 Task: Create a fitness and workout log to monitor your exercise routines.
Action: Mouse moved to (719, 348)
Screenshot: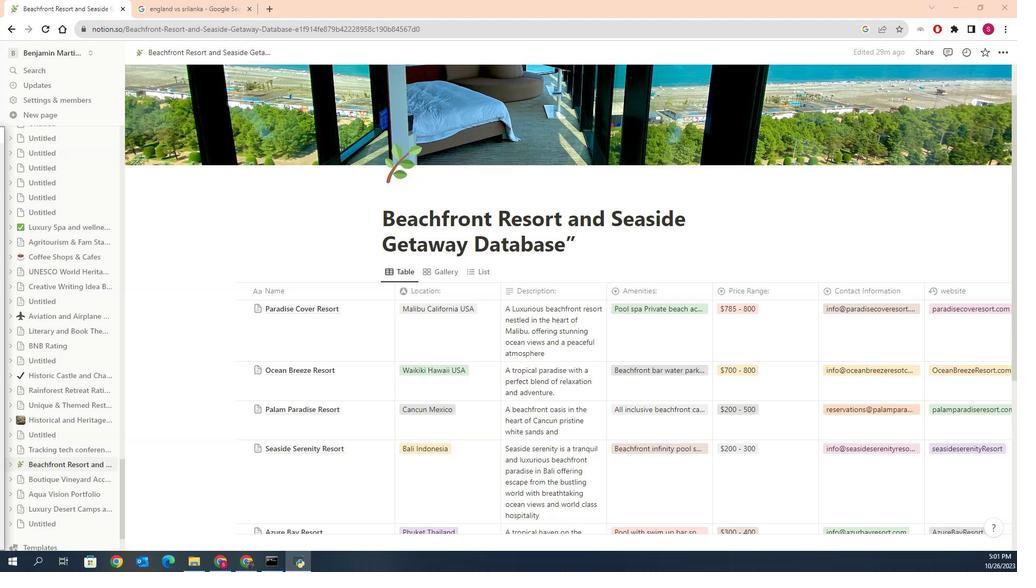 
Action: Key pressed <Key.alt_l><Key.tab>
Screenshot: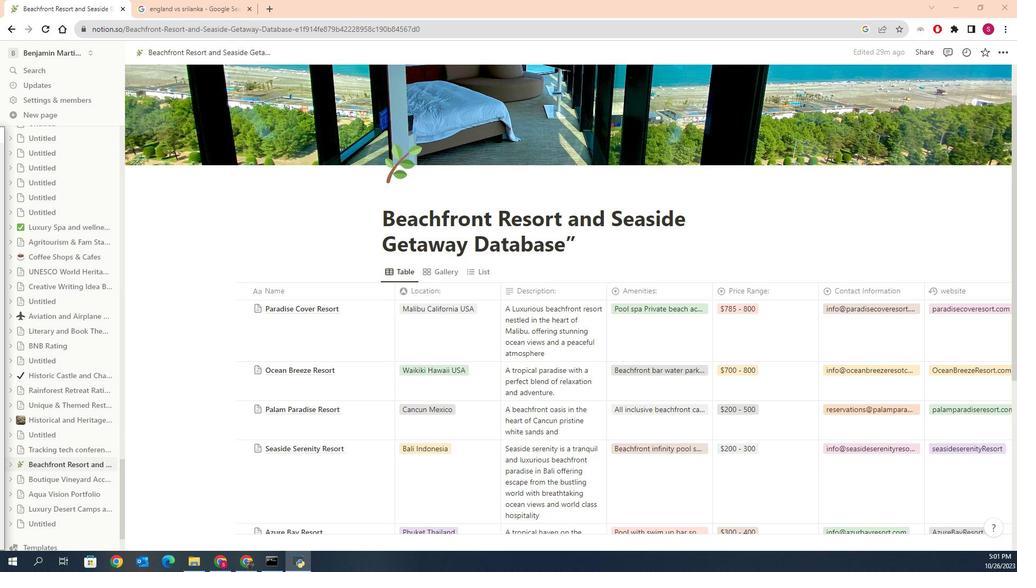 
Action: Mouse moved to (804, 343)
Screenshot: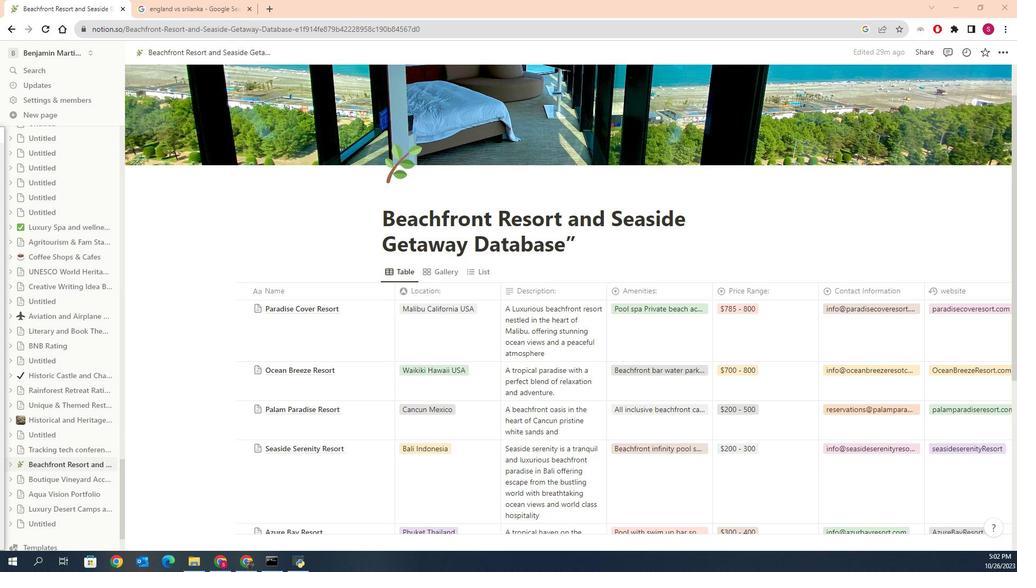 
Action: Mouse pressed left at (804, 343)
Screenshot: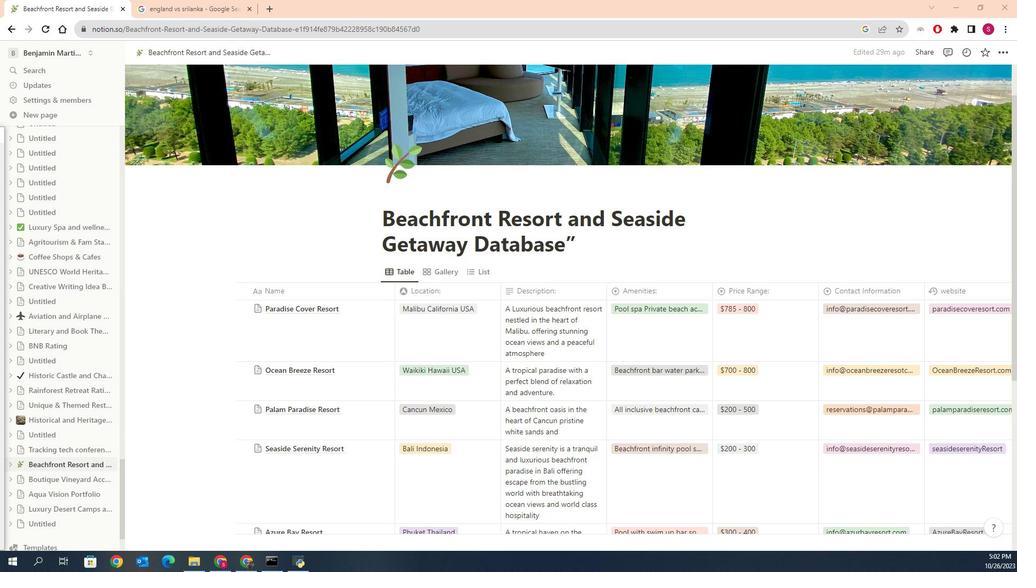 
Action: Mouse moved to (551, 137)
Screenshot: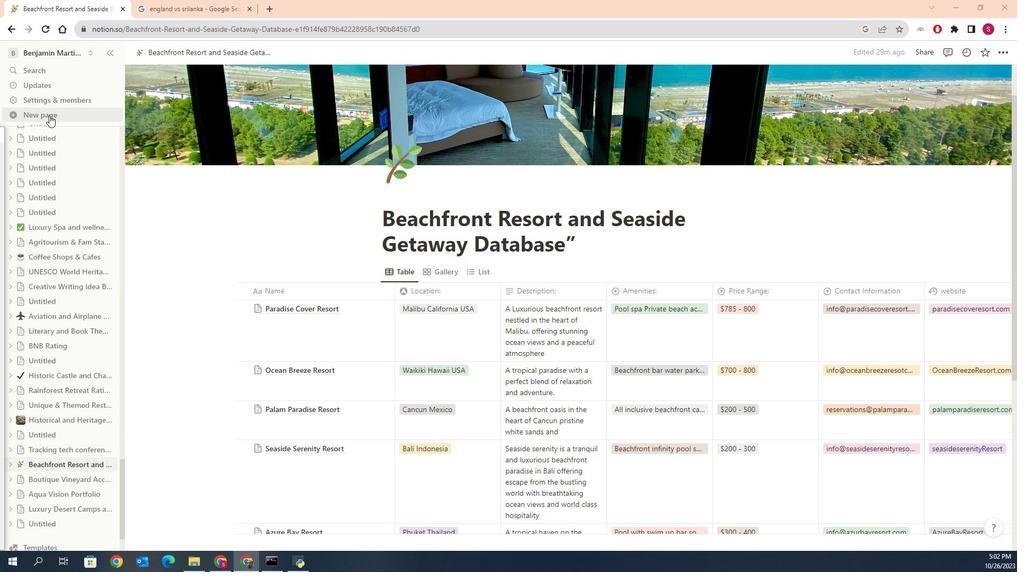 
Action: Mouse pressed left at (551, 137)
Screenshot: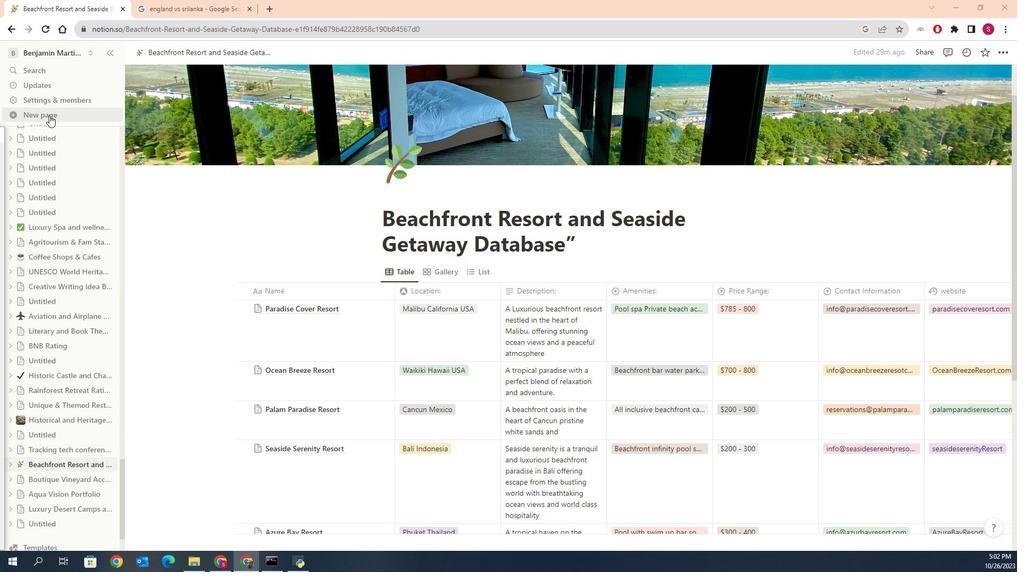 
Action: Mouse moved to (446, 116)
Screenshot: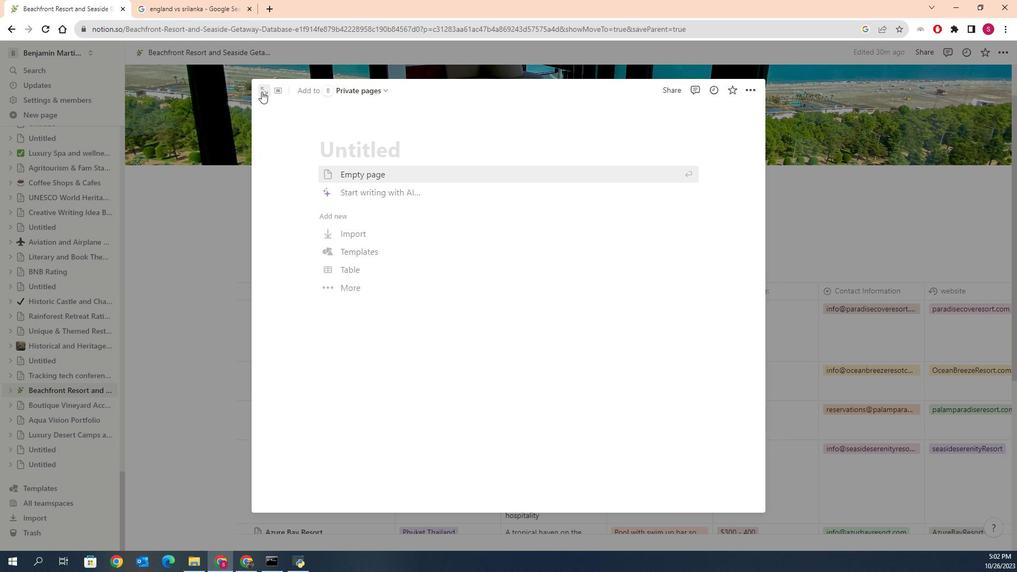 
Action: Mouse pressed left at (446, 116)
Screenshot: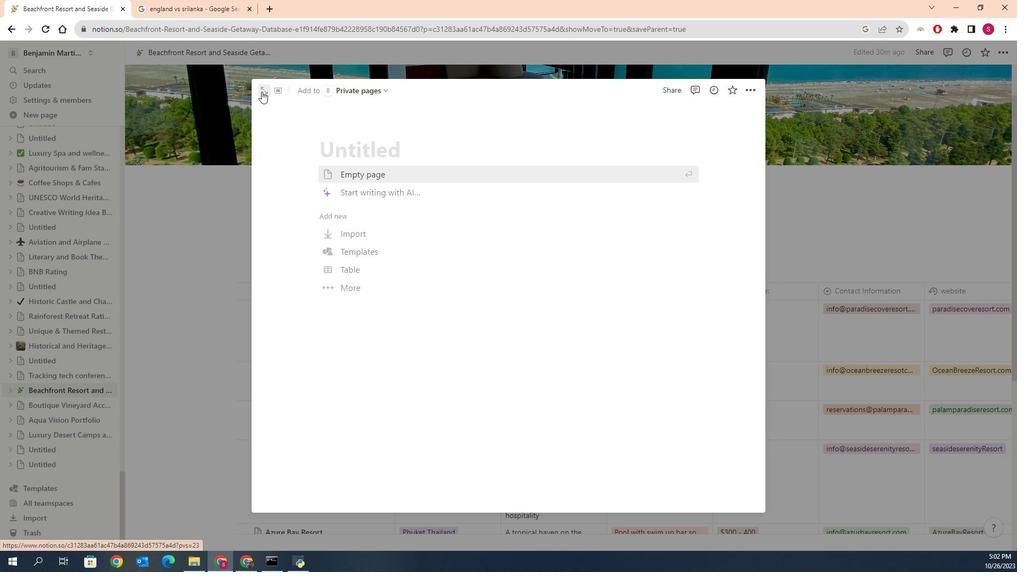 
Action: Mouse moved to (377, 157)
Screenshot: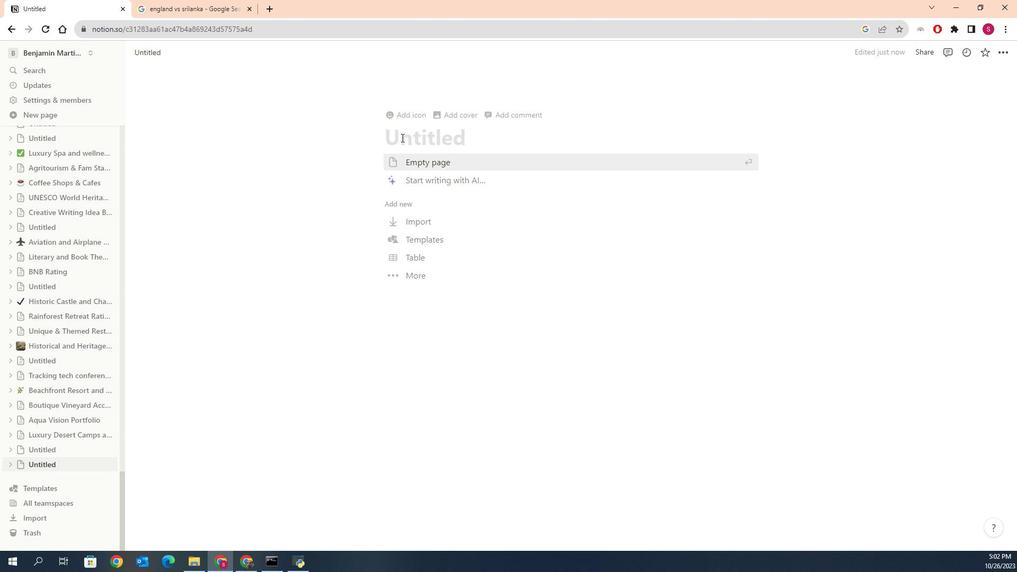 
Action: Mouse pressed left at (377, 157)
Screenshot: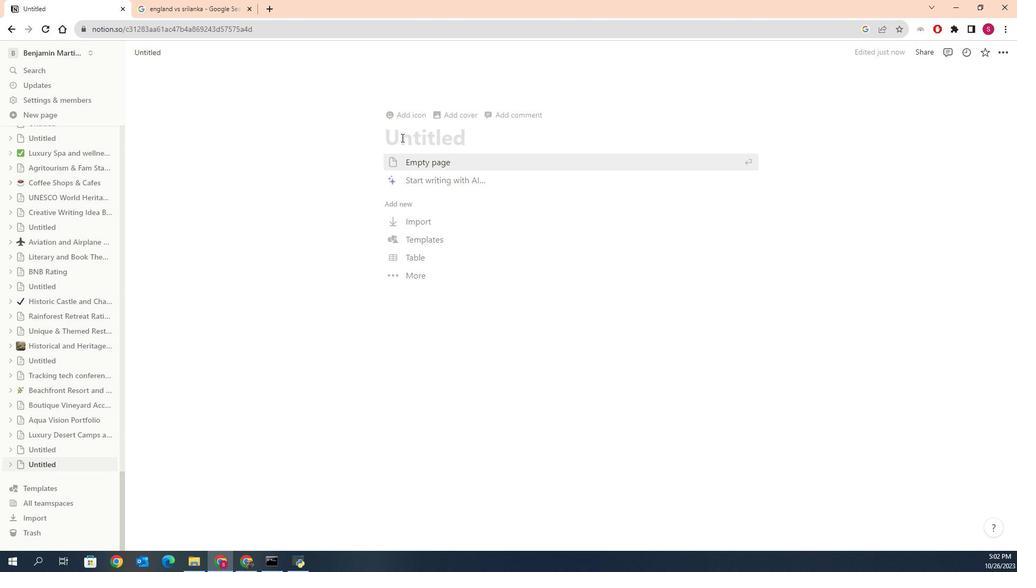 
Action: Key pressed <Key.shift><Key.shift><Key.shift><Key.shift><Key.shift><Key.shift><Key.shift><Key.shift><Key.shift><Key.shift><Key.shift><Key.shift><Key.shift><Key.shift><Key.shift><Key.shift><Key.shift><Key.shift><Key.shift><Key.shift><Key.shift><Key.shift><Key.shift><Key.shift><Key.shift><Key.shift><Key.shift><Key.shift><Key.shift><Key.shift><Key.shift><Key.shift><Key.shift>Maintain<Key.space><Key.shift>YOur<Key.space><Key.backspace><Key.backspace><Key.backspace><Key.backspace>our<Key.space><Key.shift><Key.shift><Key.shift><Key.shift><Key.shift><Key.shift><Key.shift>Fitness<Key.space><Key.shift><Key.shift><Key.shift><Key.shift><Key.shift><Key.shift><Key.shift><Key.shift><Key.shift><Key.shift><Key.shift><Key.shift><Key.shift><Key.shift><Key.shift><Key.shift><Key.shift><Key.shift><Key.shift><Key.shift><Key.shift><Key.shift><Key.shift><Key.shift><Key.shift><Key.shift><Key.shift><Key.shift><Key.shift><Key.shift><Key.shift><Key.shift><Key.shift><Key.shift><Key.shift><Key.shift><Key.shift><Key.shift><Key.shift>Journey<Key.space>with<Key.space>a<Key.space>personal<Key.space><Key.shift><Key.shift><Key.shift><Key.shift><Key.shift>WOr<Key.backspace><Key.backspace>r<Key.backspace>orkout<Key.space><Key.shift><Key.shift><Key.shift><Key.shift><Key.shift><Key.shift><Key.shift>Log<Key.shift_r>"
Screenshot: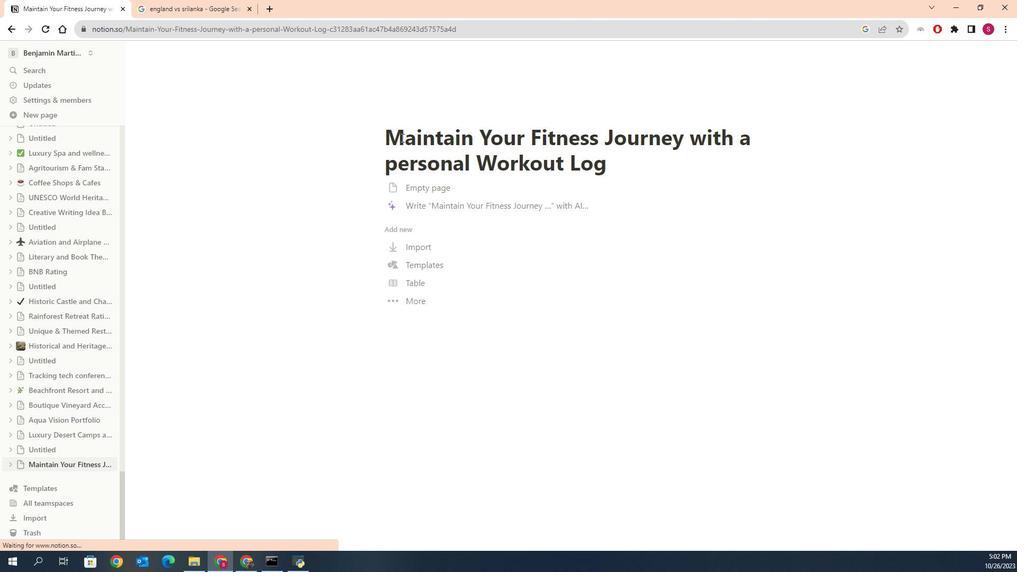 
Action: Mouse moved to (353, 139)
Screenshot: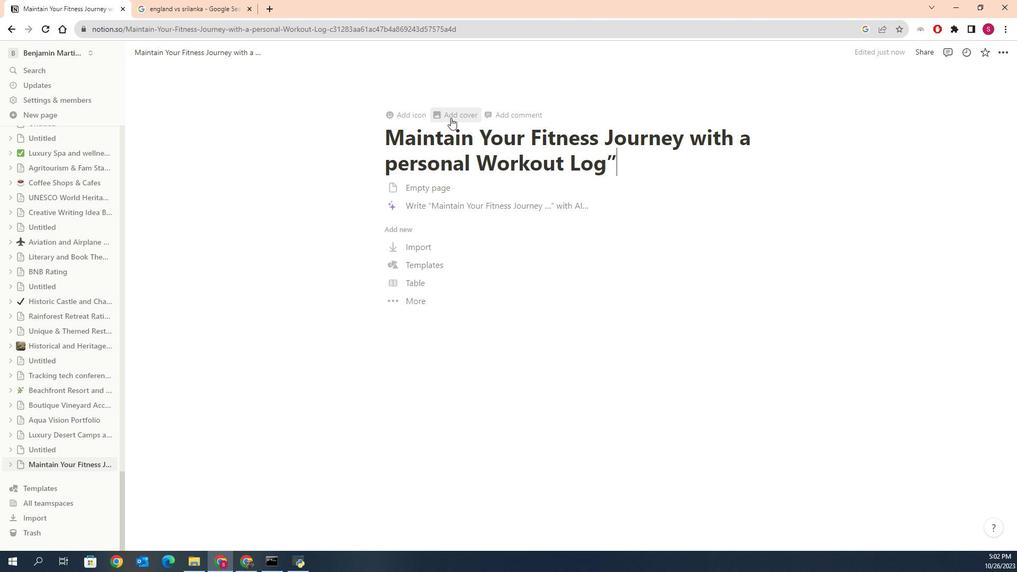 
Action: Mouse pressed left at (353, 139)
Screenshot: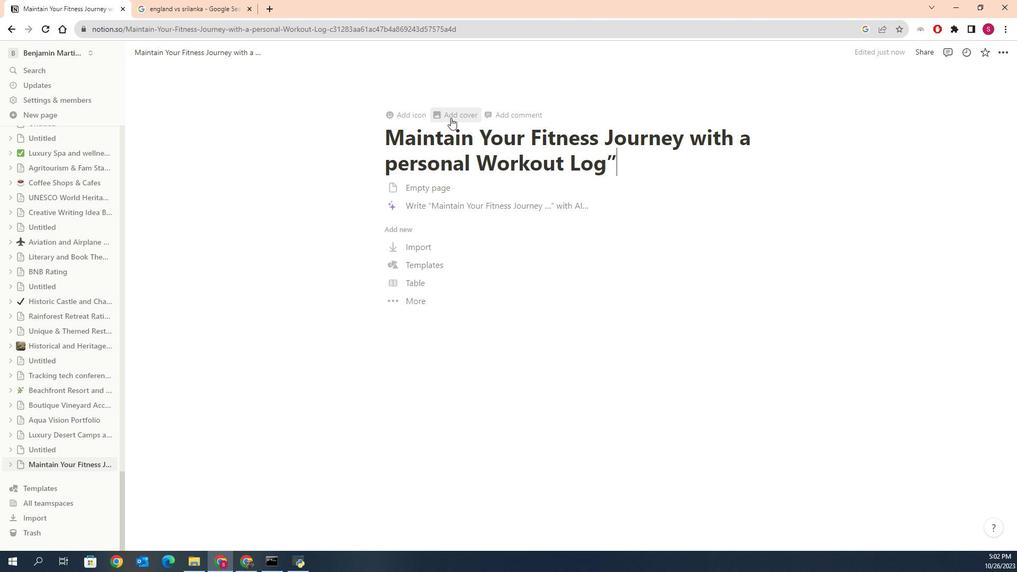 
Action: Mouse moved to (232, 223)
Screenshot: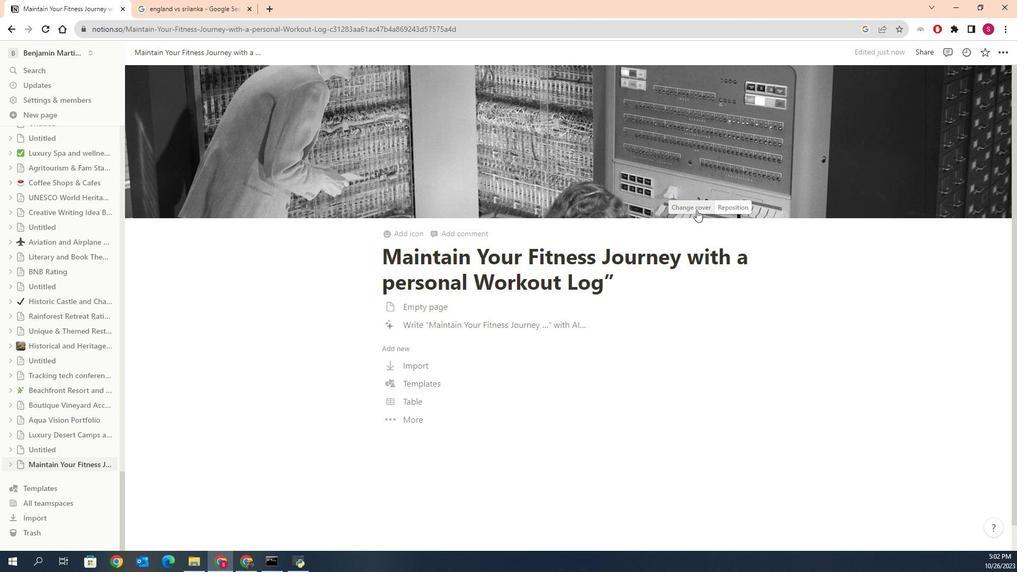 
Action: Mouse pressed left at (232, 223)
Screenshot: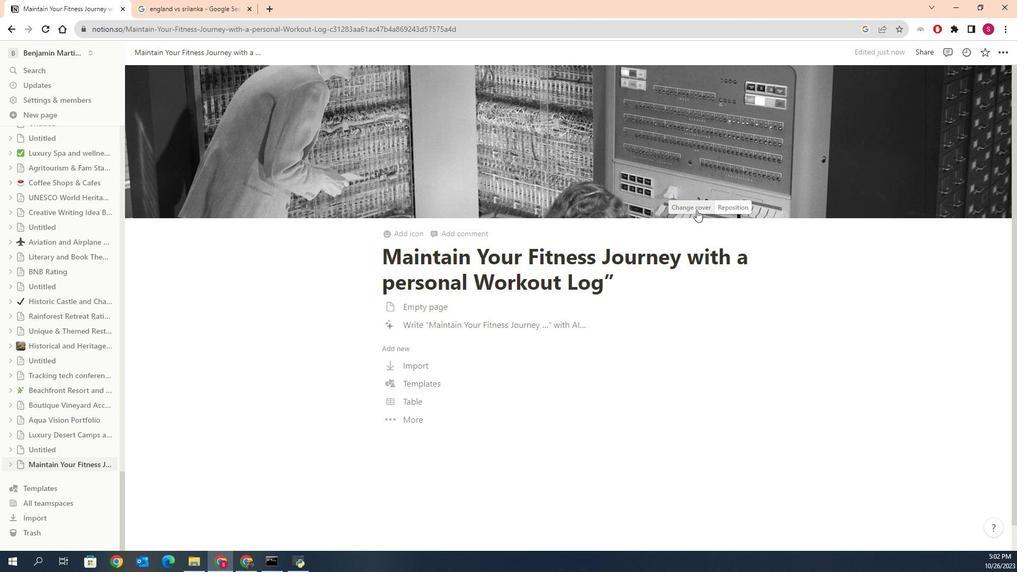 
Action: Mouse moved to (233, 220)
Screenshot: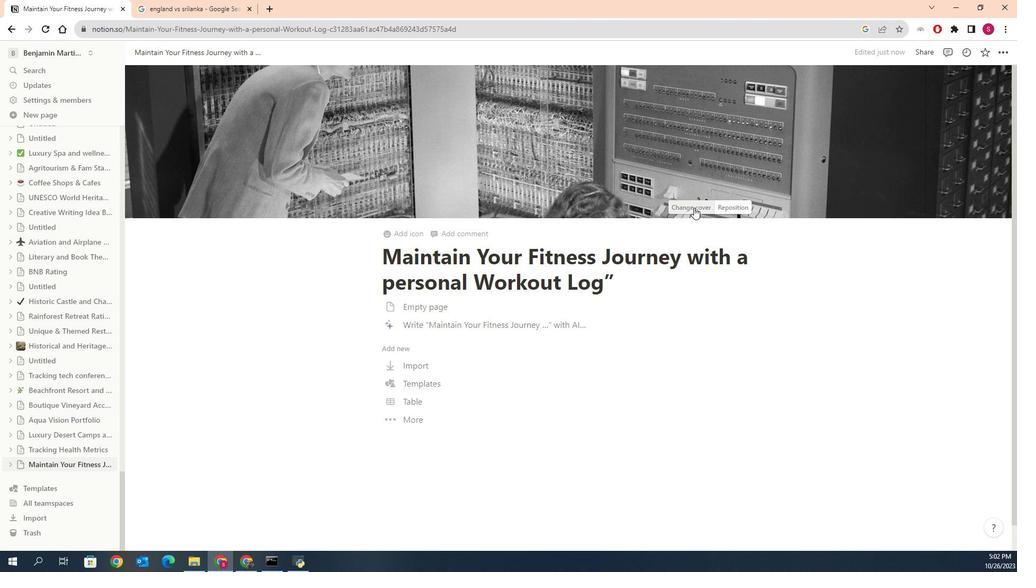 
Action: Mouse pressed left at (233, 220)
Screenshot: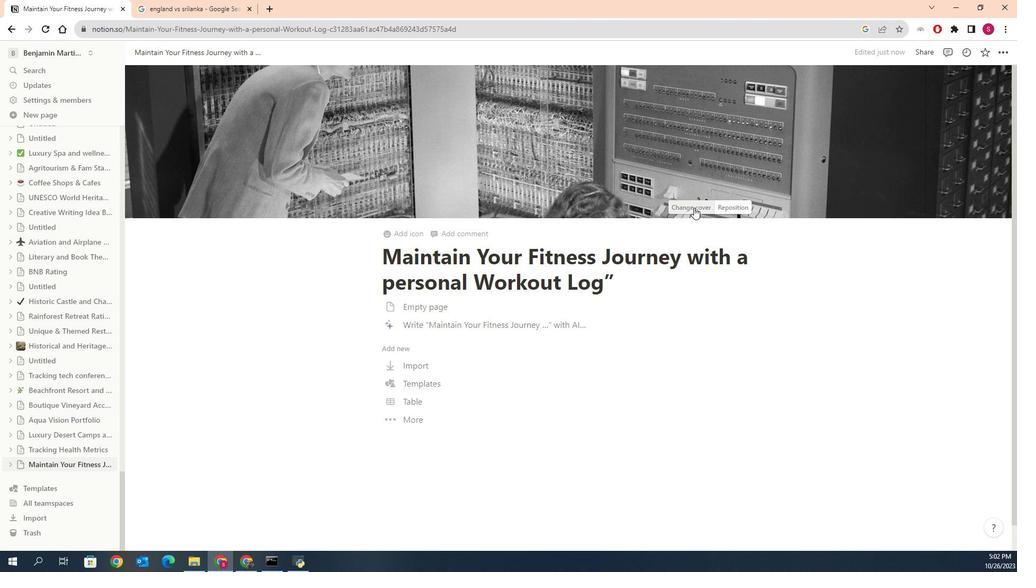 
Action: Mouse moved to (250, 238)
Screenshot: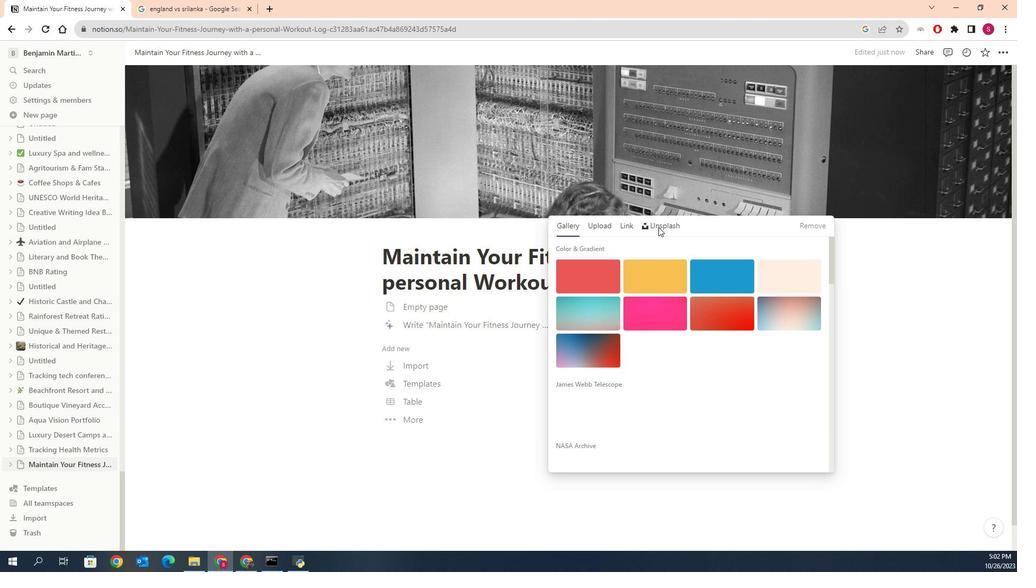 
Action: Mouse pressed left at (250, 238)
Screenshot: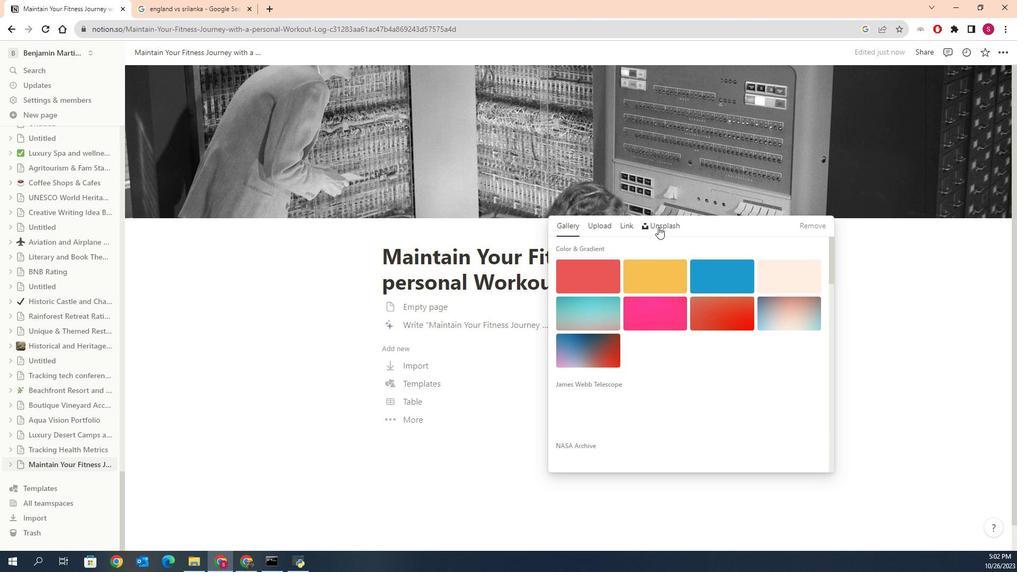 
Action: Mouse moved to (251, 257)
Screenshot: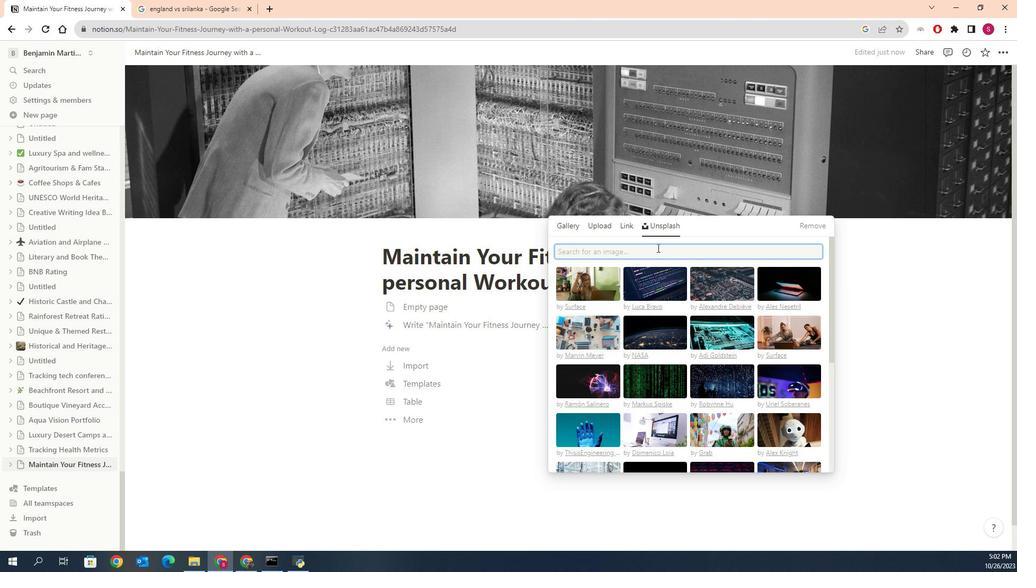 
Action: Mouse pressed left at (251, 257)
Screenshot: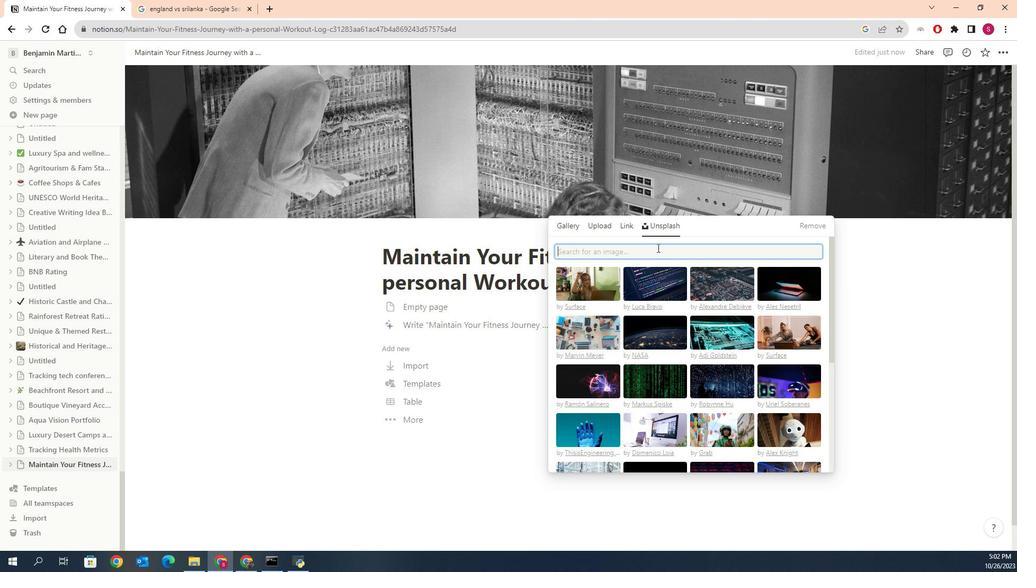 
Action: Key pressed <Key.shift><Key.shift><Key.shift><Key.shift><Key.shift><Key.shift><Key.shift><Key.shift><Key.shift><Key.shift><Key.shift><Key.shift><Key.shift><Key.shift><Key.shift><Key.shift><Key.shift><Key.shift><Key.shift><Key.shift><Key.shift><Key.shift><Key.shift><Key.shift><Key.shift><Key.shift><Key.shift><Key.shift><Key.shift><Key.shift><Key.shift><Key.shift><Key.shift><Key.shift><Key.shift><Key.shift><Key.shift><Key.shift><Key.shift><Key.shift><Key.shift><Key.shift><Key.shift><Key.shift><Key.shift><Key.shift><Key.shift><Key.shift><Key.shift><Key.shift>Personal<Key.space>workout<Key.space><Key.shift>Log
Screenshot: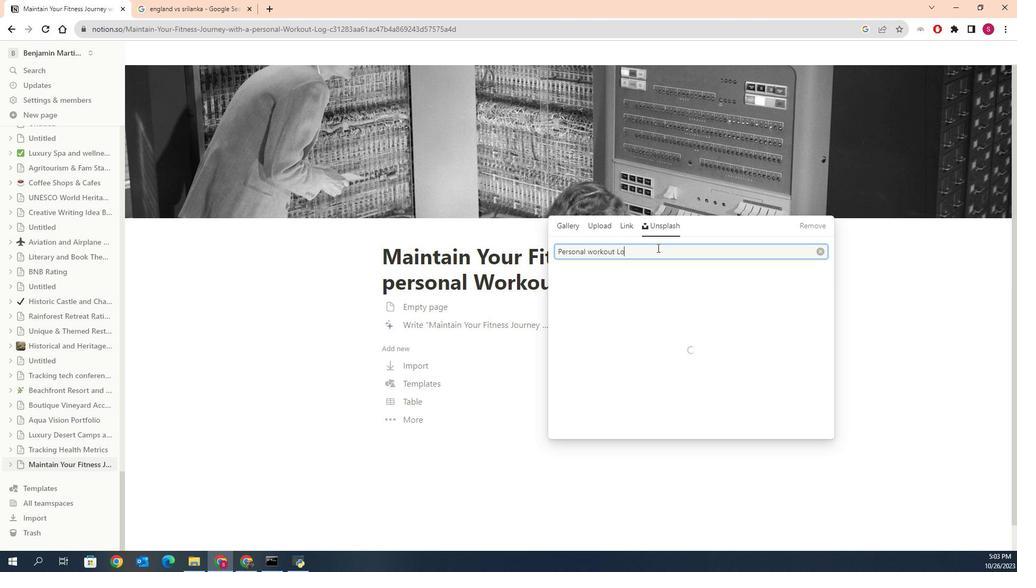 
Action: Mouse moved to (282, 344)
Screenshot: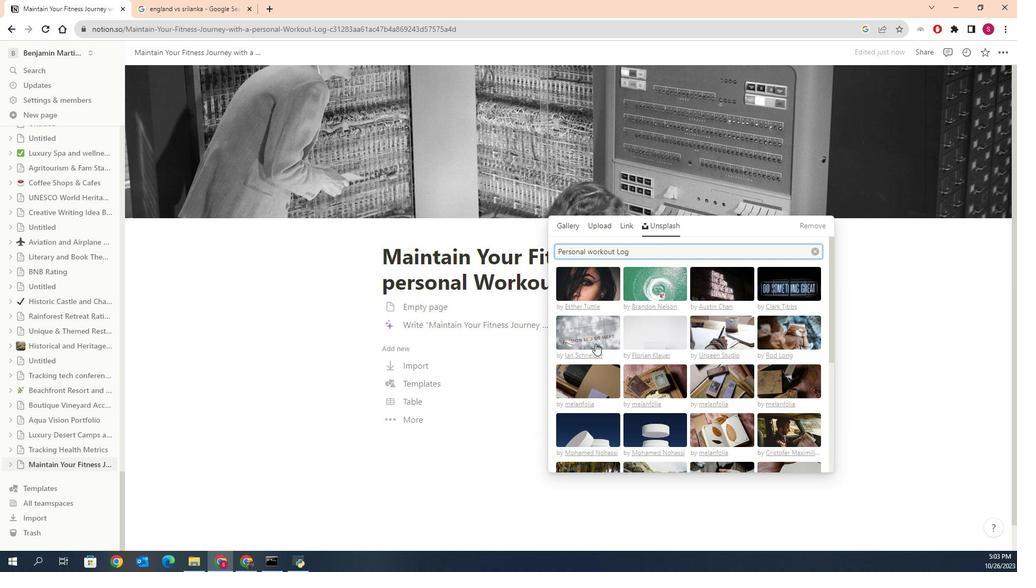 
Action: Mouse scrolled (282, 343) with delta (0, 0)
Screenshot: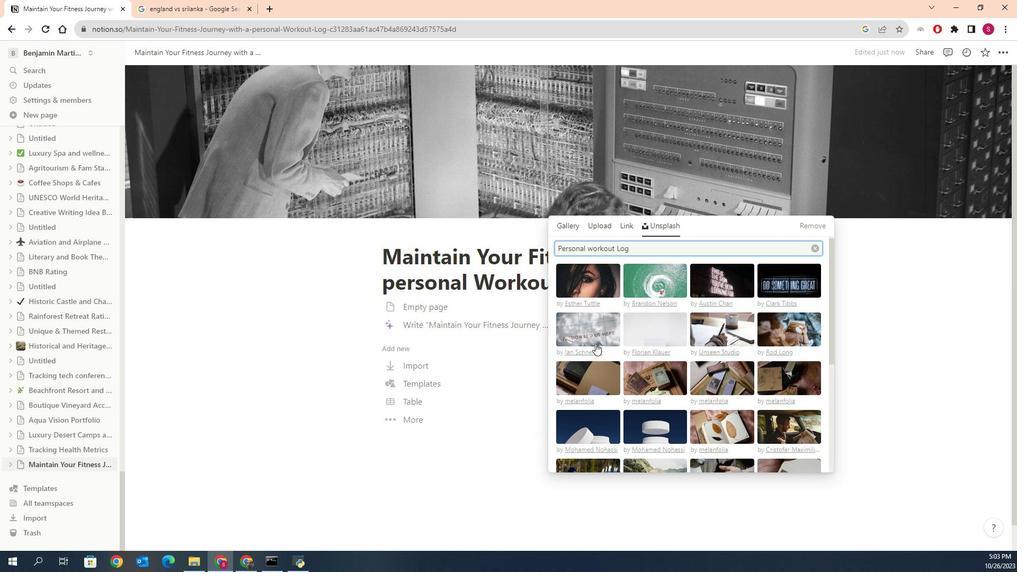 
Action: Mouse scrolled (282, 343) with delta (0, 0)
Screenshot: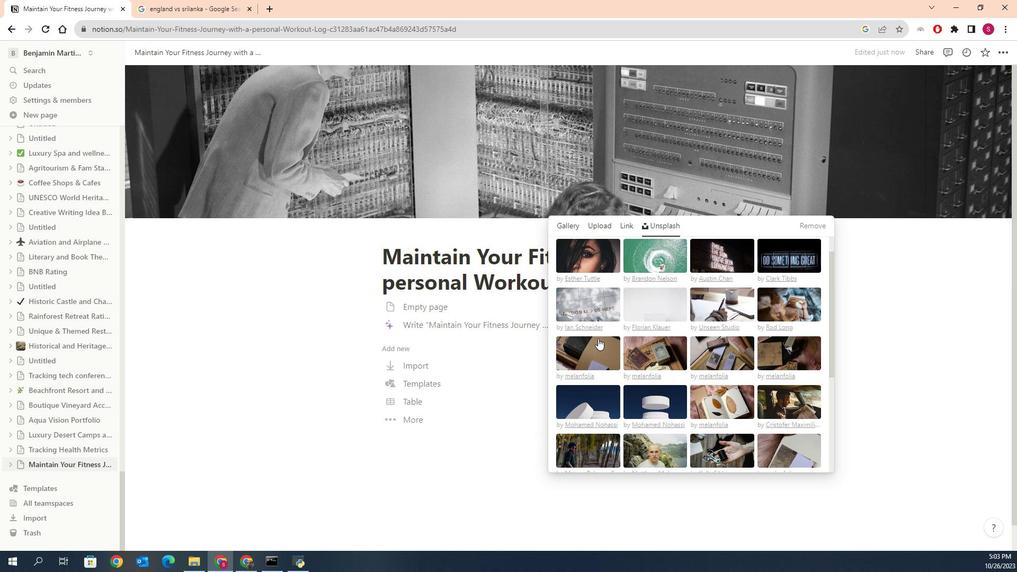
Action: Mouse moved to (279, 336)
Screenshot: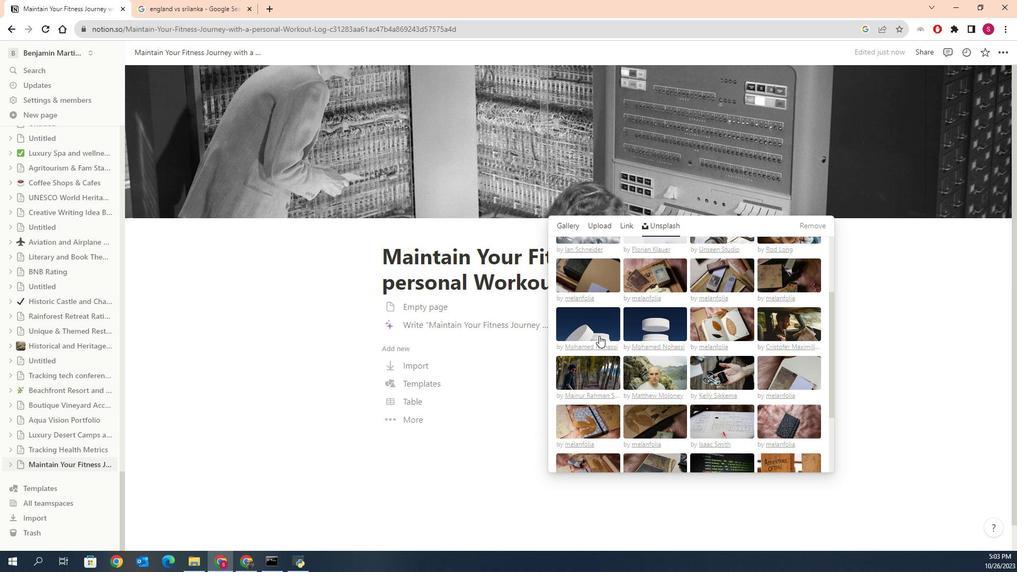 
Action: Mouse scrolled (279, 336) with delta (0, 0)
Screenshot: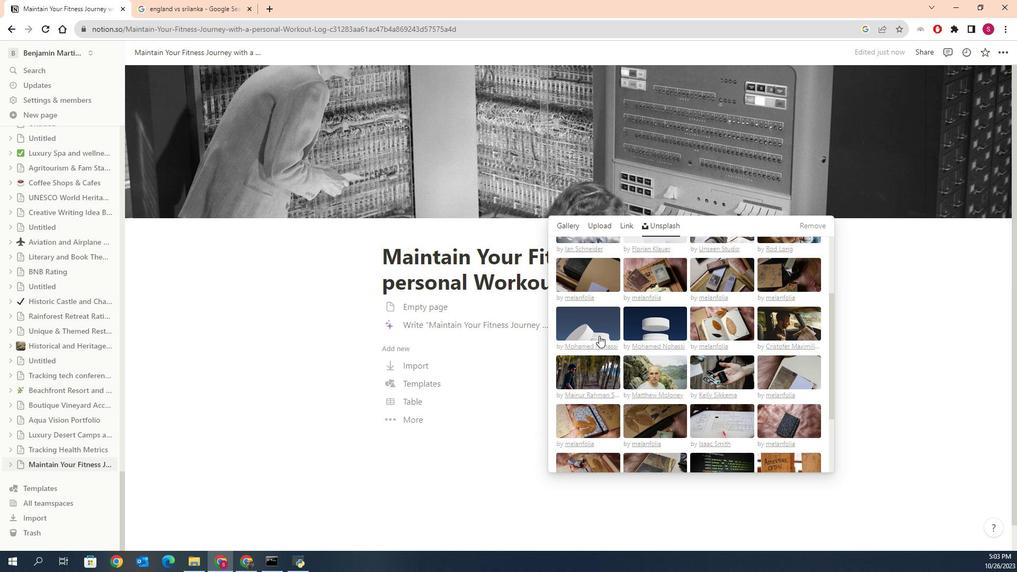 
Action: Mouse moved to (277, 375)
Screenshot: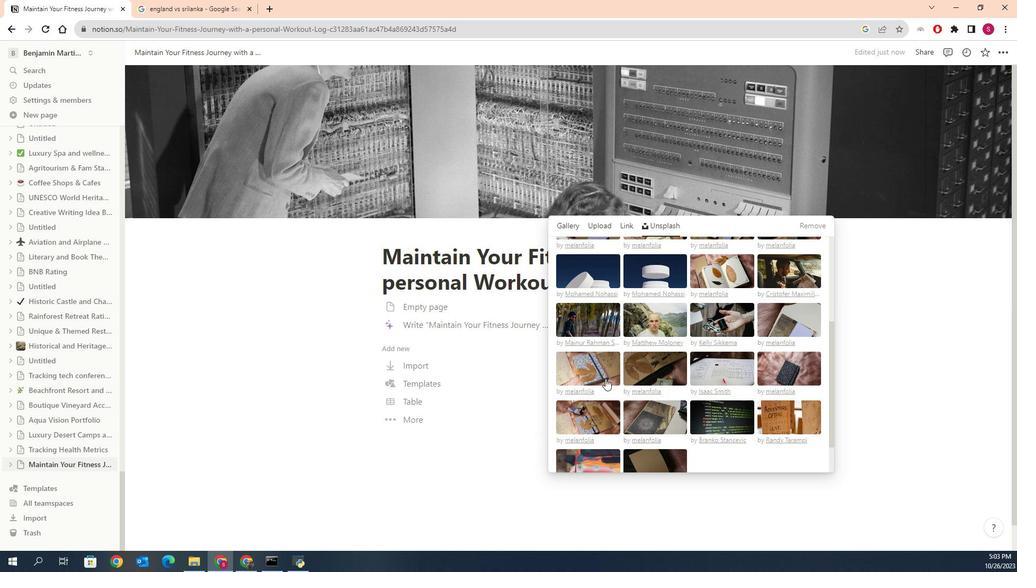 
Action: Mouse scrolled (277, 375) with delta (0, 0)
Screenshot: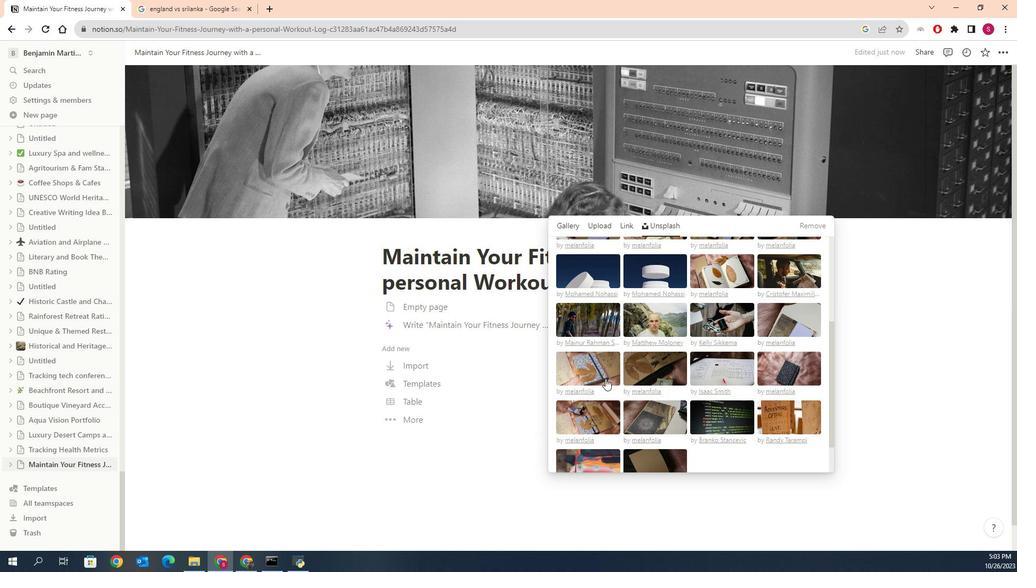
Action: Mouse moved to (277, 373)
Screenshot: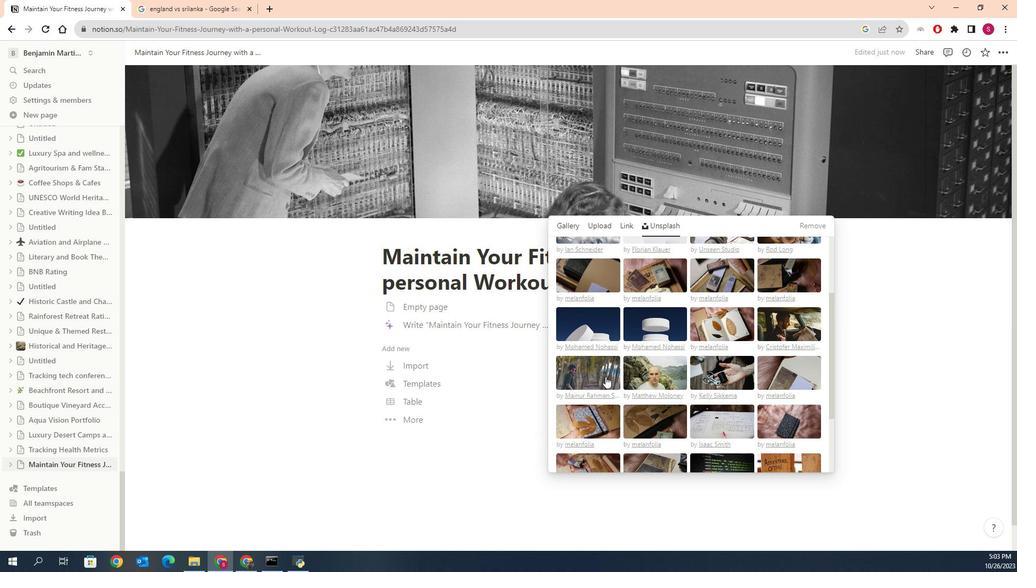 
Action: Mouse pressed left at (277, 373)
Screenshot: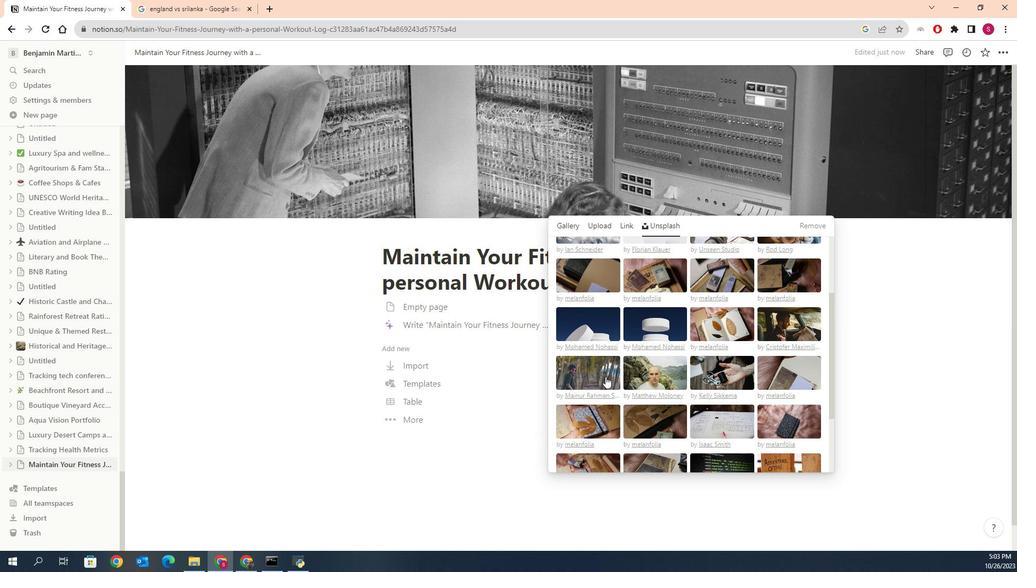 
Action: Mouse moved to (258, 322)
Screenshot: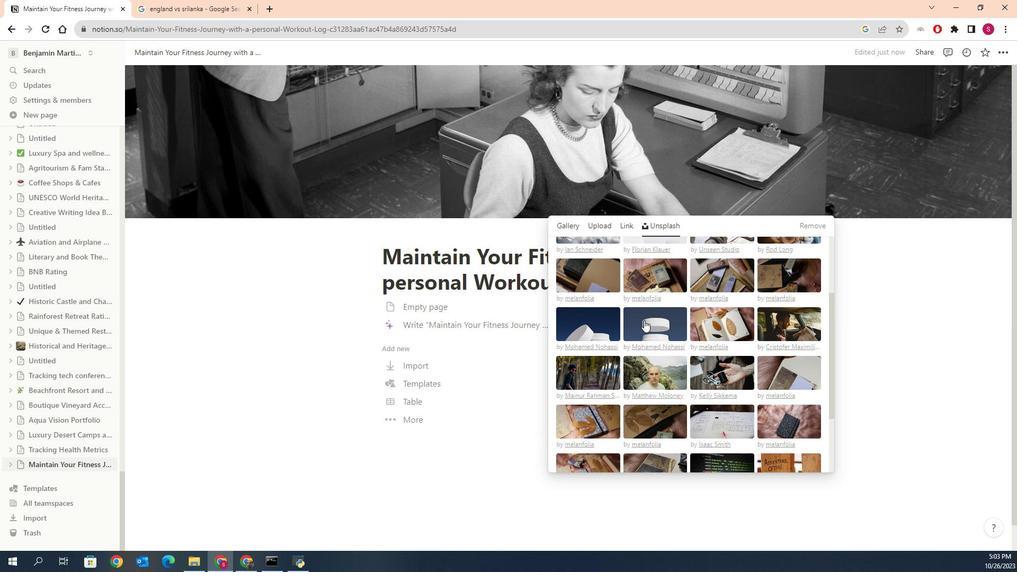 
Action: Mouse pressed left at (258, 322)
Screenshot: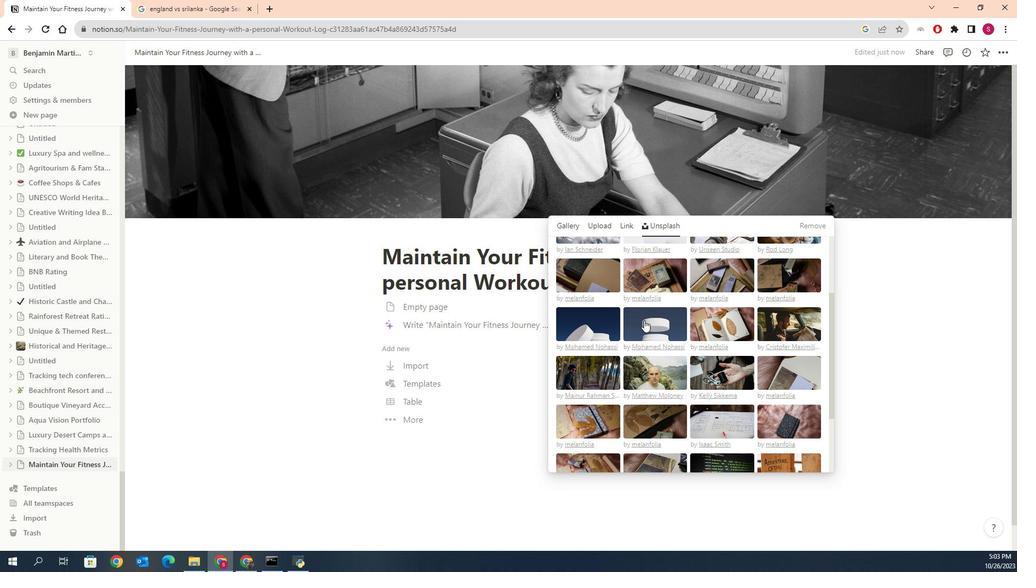 
Action: Mouse moved to (258, 323)
Screenshot: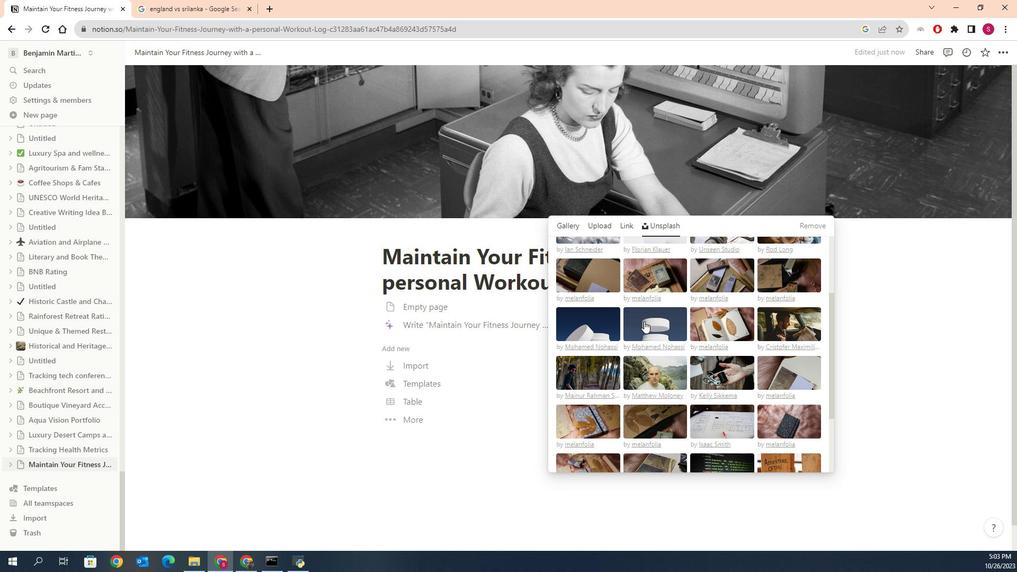 
Action: Mouse pressed left at (258, 323)
Screenshot: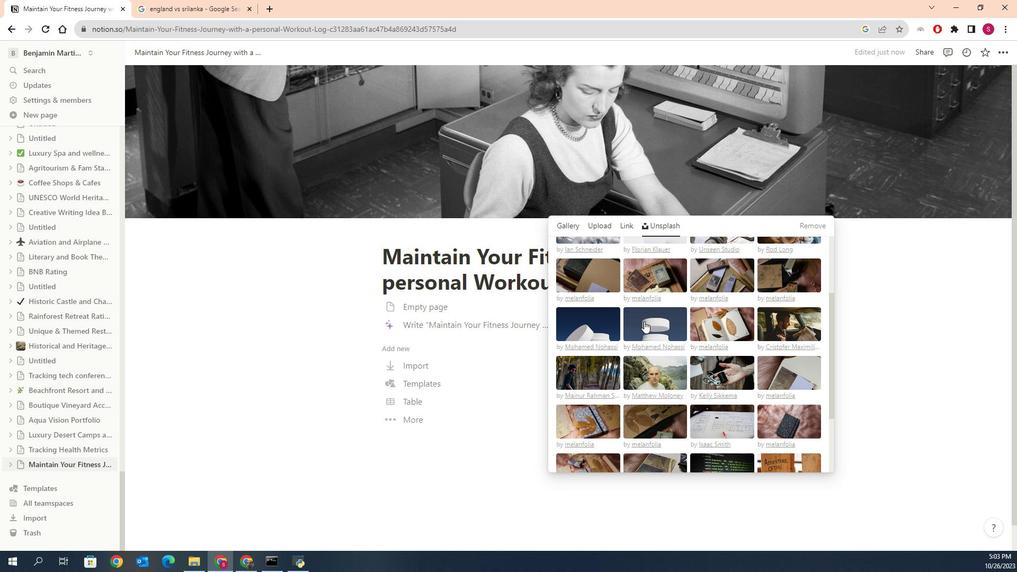 
Action: Mouse moved to (258, 328)
Screenshot: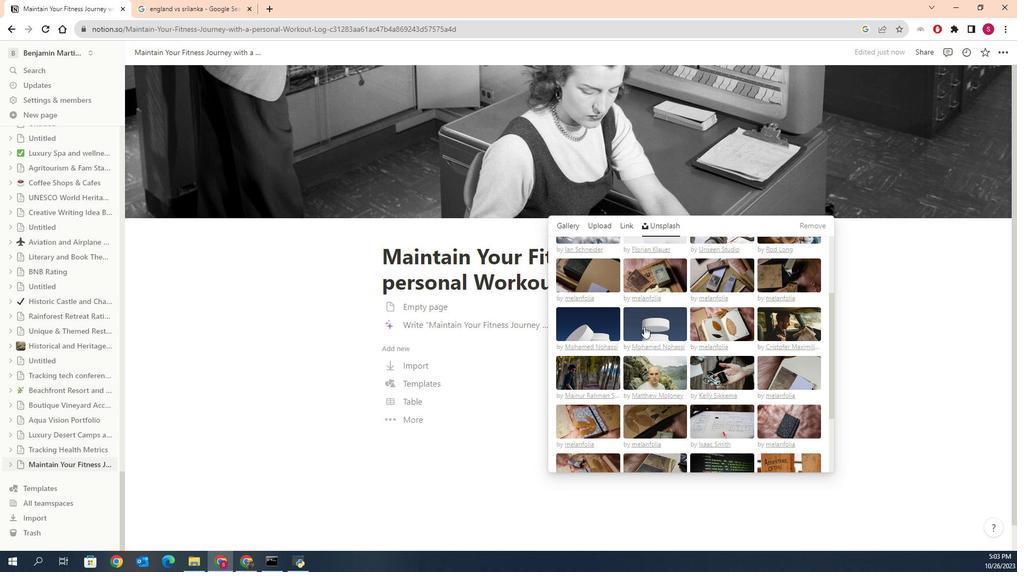 
Action: Mouse pressed left at (258, 328)
Screenshot: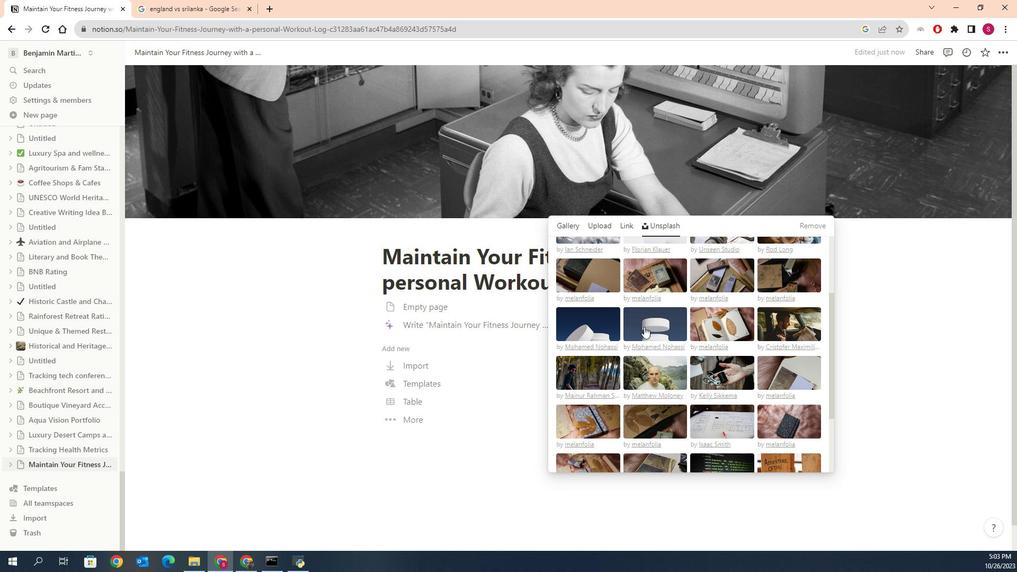 
Action: Mouse moved to (258, 329)
Screenshot: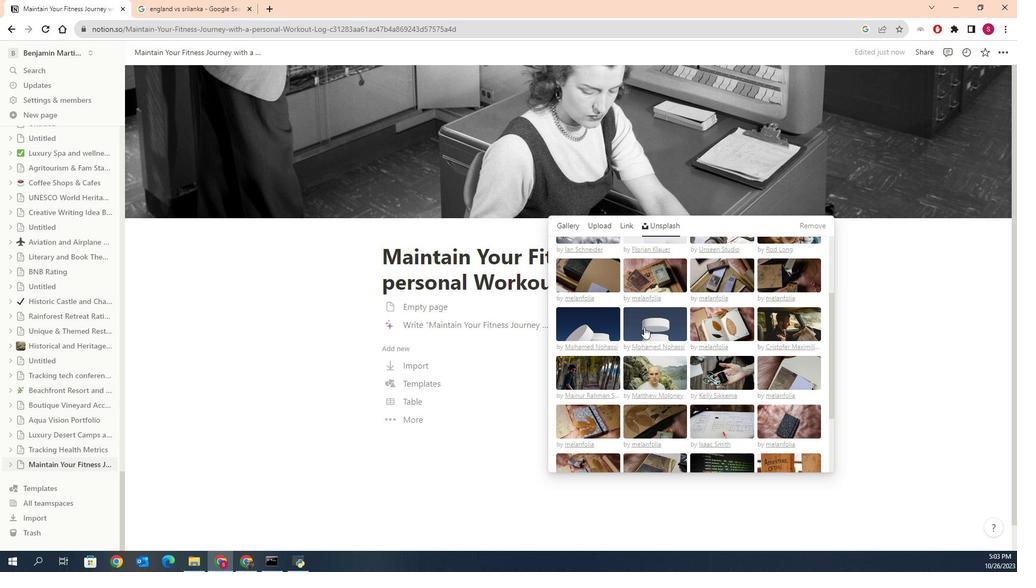 
Action: Mouse pressed left at (258, 329)
Screenshot: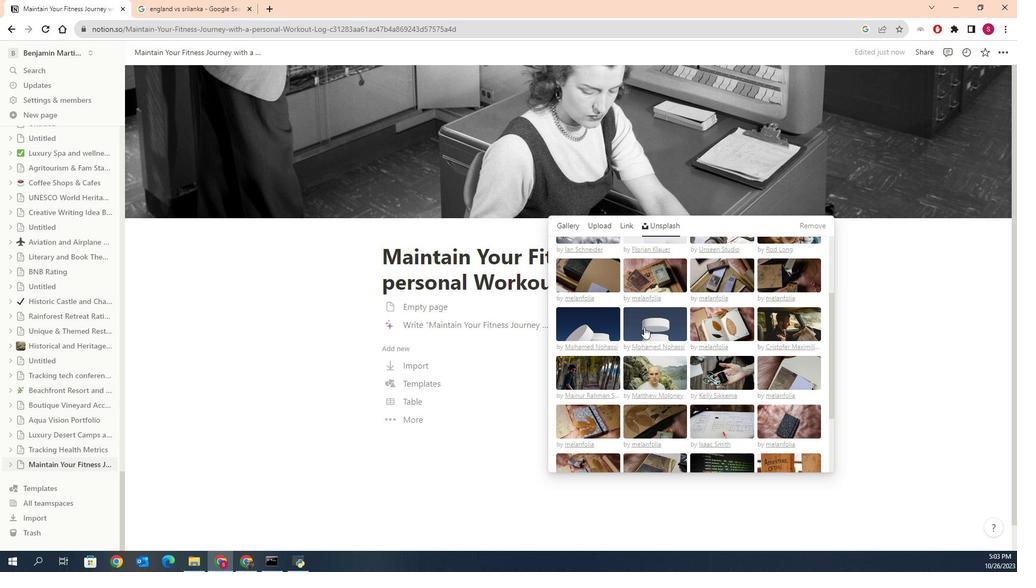 
Action: Mouse pressed left at (258, 329)
Screenshot: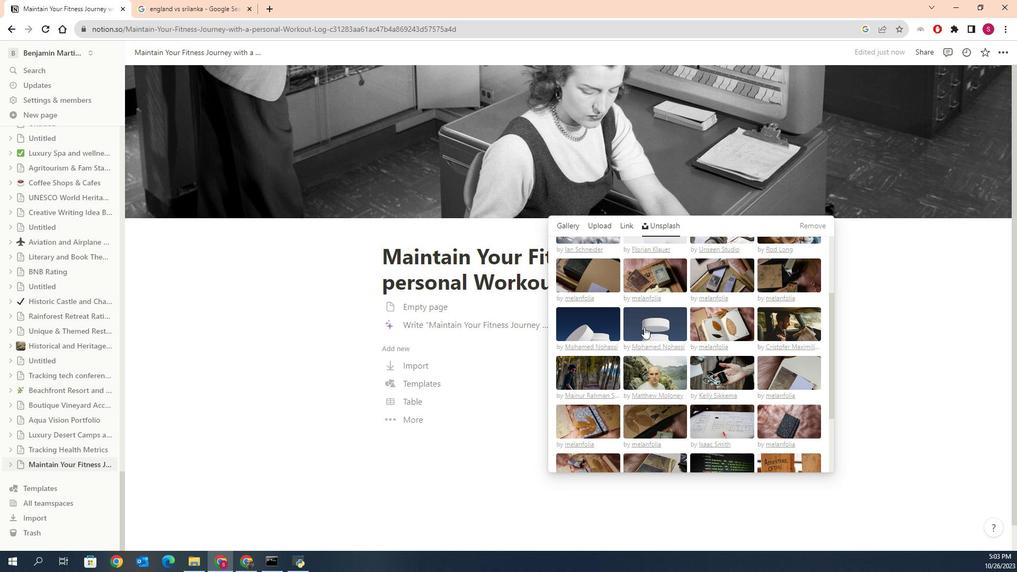 
Action: Mouse pressed left at (258, 329)
Screenshot: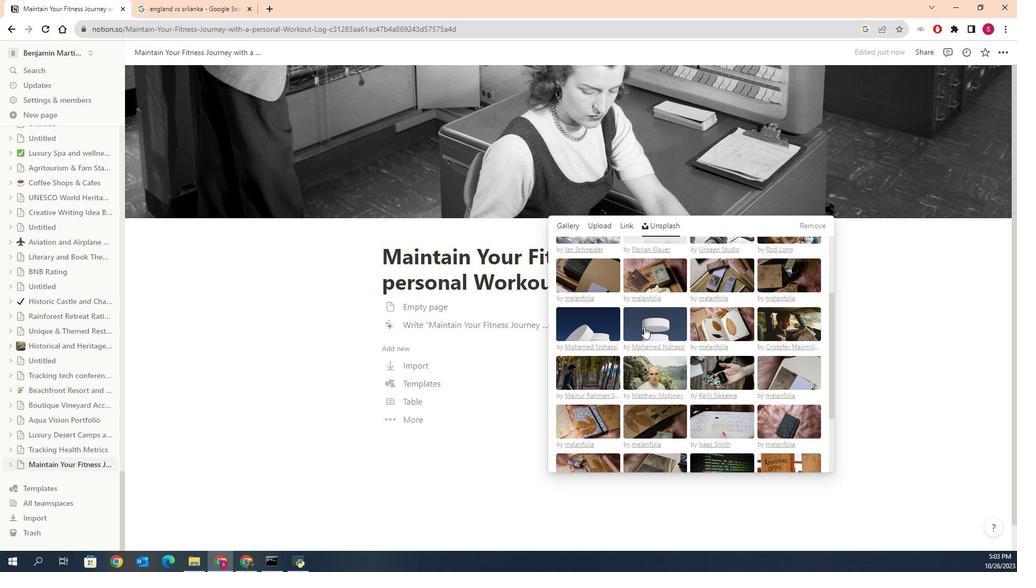 
Action: Mouse pressed left at (258, 329)
Screenshot: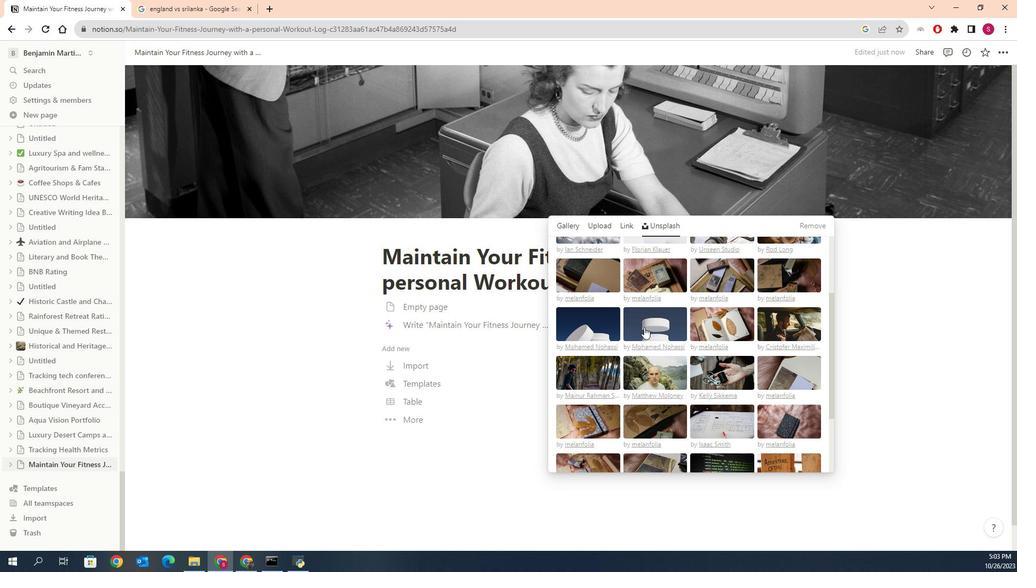 
Action: Mouse pressed left at (258, 329)
Screenshot: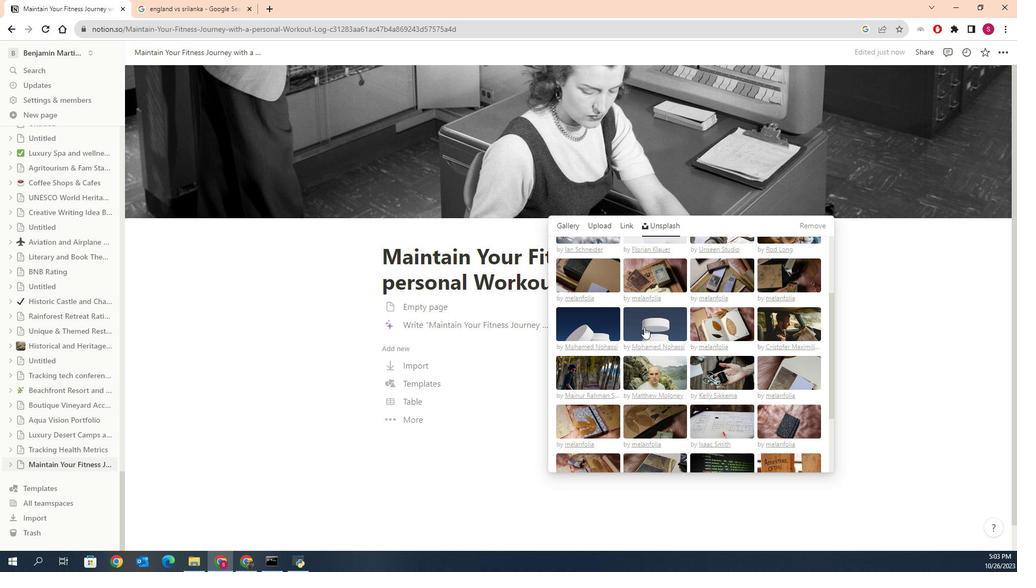 
Action: Mouse pressed left at (258, 329)
Screenshot: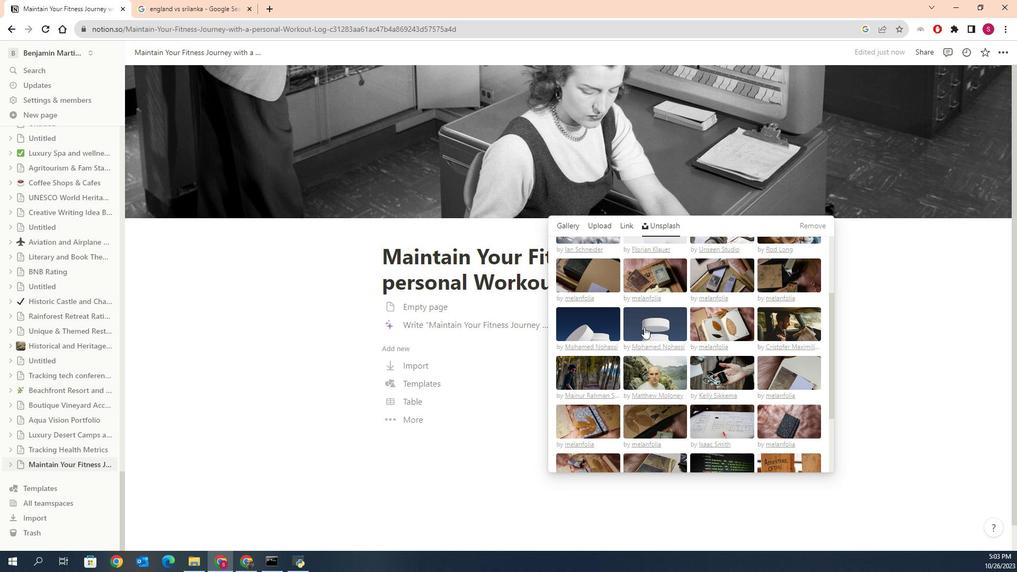 
Action: Mouse pressed left at (258, 329)
Screenshot: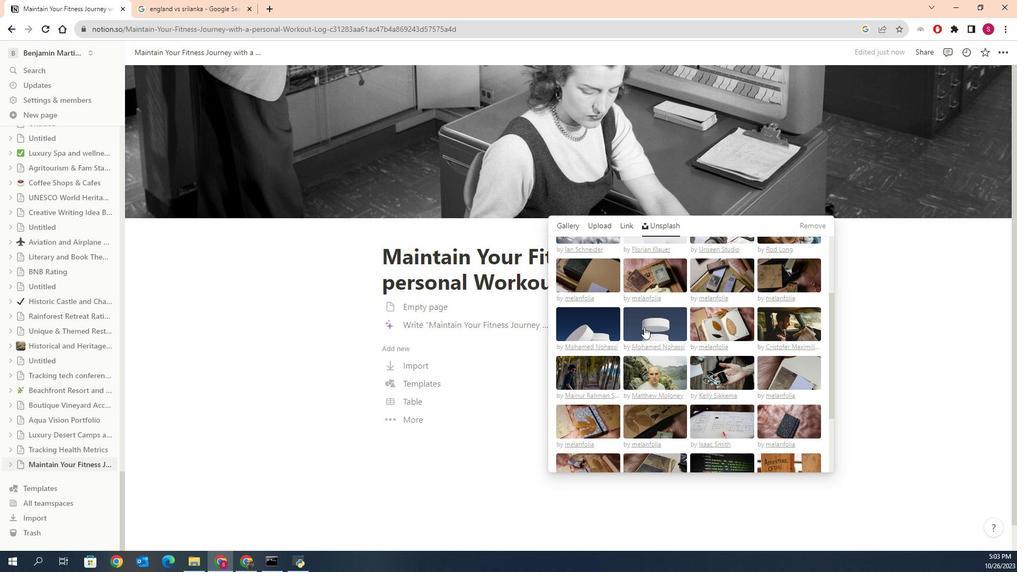 
Action: Mouse moved to (243, 323)
Screenshot: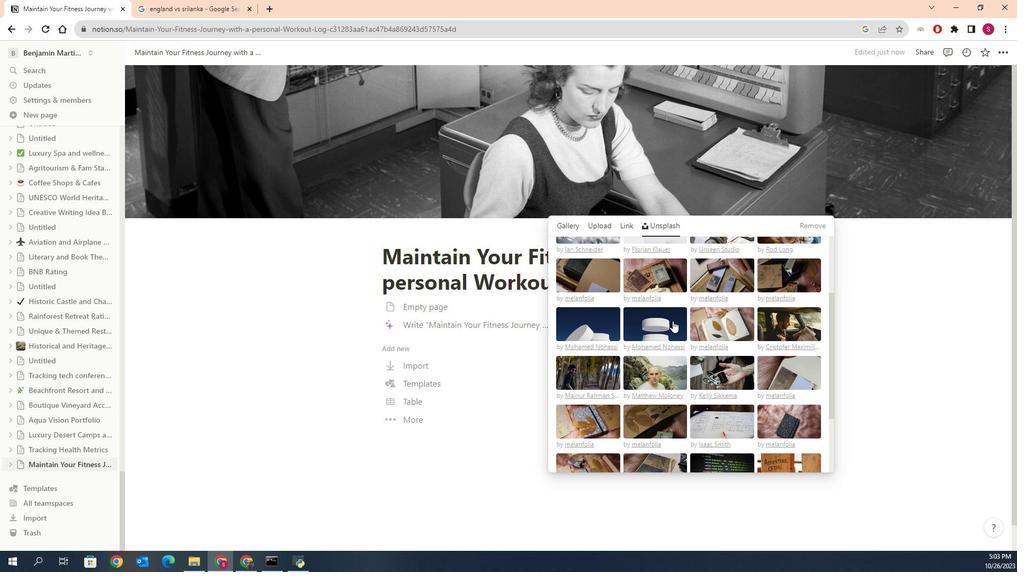 
Action: Mouse pressed left at (243, 323)
Screenshot: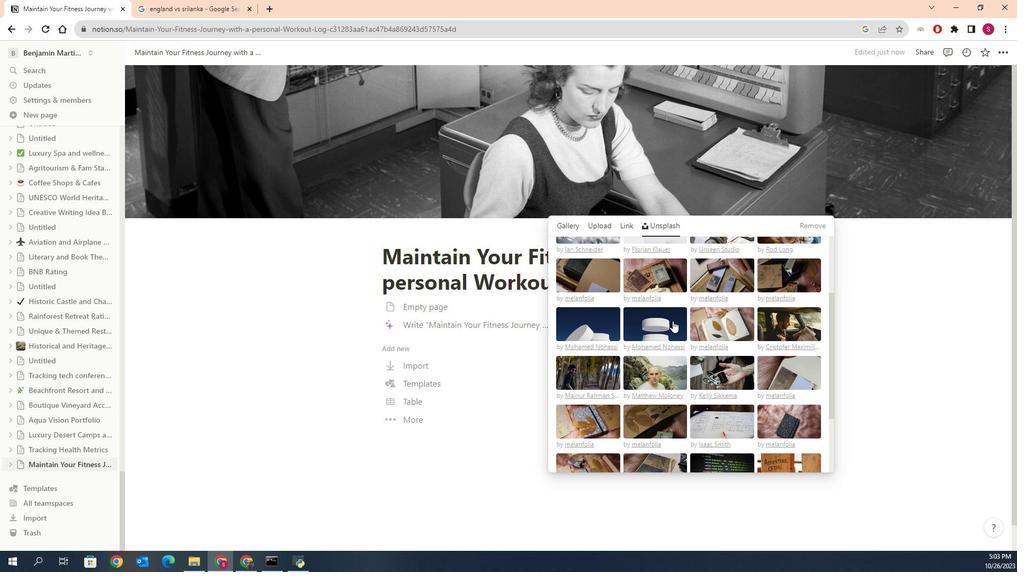 
Action: Mouse moved to (133, 364)
Screenshot: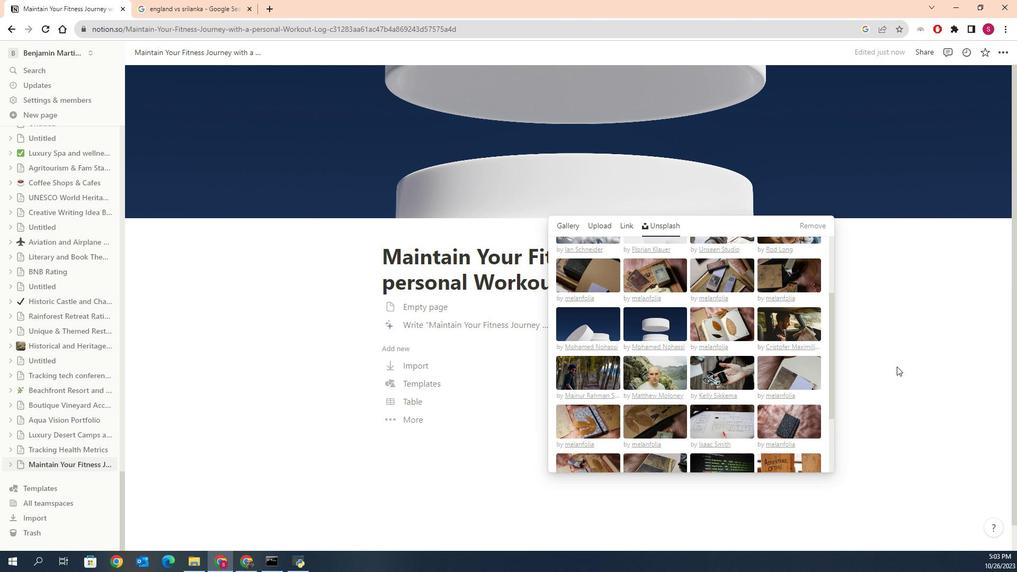 
Action: Mouse pressed left at (133, 364)
Screenshot: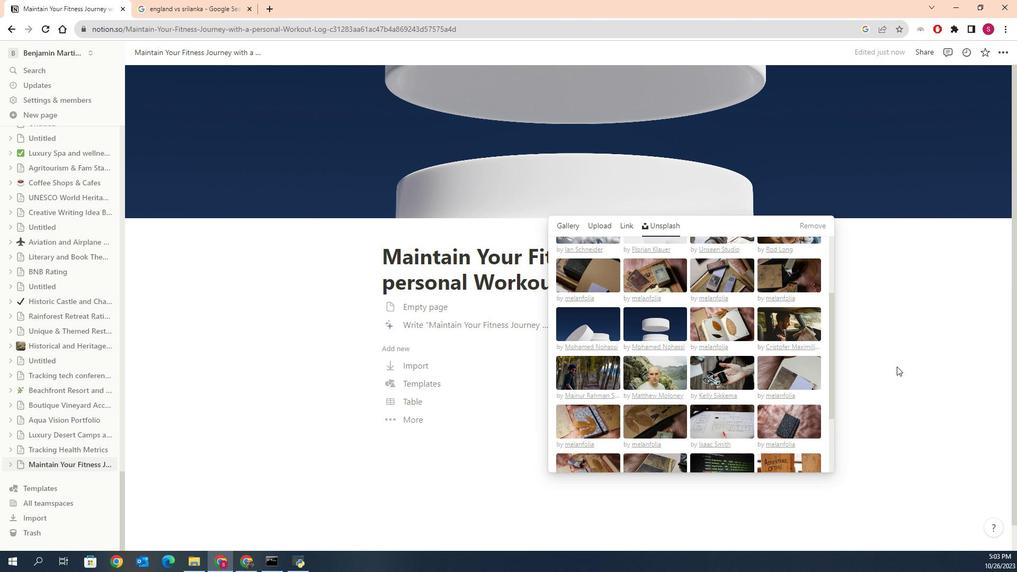 
Action: Mouse moved to (371, 250)
Screenshot: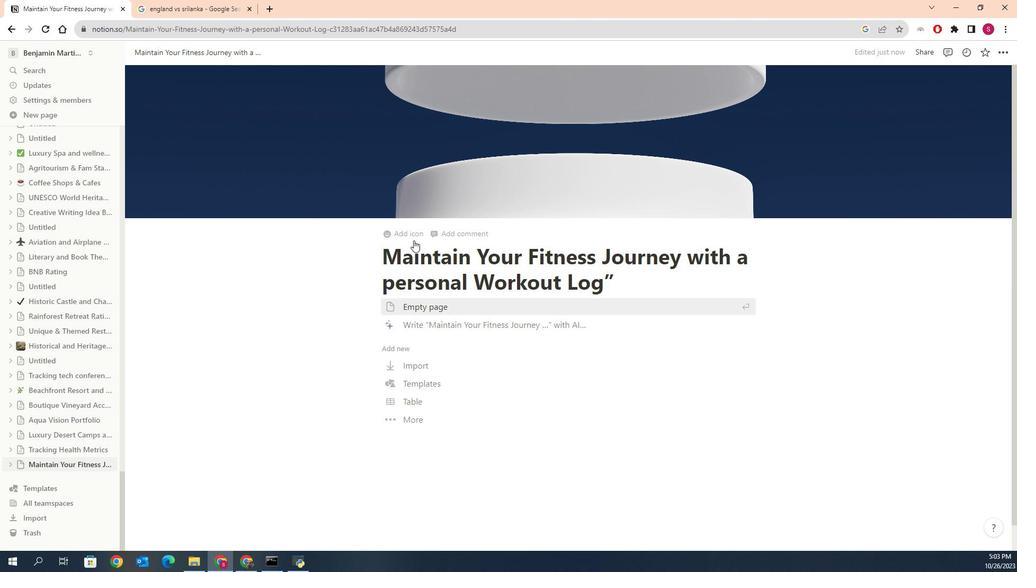 
Action: Mouse pressed left at (371, 250)
Screenshot: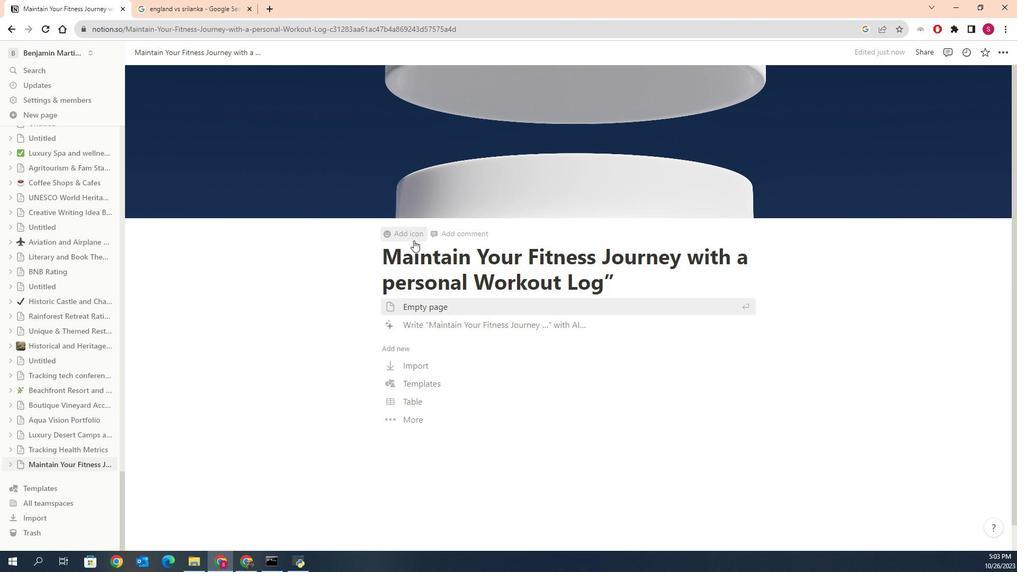 
Action: Mouse moved to (379, 280)
Screenshot: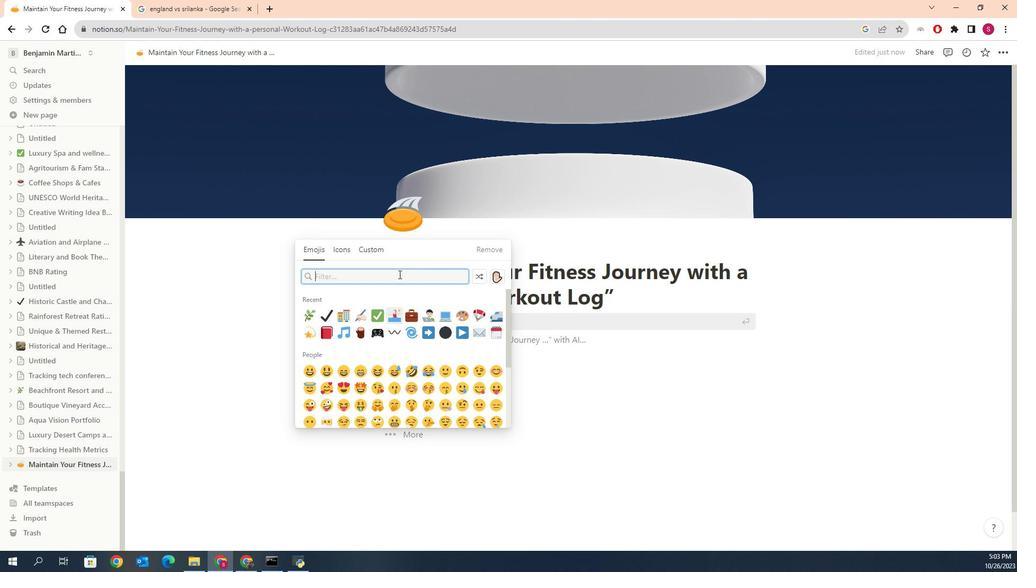 
Action: Mouse pressed left at (379, 280)
Screenshot: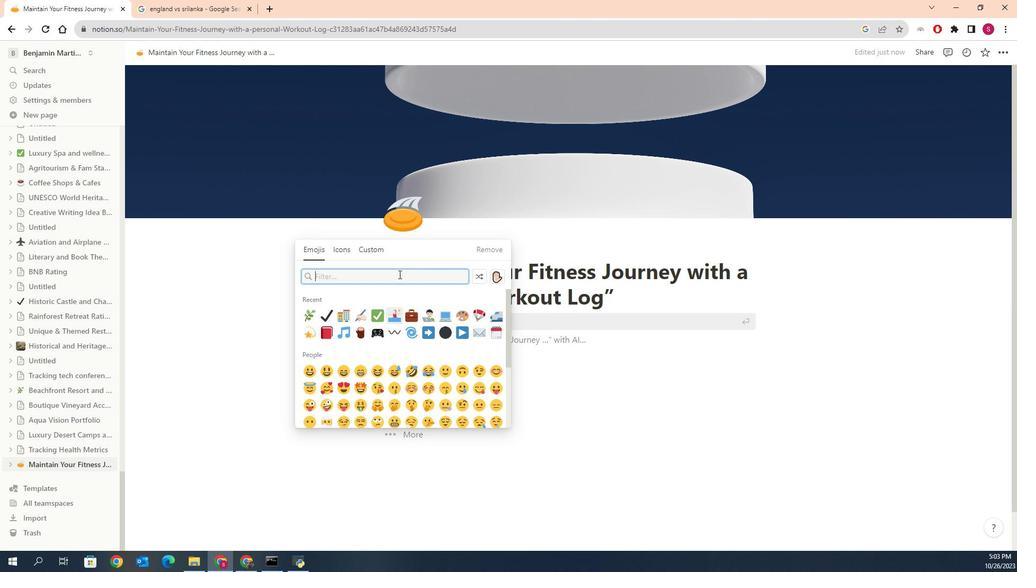 
Action: Key pressed fitn<Key.backspace><Key.backspace><Key.backspace><Key.backspace><Key.backspace><Key.shift><Key.shift>Exer
Screenshot: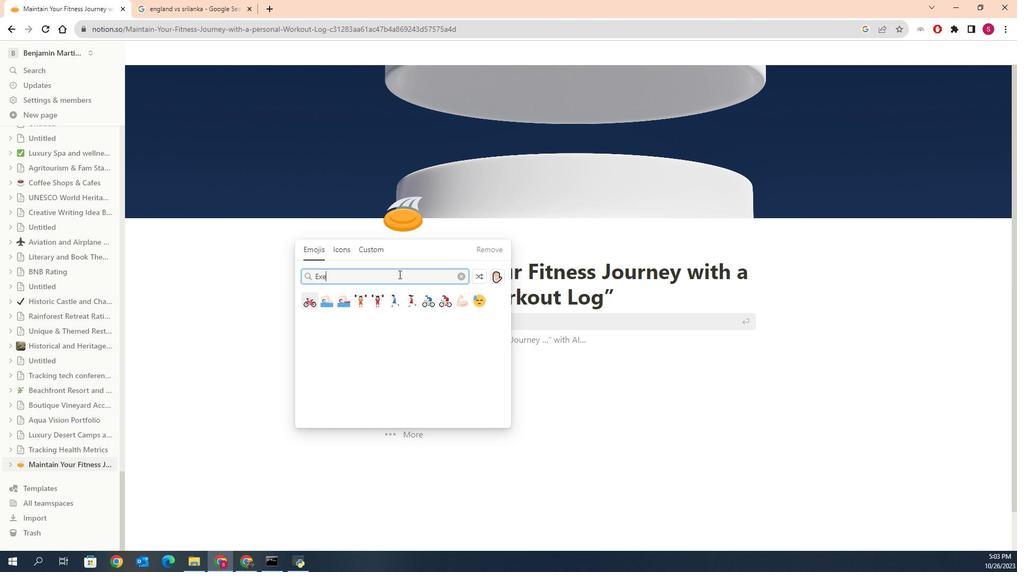 
Action: Mouse moved to (384, 309)
Screenshot: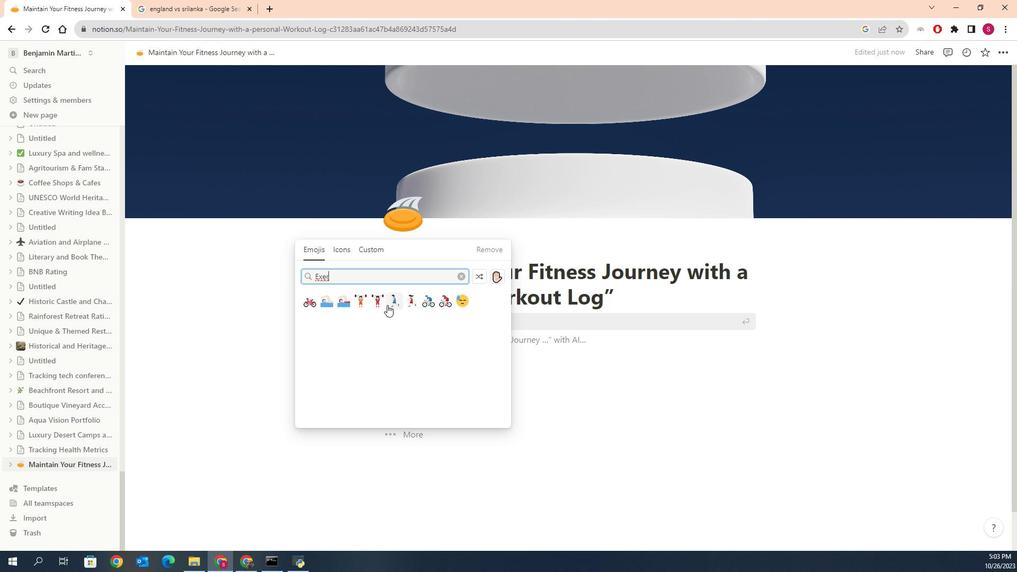 
Action: Mouse pressed left at (384, 309)
Screenshot: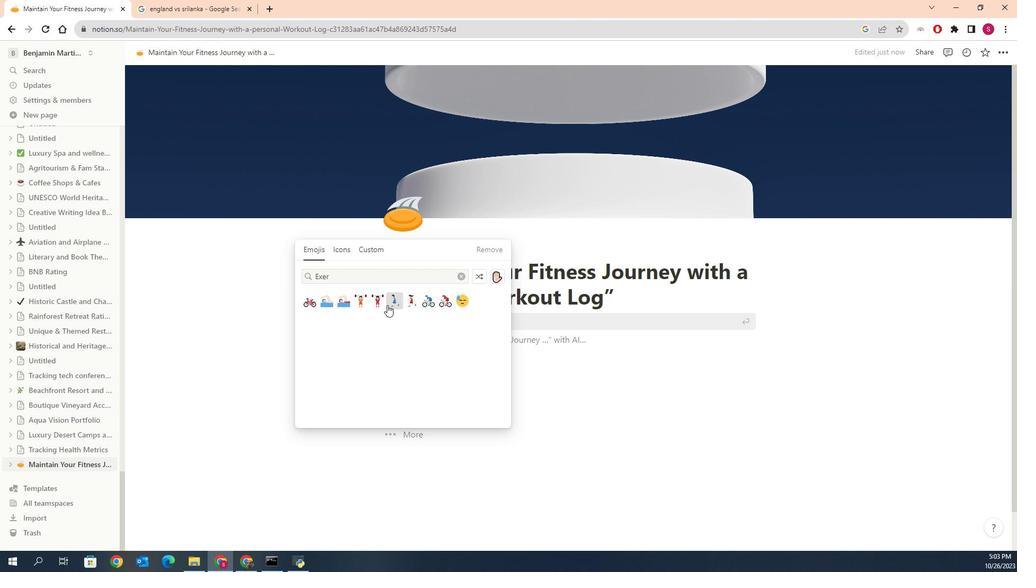
Action: Mouse moved to (368, 323)
Screenshot: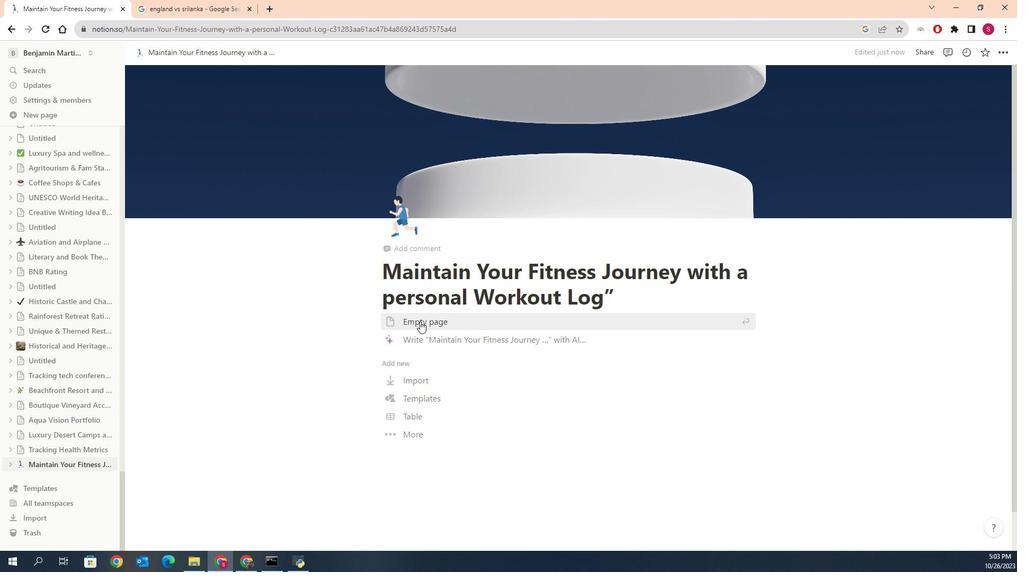 
Action: Mouse pressed left at (368, 323)
Screenshot: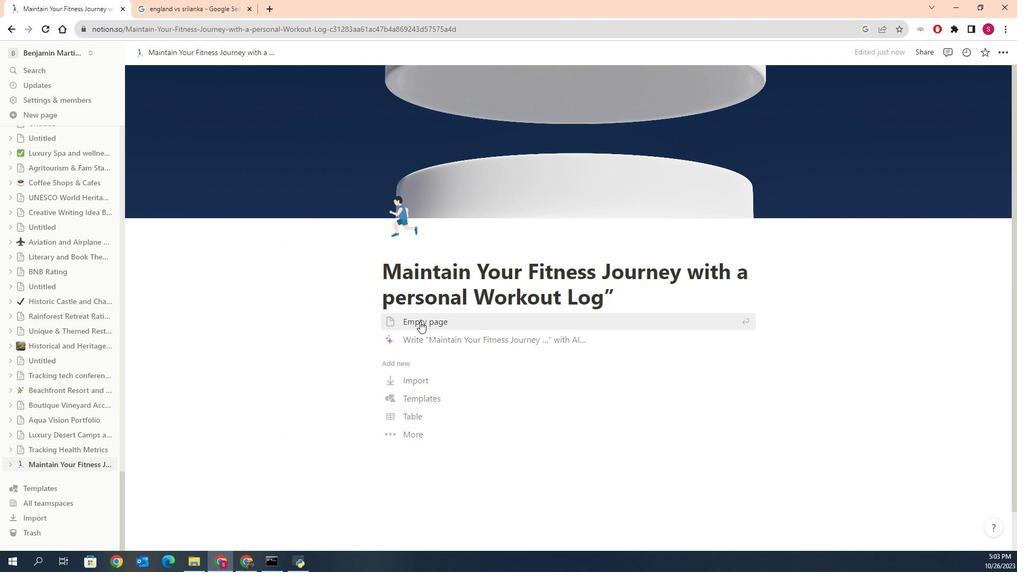 
Action: Mouse moved to (713, 392)
Screenshot: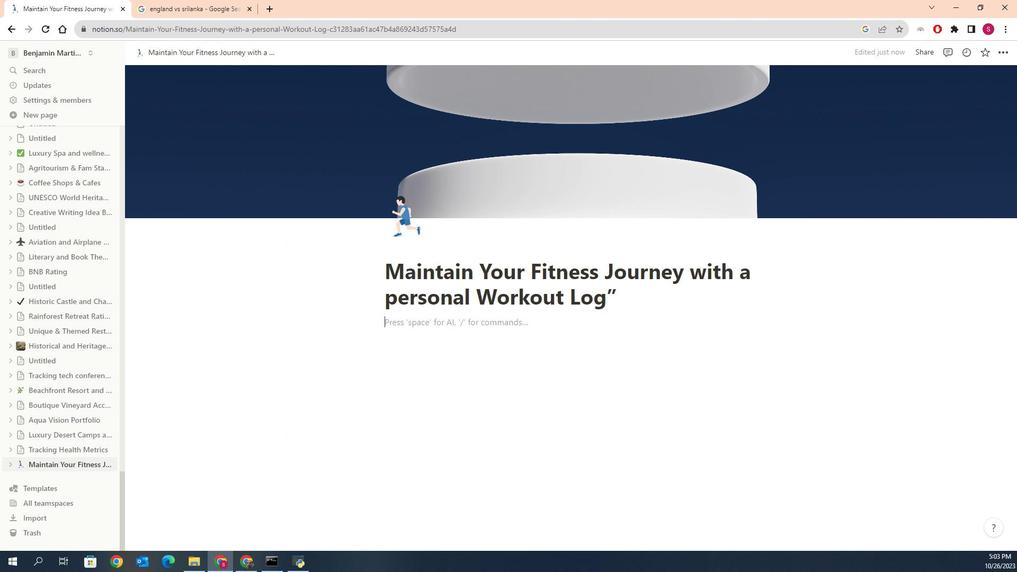 
Action: Mouse scrolled (713, 393) with delta (0, 0)
Screenshot: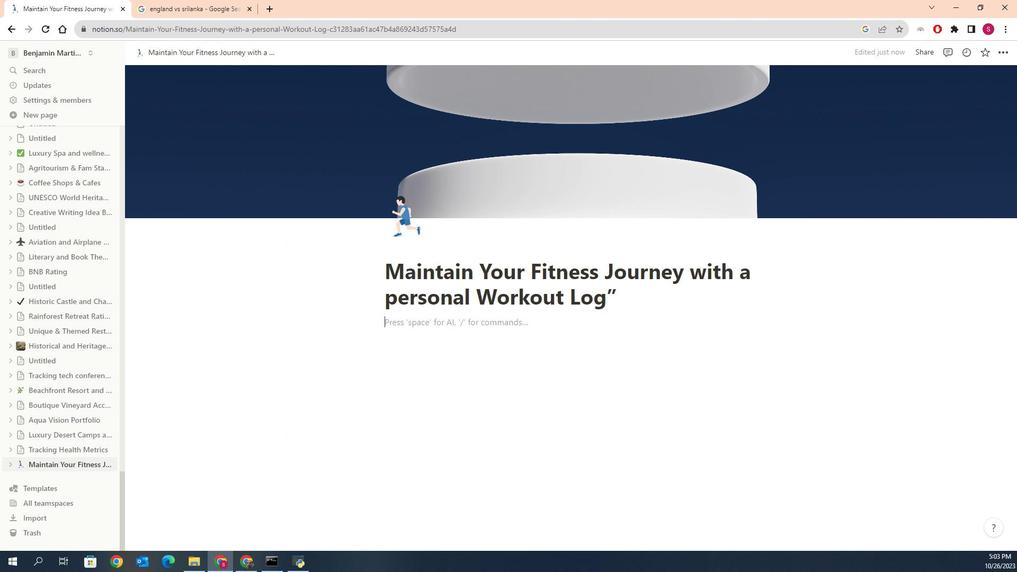 
Action: Mouse scrolled (713, 393) with delta (0, 0)
Screenshot: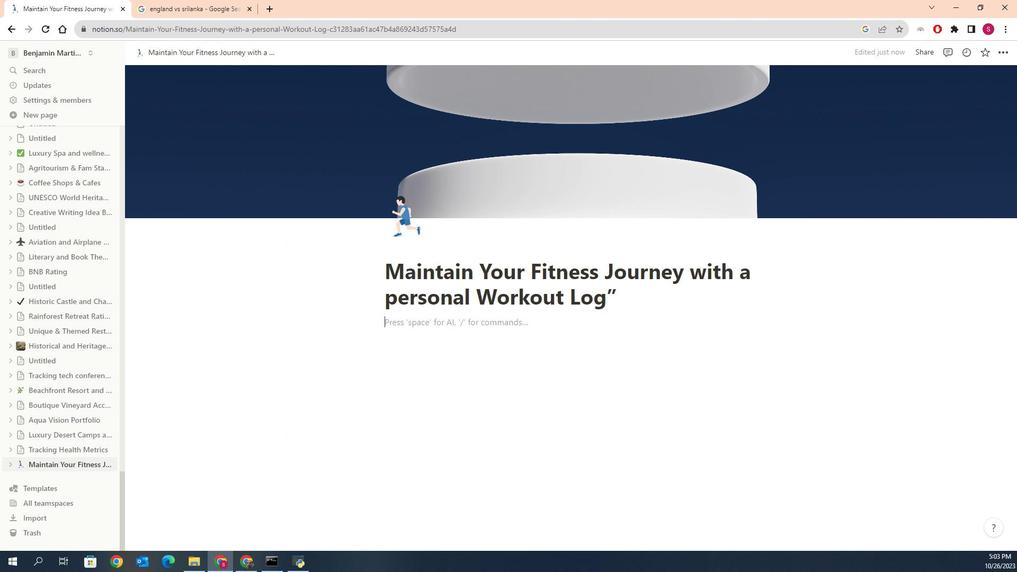 
Action: Mouse scrolled (713, 393) with delta (0, 0)
Screenshot: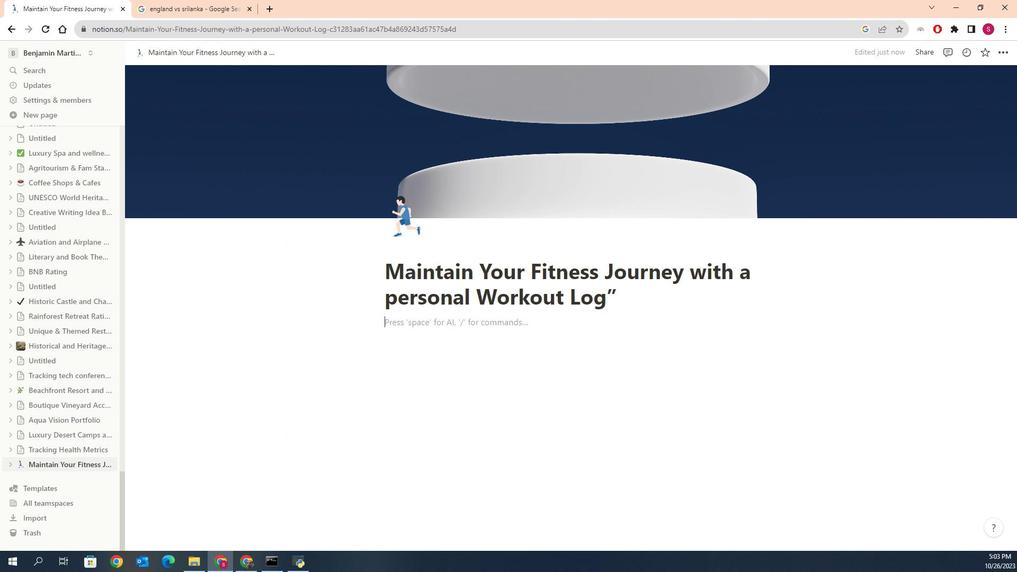 
Action: Mouse scrolled (713, 393) with delta (0, 0)
Screenshot: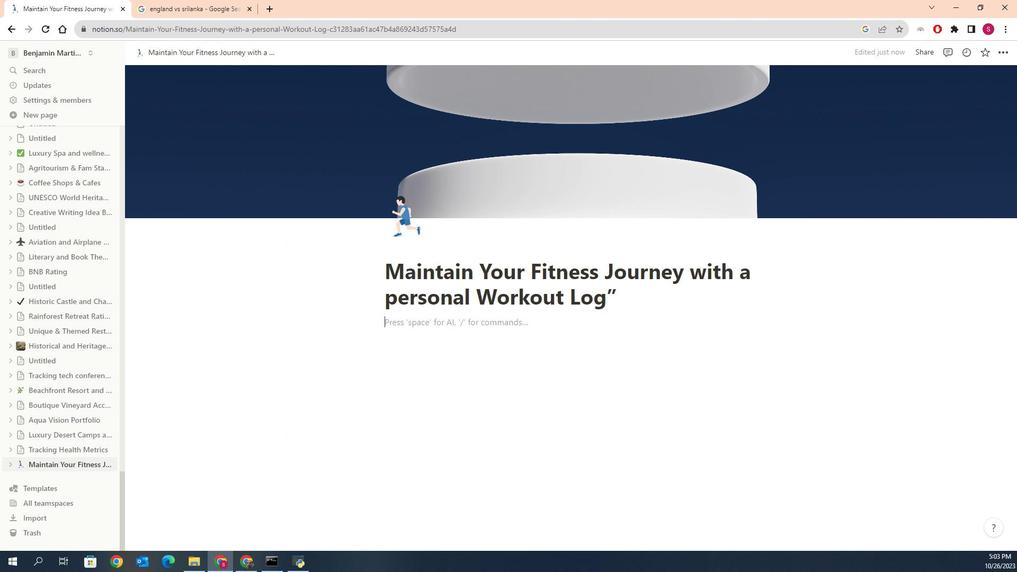 
Action: Mouse moved to (715, 394)
Screenshot: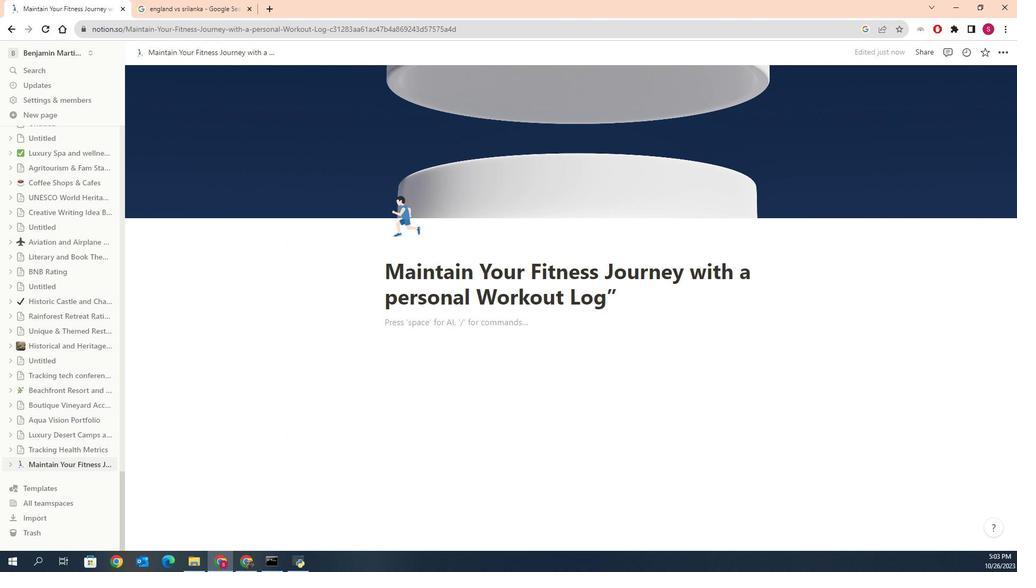 
Action: Mouse scrolled (715, 395) with delta (0, 0)
Screenshot: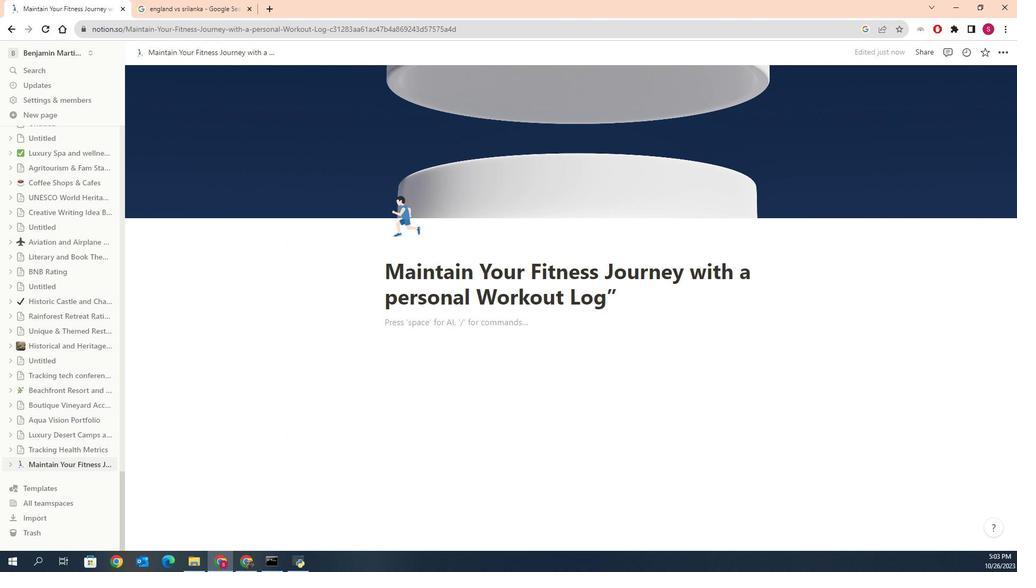 
Action: Mouse scrolled (715, 394) with delta (0, 0)
Screenshot: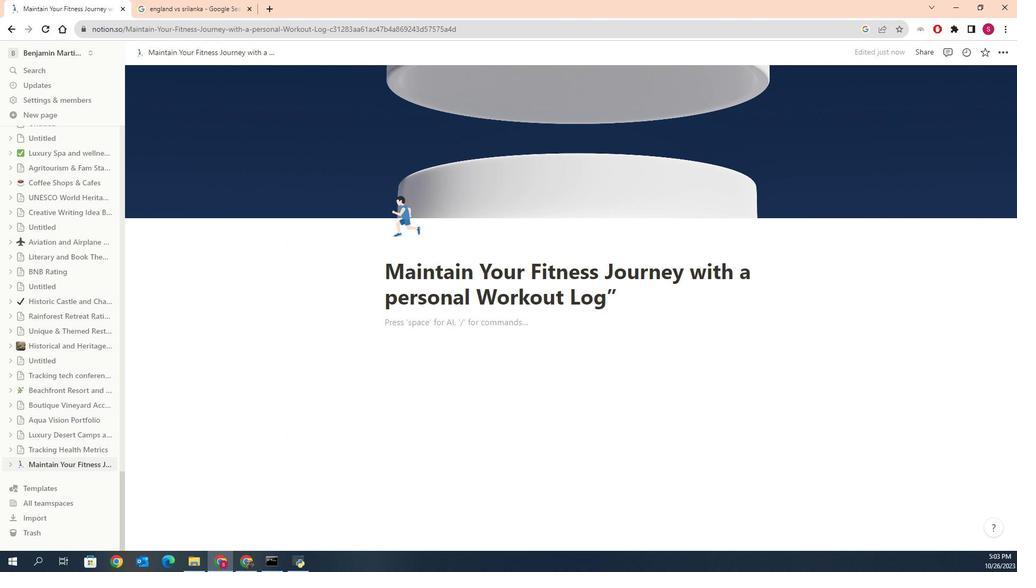 
Action: Mouse scrolled (715, 395) with delta (0, 0)
Screenshot: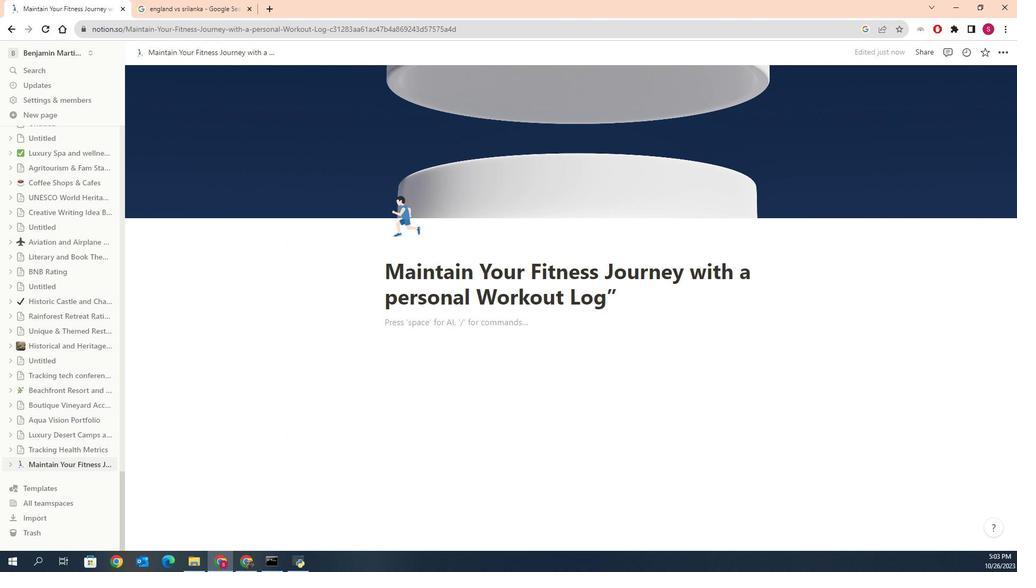 
Action: Mouse moved to (716, 396)
Screenshot: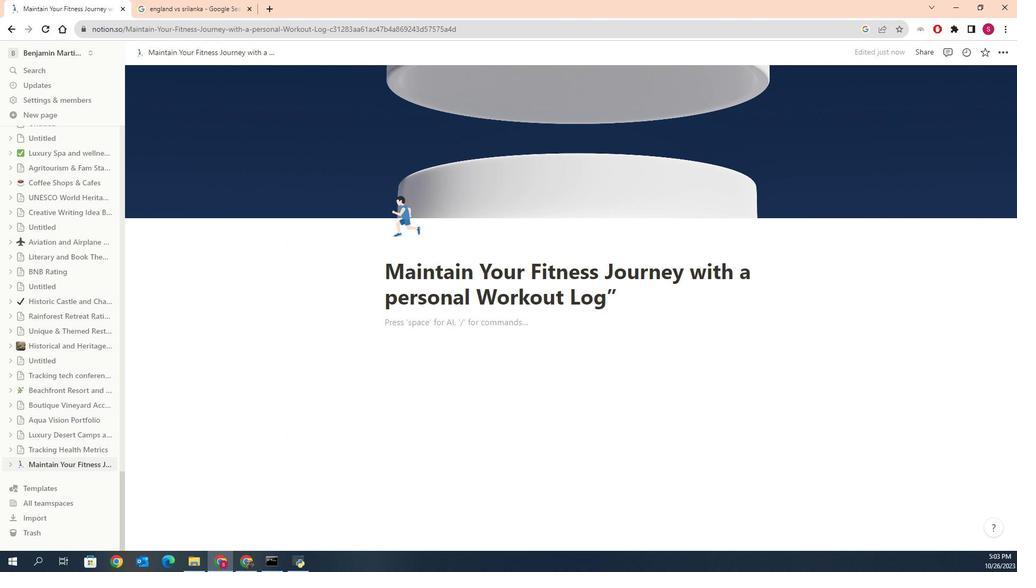 
Action: Mouse scrolled (716, 397) with delta (0, 0)
Screenshot: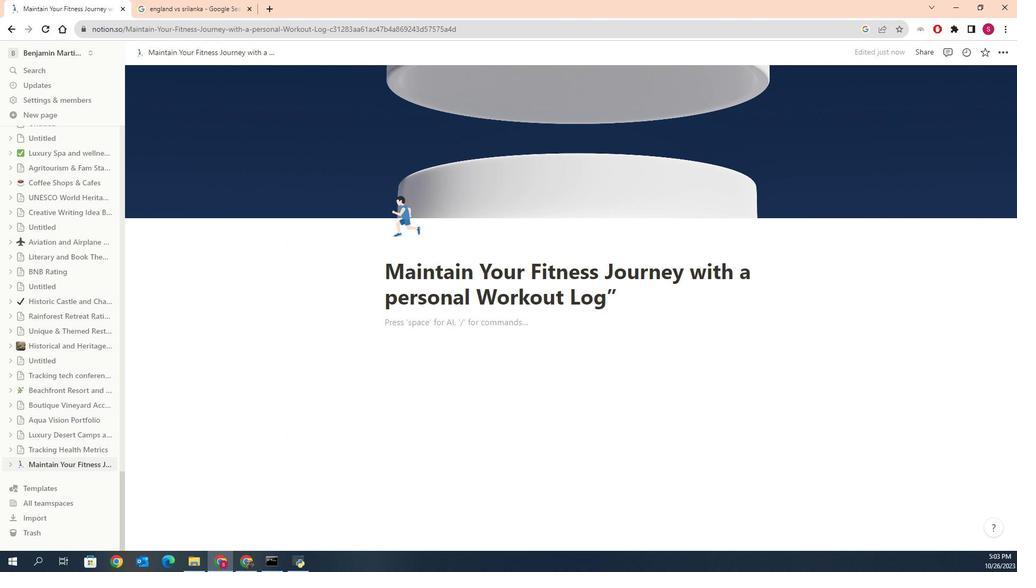 
Action: Mouse scrolled (716, 397) with delta (0, 0)
Screenshot: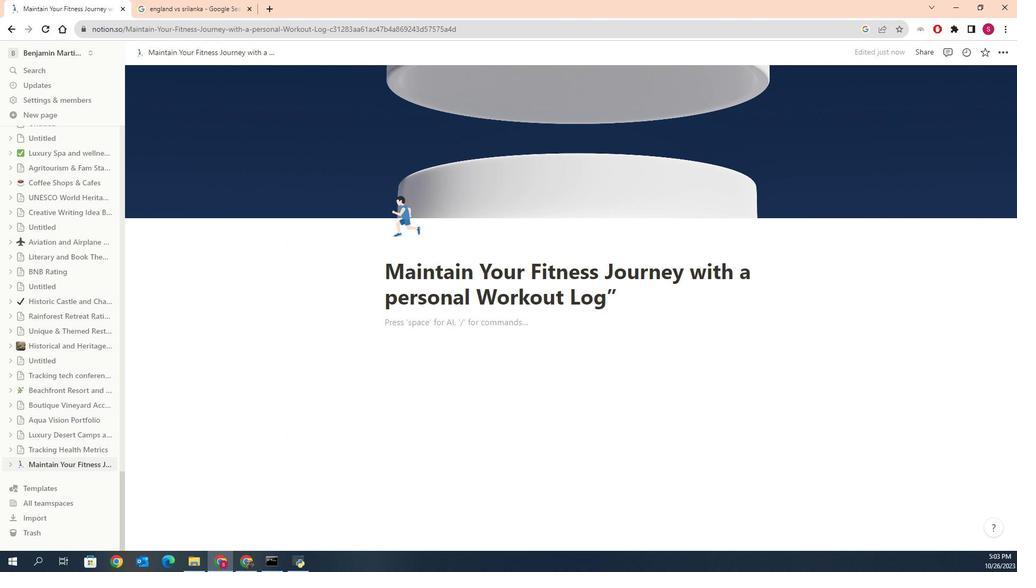 
Action: Mouse moved to (716, 397)
Screenshot: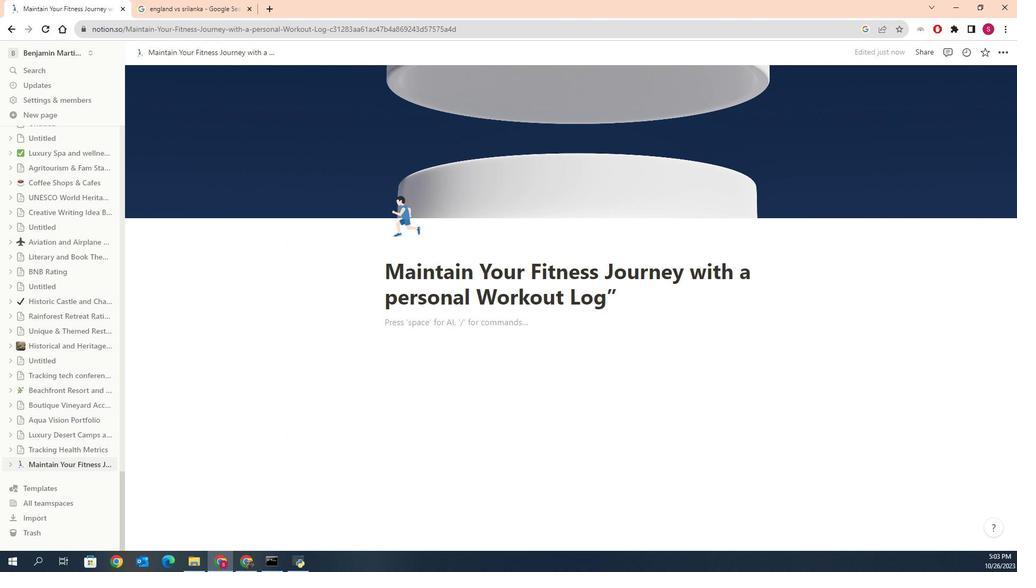 
Action: Mouse scrolled (716, 397) with delta (0, 0)
Screenshot: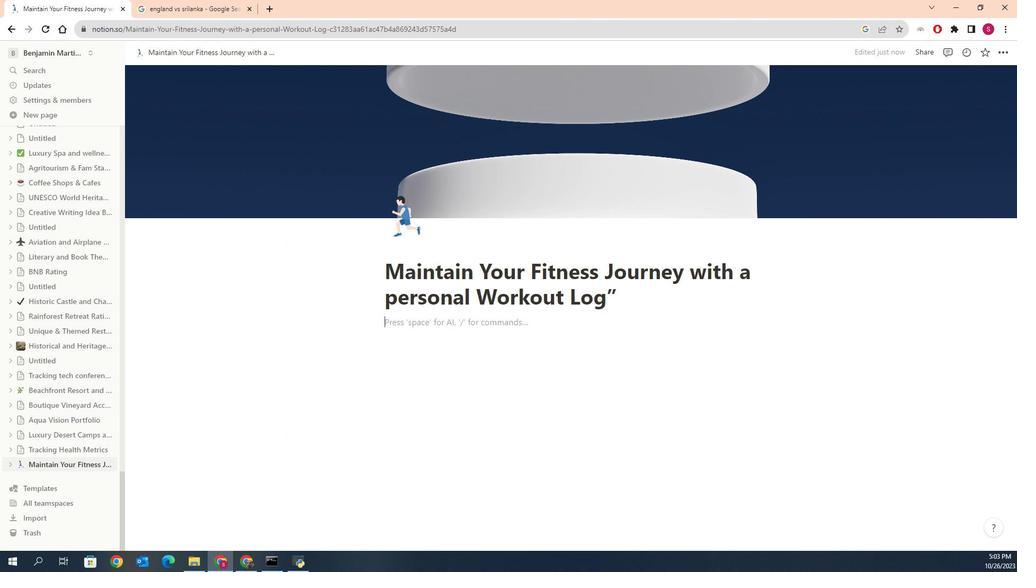 
Action: Mouse scrolled (716, 397) with delta (0, 0)
Screenshot: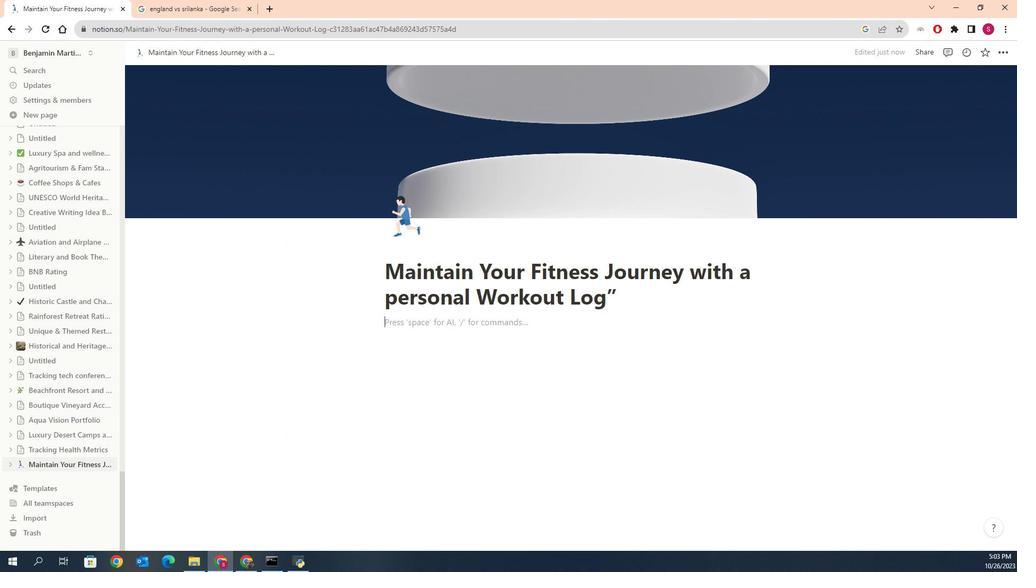 
Action: Mouse scrolled (716, 397) with delta (0, 0)
Screenshot: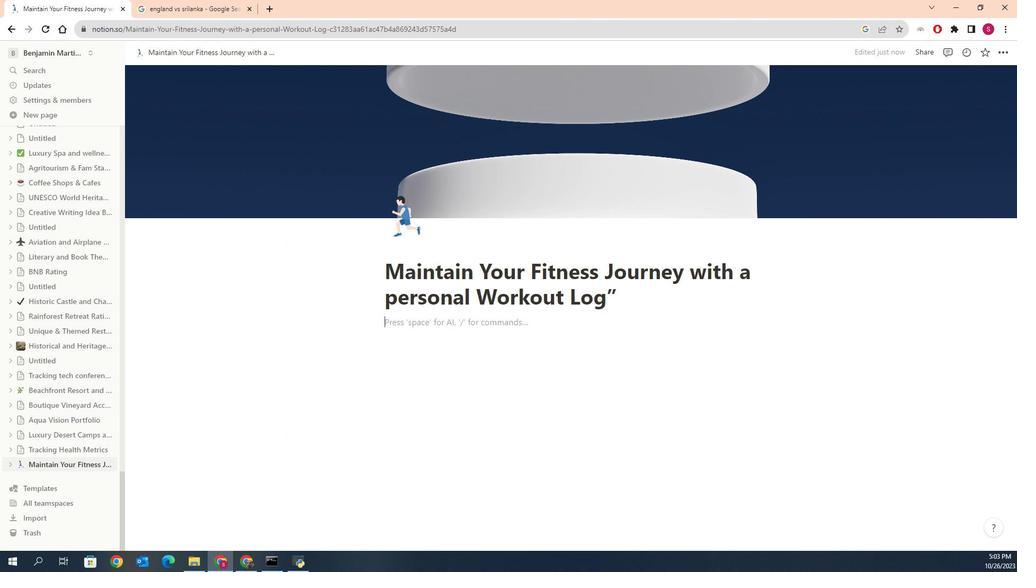 
Action: Mouse scrolled (716, 397) with delta (0, 0)
Screenshot: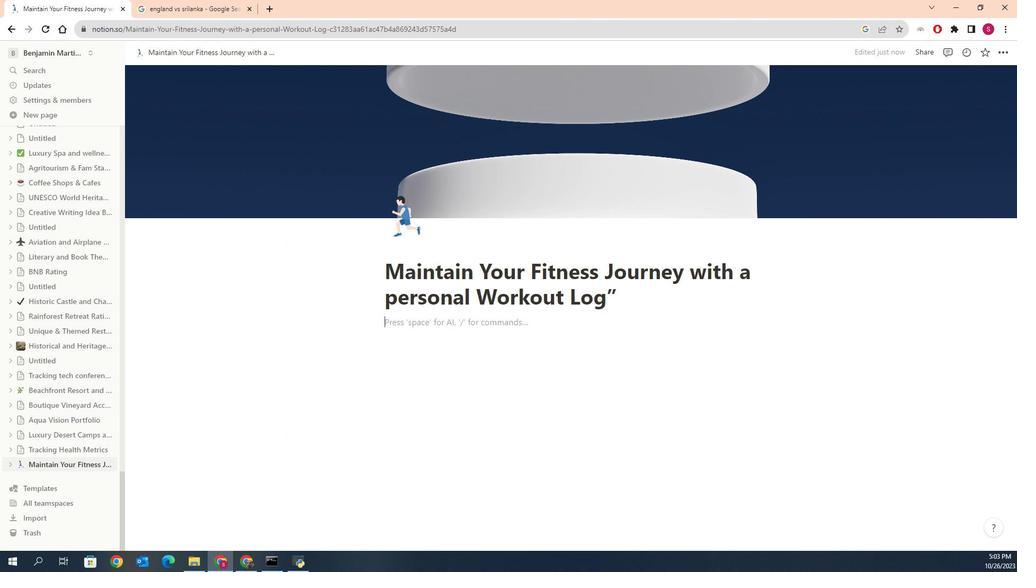 
Action: Mouse scrolled (716, 397) with delta (0, 0)
Screenshot: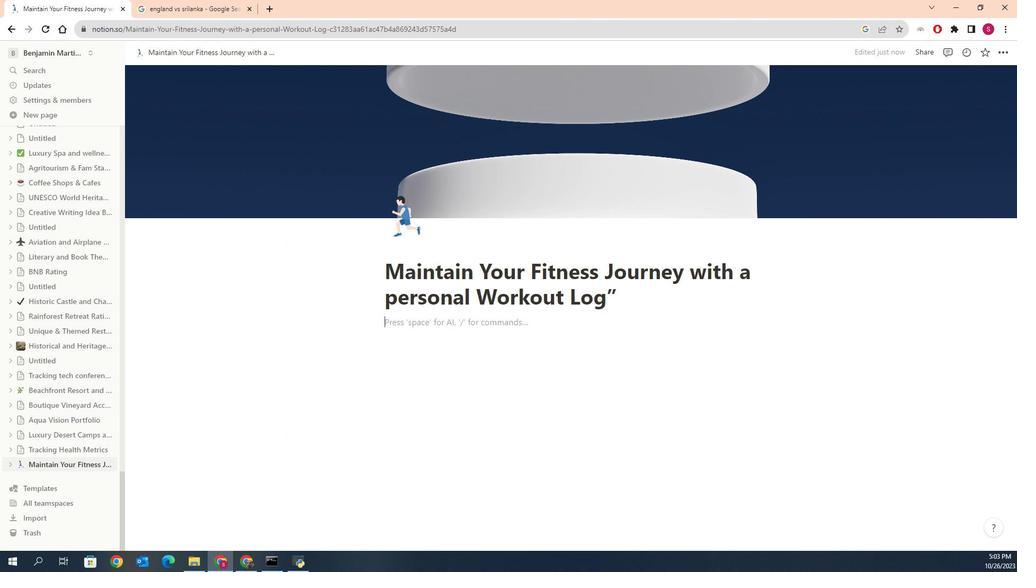 
Action: Mouse scrolled (716, 397) with delta (0, 0)
Screenshot: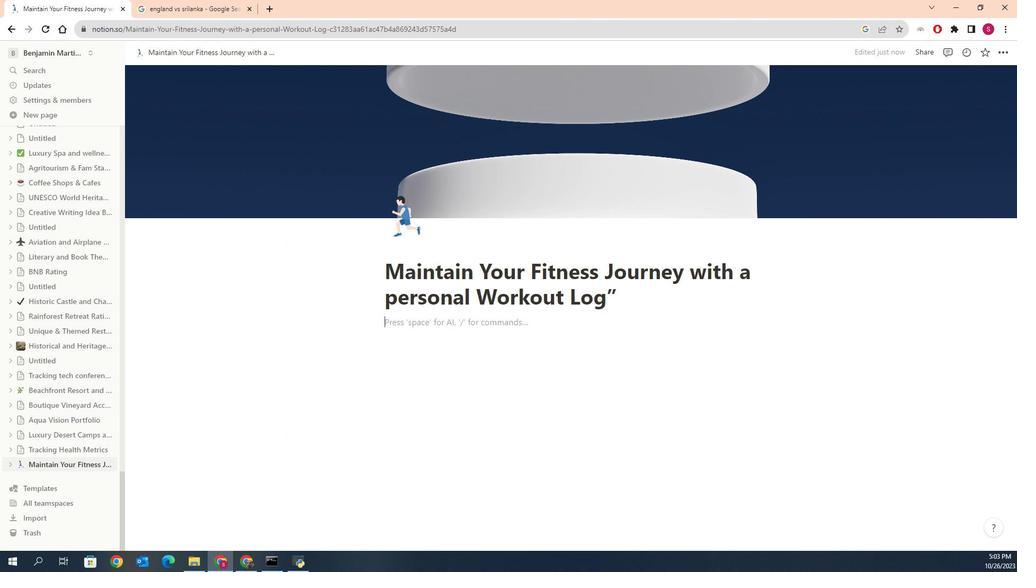 
Action: Mouse scrolled (716, 396) with delta (0, 0)
Screenshot: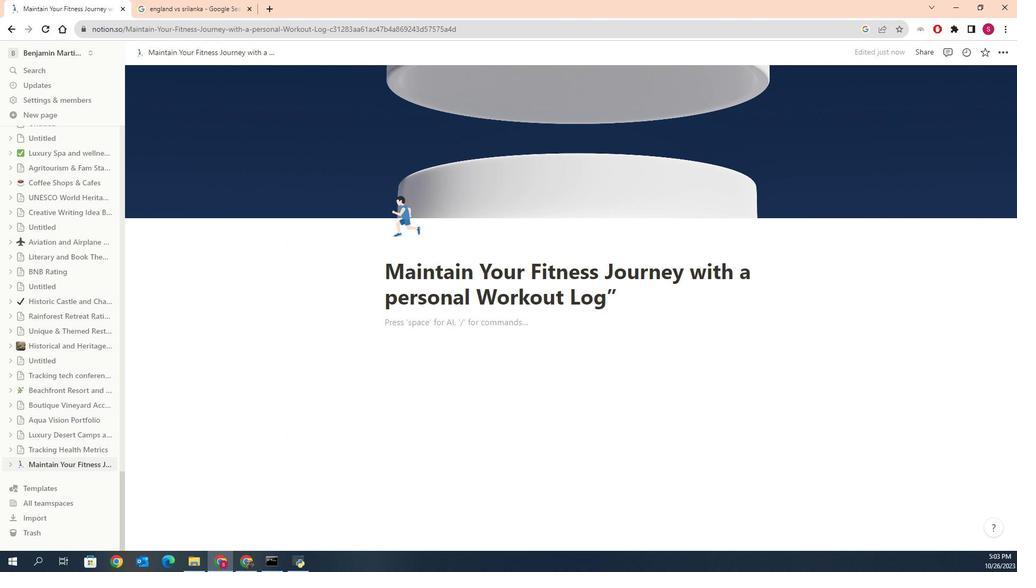
Action: Mouse scrolled (716, 397) with delta (0, 0)
Screenshot: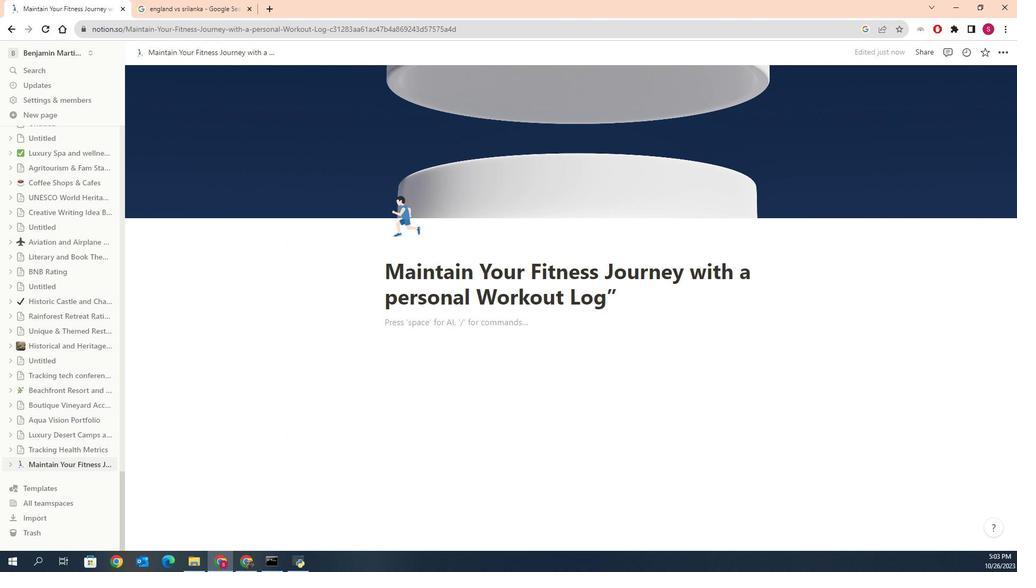 
Action: Mouse scrolled (716, 397) with delta (0, 0)
Screenshot: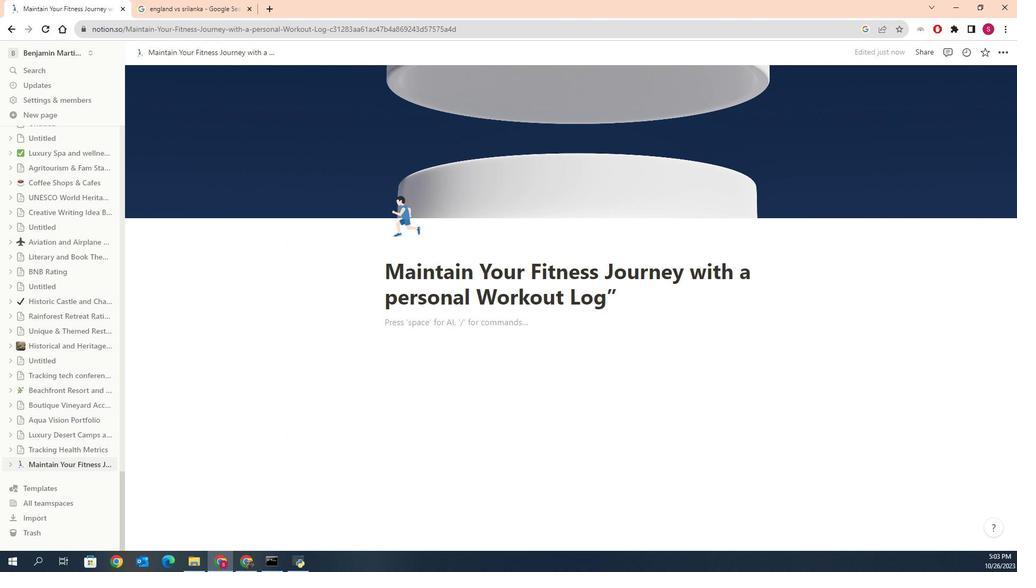 
Action: Mouse moved to (716, 398)
Screenshot: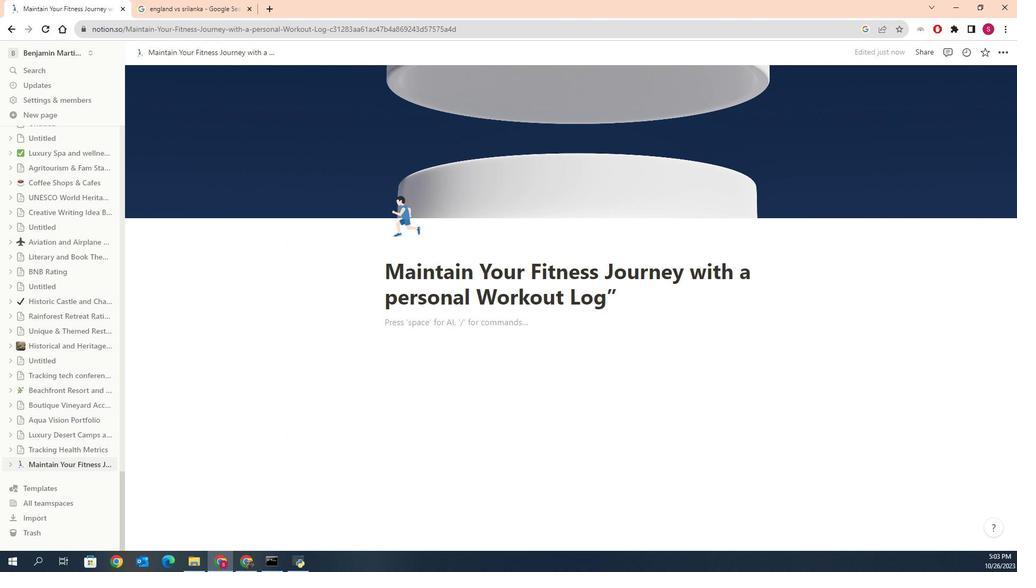 
Action: Mouse scrolled (716, 398) with delta (0, 0)
Screenshot: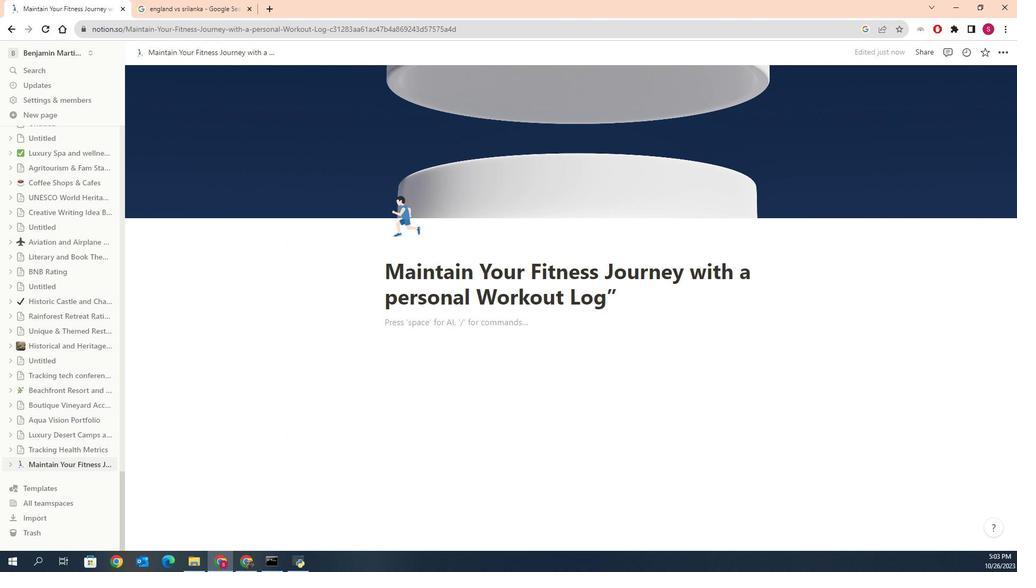
Action: Mouse scrolled (716, 398) with delta (0, 0)
Screenshot: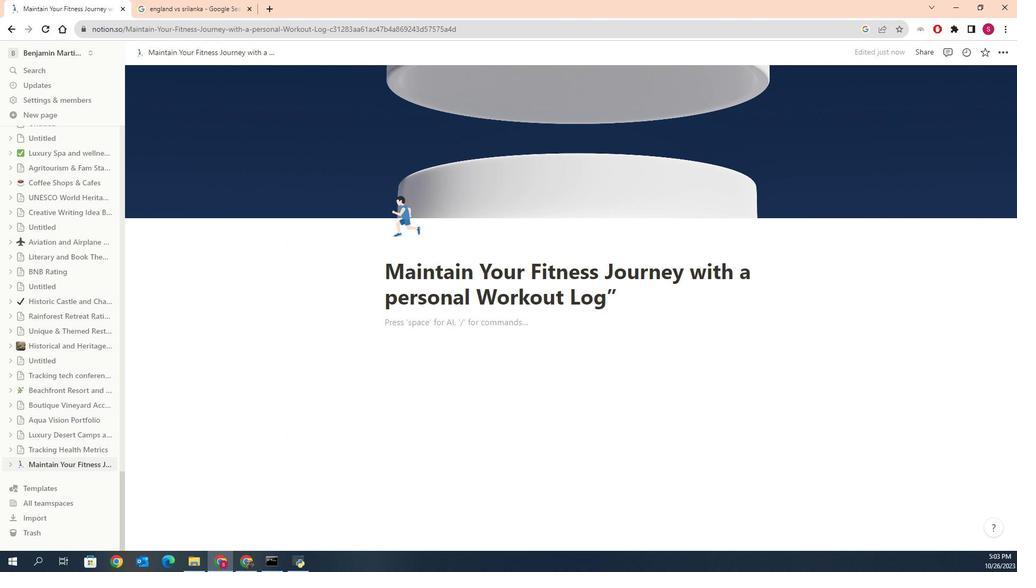 
Action: Mouse scrolled (716, 398) with delta (0, 0)
Screenshot: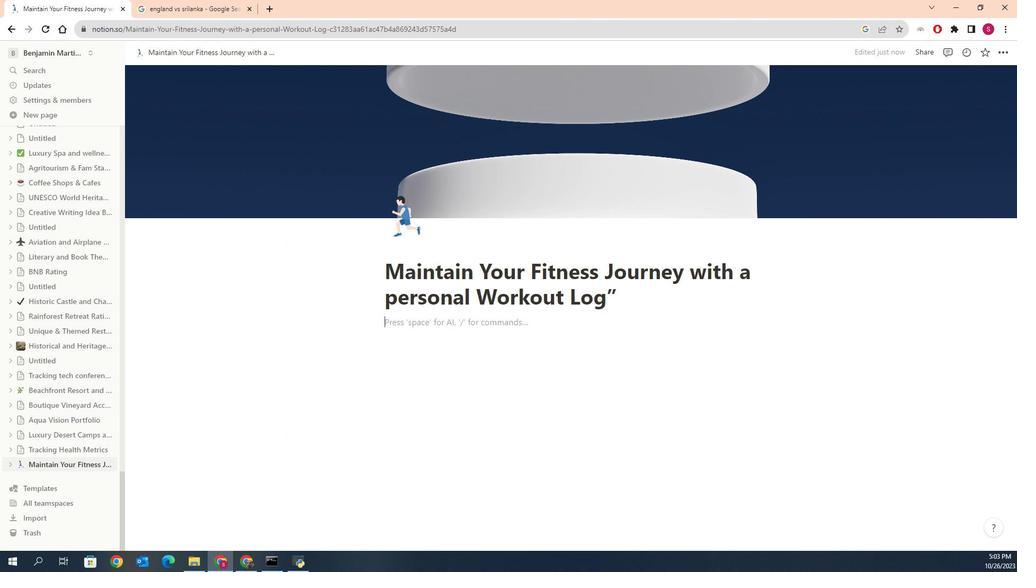 
Action: Mouse scrolled (716, 398) with delta (0, 0)
Screenshot: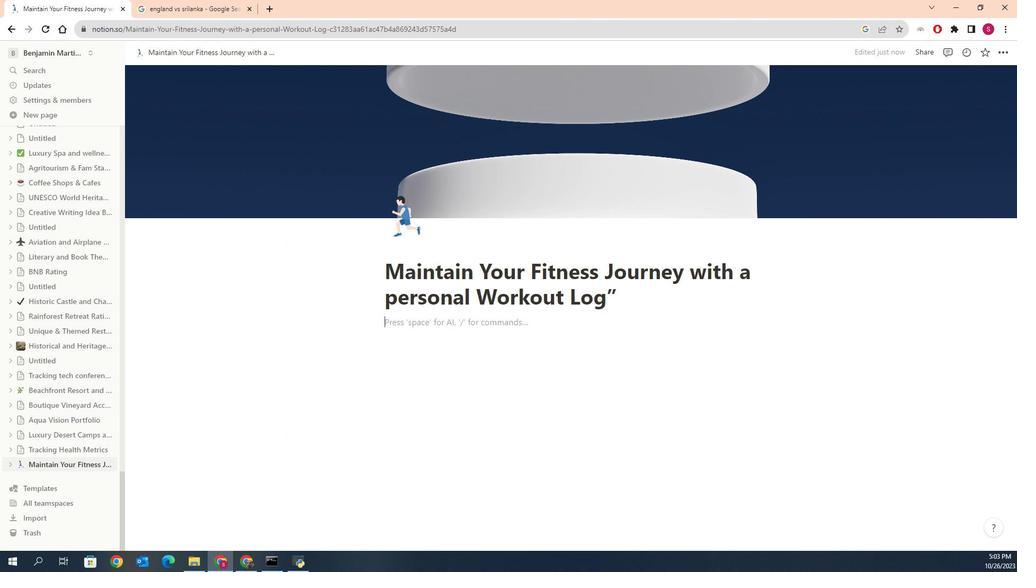 
Action: Mouse scrolled (716, 398) with delta (0, 0)
Screenshot: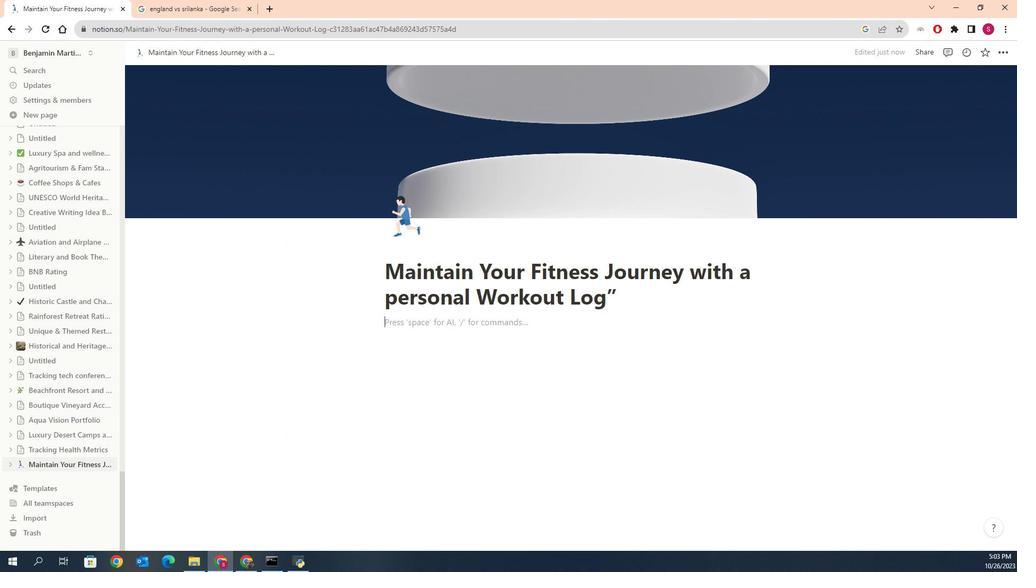 
Action: Mouse scrolled (716, 398) with delta (0, 0)
Screenshot: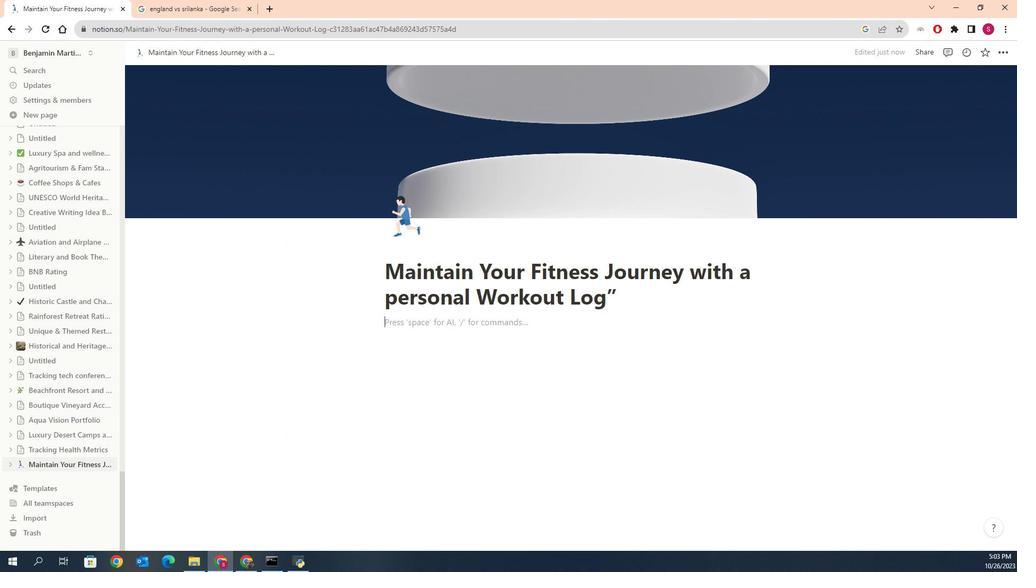 
Action: Mouse scrolled (716, 398) with delta (0, 0)
Screenshot: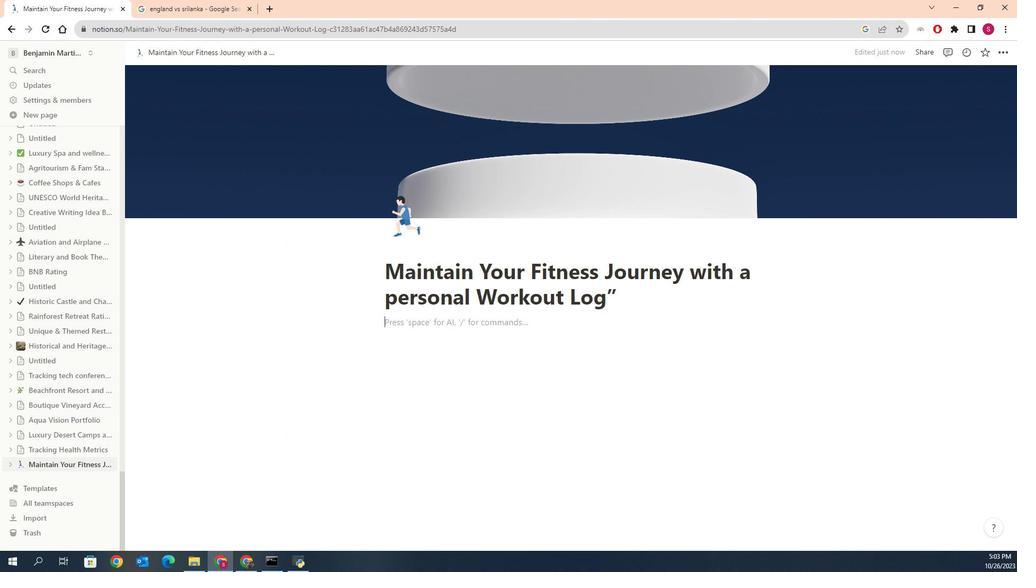 
Action: Mouse scrolled (716, 397) with delta (0, 0)
Screenshot: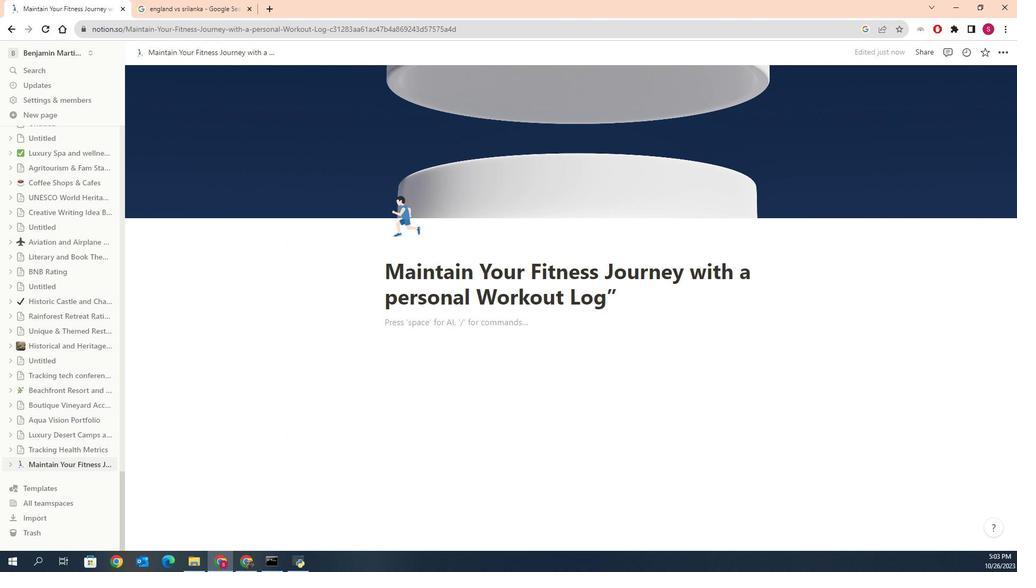 
Action: Mouse scrolled (716, 398) with delta (0, 0)
Screenshot: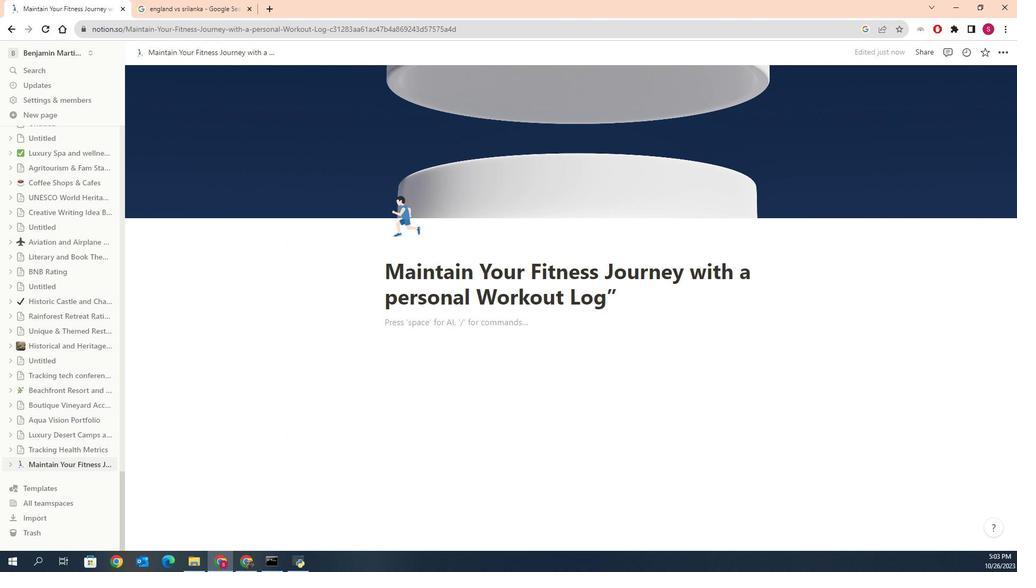 
Action: Mouse scrolled (716, 397) with delta (0, 0)
Screenshot: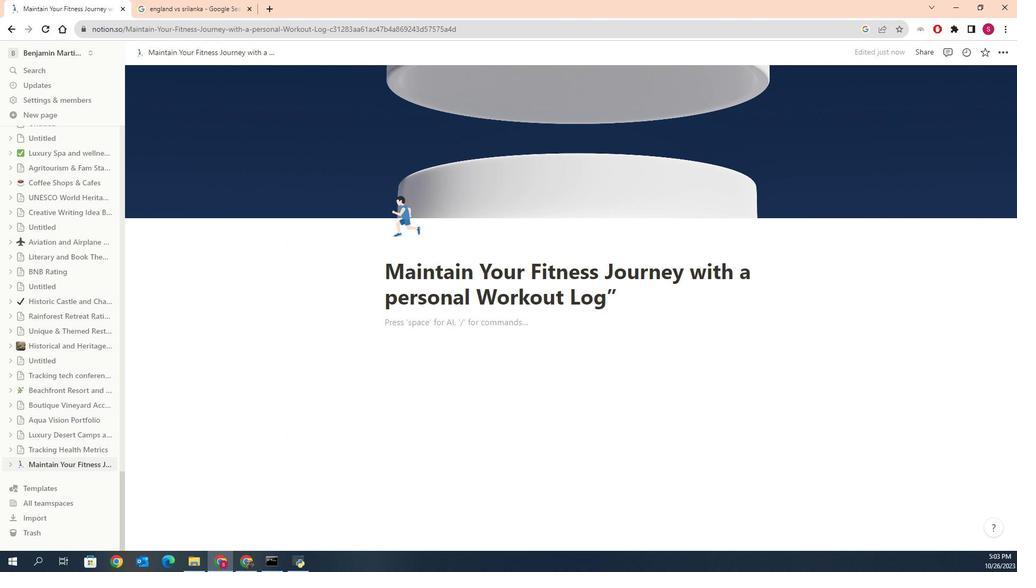 
Action: Mouse scrolled (716, 398) with delta (0, 0)
Screenshot: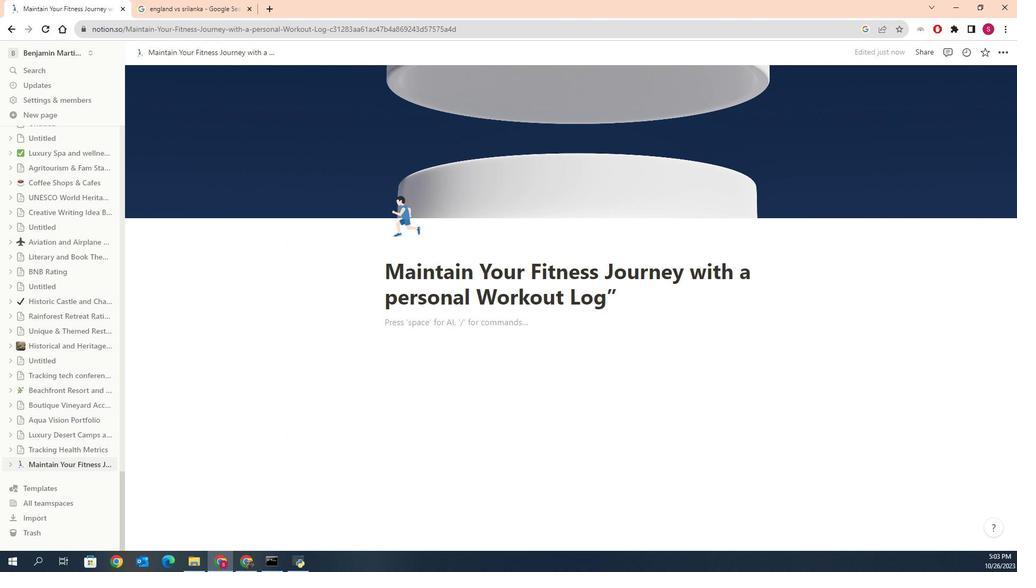 
Action: Mouse scrolled (716, 398) with delta (0, 0)
Screenshot: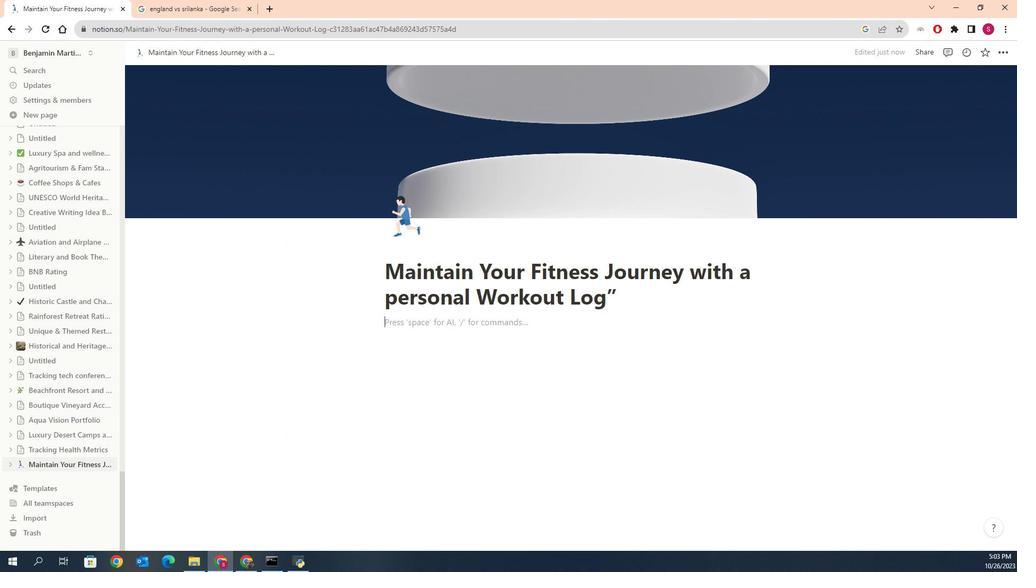 
Action: Mouse scrolled (716, 398) with delta (0, 0)
Screenshot: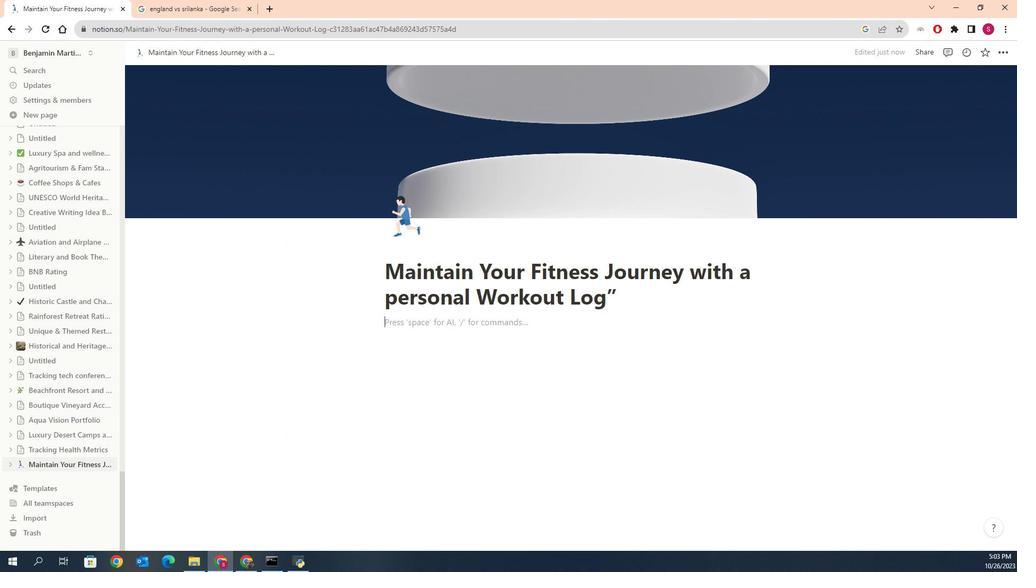 
Action: Mouse scrolled (716, 398) with delta (0, 0)
Screenshot: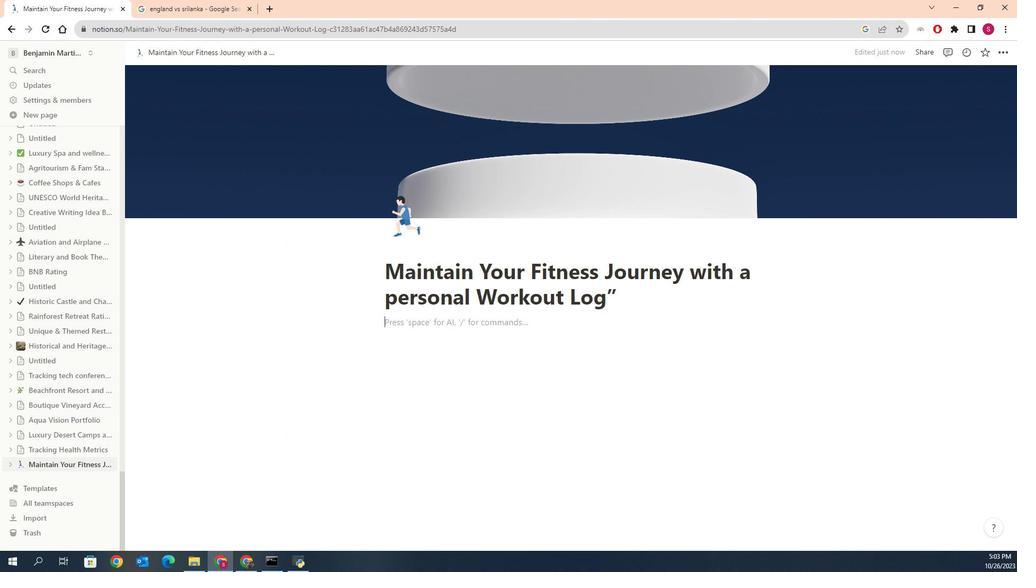 
Action: Mouse scrolled (716, 398) with delta (0, 0)
Screenshot: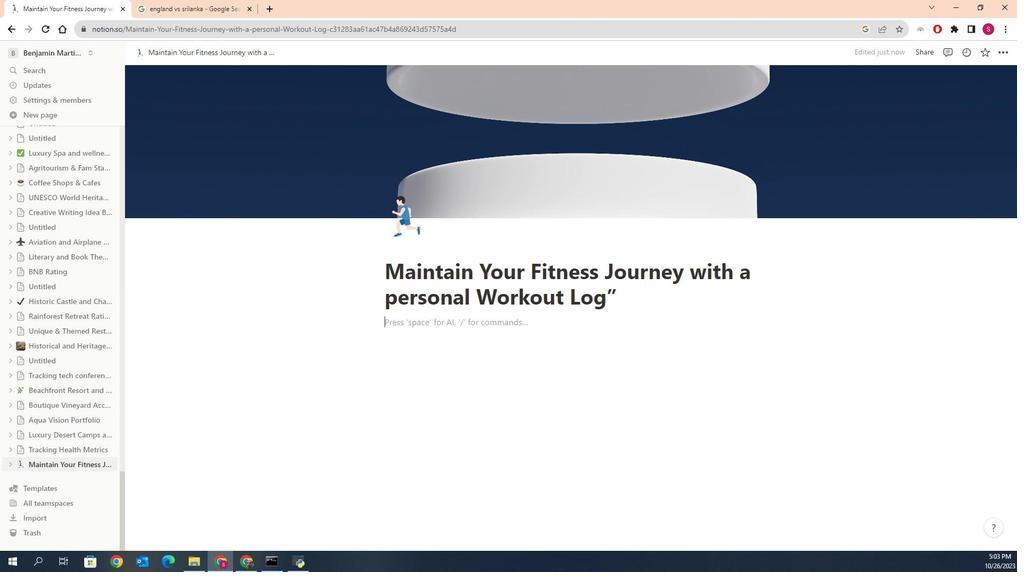 
Action: Mouse scrolled (716, 398) with delta (0, 0)
Screenshot: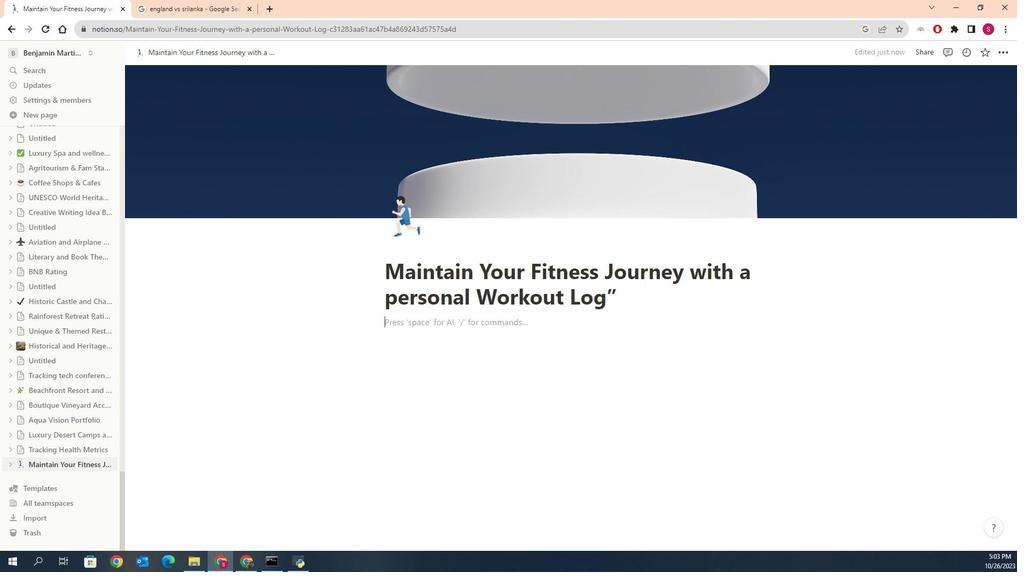
Action: Mouse scrolled (716, 398) with delta (0, 0)
Screenshot: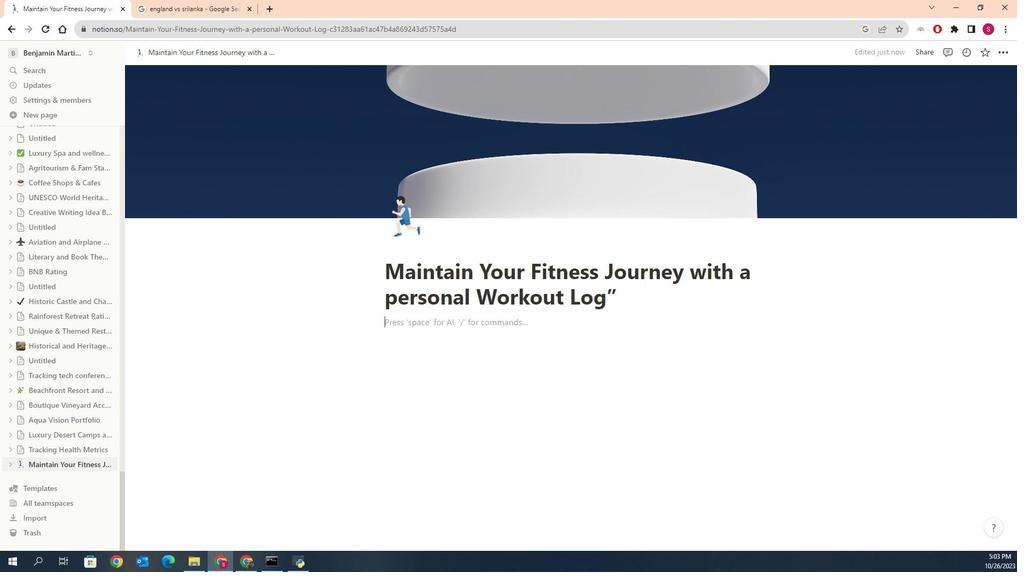
Action: Mouse moved to (360, 329)
Screenshot: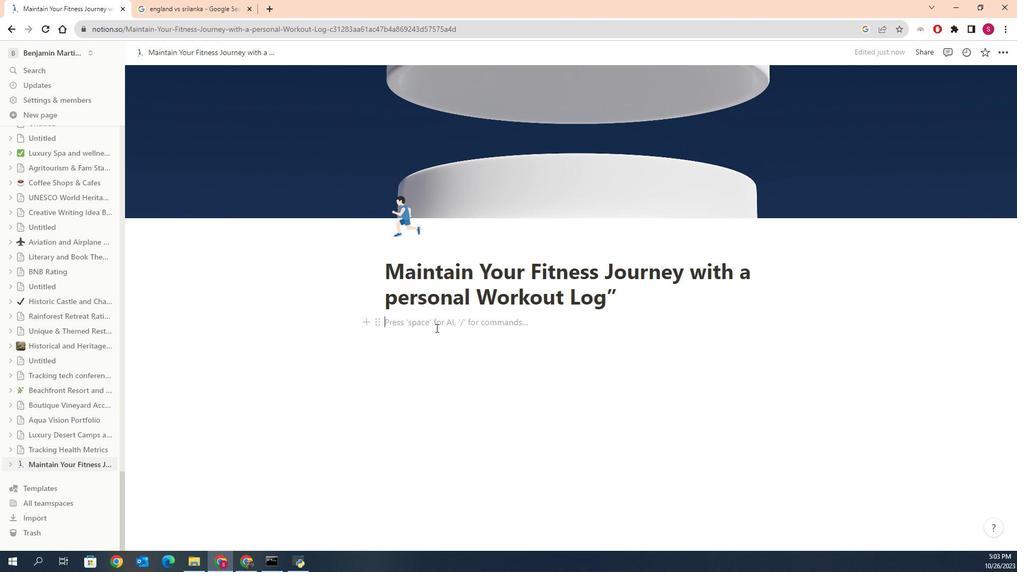 
Action: Mouse pressed left at (360, 329)
Screenshot: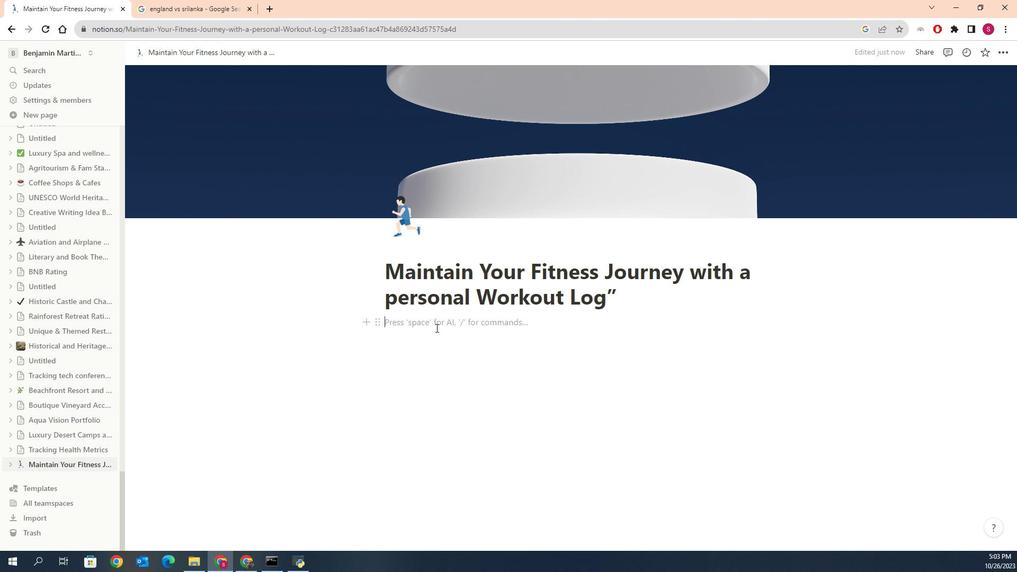
Action: Key pressed <Key.shift><Key.shift><Key.shift><Key.shift><Key.shift><Key.shift>Fi<Key.backspace><Key.backspace>/h3
Screenshot: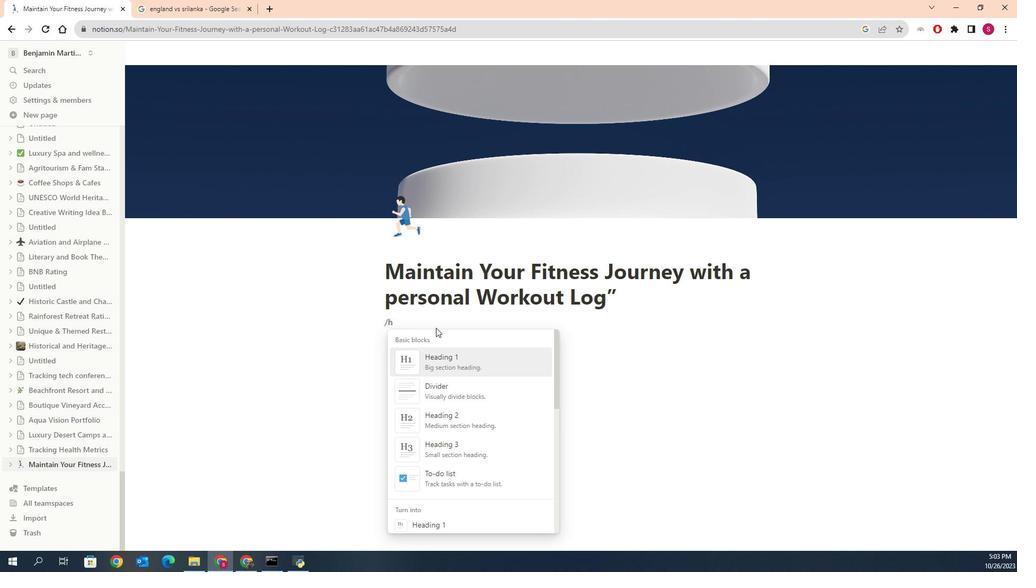 
Action: Mouse moved to (347, 402)
Screenshot: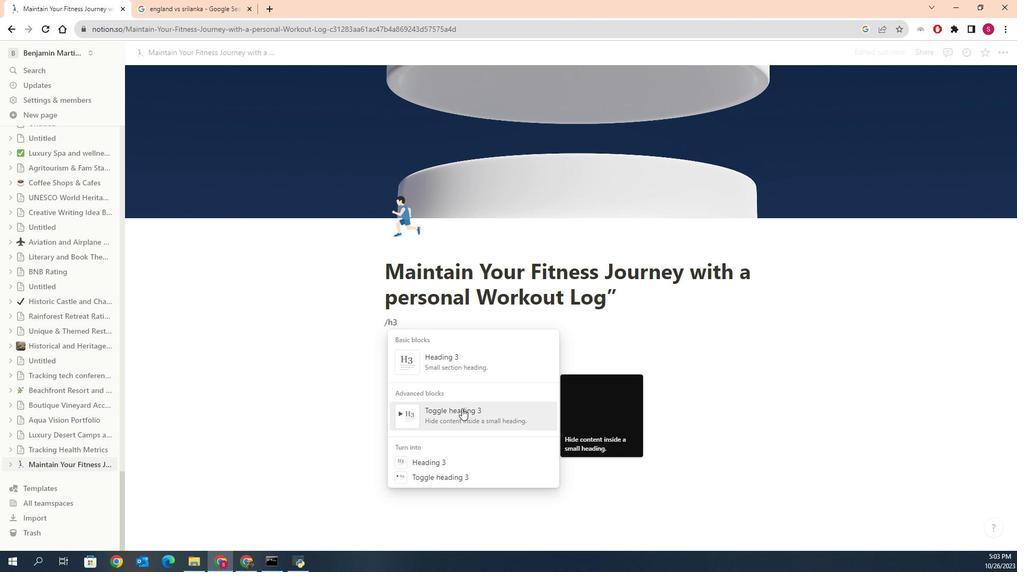 
Action: Mouse pressed left at (347, 402)
Screenshot: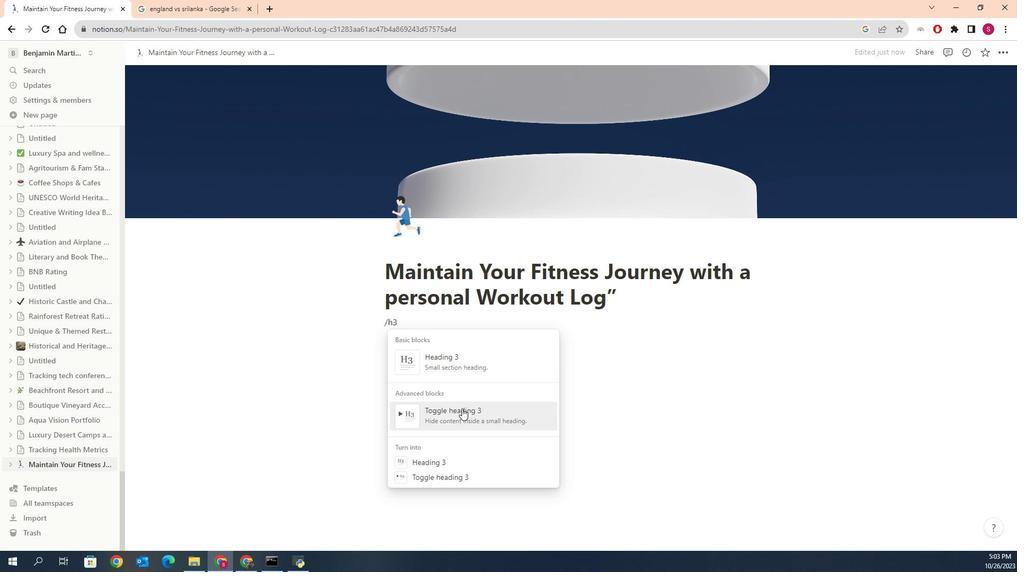 
Action: Mouse moved to (365, 336)
Screenshot: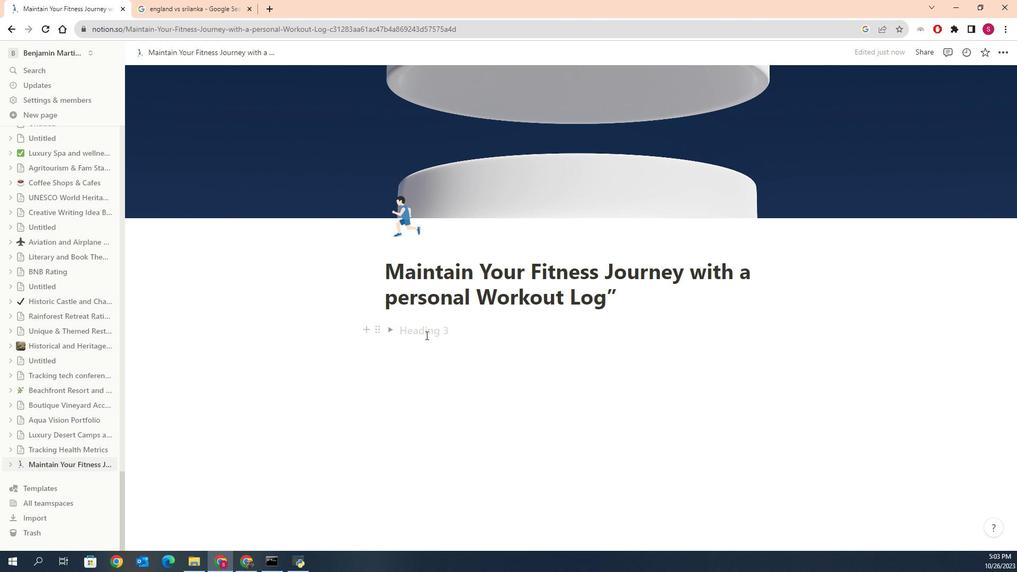 
Action: Mouse pressed left at (365, 336)
Screenshot: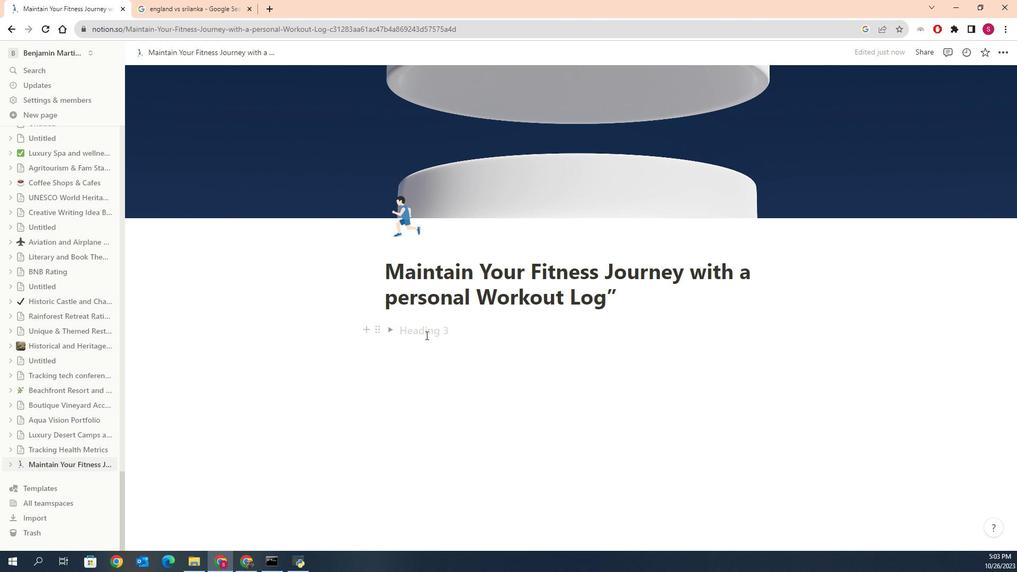 
Action: Key pressed <Key.shift><Key.shift><Key.shift><Key.shift><Key.shift><Key.shift><Key.shift><Key.shift><Key.shift><Key.shift><Key.shift><Key.shift><Key.shift><Key.shift><Key.shift><Key.shift><Key.shift><Key.shift><Key.shift><Key.shift><Key.shift><Key.shift><Key.shift><Key.shift><Key.shift><Key.shift><Key.shift><Key.shift><Key.shift><Key.shift><Key.shift><Key.shift><Key.shift><Key.shift><Key.shift><Key.shift><Key.shift><Key.shift><Key.shift><Key.shift><Key.shift><Key.shift><Key.shift><Key.shift>Fitness<Key.space><Key.shift>Workout<Key.space><Key.shift>Lof<Key.backspace>g<Key.space>-<Key.space><Key.shift><Key.shift><Key.shift>November<Key.space>2024<Key.backspace>4
Screenshot: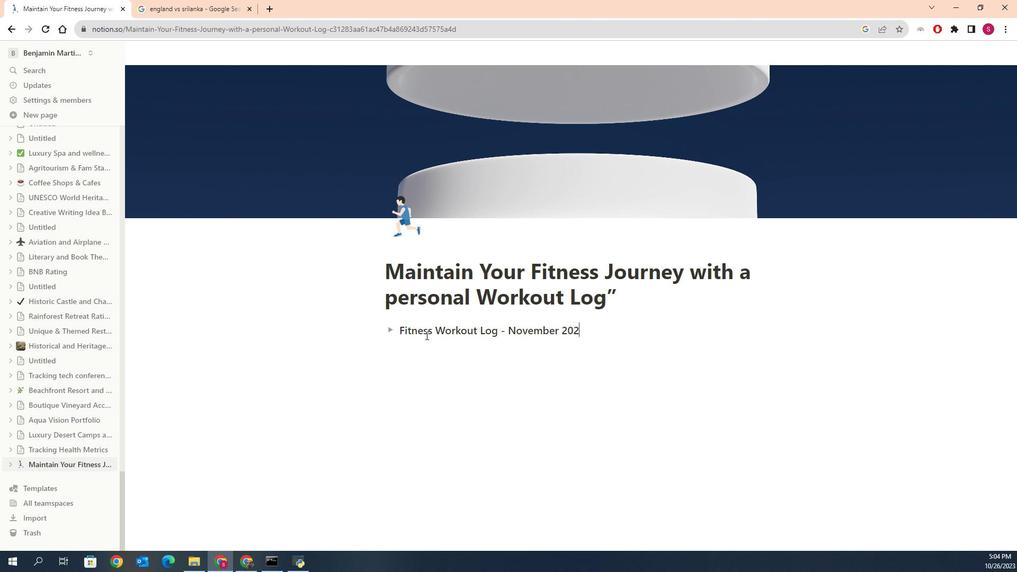 
Action: Mouse moved to (284, 336)
Screenshot: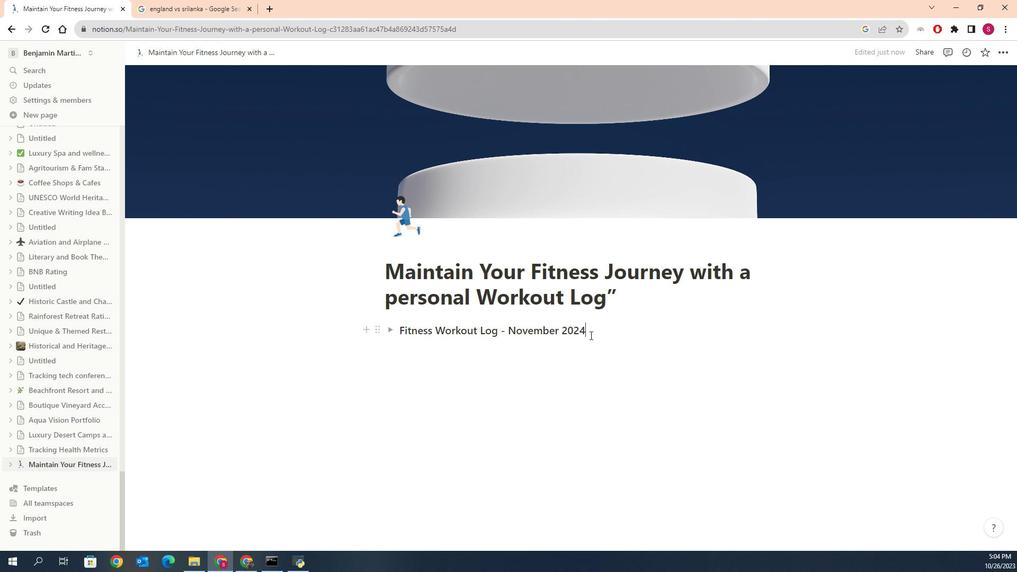 
Action: Mouse pressed left at (284, 336)
Screenshot: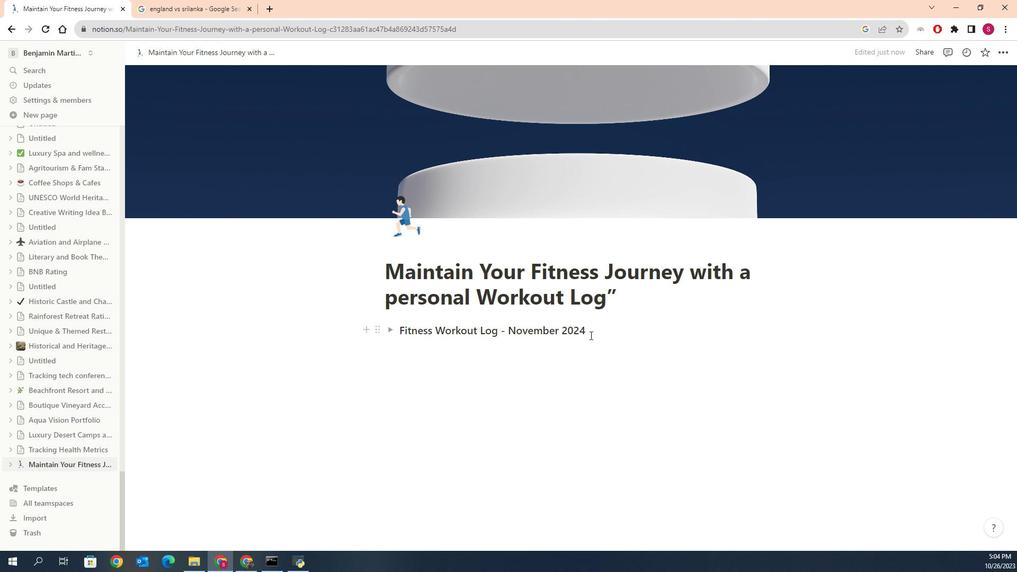 
Action: Mouse moved to (299, 316)
Screenshot: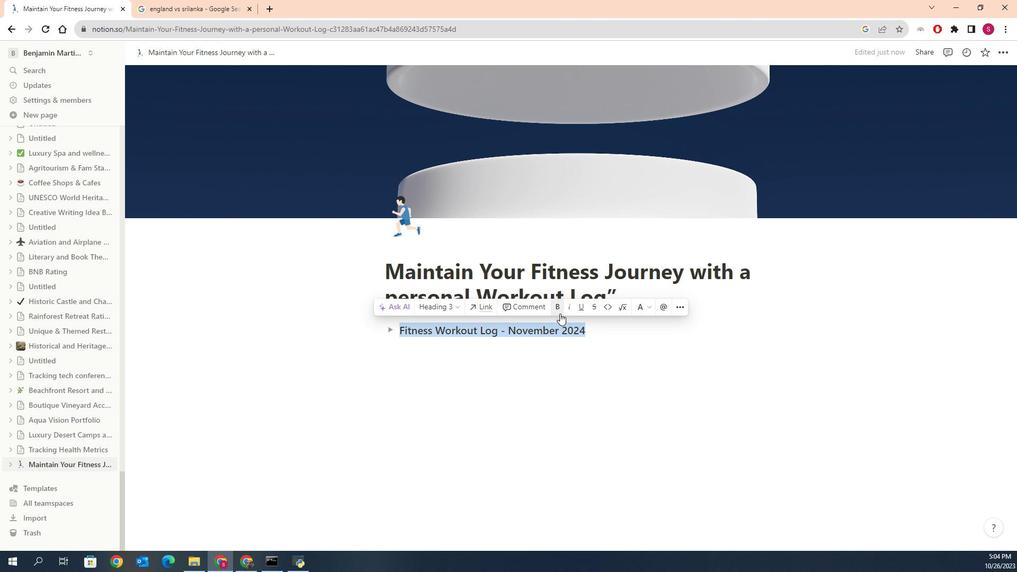 
Action: Mouse pressed left at (299, 316)
Screenshot: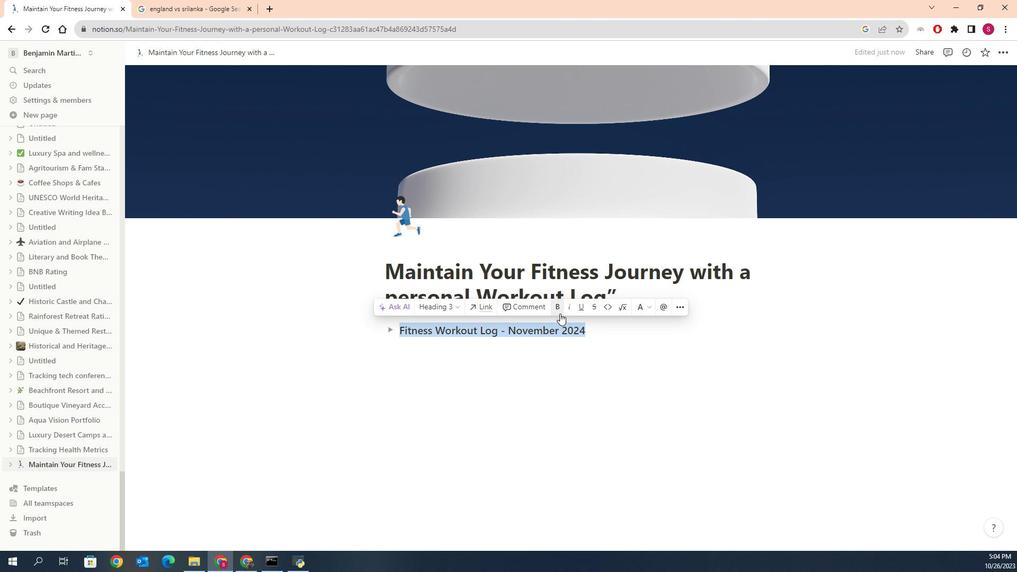 
Action: Mouse moved to (295, 316)
Screenshot: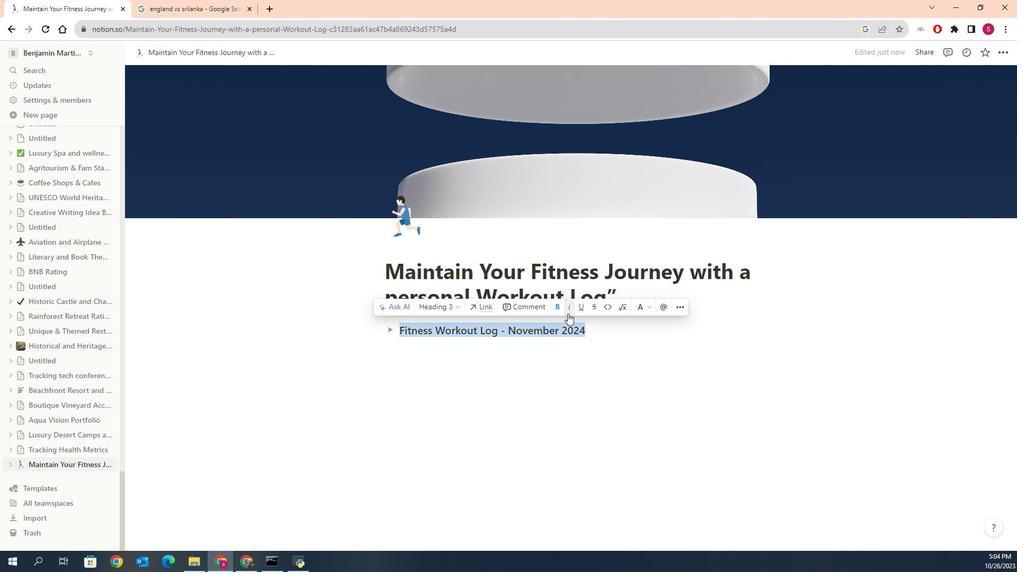 
Action: Mouse pressed left at (295, 316)
Screenshot: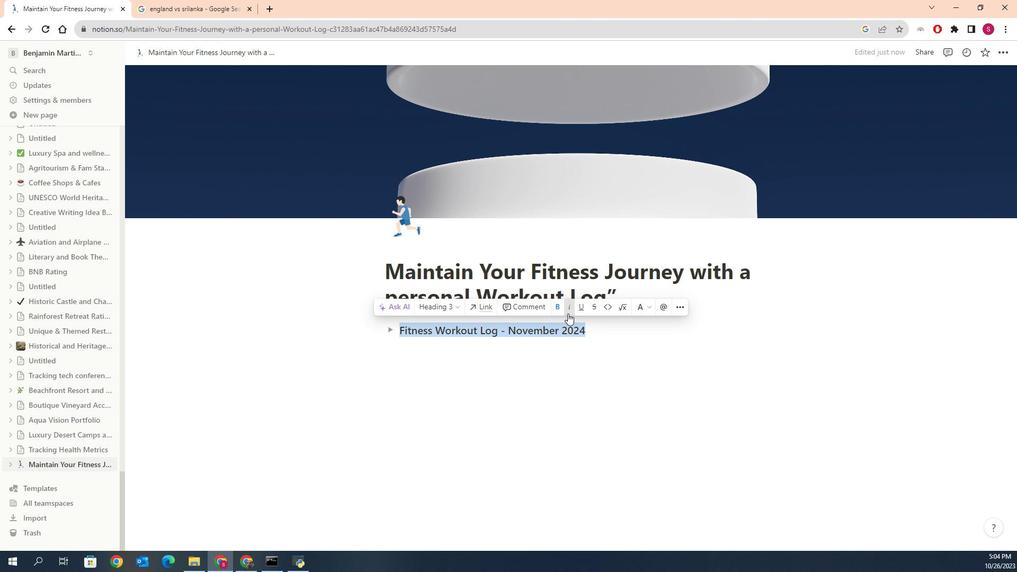 
Action: Mouse moved to (256, 312)
Screenshot: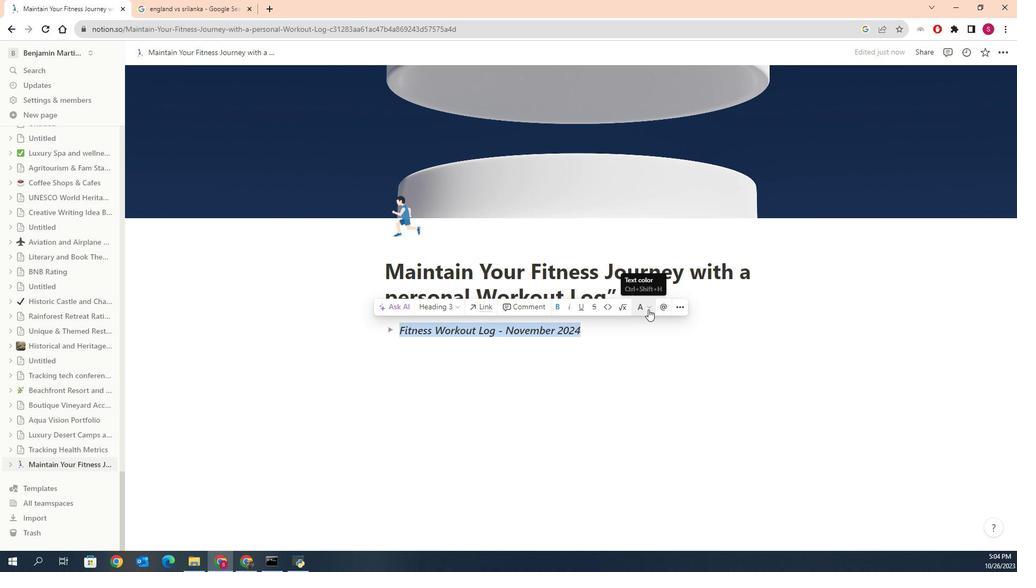 
Action: Mouse pressed left at (256, 312)
Screenshot: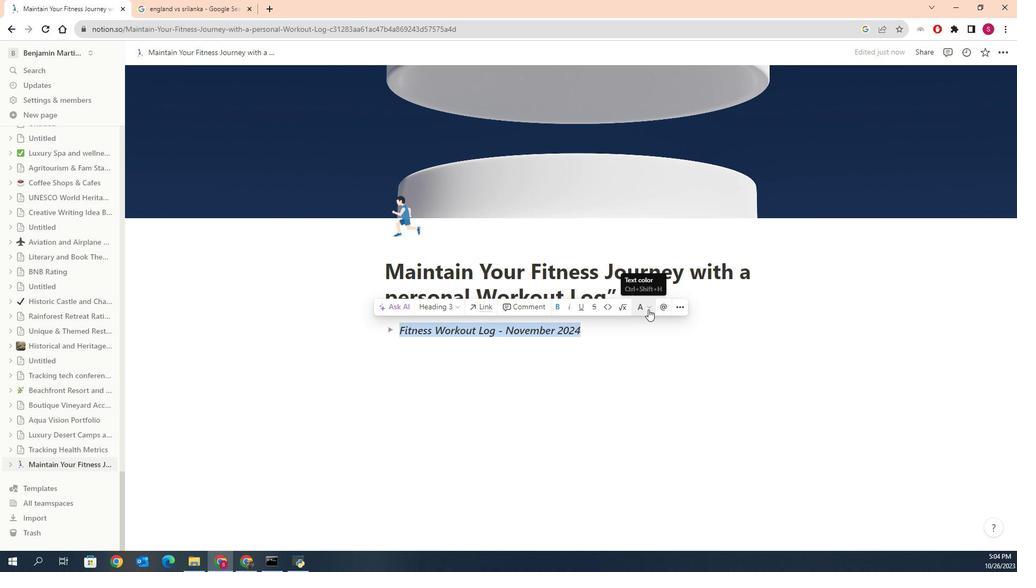 
Action: Mouse moved to (266, 327)
Screenshot: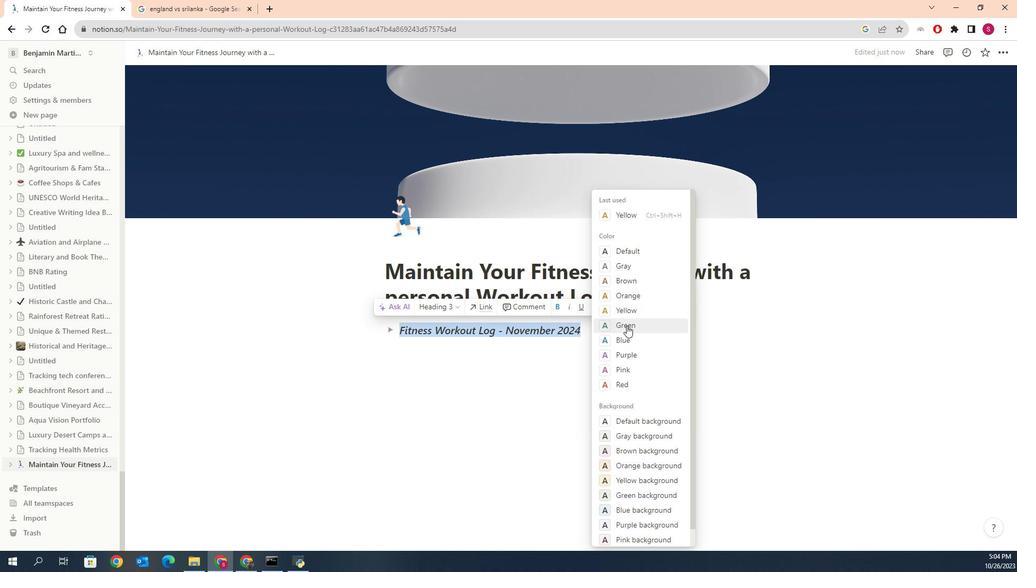 
Action: Mouse pressed left at (266, 327)
Screenshot: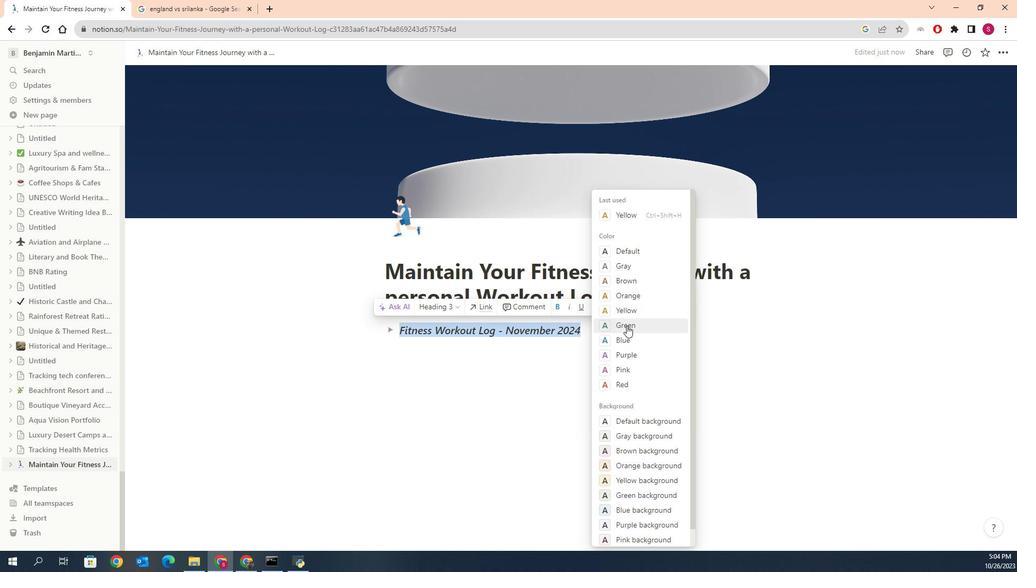 
Action: Mouse moved to (290, 315)
Screenshot: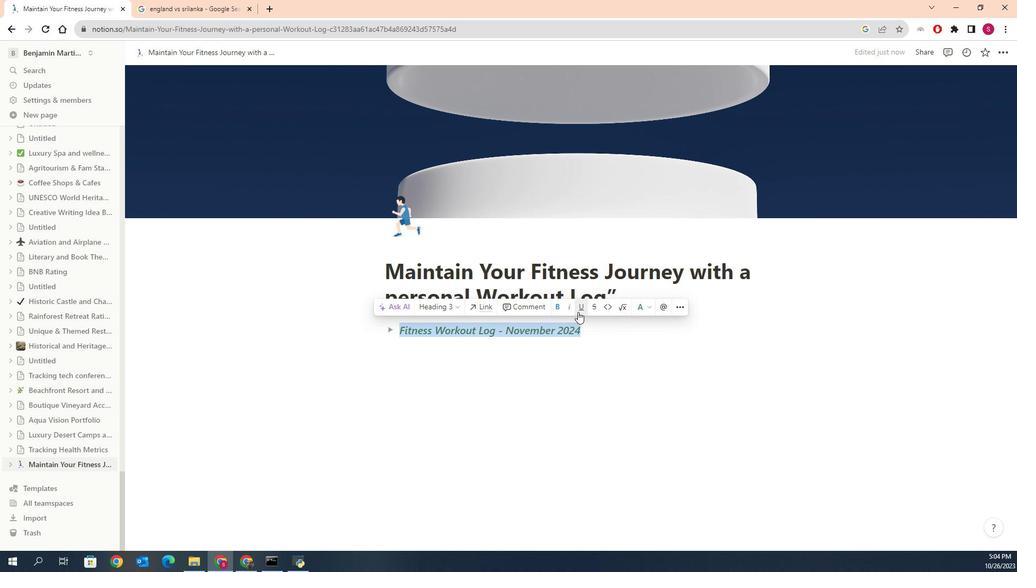 
Action: Mouse pressed left at (290, 315)
Screenshot: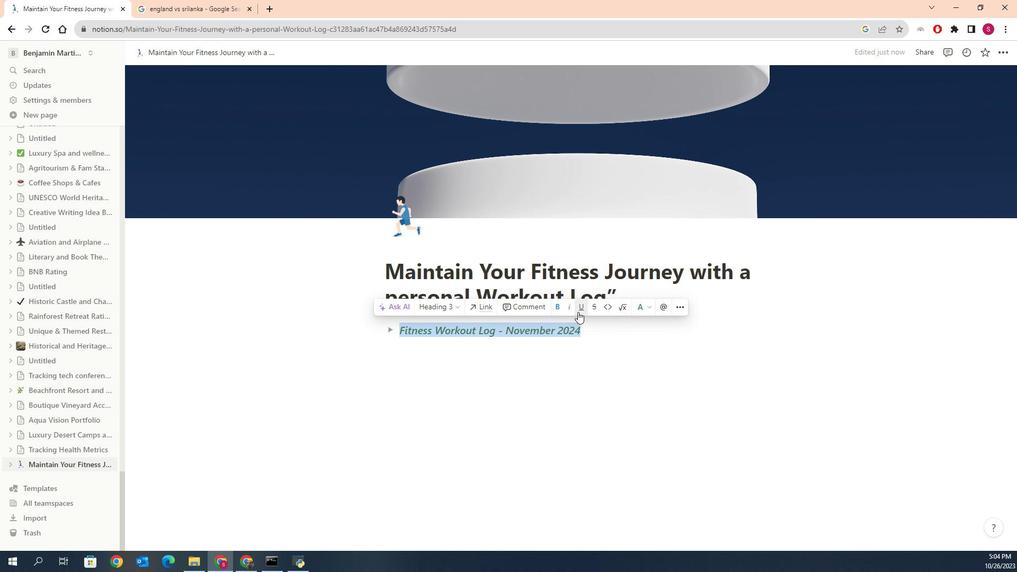 
Action: Mouse moved to (346, 362)
Screenshot: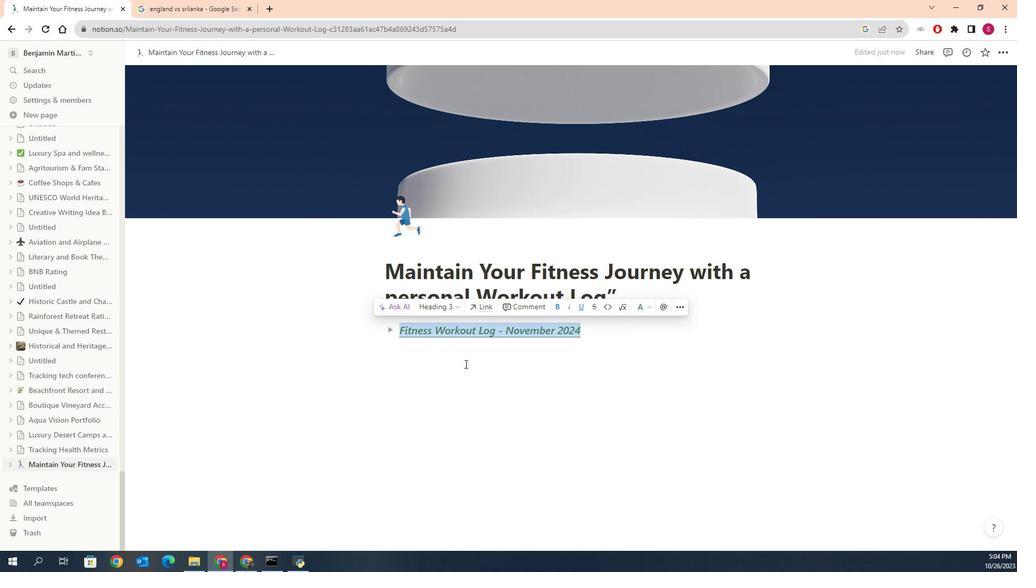 
Action: Mouse pressed left at (346, 362)
Screenshot: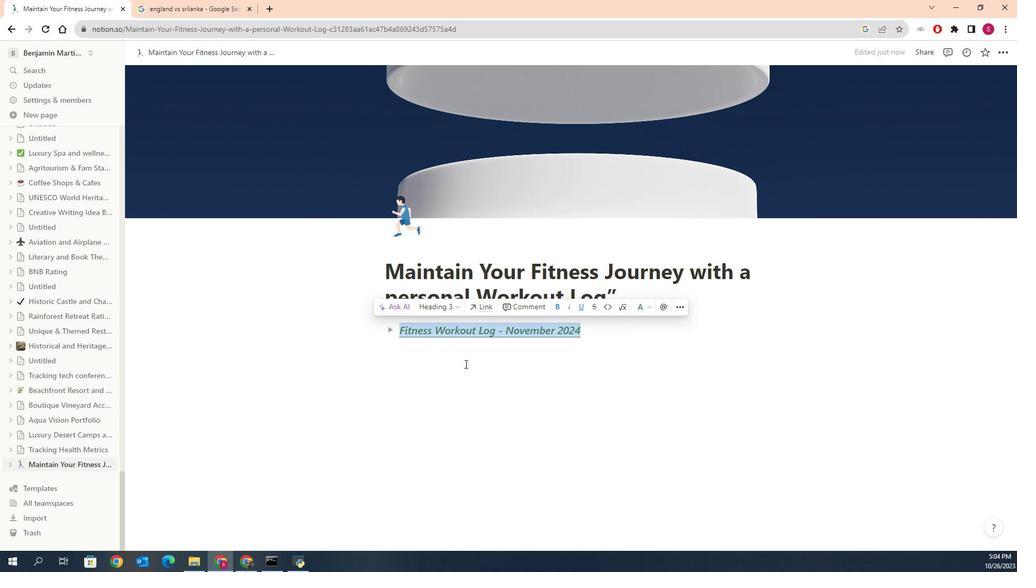 
Action: Mouse moved to (381, 329)
Screenshot: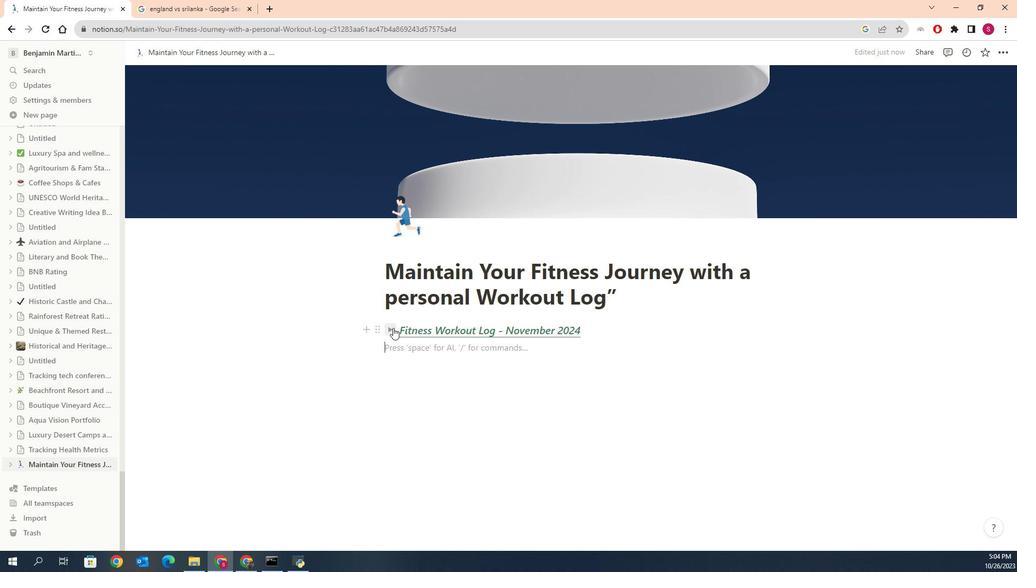 
Action: Mouse pressed left at (381, 329)
Screenshot: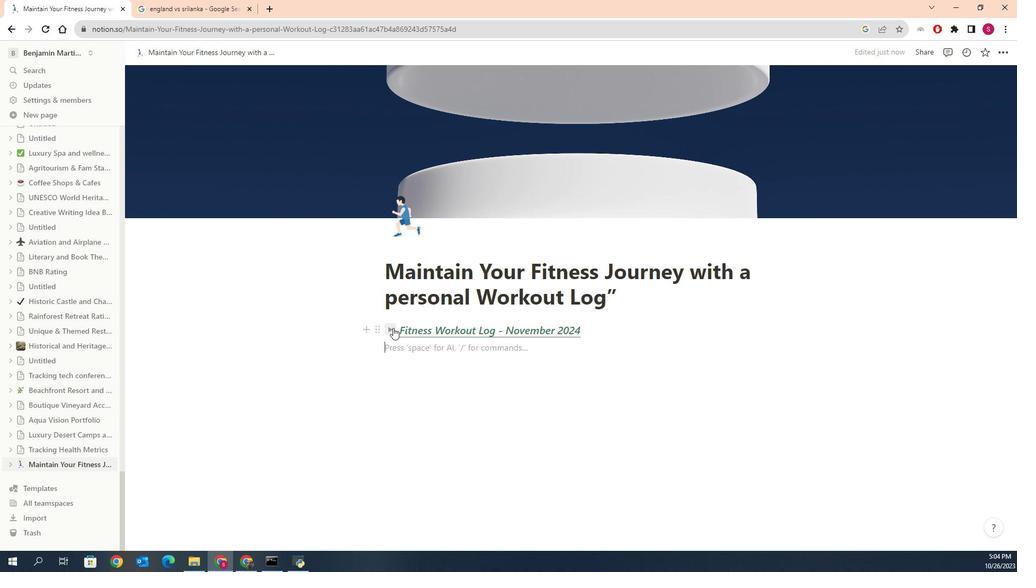 
Action: Mouse moved to (369, 349)
Screenshot: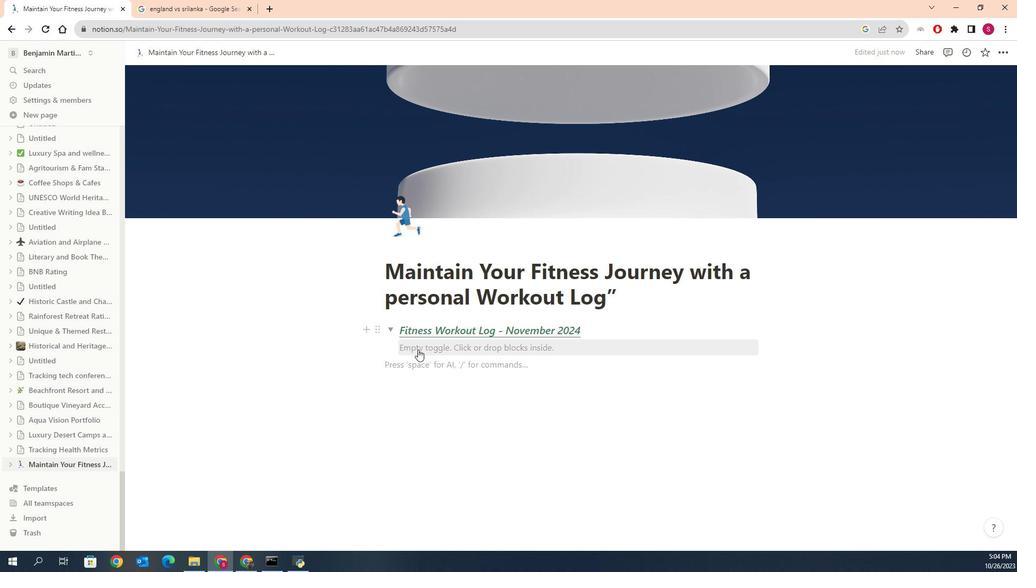 
Action: Mouse pressed left at (369, 349)
Screenshot: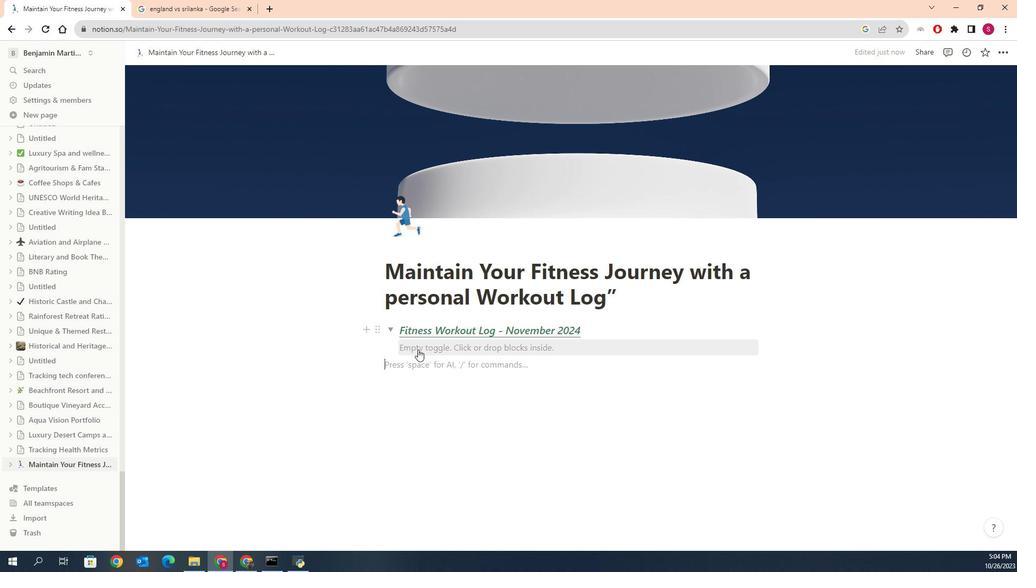 
Action: Key pressed <Key.shift>Name<Key.backspace><Key.backspace><Key.backspace><Key.backspace>/c
Screenshot: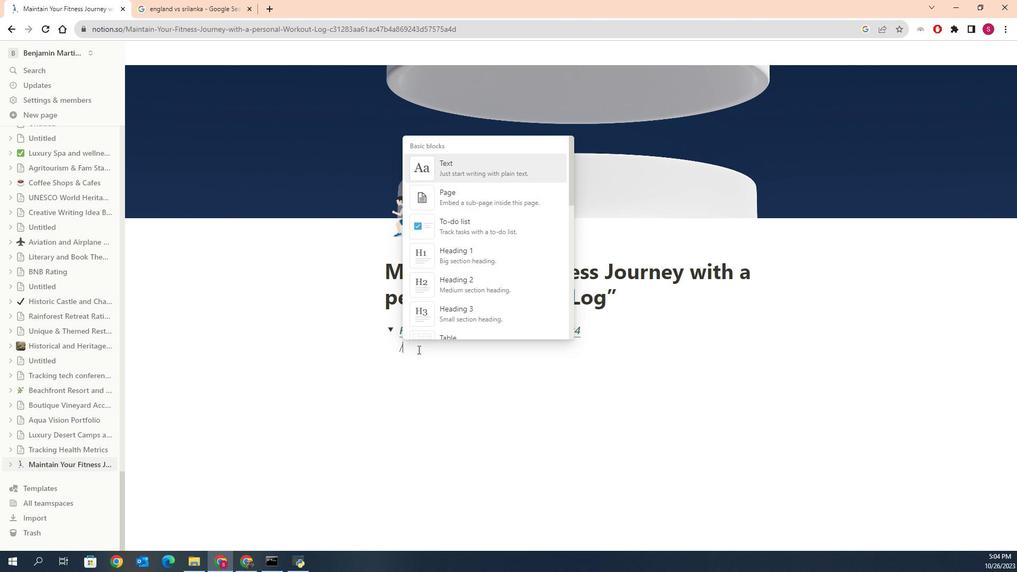 
Action: Mouse moved to (356, 186)
Screenshot: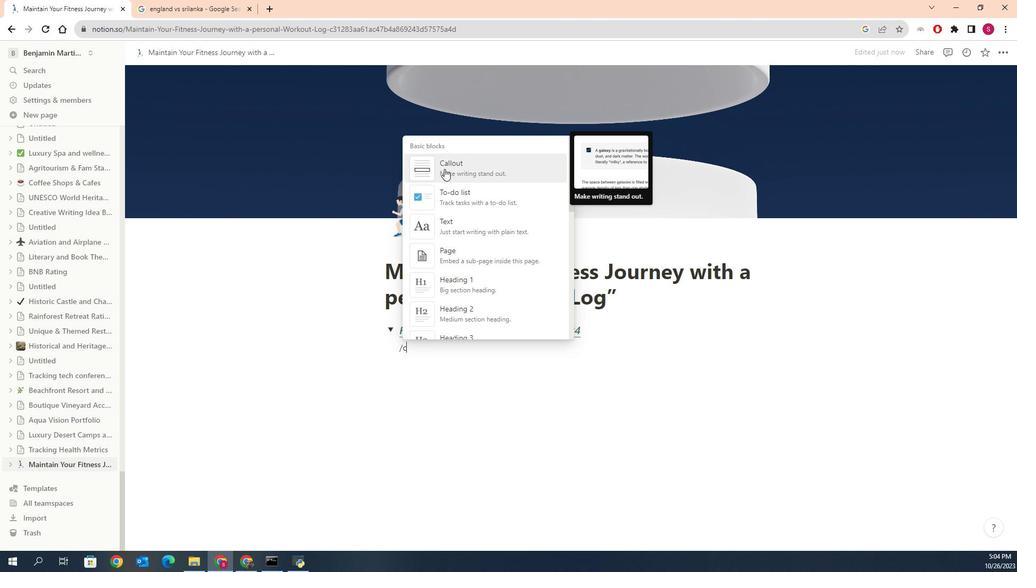 
Action: Mouse pressed left at (356, 186)
Screenshot: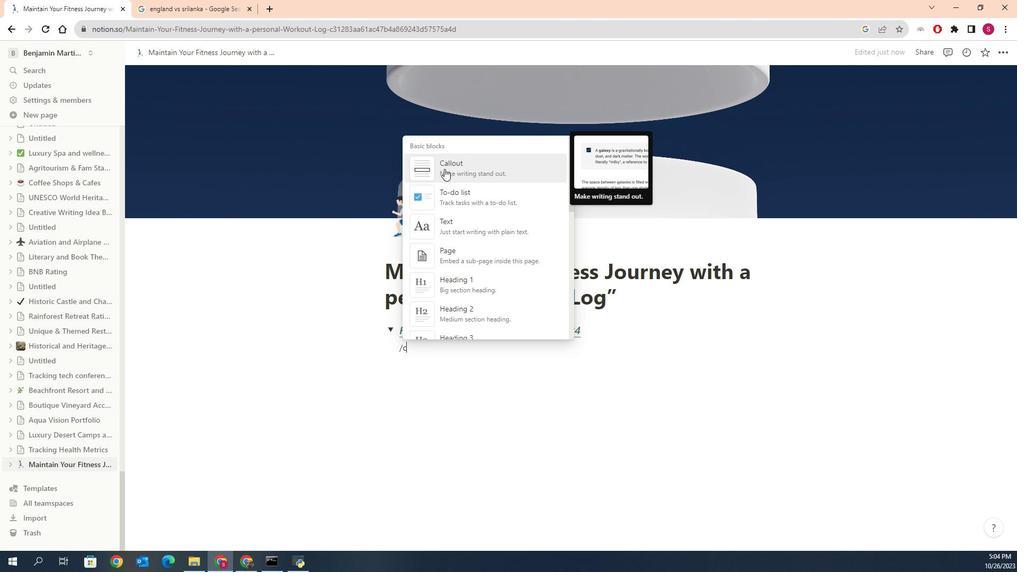 
Action: Mouse moved to (363, 355)
Screenshot: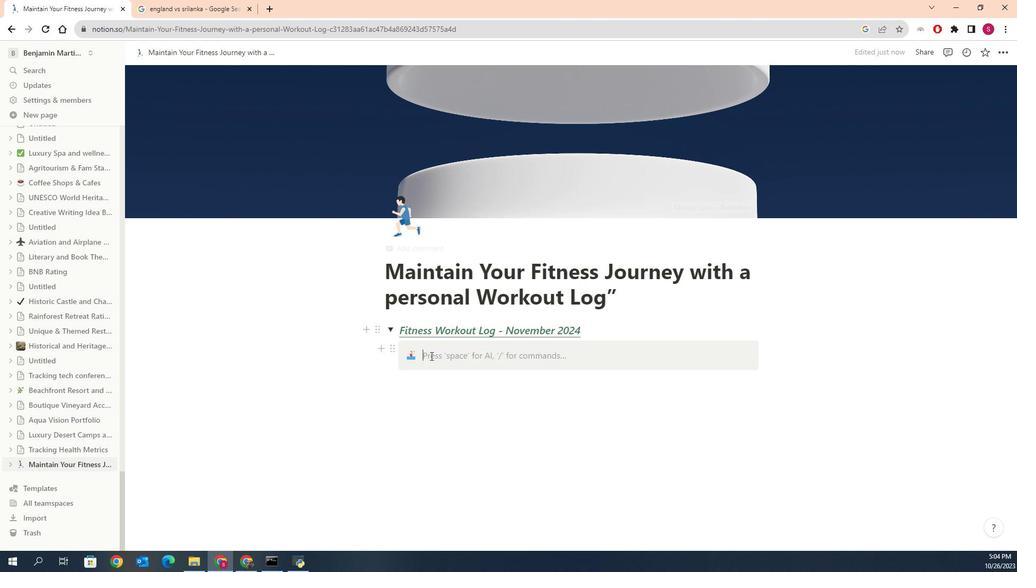
Action: Mouse pressed left at (363, 355)
Screenshot: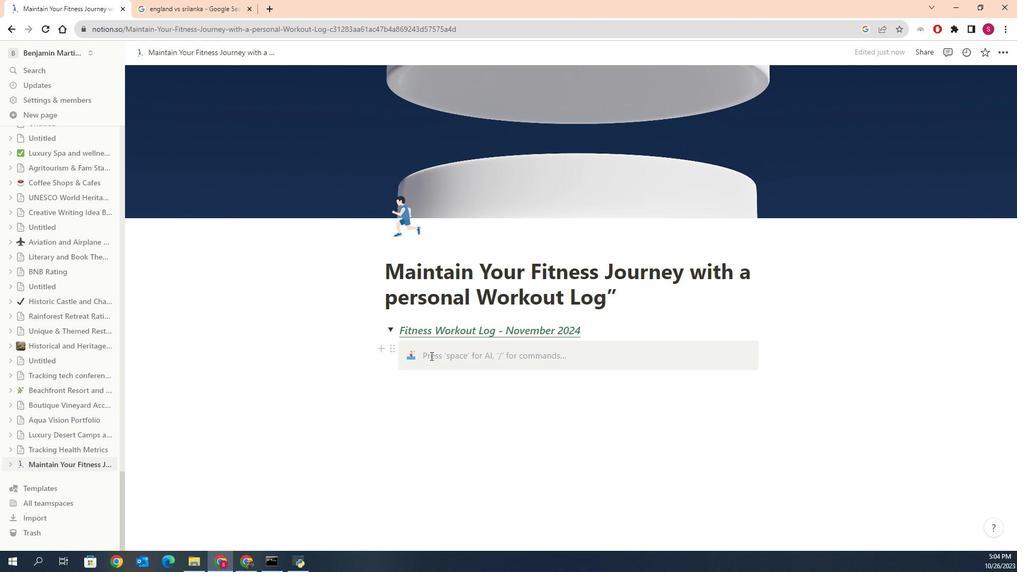 
Action: Key pressed <Key.shift><Key.shift><Key.shift><Key.shift><Key.shift><Key.shift><Key.shift><Key.shift><Key.shift><Key.shift><Key.shift><Key.shift><Key.shift><Key.shift><Key.shift><Key.shift><Key.shift><Key.shift><Key.shift><Key.shift>Name<Key.space><Key.shift_r>:<Key.space><Key.shift><Key.shift><Key.shift><Key.shift><Key.shift><Key.shift><Key.shift><Key.shift><Key.shift><Key.shift><Key.shift><Key.shift><Key.shift><Key.shift><Key.shift>John<Key.space><Key.shift>Doe<Key.shift><Key.enter><Key.shift><Key.shift><Key.shift><Key.shift><Key.shift><Key.shift><Key.shift><Key.shift><Key.shift>Age<Key.shift_r>:<Key.space>30<Key.shift><Key.enter><Key.shift><Key.shift><Key.shift><Key.shift><Key.shift><Key.shift><Key.shift><Key.shift><Key.shift><Key.shift><Key.shift>Weight<Key.shift_r>:<Key.space>180l<Key.backspace><Key.space>lbs<Key.shift><Key.enter><Key.shift><Key.shift><Key.shift><Key.shift>Goal<Key.shift_r><Key.shift_r><Key.shift_r><Key.shift_r><Key.shift_r><Key.shift_r><Key.shift_r><Key.shift_r><Key.shift_r><Key.shift_r><Key.shift_r><Key.shift_r><Key.shift_r><Key.shift_r><Key.shift_r><Key.shift_r>:<Key.space><Key.shift>Imrp<Key.backspace><Key.backspace>prove<Key.space>strengh<Key.backspace>th<Key.space>and<Key.space>endurance
Screenshot: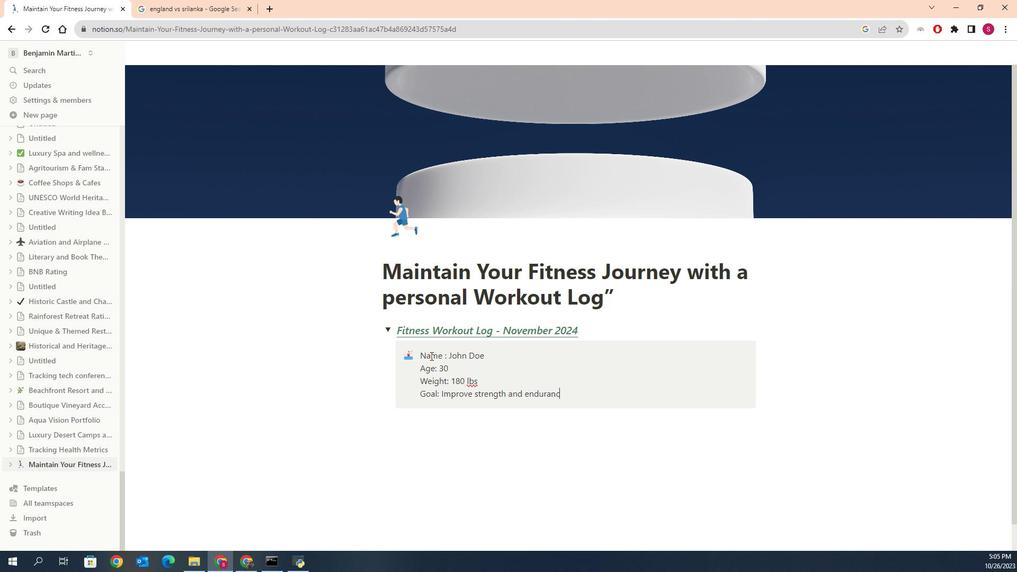 
Action: Mouse moved to (367, 354)
Screenshot: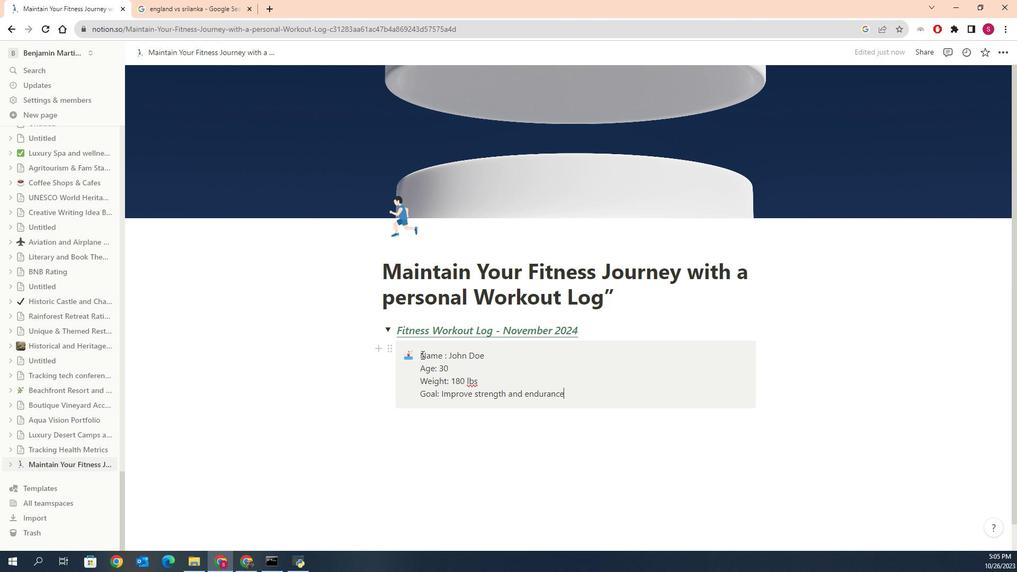 
Action: Mouse pressed left at (367, 354)
Screenshot: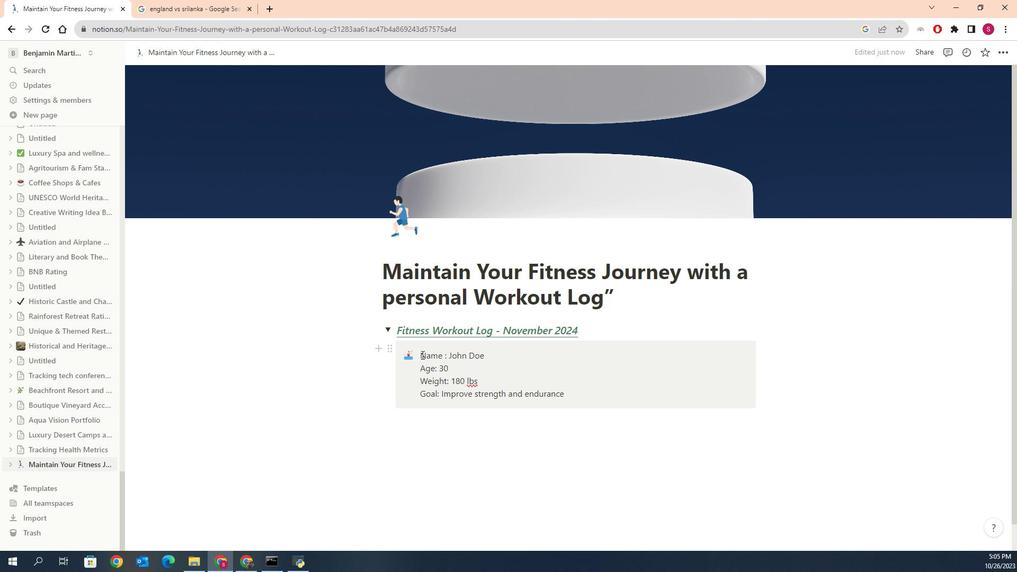 
Action: Mouse moved to (298, 397)
Screenshot: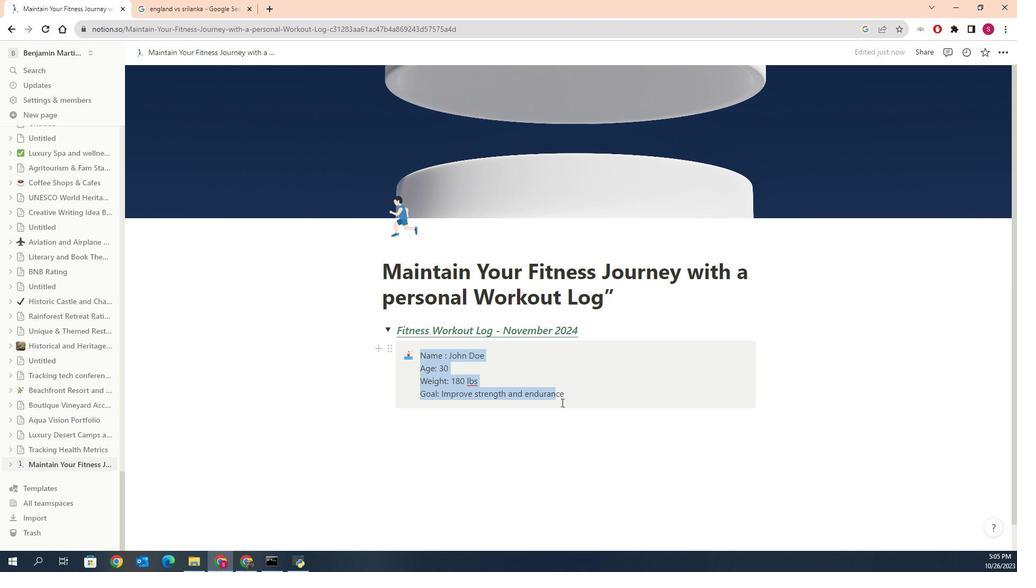 
Action: Mouse pressed left at (298, 397)
Screenshot: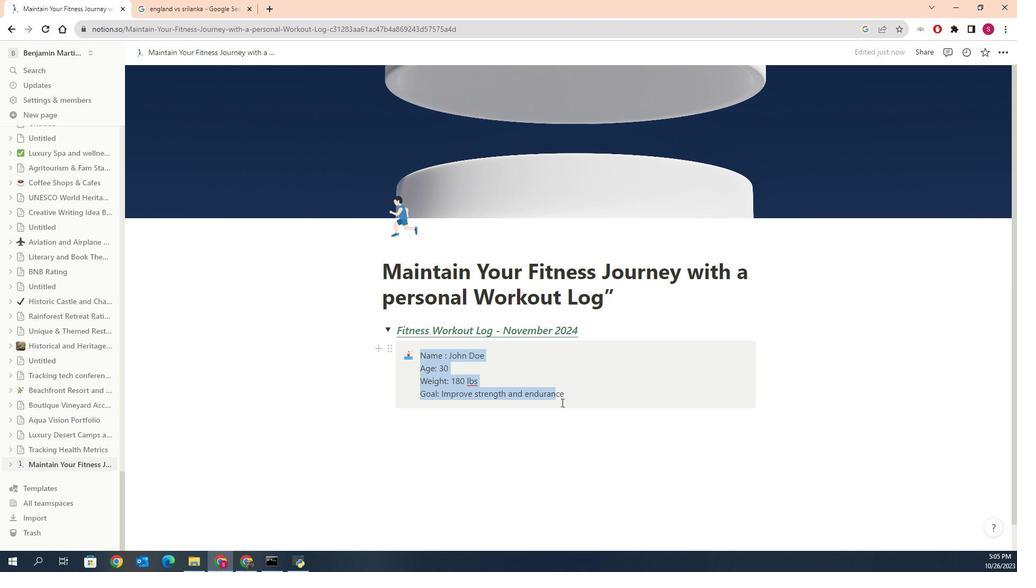 
Action: Mouse moved to (369, 359)
Screenshot: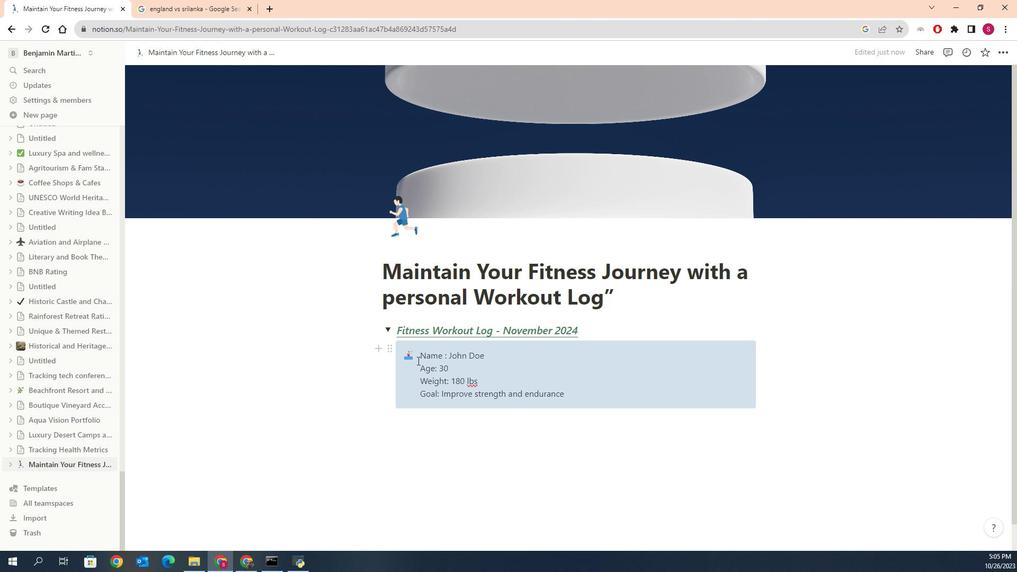 
Action: Mouse pressed left at (369, 359)
Screenshot: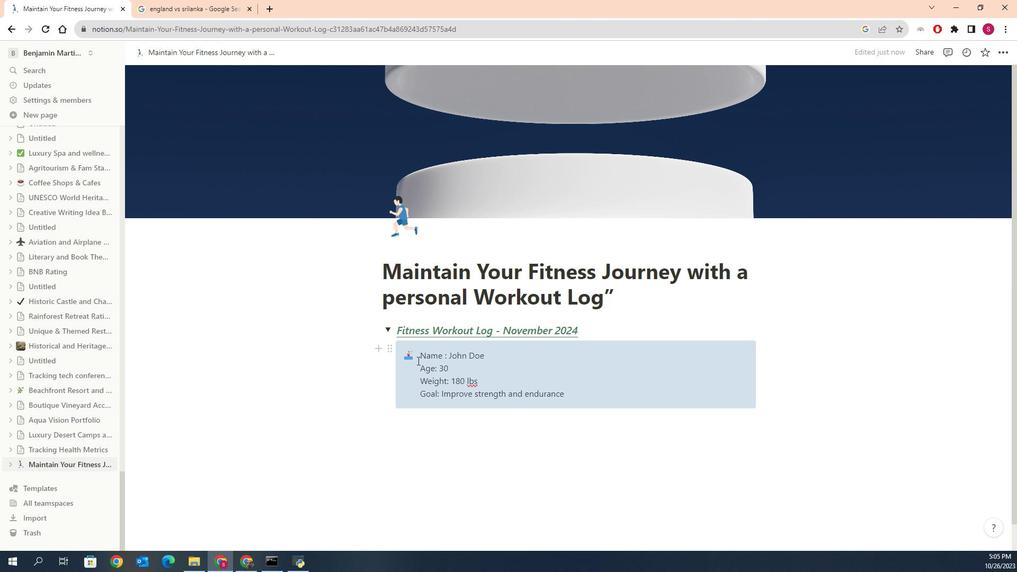 
Action: Mouse moved to (368, 356)
Screenshot: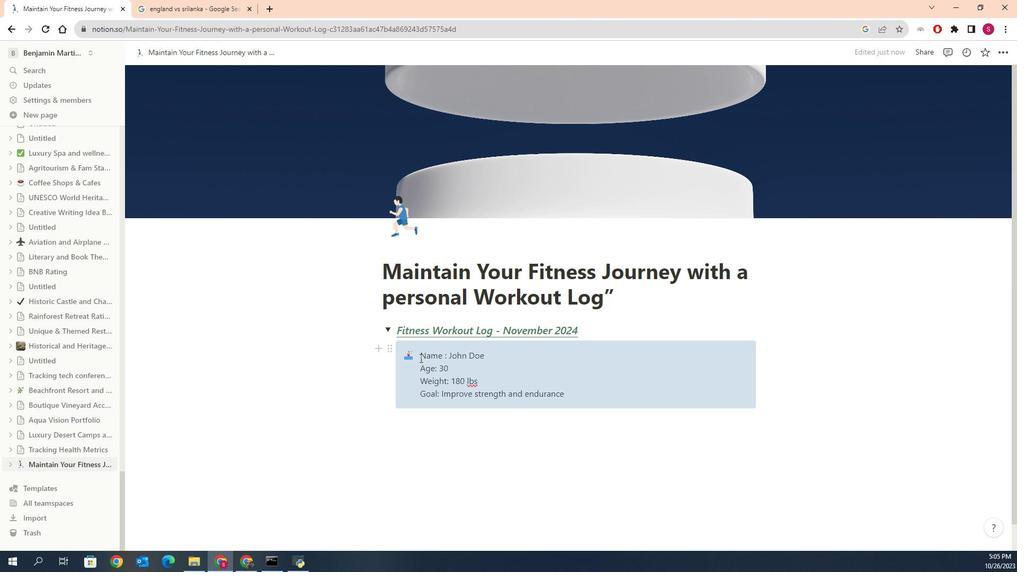 
Action: Mouse pressed left at (368, 356)
Screenshot: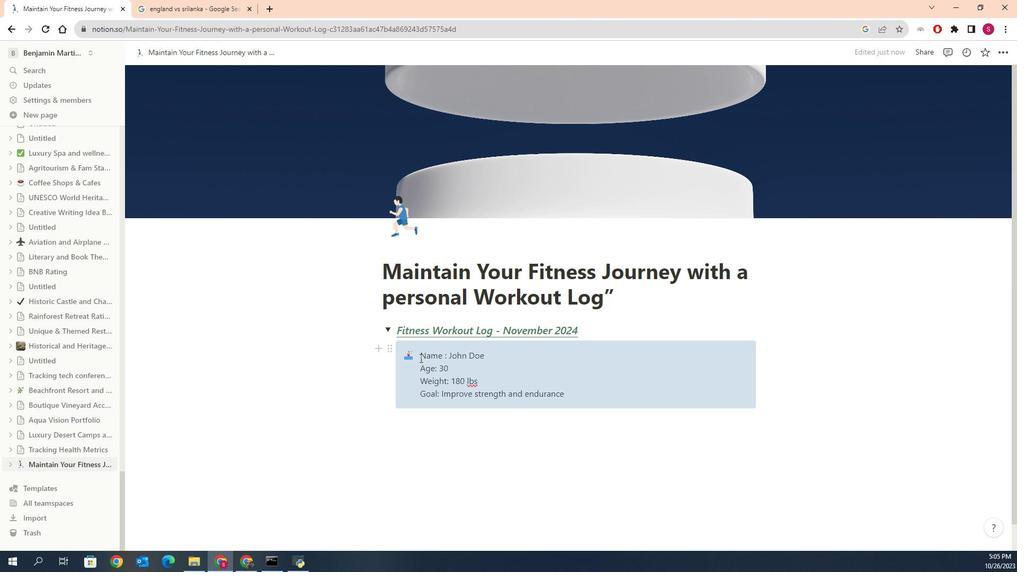 
Action: Mouse moved to (368, 355)
Screenshot: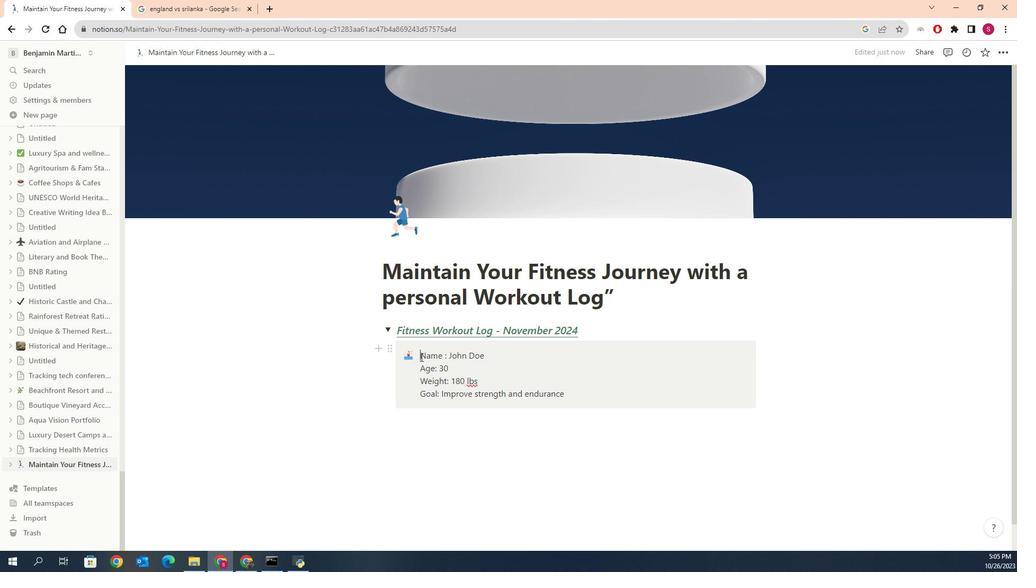 
Action: Mouse pressed left at (368, 355)
Screenshot: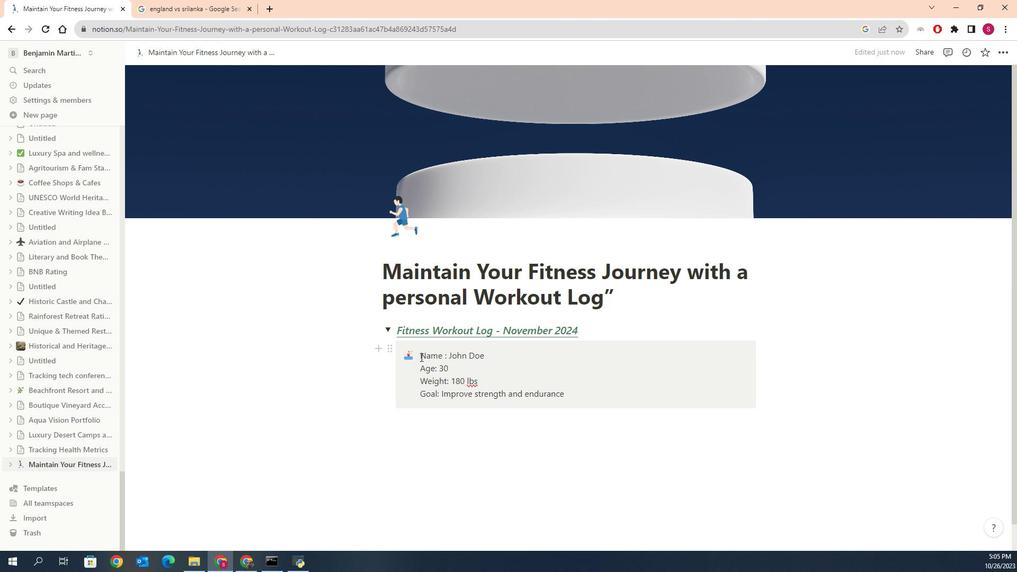 
Action: Mouse moved to (330, 391)
Screenshot: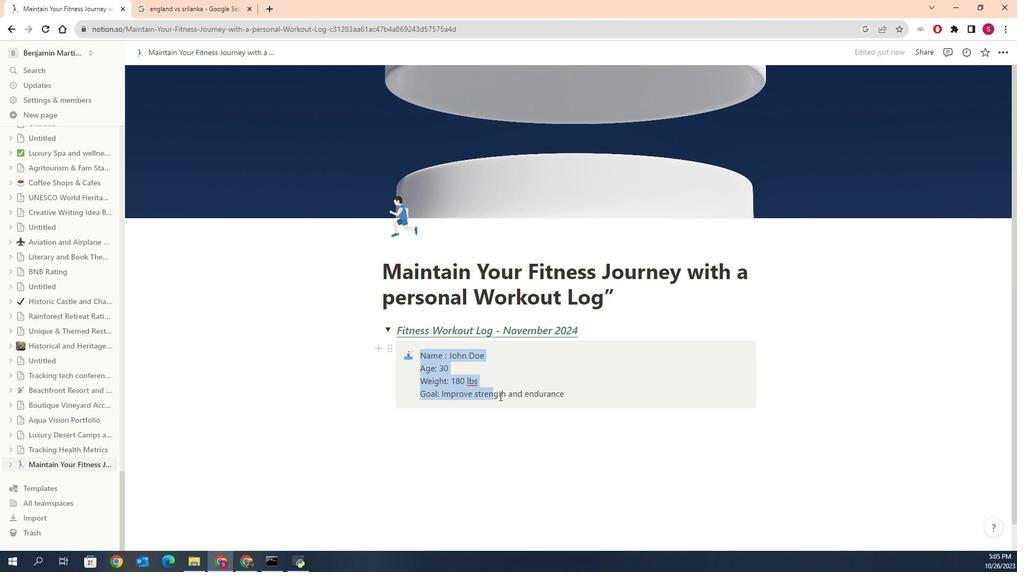 
Action: Mouse pressed left at (330, 391)
Screenshot: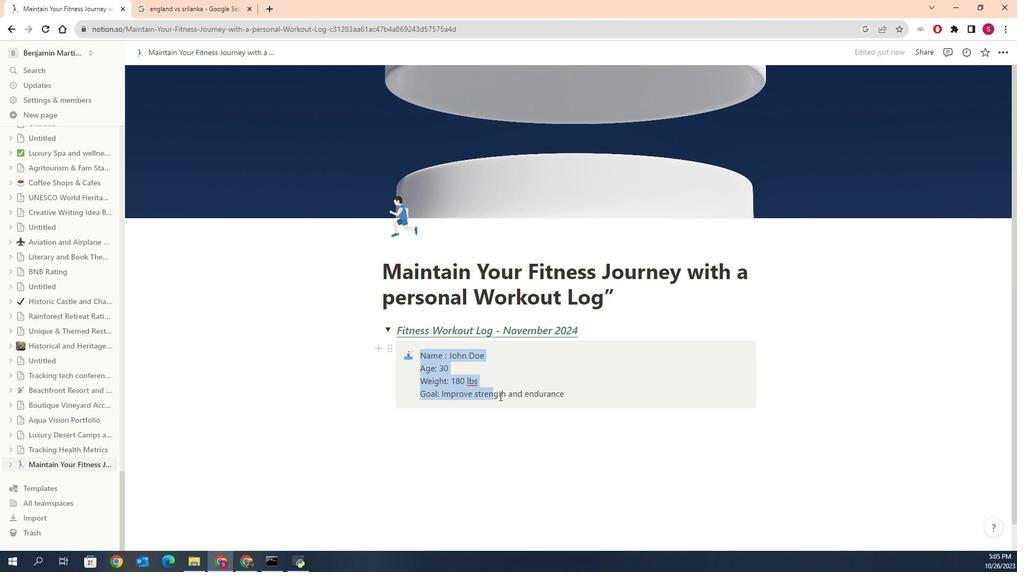 
Action: Mouse moved to (307, 392)
Screenshot: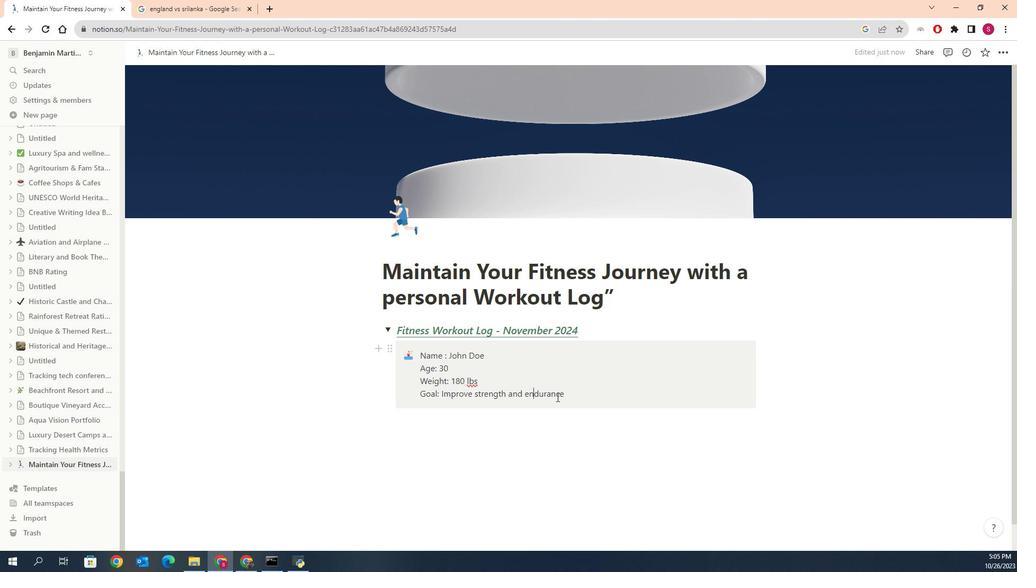 
Action: Mouse pressed left at (307, 392)
Screenshot: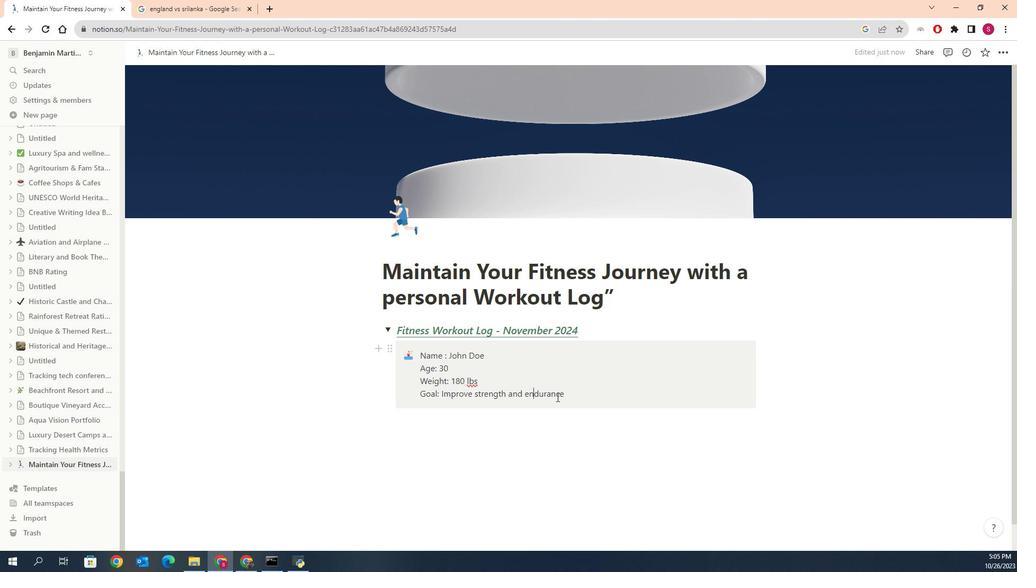 
Action: Mouse moved to (367, 354)
Screenshot: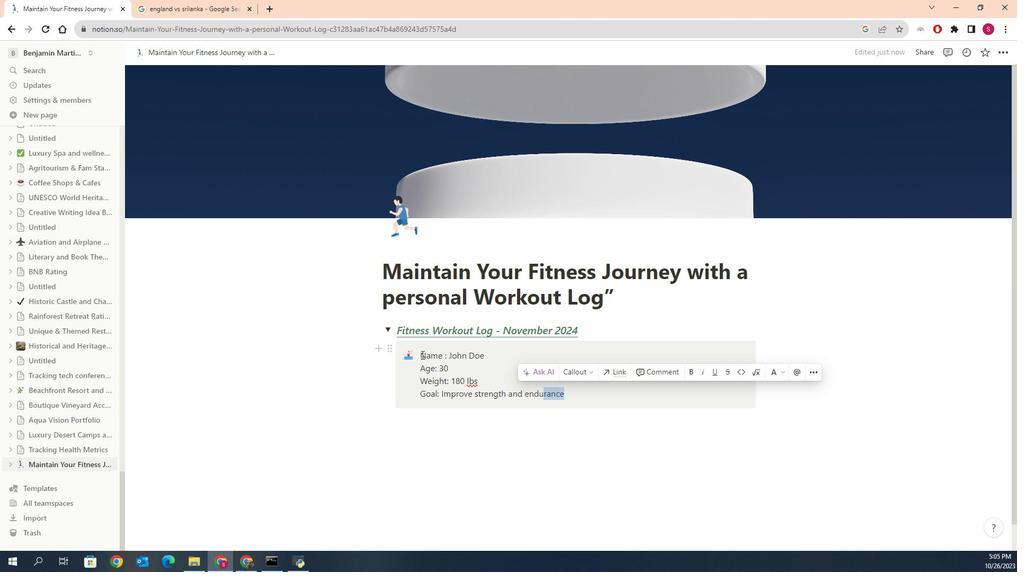 
Action: Mouse pressed left at (367, 354)
Screenshot: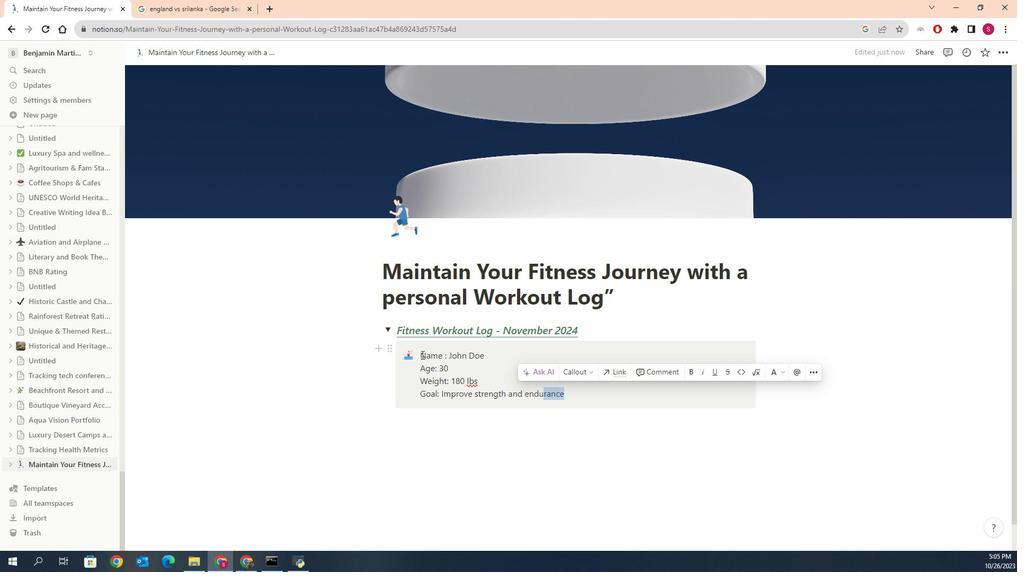 
Action: Mouse moved to (301, 391)
Screenshot: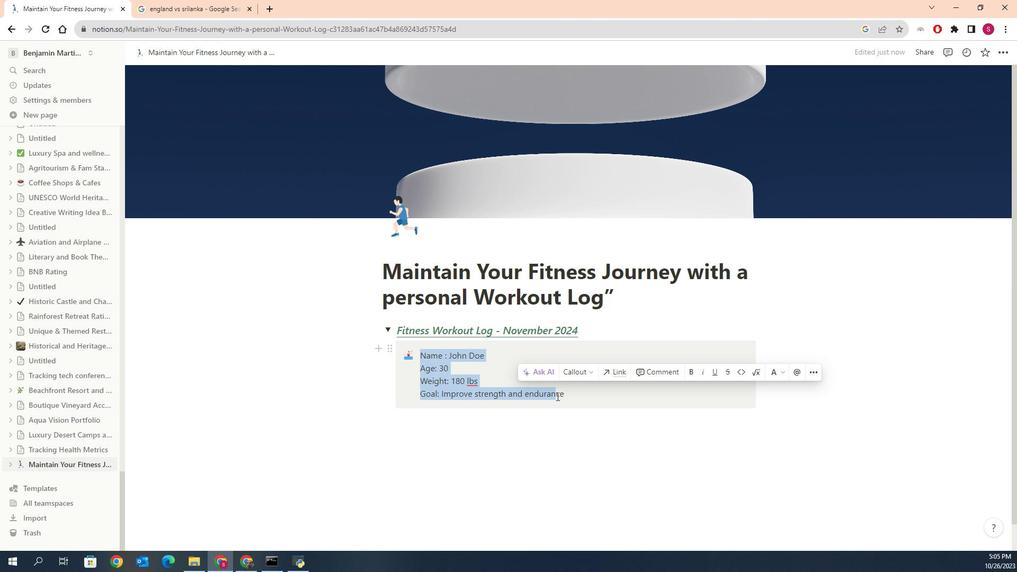 
Action: Mouse pressed left at (301, 391)
Screenshot: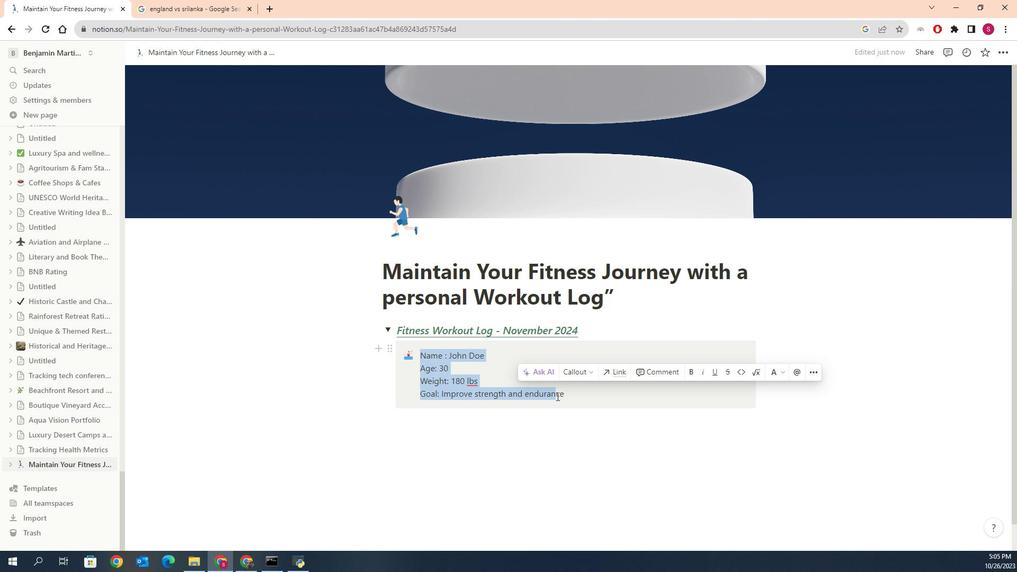 
Action: Mouse moved to (298, 391)
Screenshot: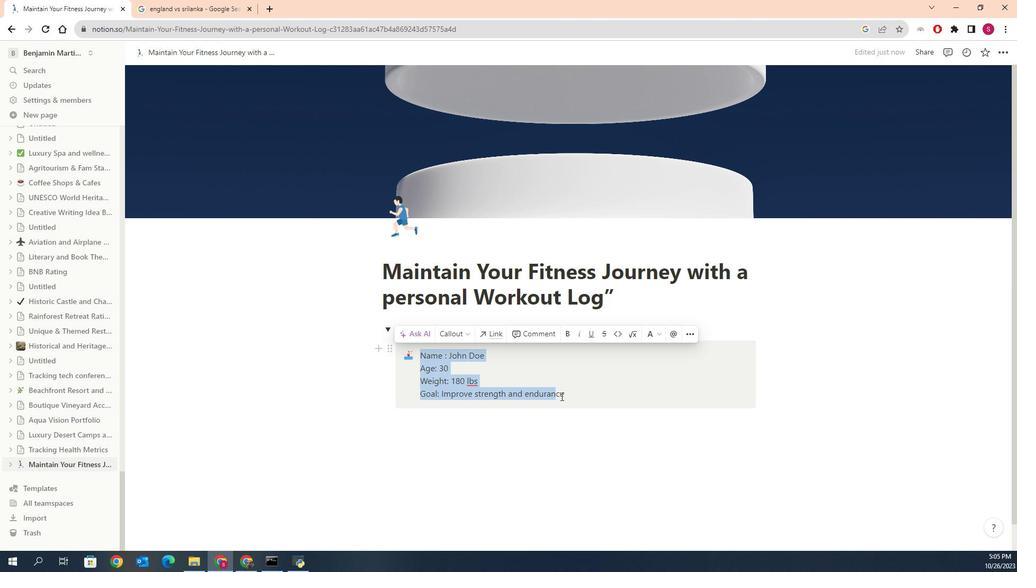 
Action: Mouse pressed left at (298, 391)
Screenshot: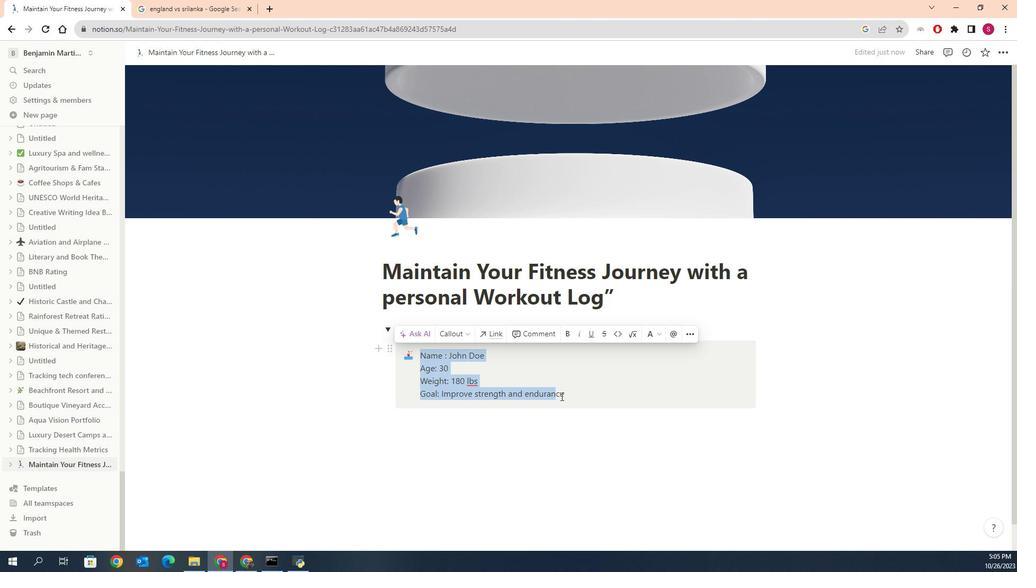 
Action: Mouse moved to (366, 354)
Screenshot: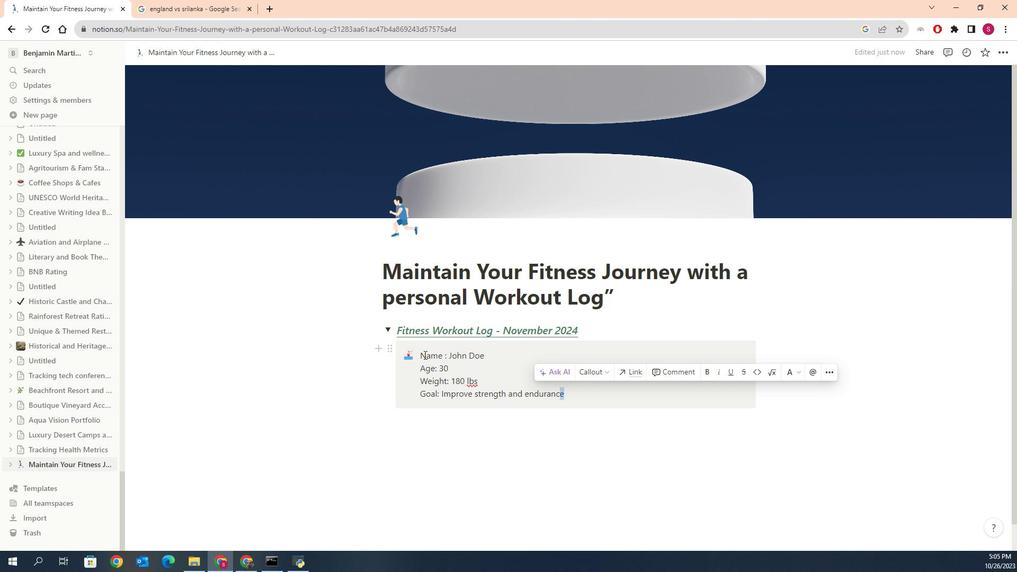 
Action: Mouse pressed left at (366, 354)
Screenshot: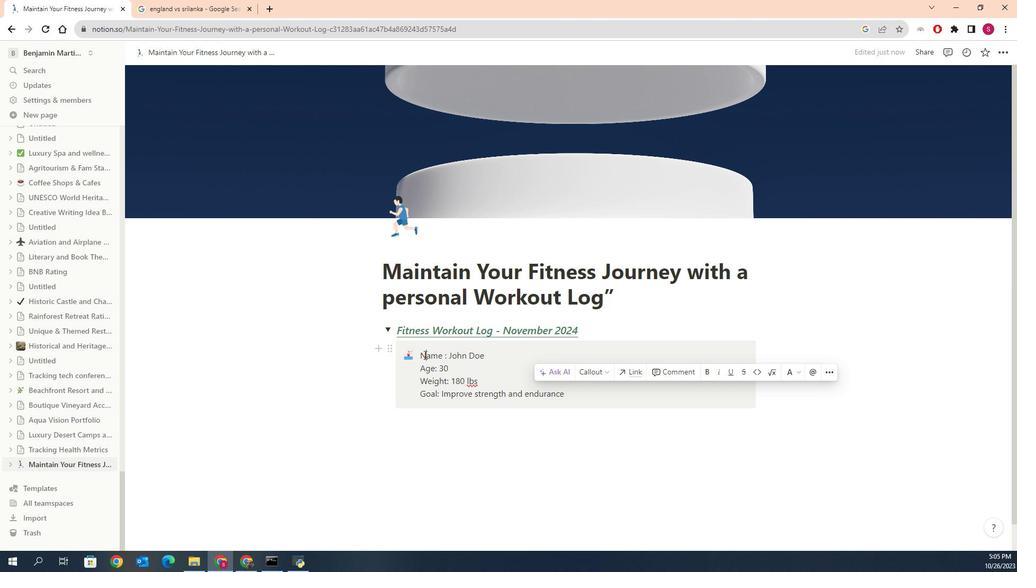 
Action: Mouse moved to (367, 353)
Screenshot: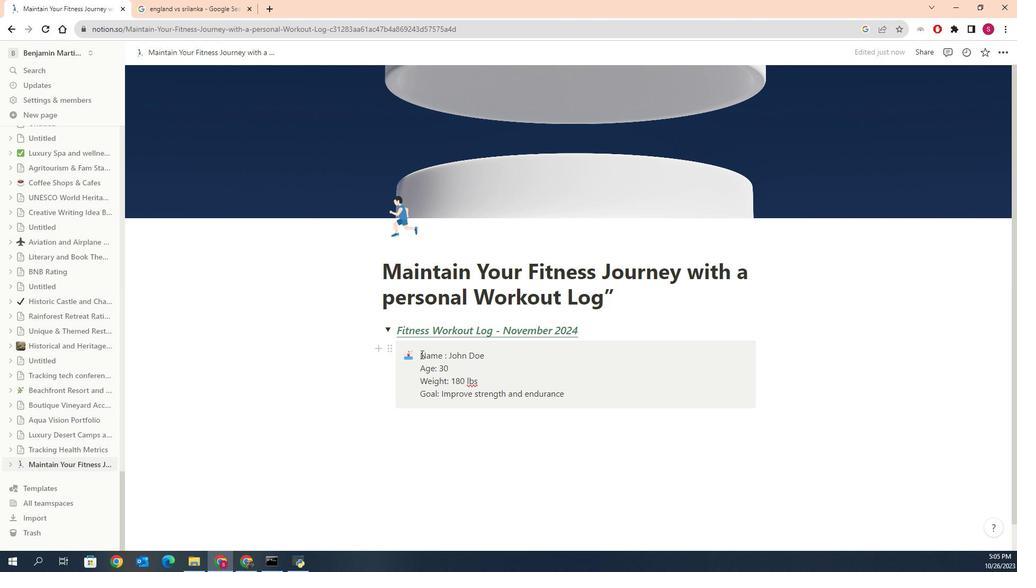 
Action: Mouse pressed left at (367, 353)
Screenshot: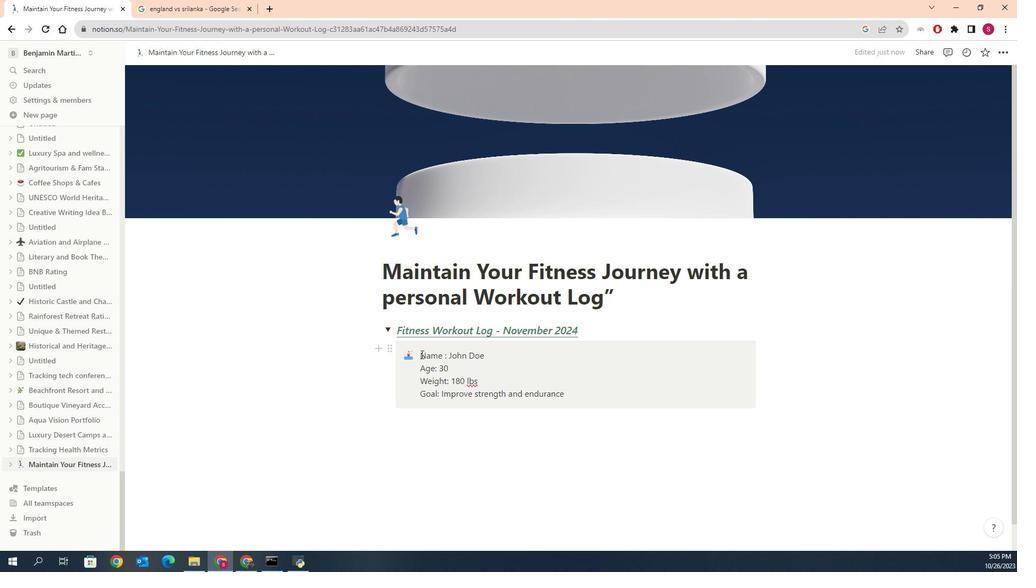 
Action: Mouse moved to (297, 388)
Screenshot: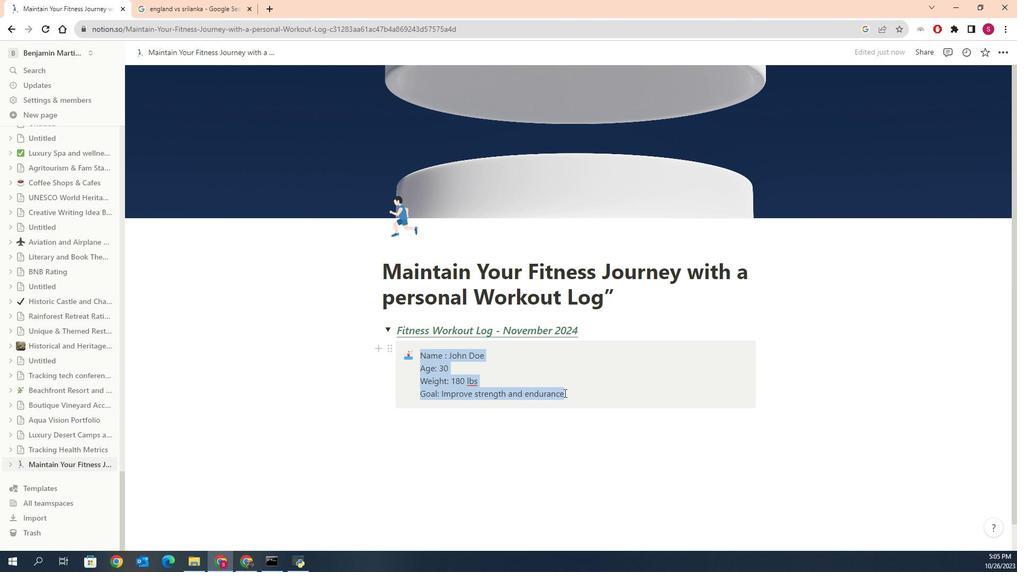 
Action: Mouse pressed left at (297, 388)
Screenshot: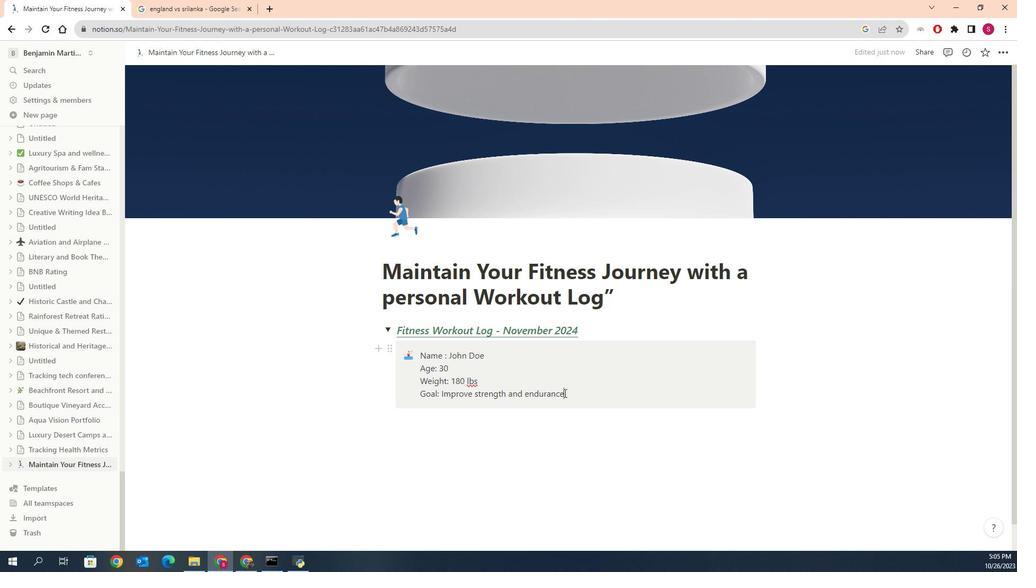 
Action: Mouse moved to (369, 354)
Screenshot: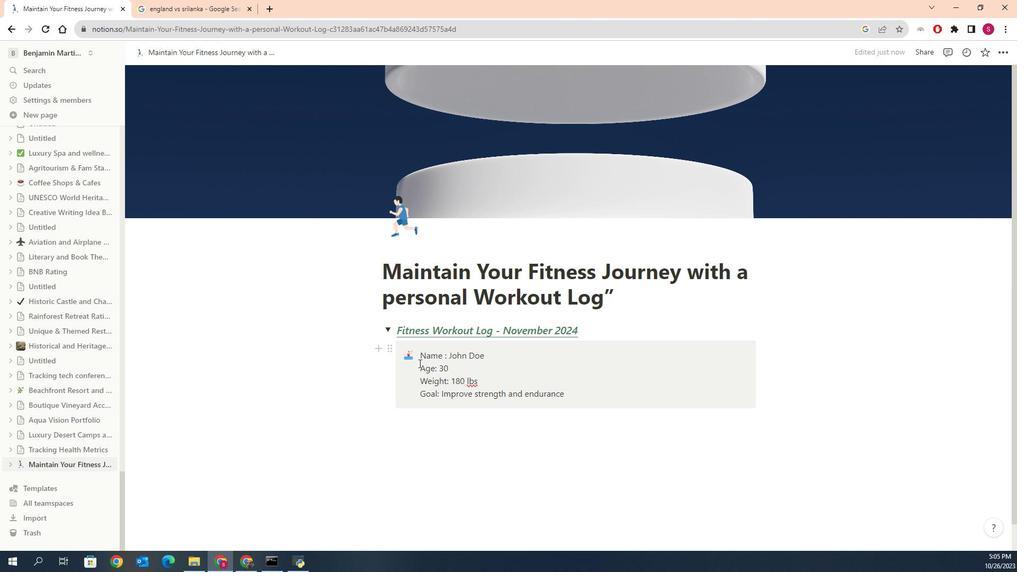 
Action: Mouse pressed left at (369, 354)
Screenshot: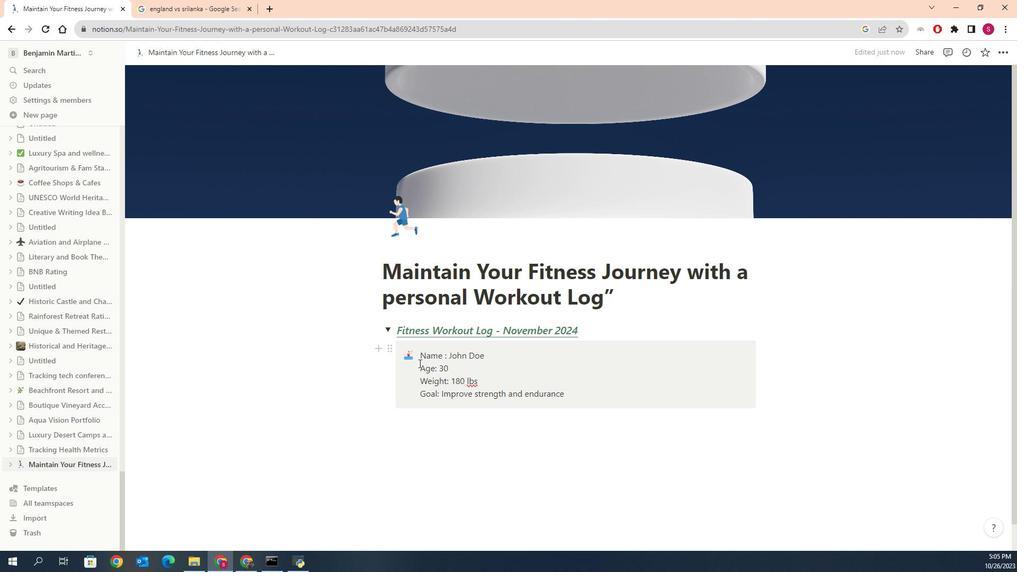 
Action: Mouse moved to (365, 363)
Screenshot: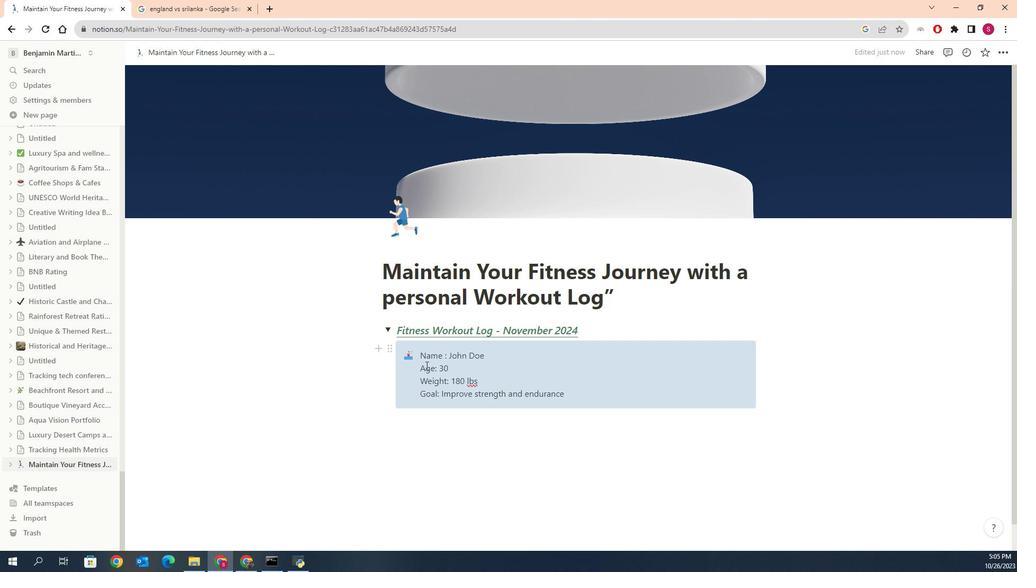 
Action: Mouse pressed left at (365, 363)
Screenshot: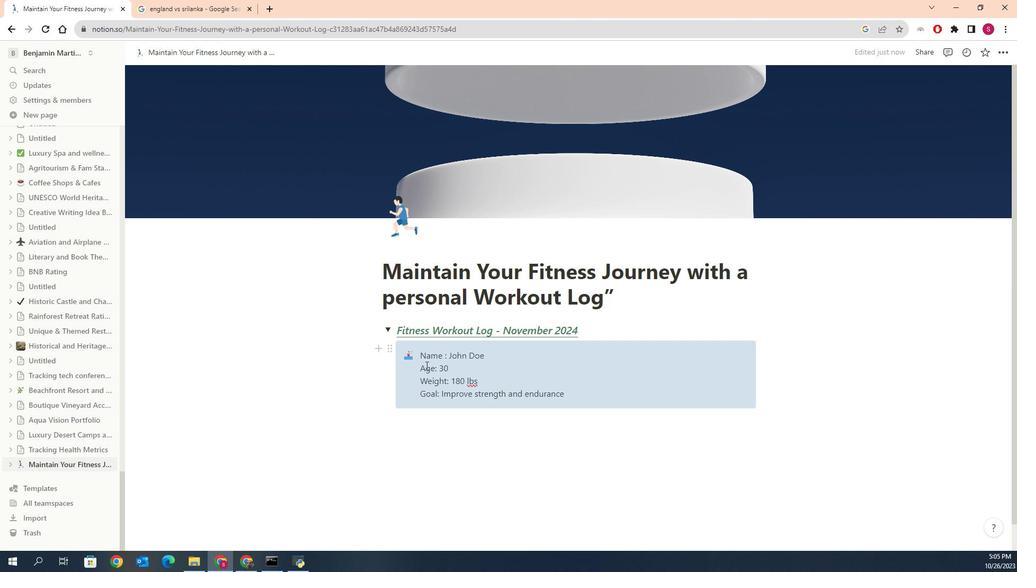 
Action: Mouse moved to (368, 353)
Screenshot: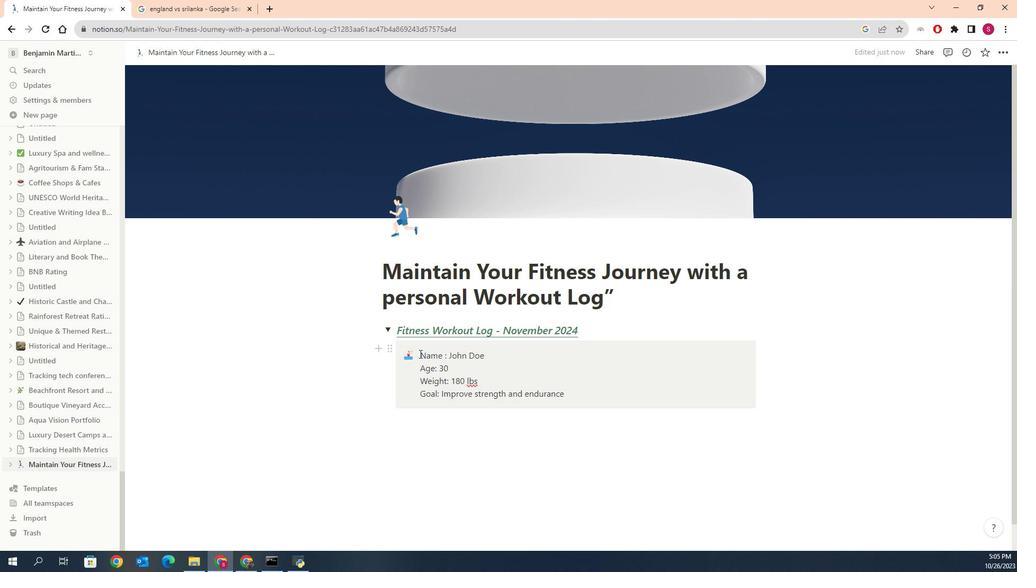 
Action: Mouse pressed left at (368, 353)
Screenshot: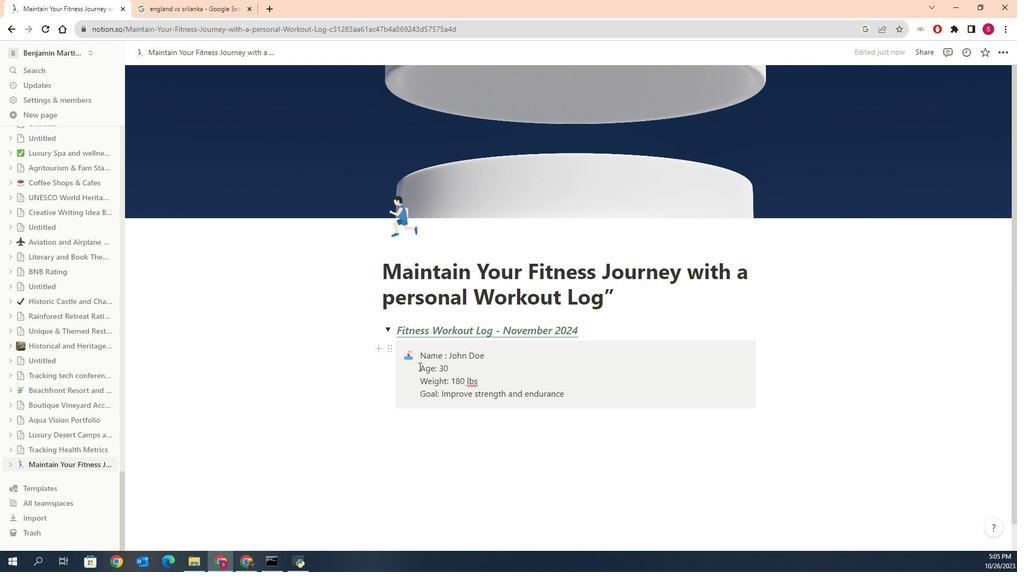 
Action: Mouse moved to (364, 378)
Screenshot: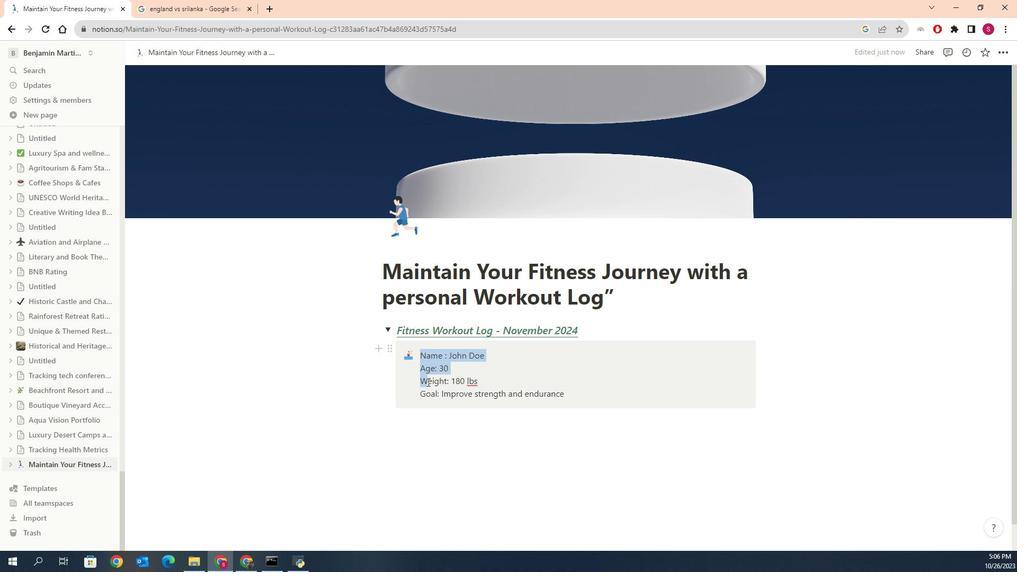 
Action: Mouse pressed left at (364, 378)
Screenshot: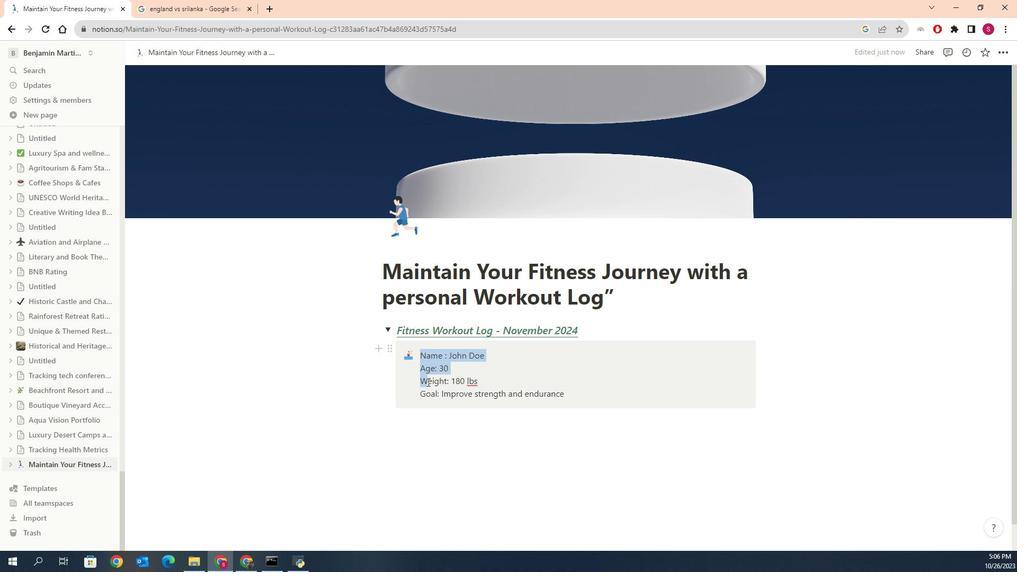 
Action: Mouse moved to (366, 379)
Screenshot: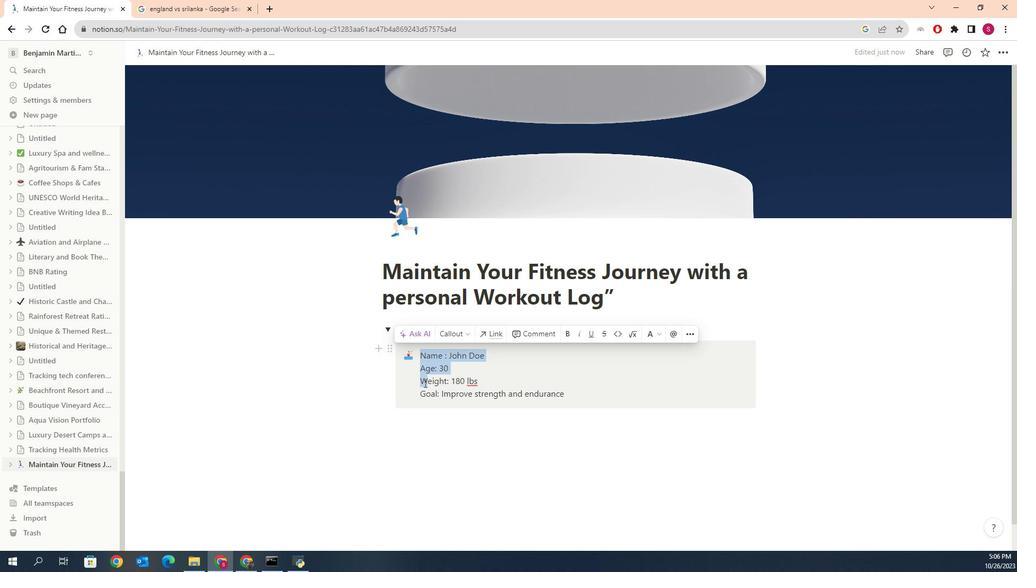 
Action: Mouse pressed left at (366, 379)
Screenshot: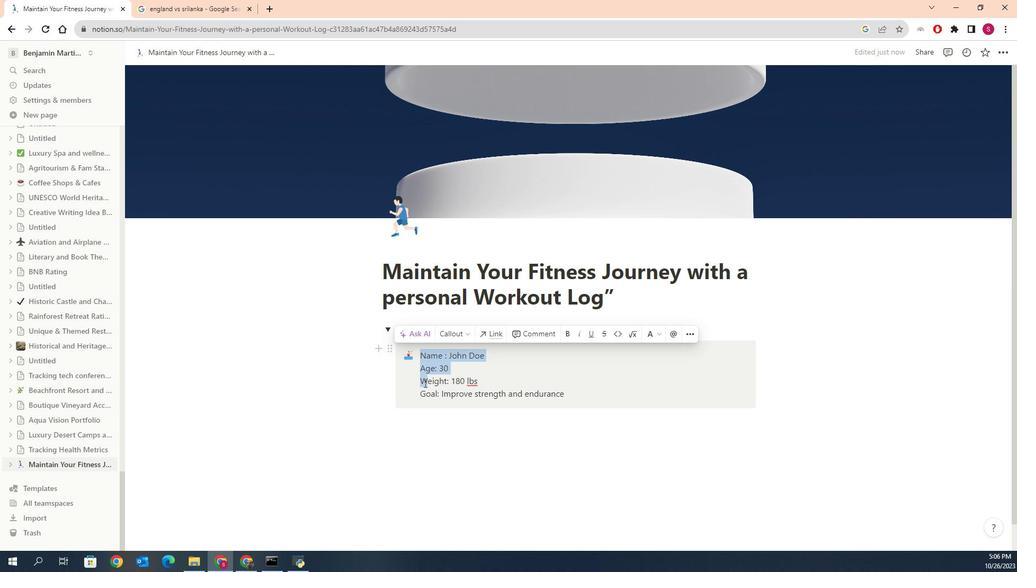 
Action: Mouse moved to (363, 355)
Screenshot: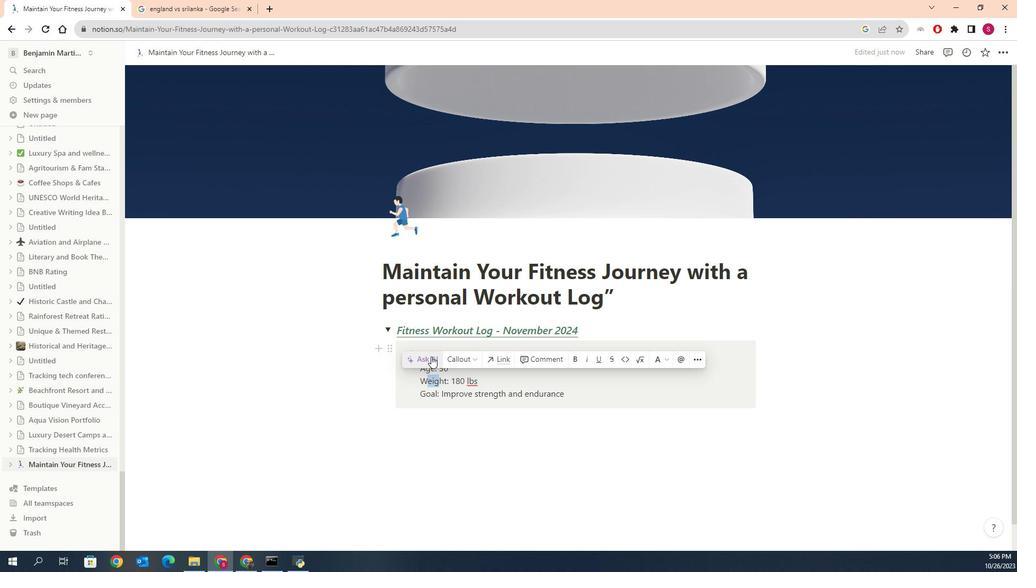 
Action: Mouse pressed left at (363, 355)
Screenshot: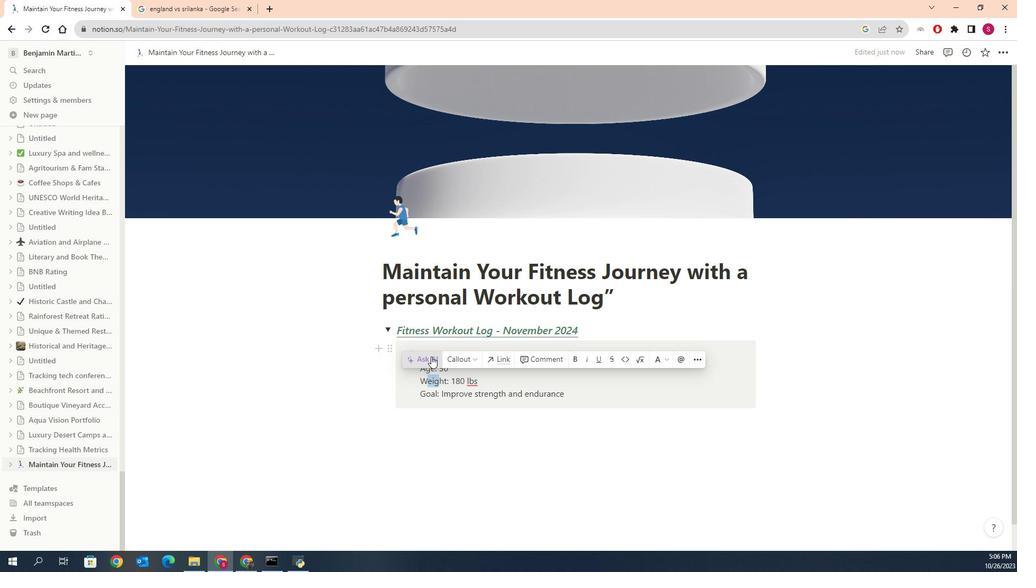 
Action: Mouse moved to (269, 406)
Screenshot: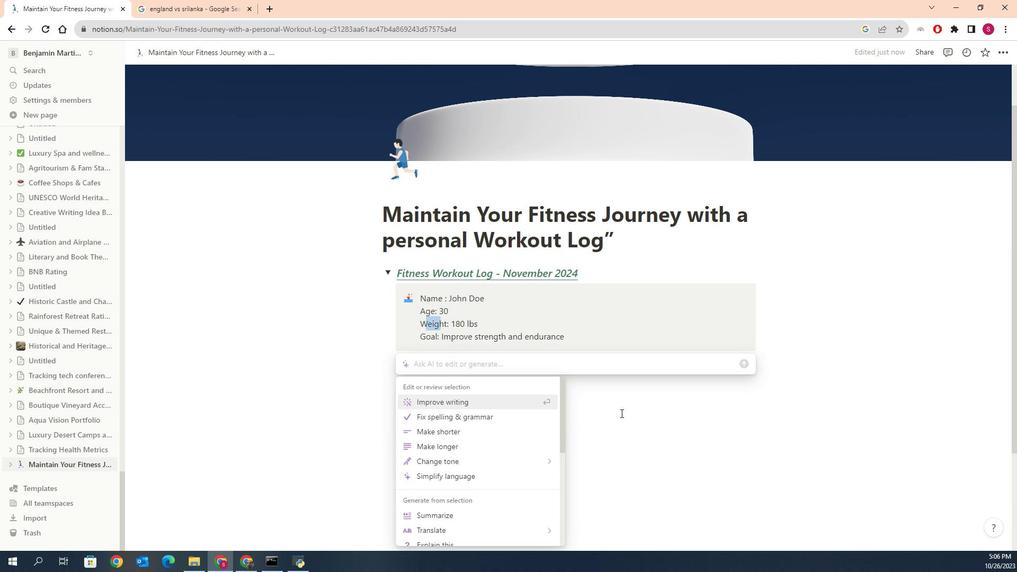 
Action: Mouse pressed left at (269, 406)
Screenshot: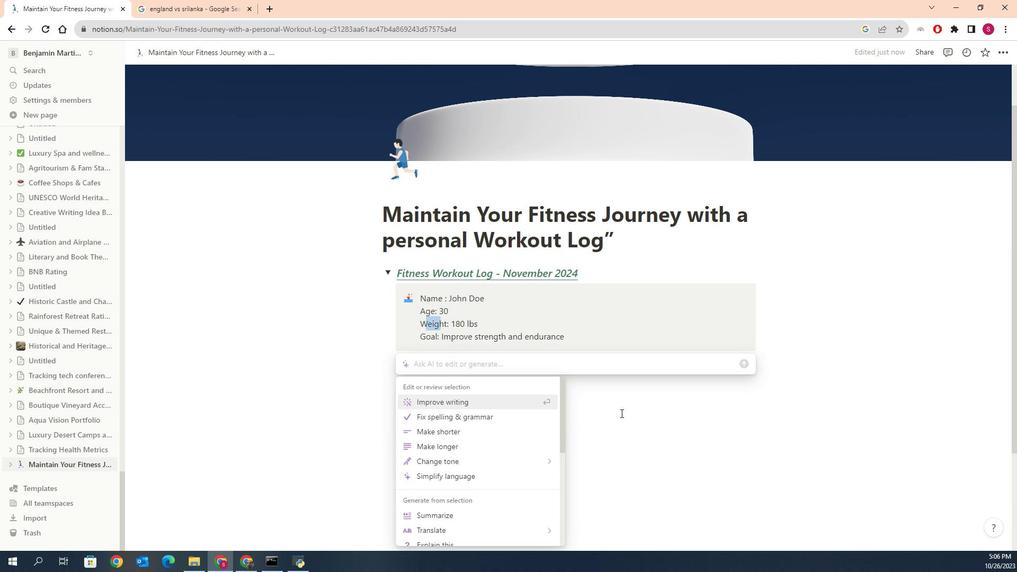 
Action: Mouse moved to (348, 388)
Screenshot: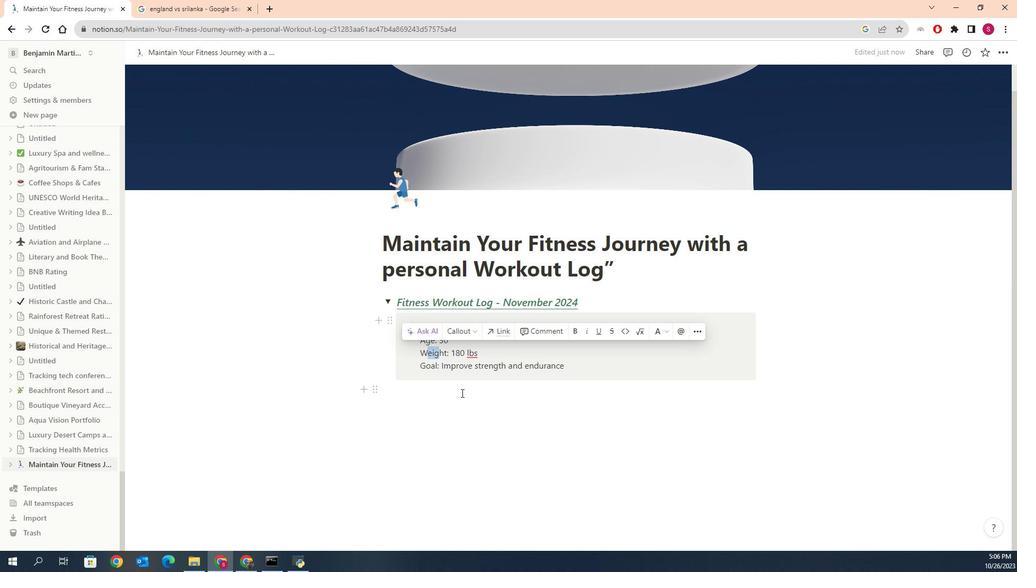 
Action: Mouse pressed left at (348, 388)
Screenshot: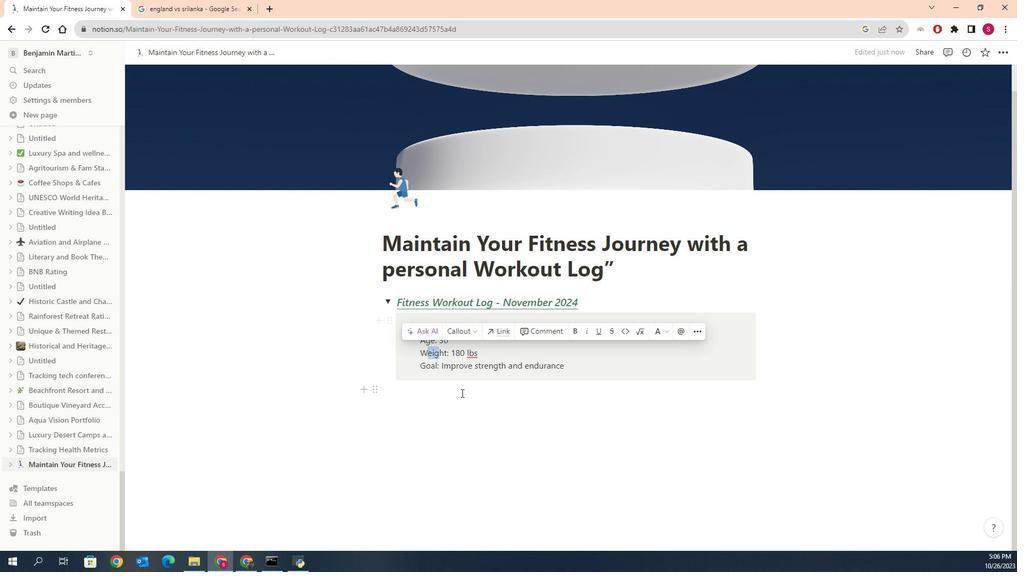 
Action: Mouse moved to (367, 330)
Screenshot: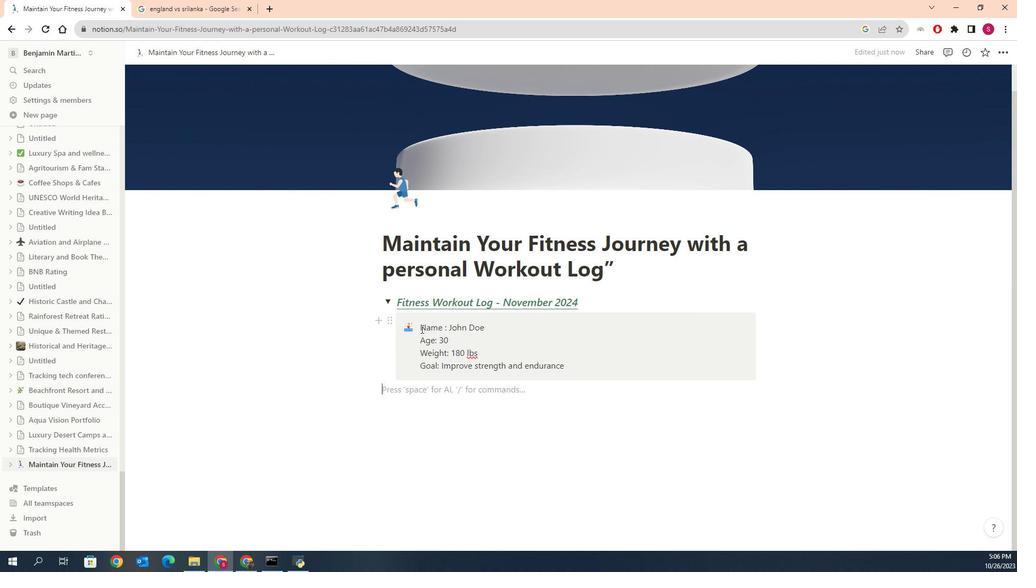 
Action: Mouse pressed left at (367, 330)
Screenshot: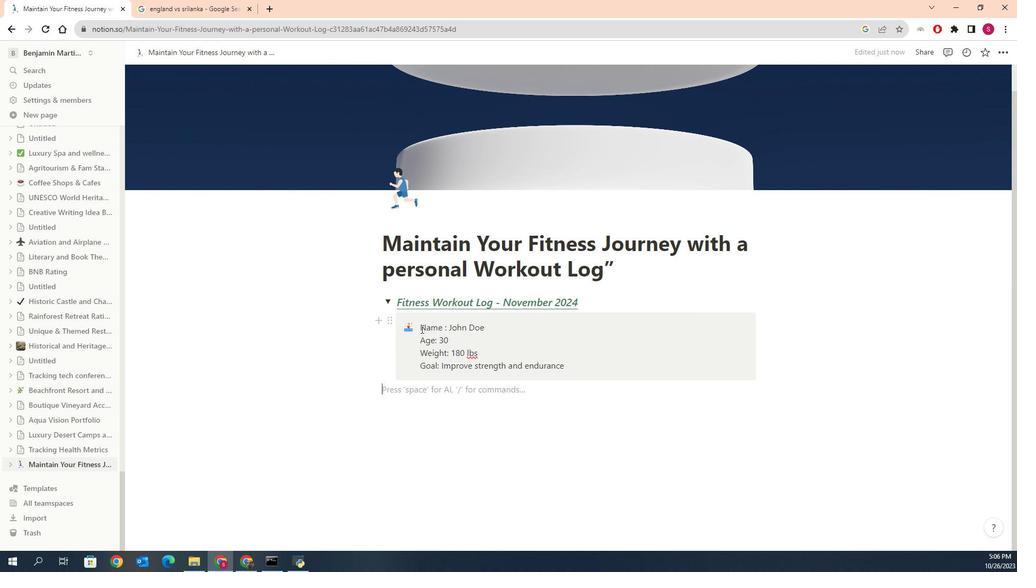 
Action: Mouse moved to (346, 314)
Screenshot: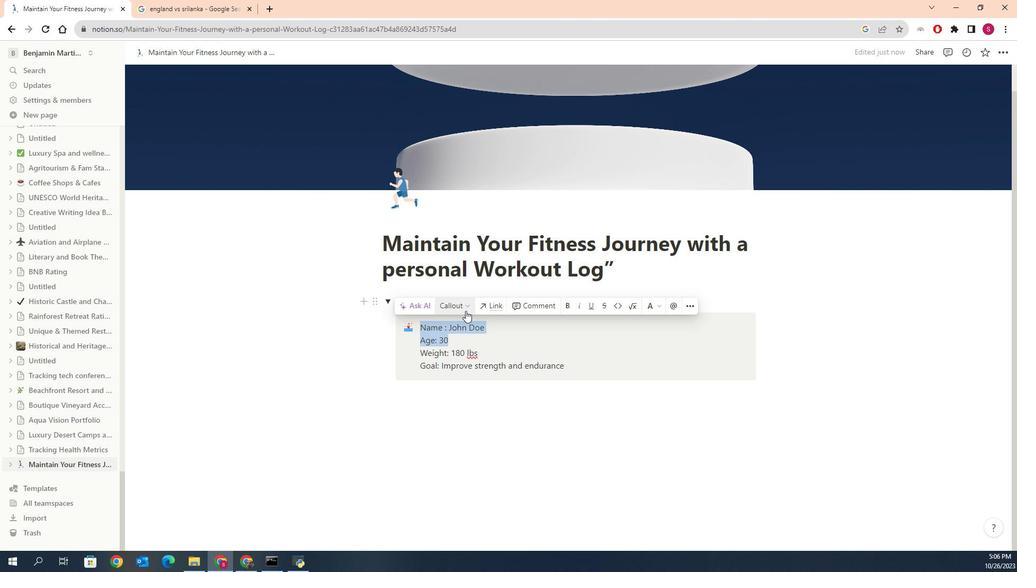 
Action: Mouse pressed left at (346, 314)
Screenshot: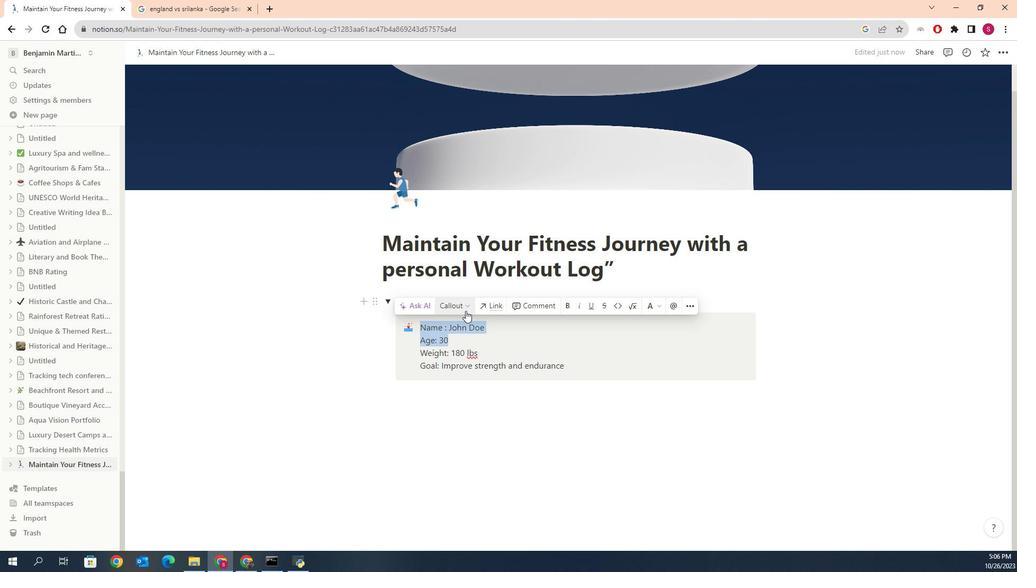 
Action: Mouse moved to (288, 310)
Screenshot: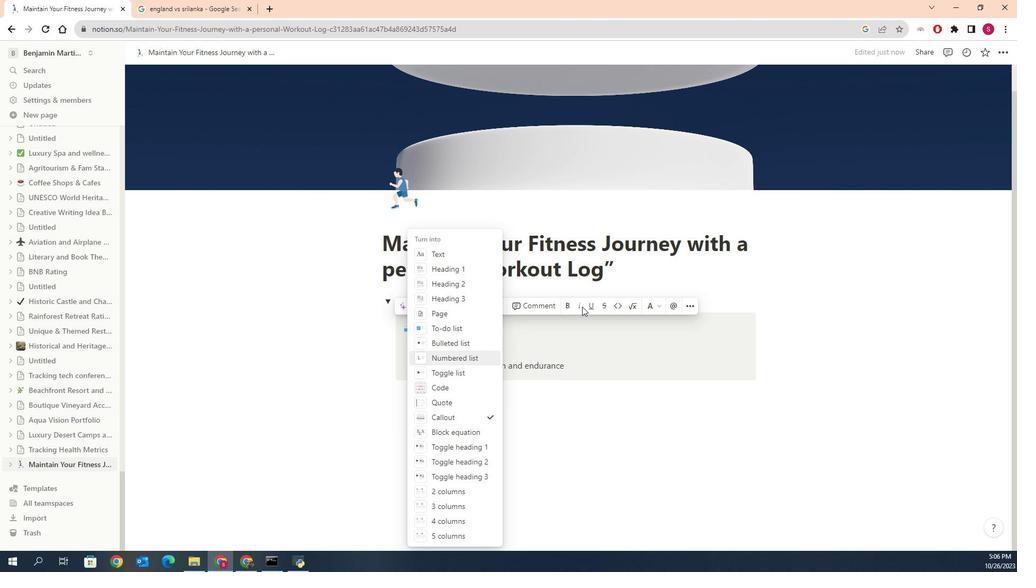 
Action: Mouse pressed left at (288, 310)
Screenshot: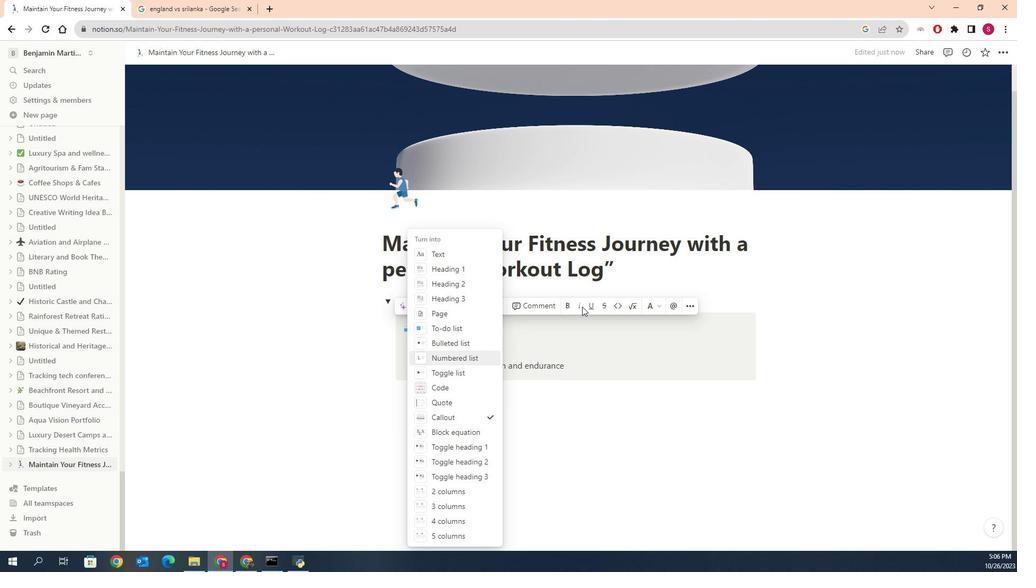
Action: Mouse pressed left at (288, 310)
Screenshot: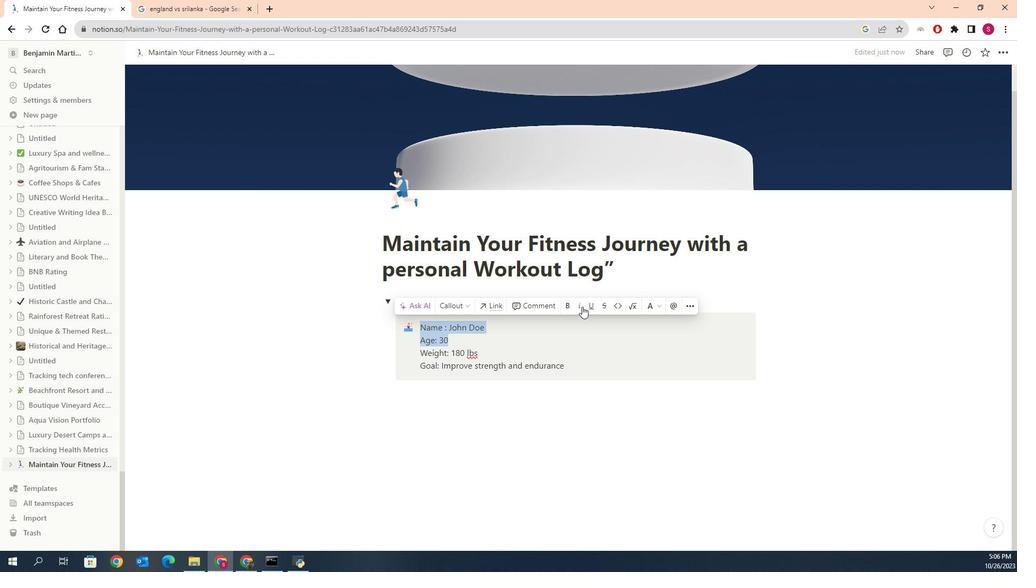 
Action: Mouse moved to (296, 306)
Screenshot: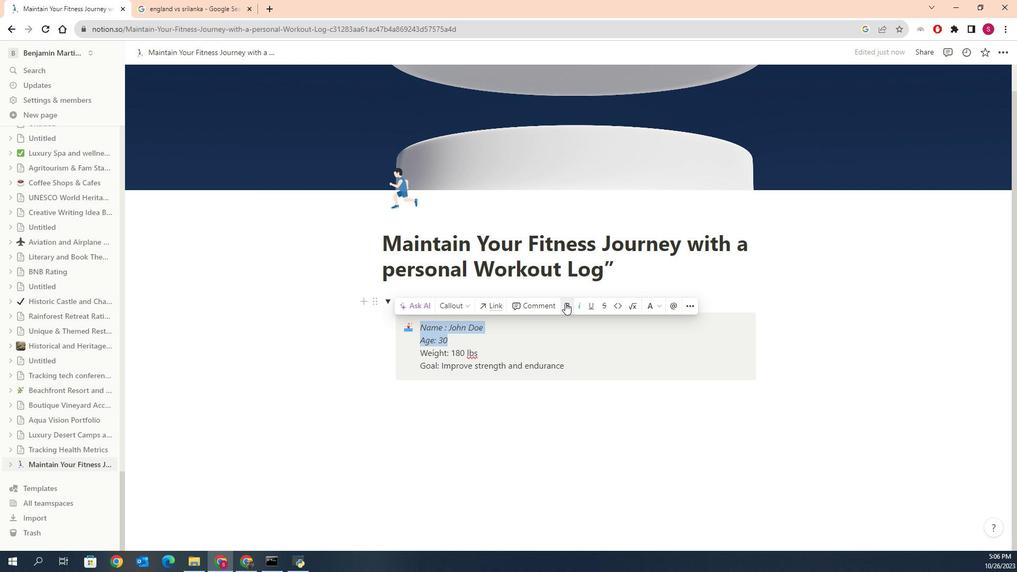 
Action: Mouse pressed left at (296, 306)
Screenshot: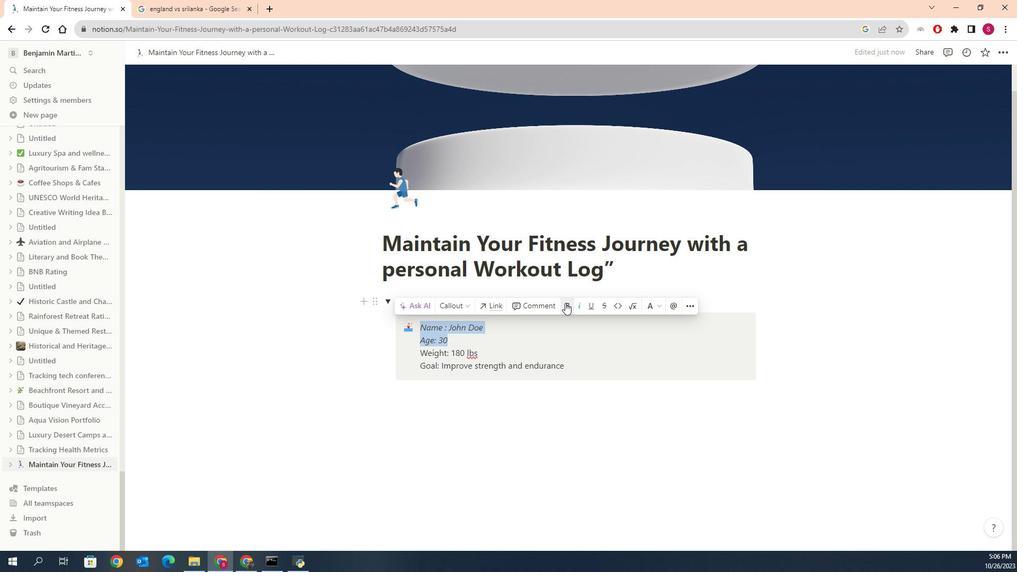 
Action: Mouse moved to (252, 309)
Screenshot: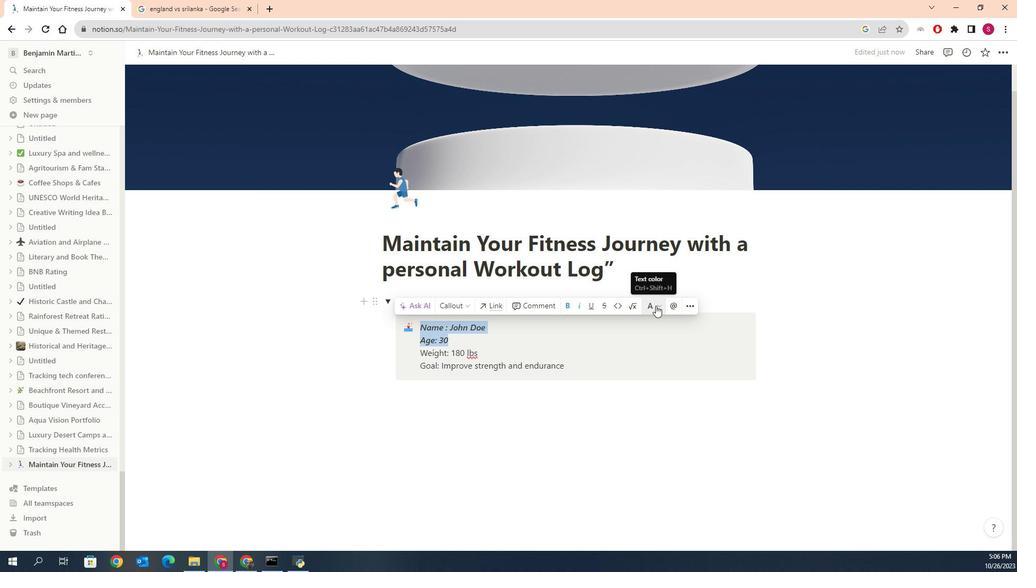 
Action: Mouse pressed left at (252, 309)
Screenshot: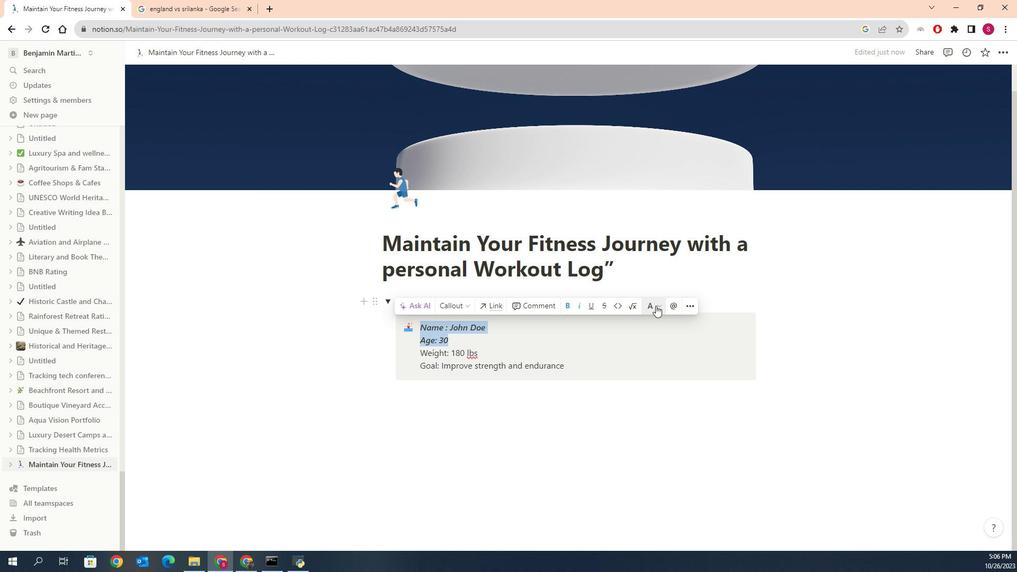 
Action: Mouse moved to (258, 328)
Screenshot: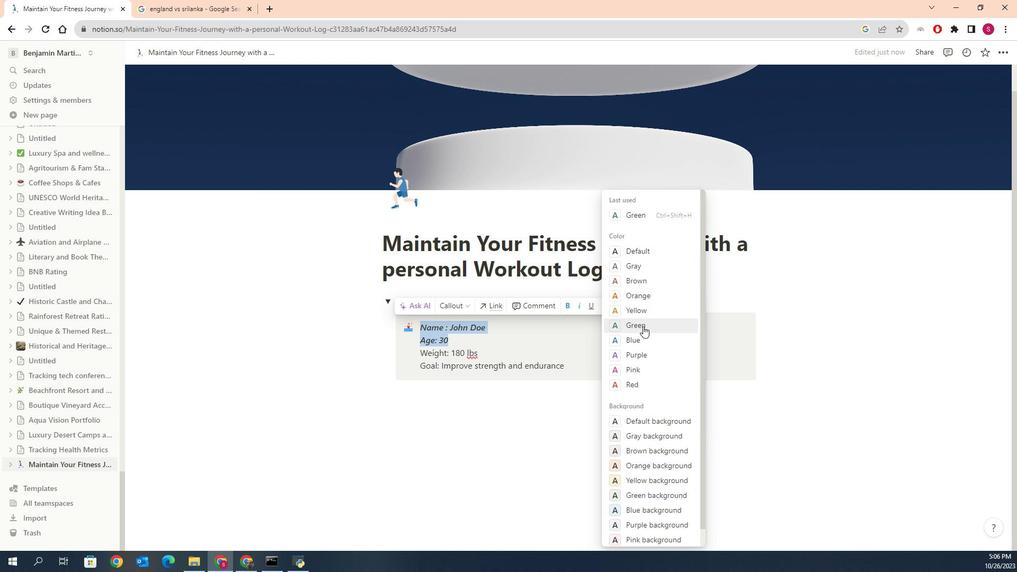 
Action: Mouse pressed left at (258, 328)
Screenshot: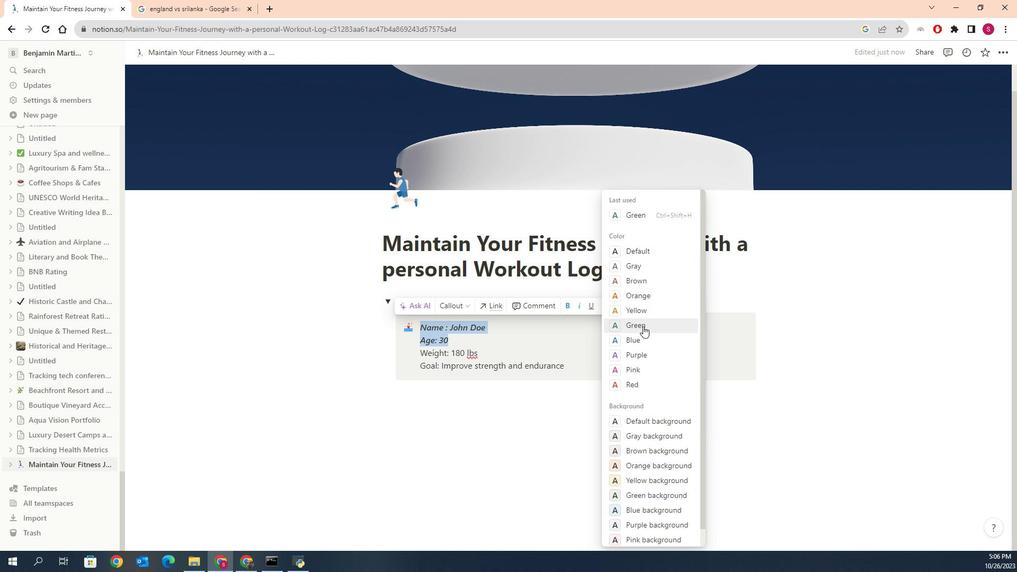 
Action: Mouse moved to (328, 399)
Screenshot: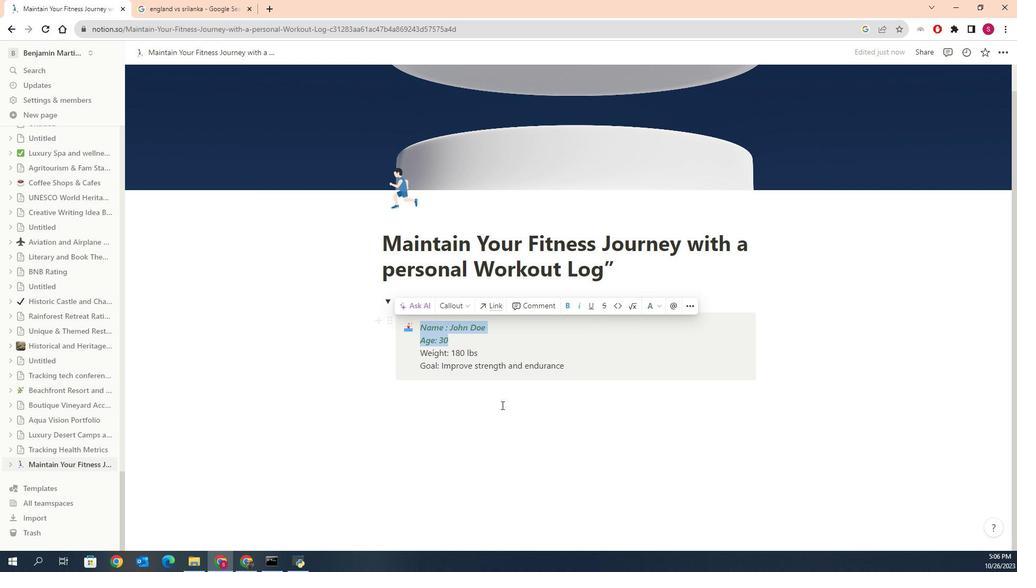 
Action: Mouse pressed left at (328, 399)
Screenshot: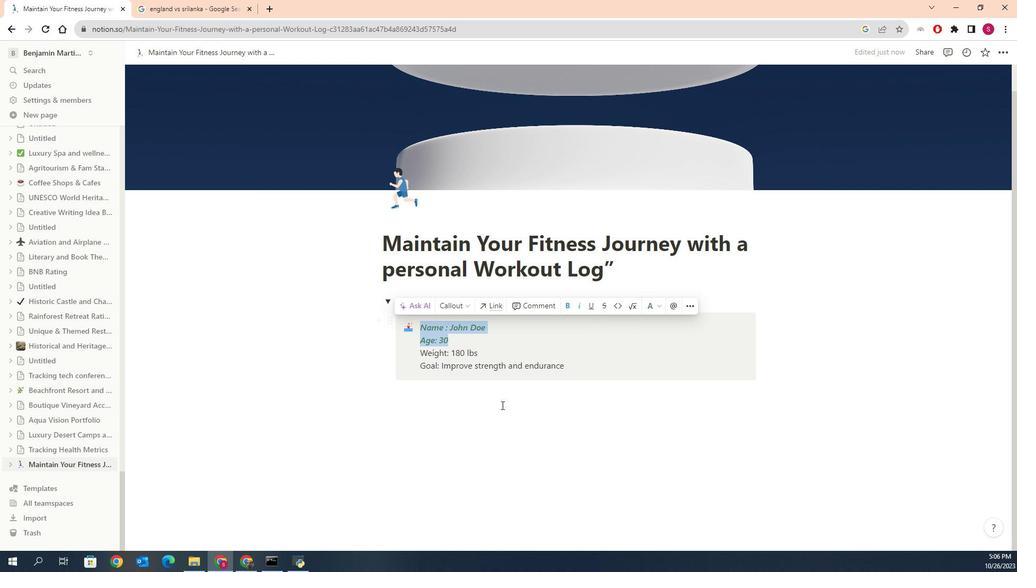 
Action: Mouse moved to (367, 351)
Screenshot: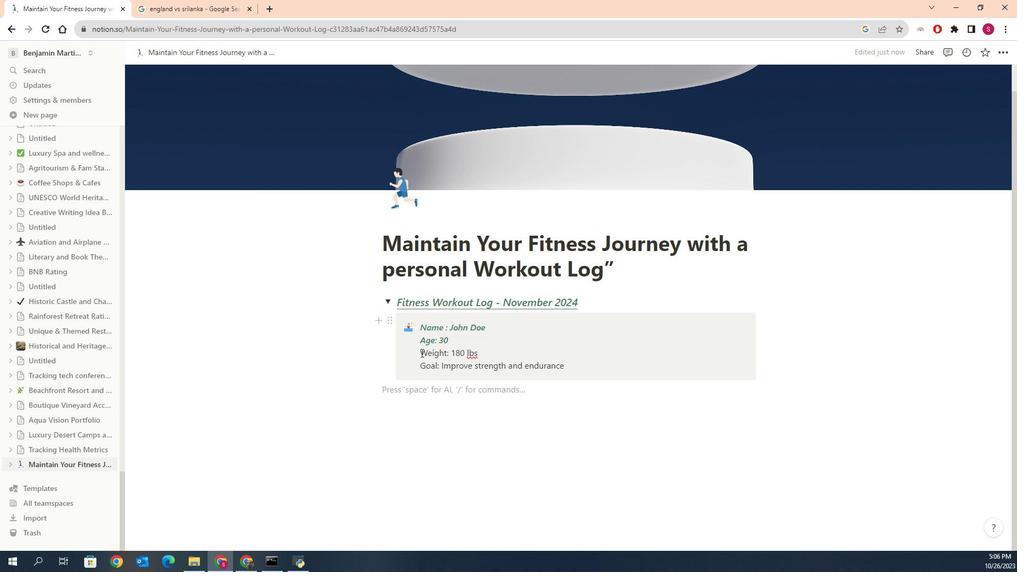 
Action: Mouse pressed left at (367, 351)
Screenshot: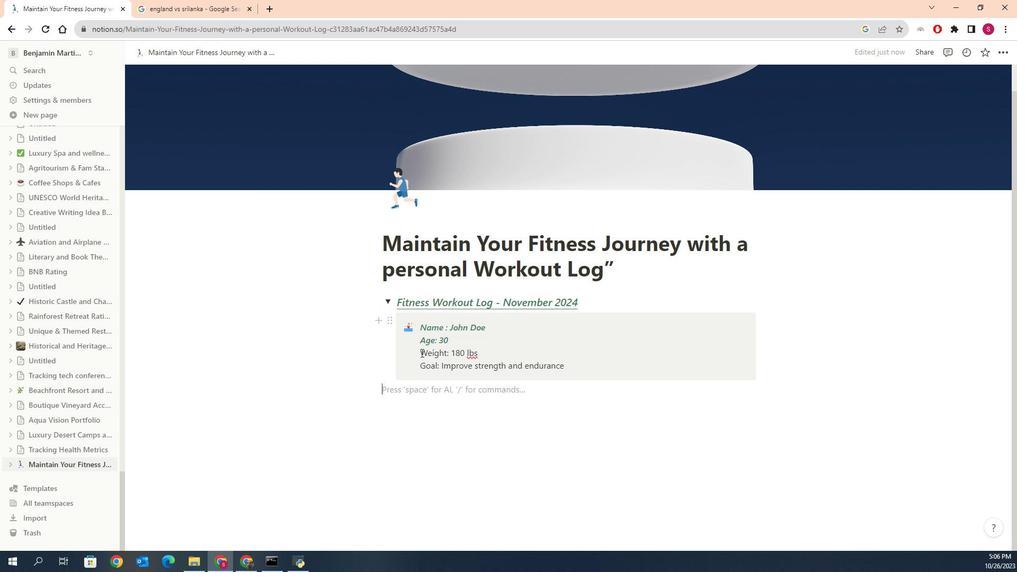 
Action: Mouse moved to (290, 338)
Screenshot: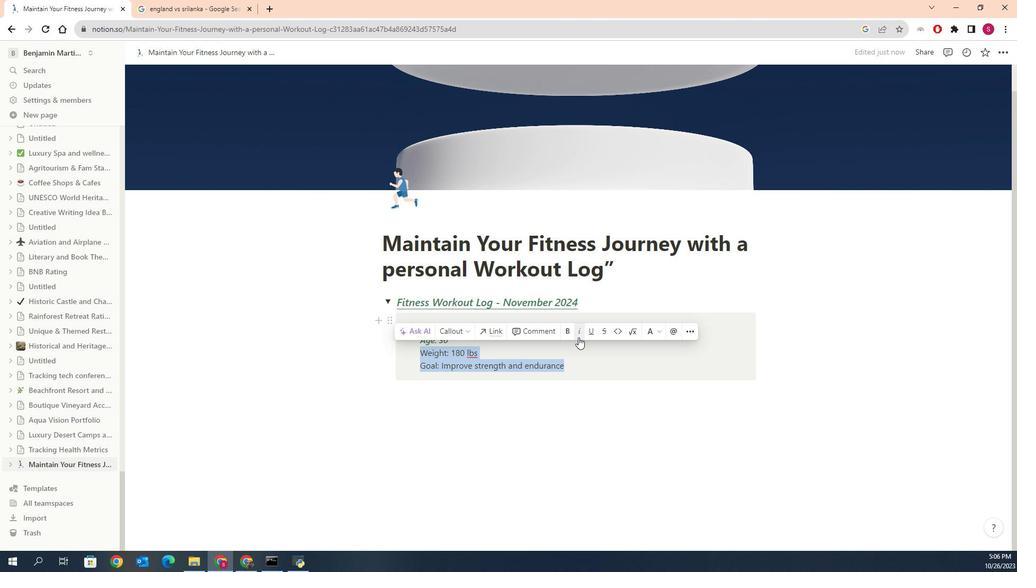 
Action: Mouse pressed left at (290, 338)
Screenshot: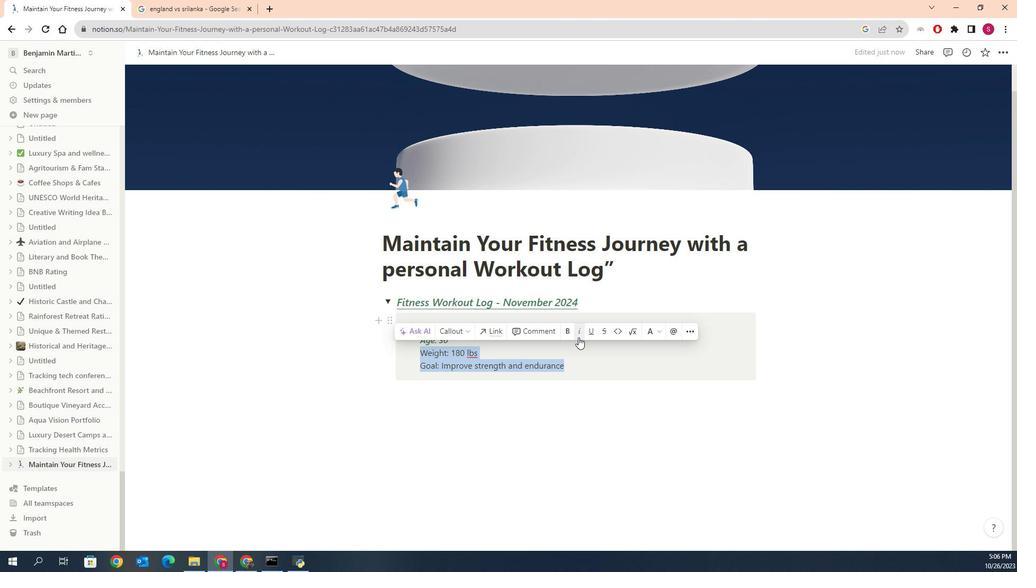 
Action: Mouse moved to (294, 334)
Screenshot: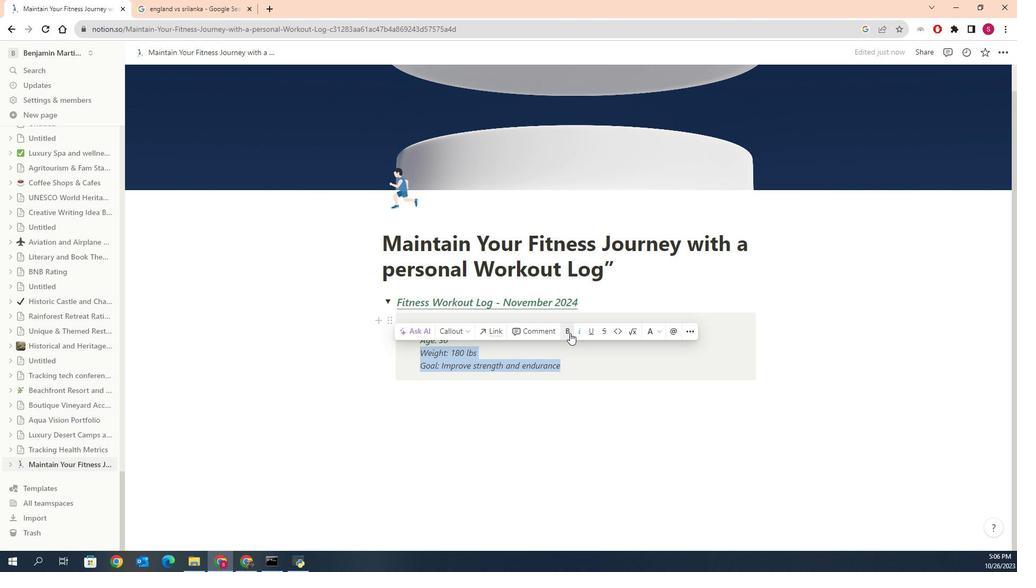 
Action: Mouse pressed left at (294, 334)
Screenshot: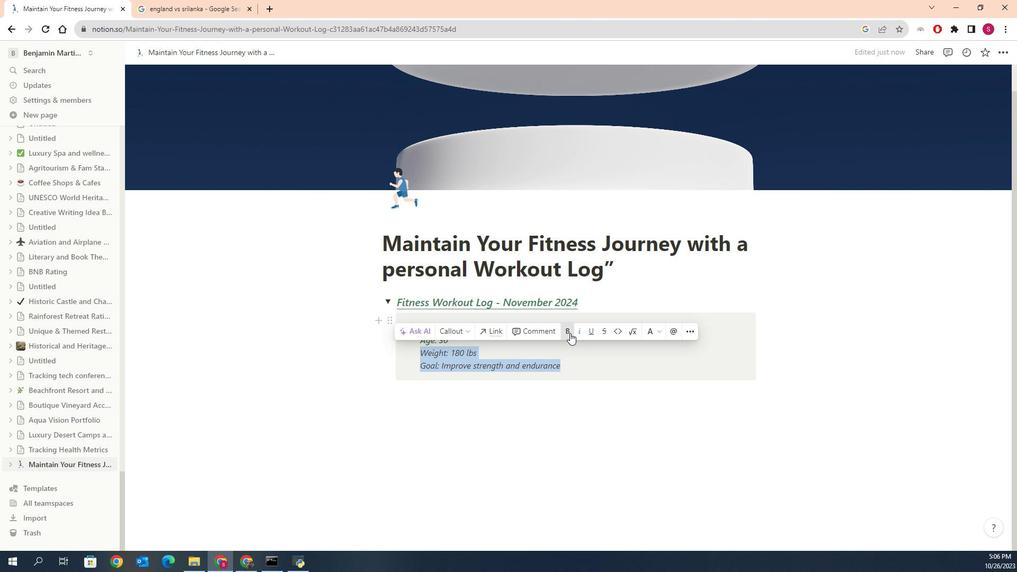 
Action: Mouse moved to (249, 337)
Screenshot: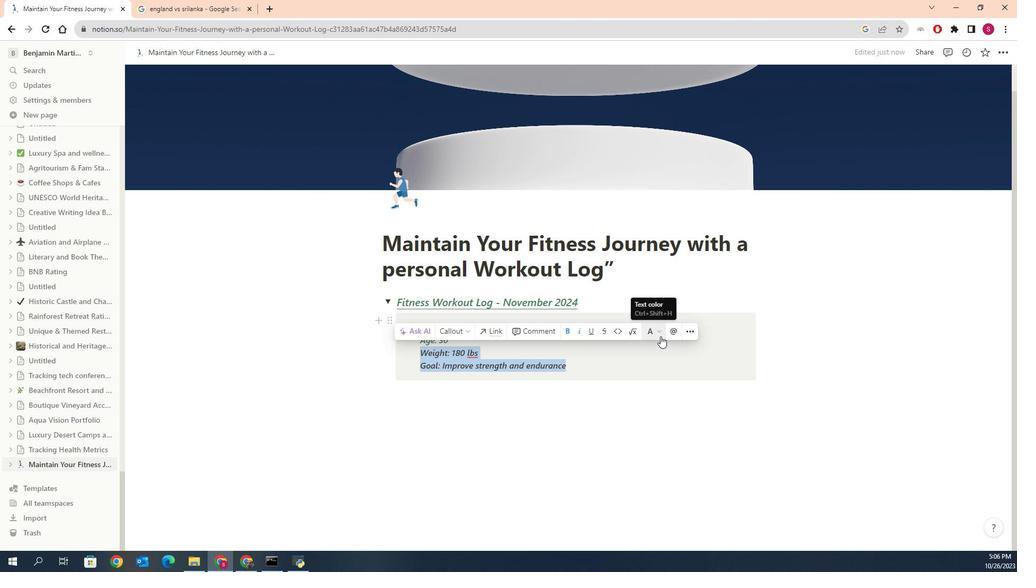 
Action: Mouse pressed left at (249, 337)
Screenshot: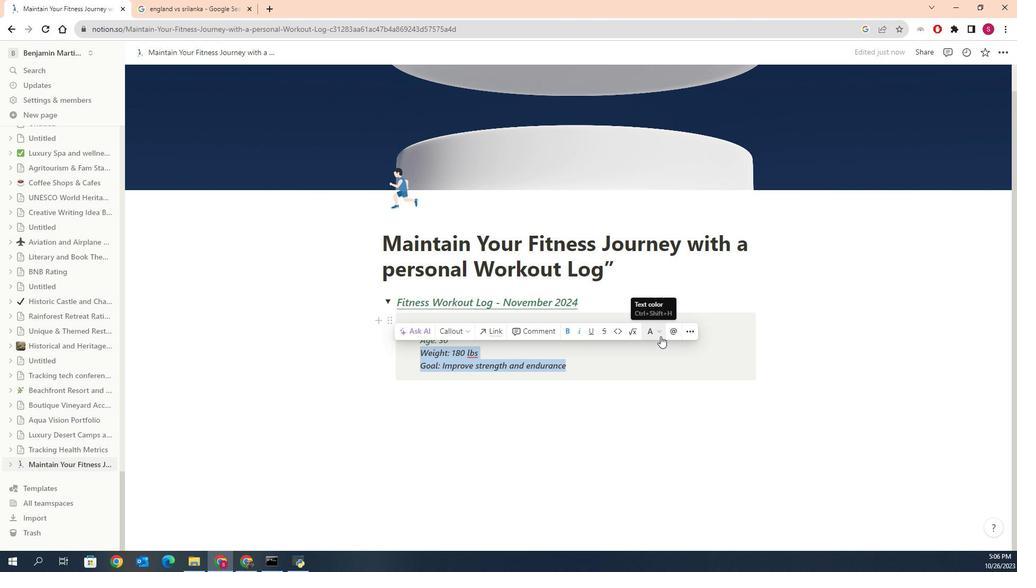 
Action: Mouse moved to (253, 328)
Screenshot: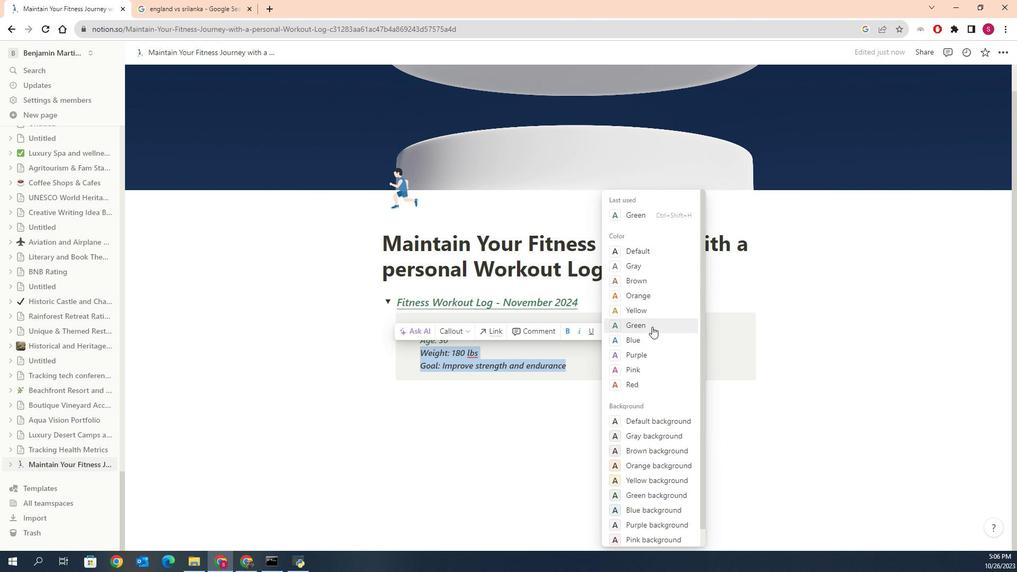 
Action: Mouse pressed left at (253, 328)
Screenshot: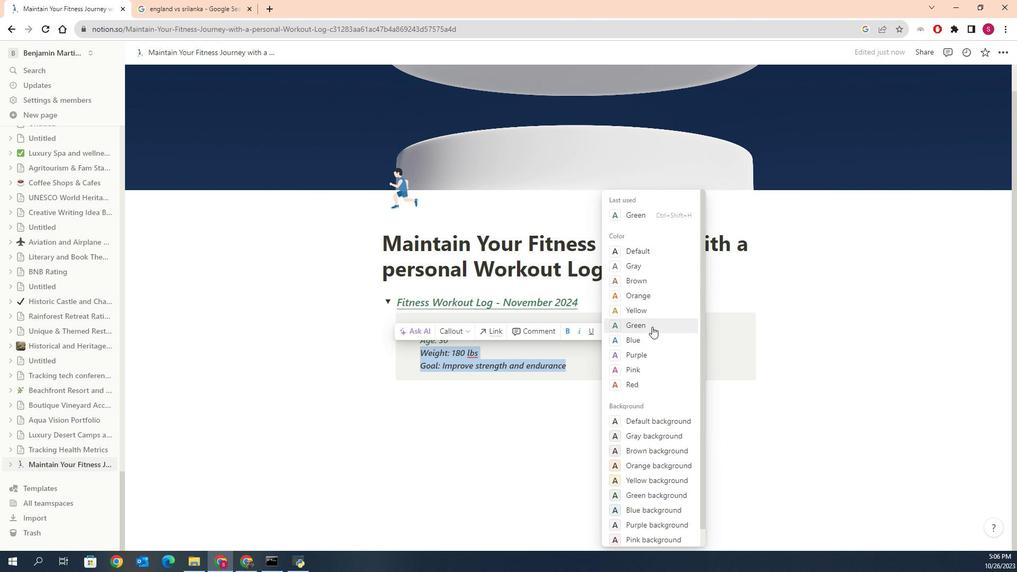 
Action: Mouse moved to (319, 416)
Screenshot: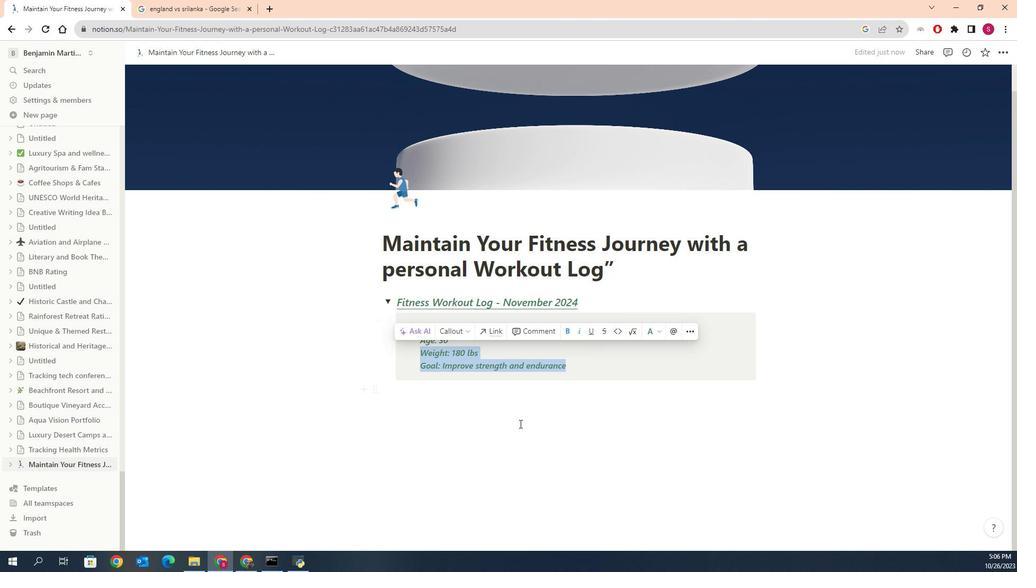 
Action: Mouse pressed left at (319, 416)
Screenshot: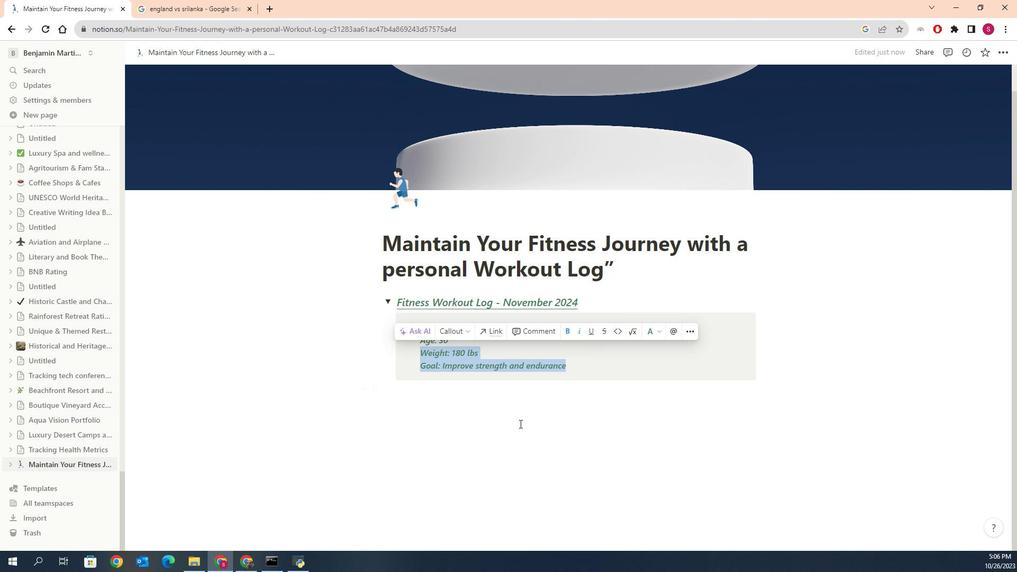 
Action: Mouse moved to (382, 304)
Screenshot: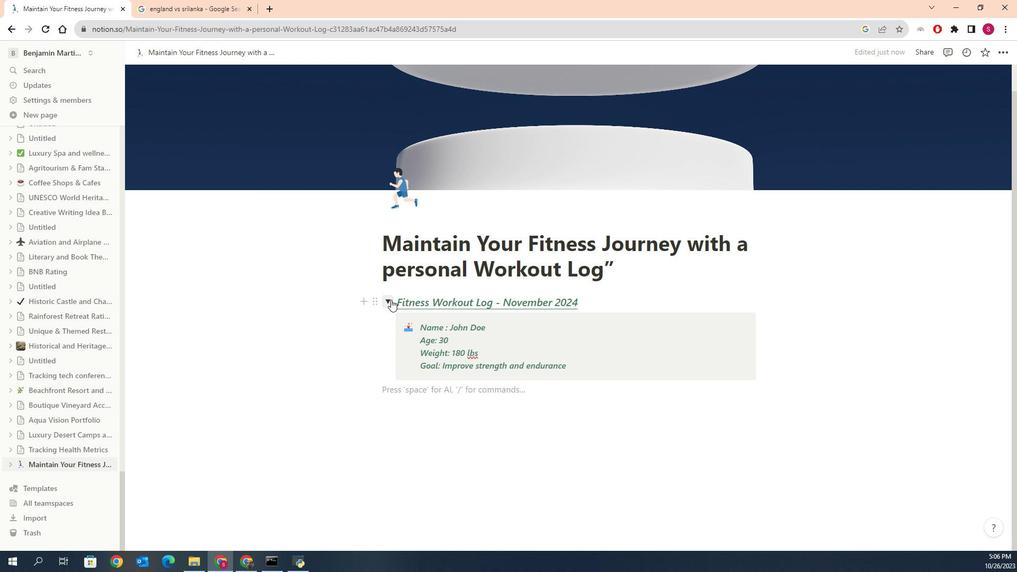 
Action: Mouse pressed left at (382, 304)
Screenshot: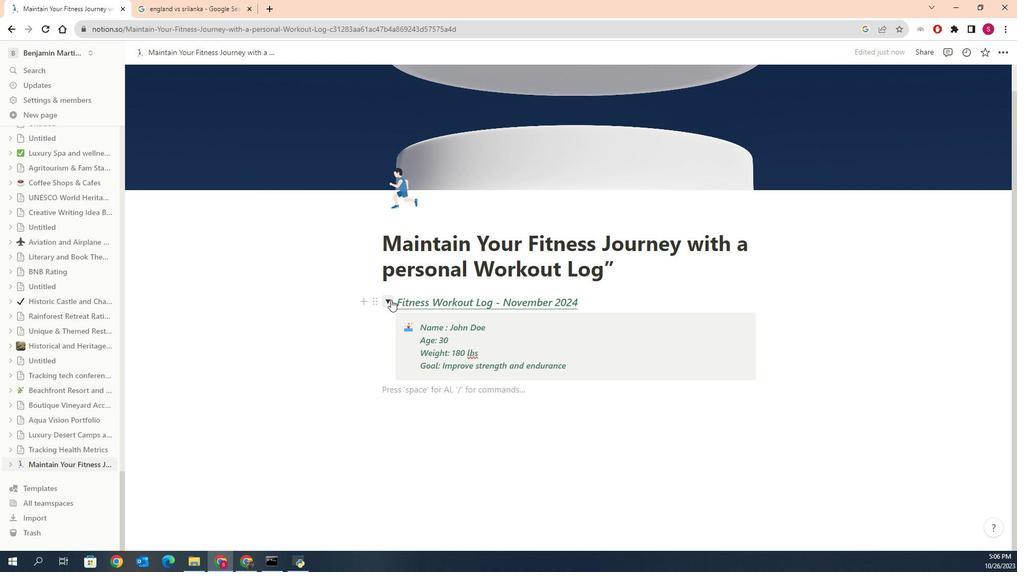 
Action: Mouse moved to (381, 328)
Screenshot: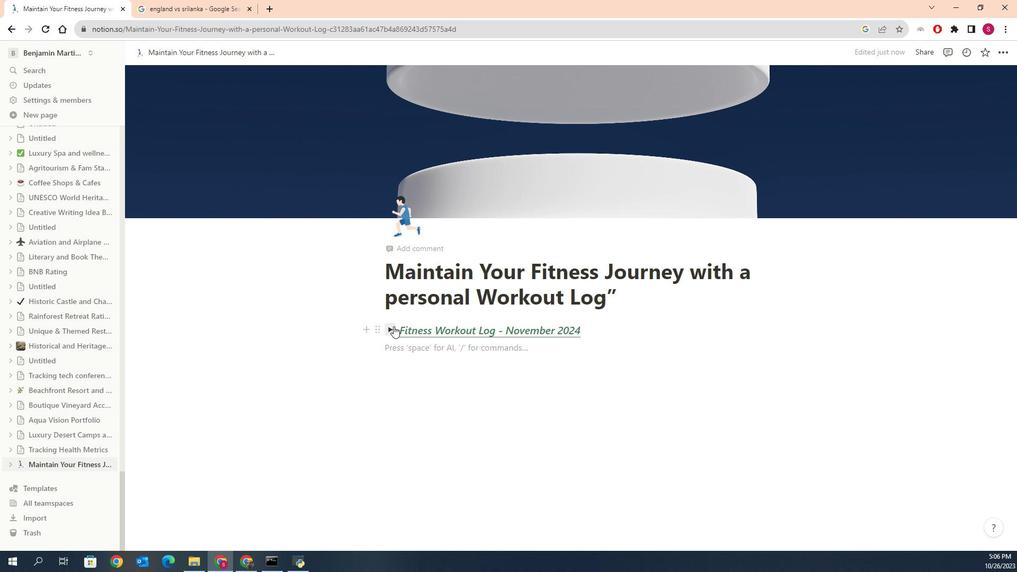 
Action: Mouse pressed left at (381, 328)
Screenshot: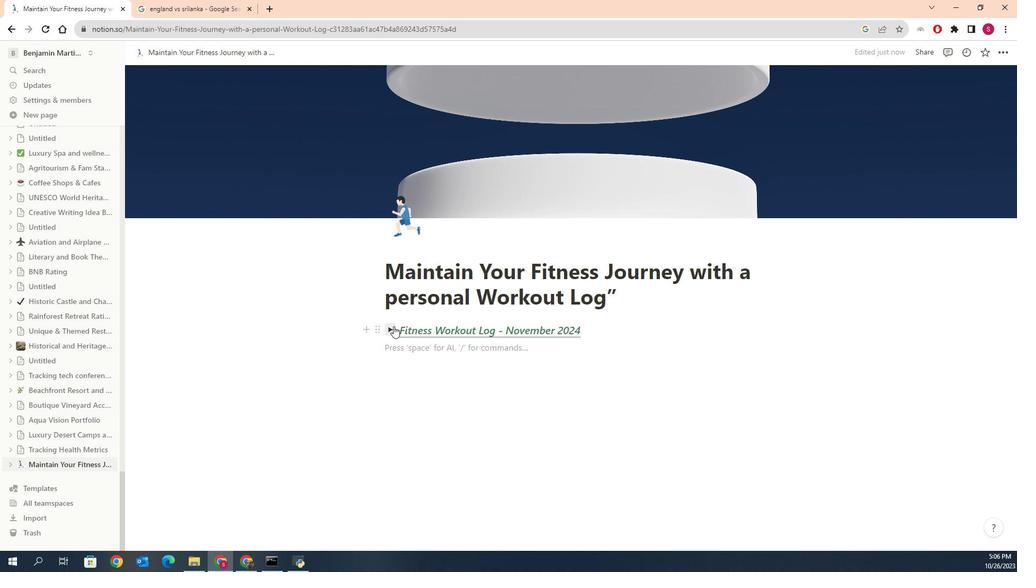 
Action: Mouse moved to (827, 398)
Screenshot: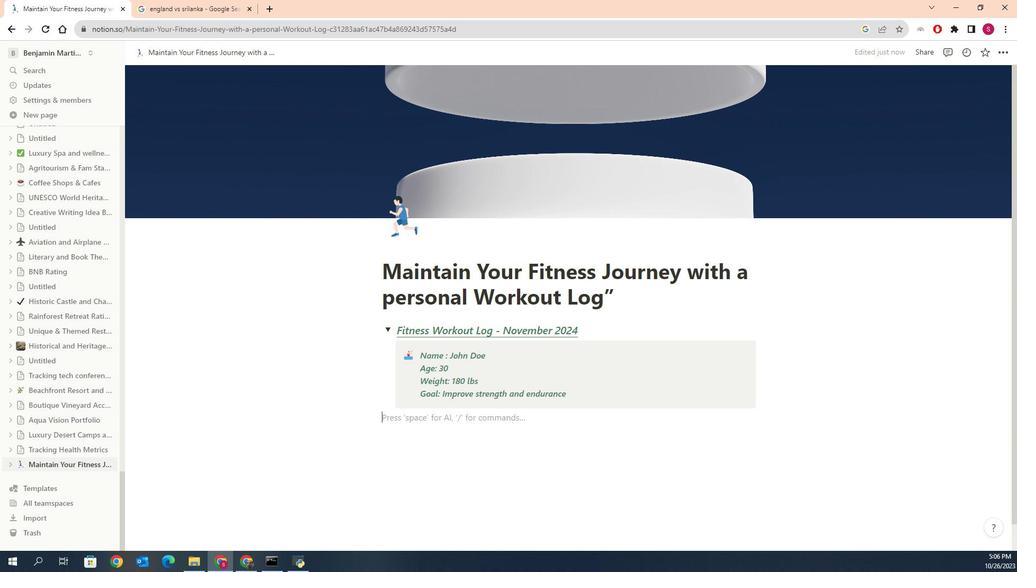 
Action: Mouse scrolled (827, 398) with delta (0, 0)
Screenshot: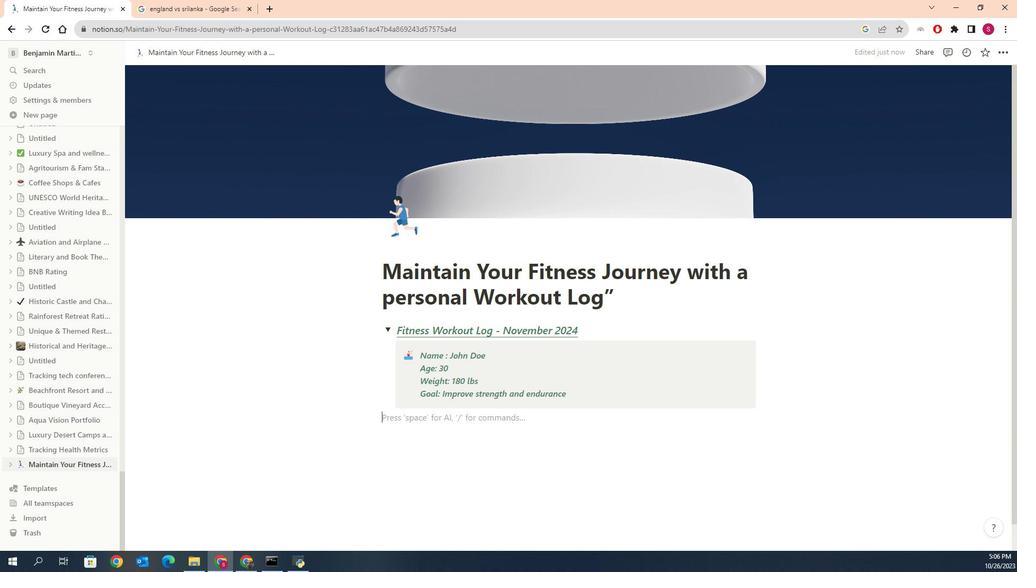 
Action: Mouse moved to (826, 398)
Screenshot: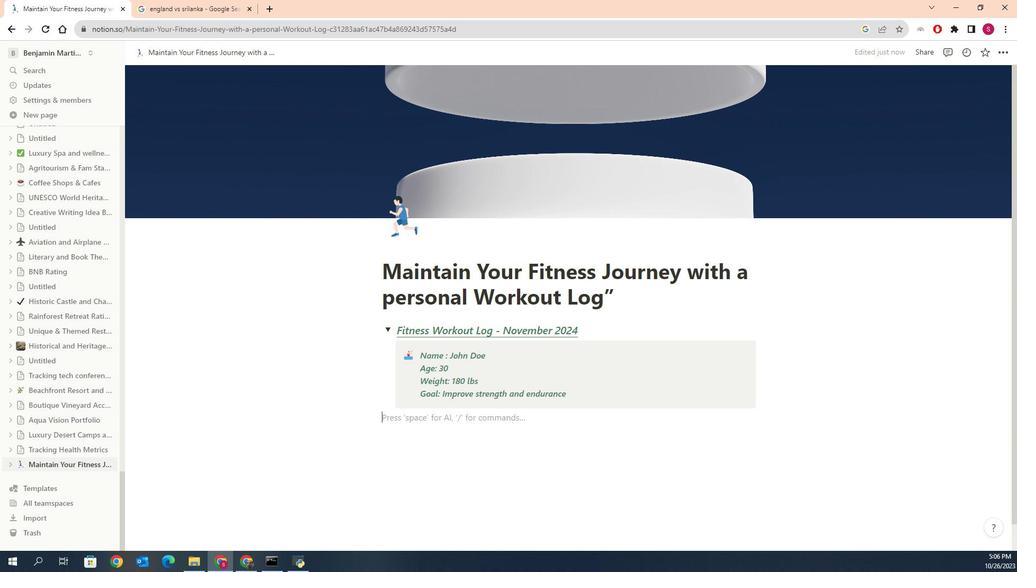 
Action: Mouse scrolled (826, 398) with delta (0, 0)
Screenshot: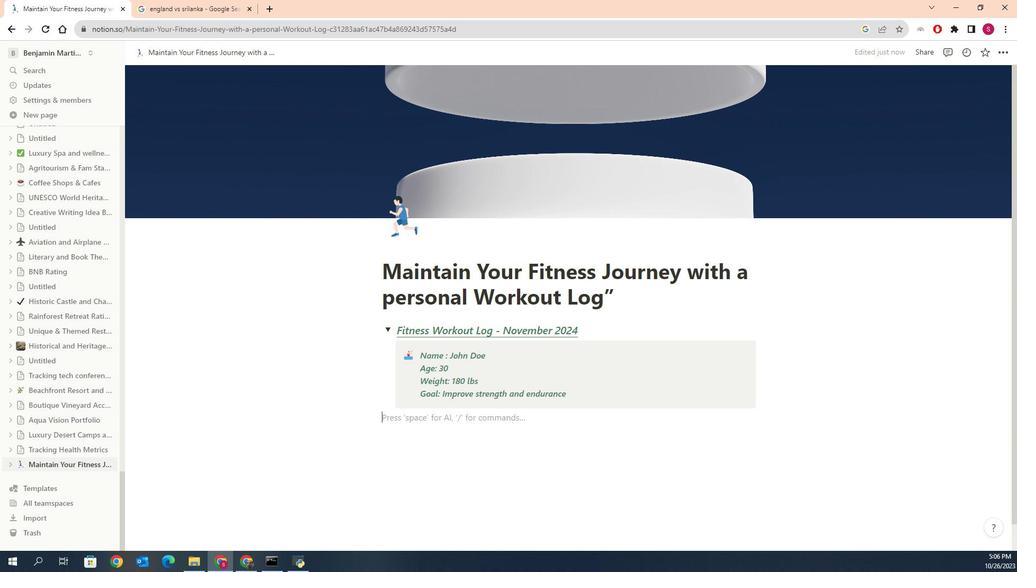 
Action: Mouse moved to (346, 432)
Screenshot: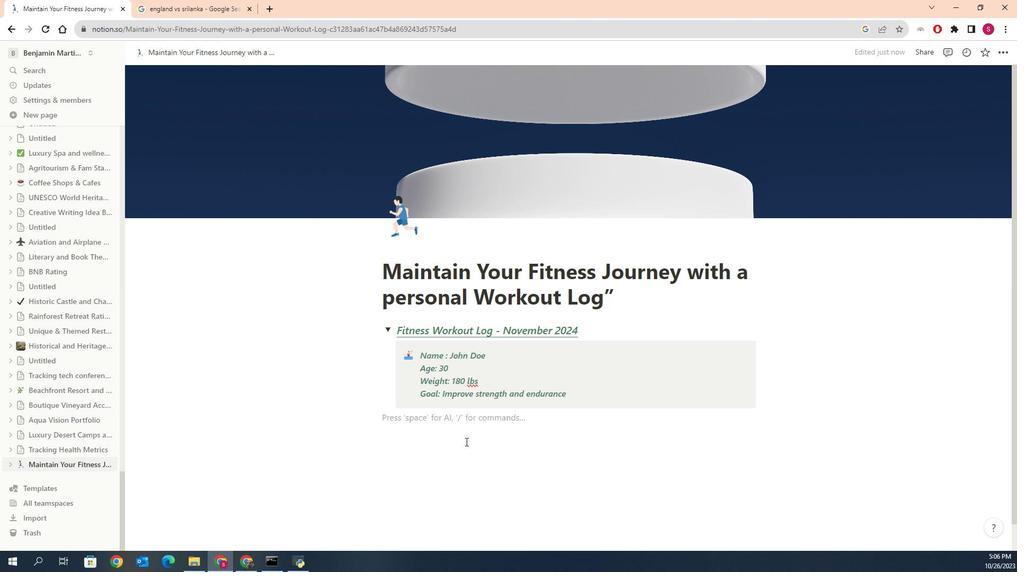 
Action: Mouse pressed left at (346, 432)
Screenshot: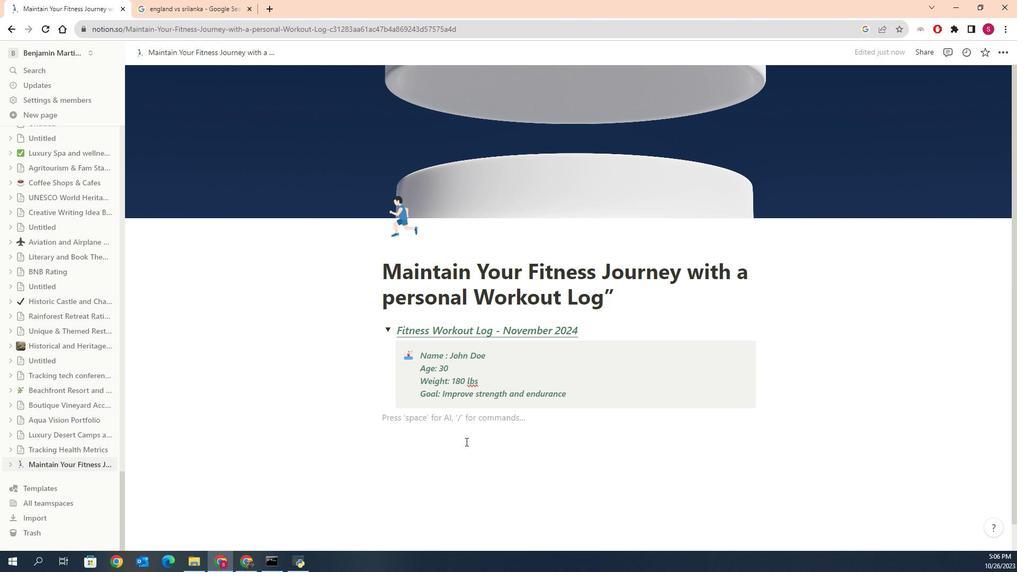 
Action: Mouse moved to (350, 409)
Screenshot: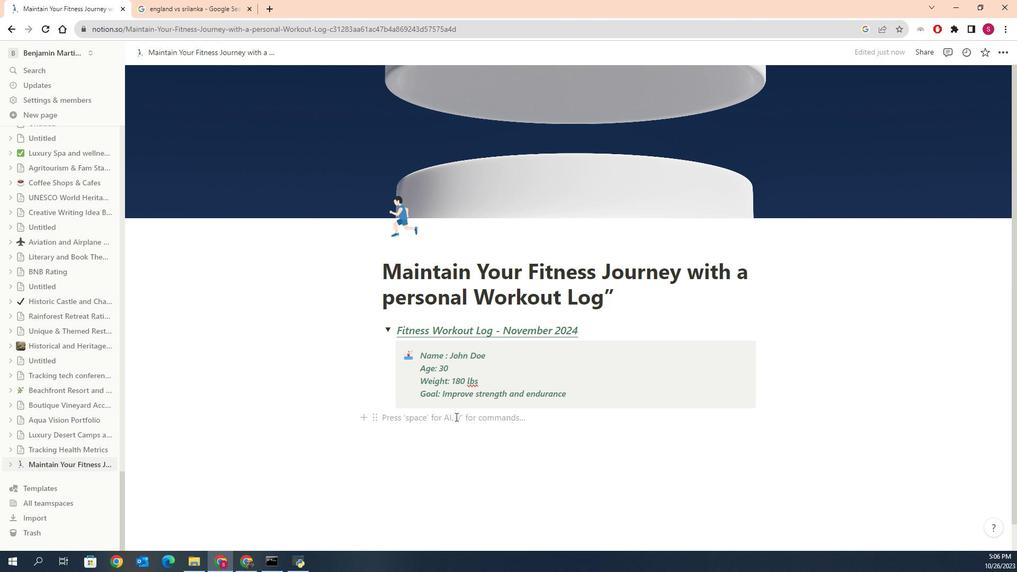 
Action: Mouse pressed left at (350, 409)
Screenshot: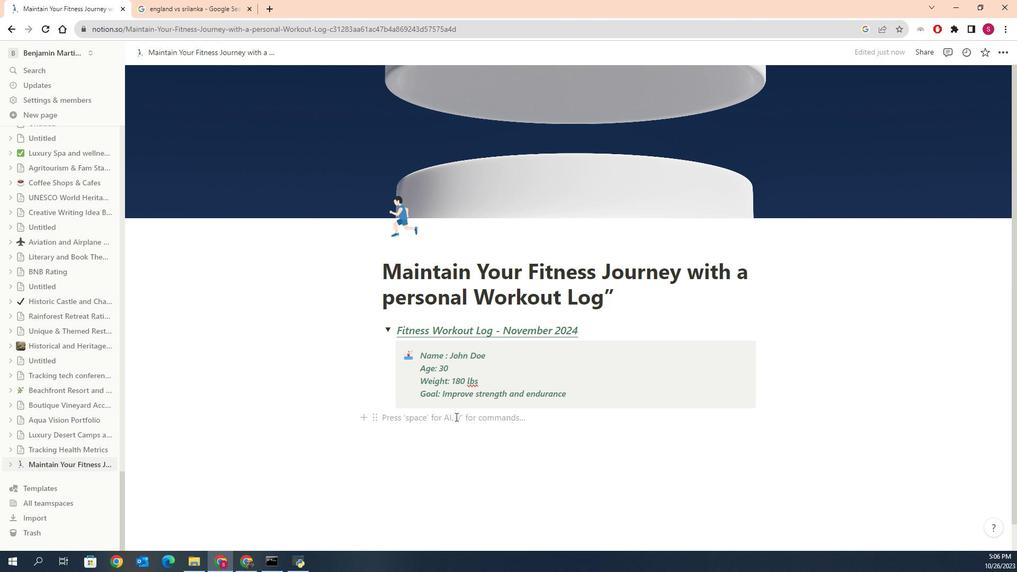 
Action: Mouse moved to (200, 390)
Screenshot: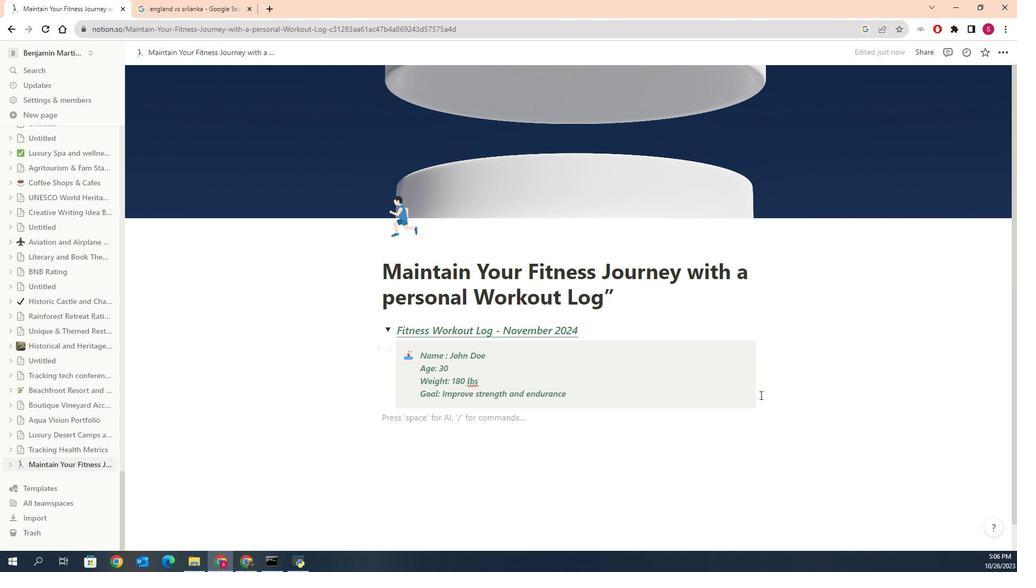 
Action: Mouse pressed left at (200, 390)
Screenshot: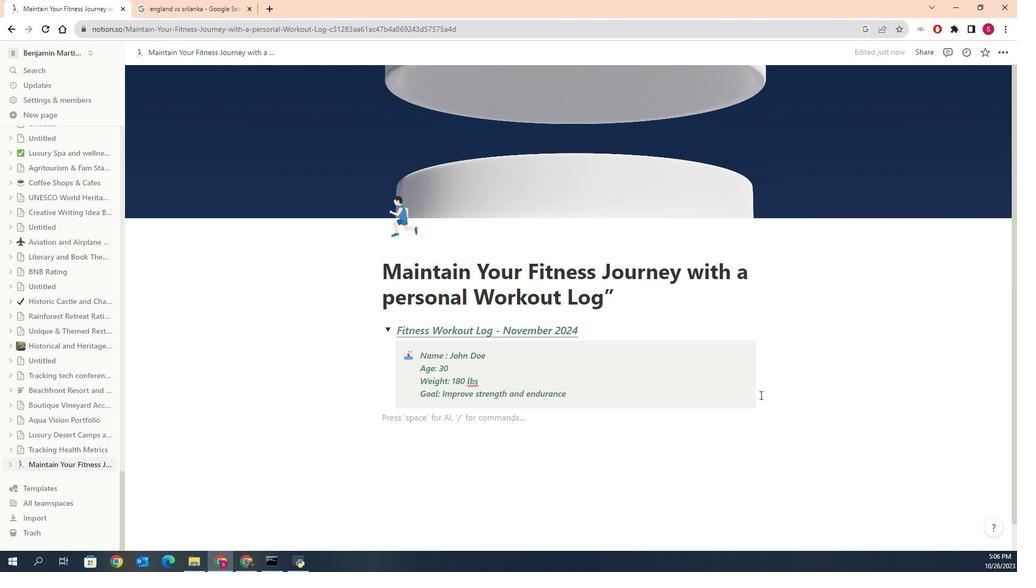 
Action: Mouse moved to (200, 383)
Screenshot: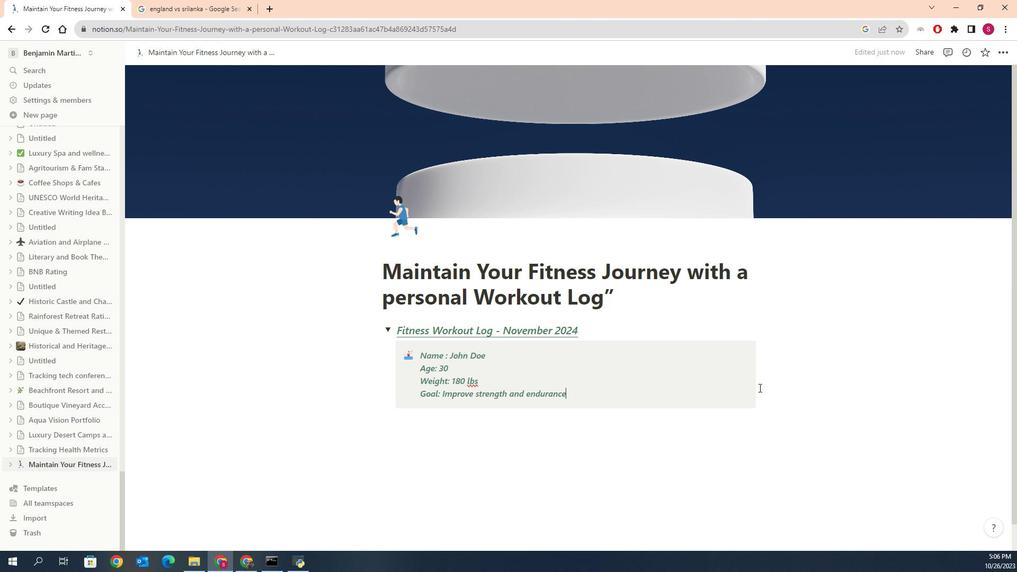 
Action: Key pressed <Key.enter><Key.shift><Key.shift><Key.shift><Key.shift><Key.shift><Key.shift><Key.shift><Key.shift><Key.shift><Key.shift><Key.shift><Key.shift><Key.shift><Key.shift><Key.shift><Key.shift><Key.shift>Week<Key.space>1<Key.shift_r>:<Key.space><Key.shift><Key.shift><Key.shift><Key.shift>November<Key.space>1<Key.space>-<Key.space><Key.shift>November<Key.space>7<Key.space>
Screenshot: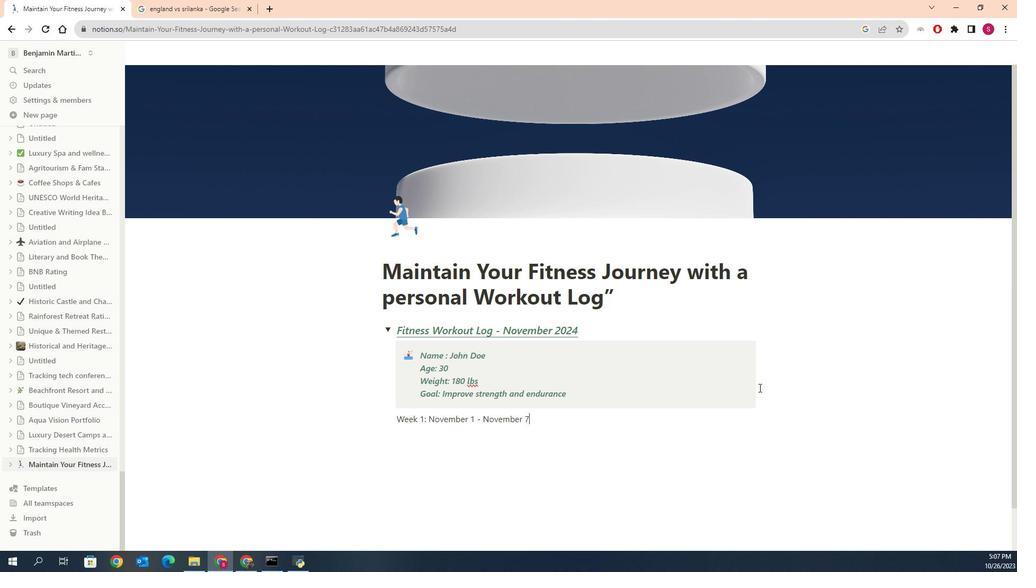
Action: Mouse moved to (308, 412)
Screenshot: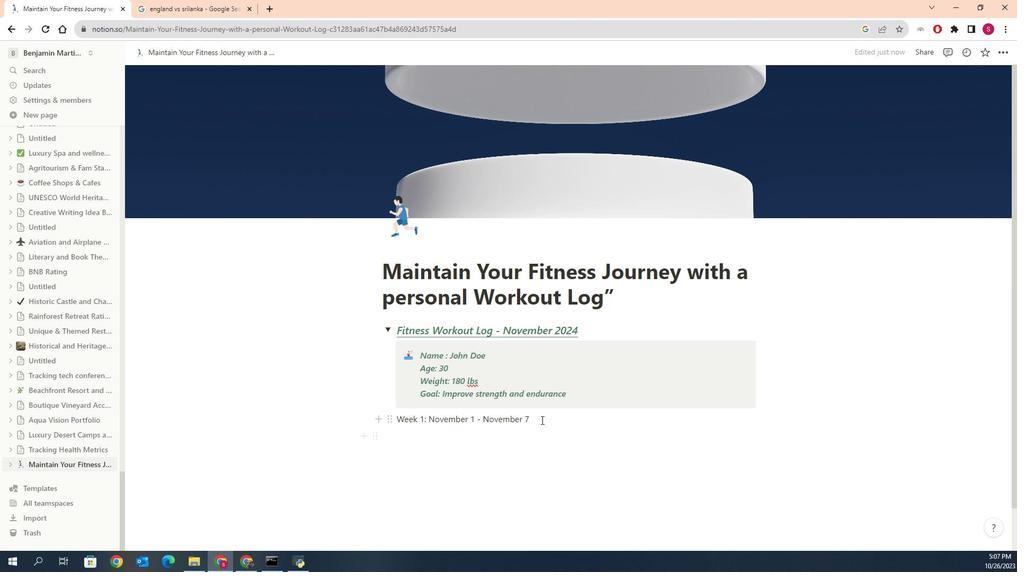 
Action: Mouse pressed left at (308, 412)
Screenshot: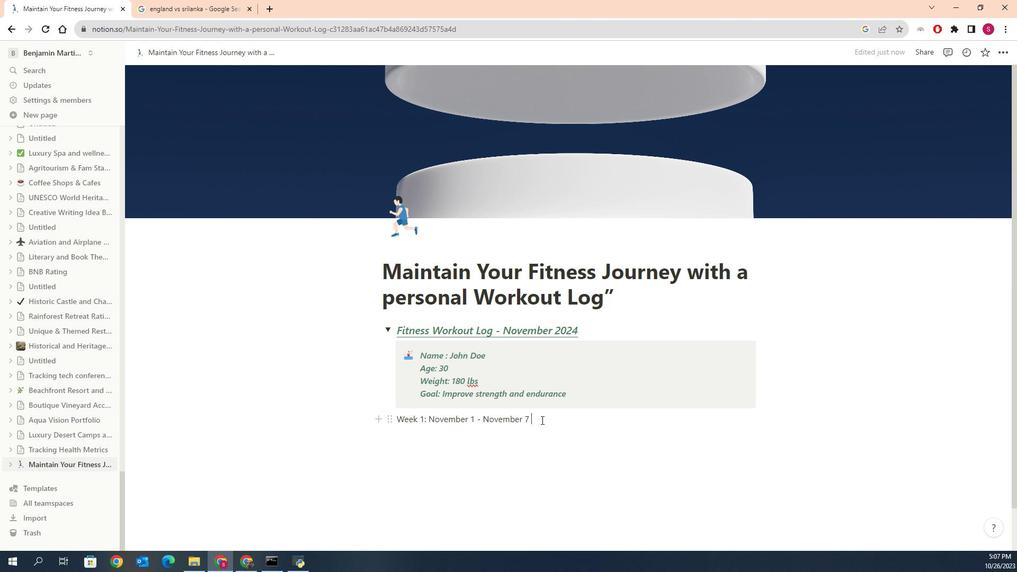 
Action: Mouse moved to (312, 409)
Screenshot: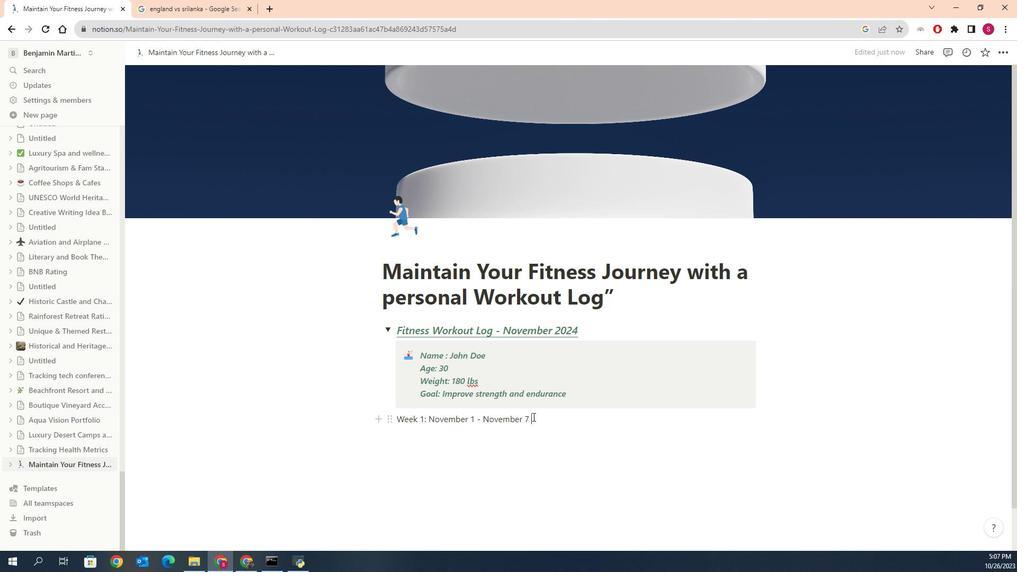 
Action: Mouse pressed left at (312, 409)
Screenshot: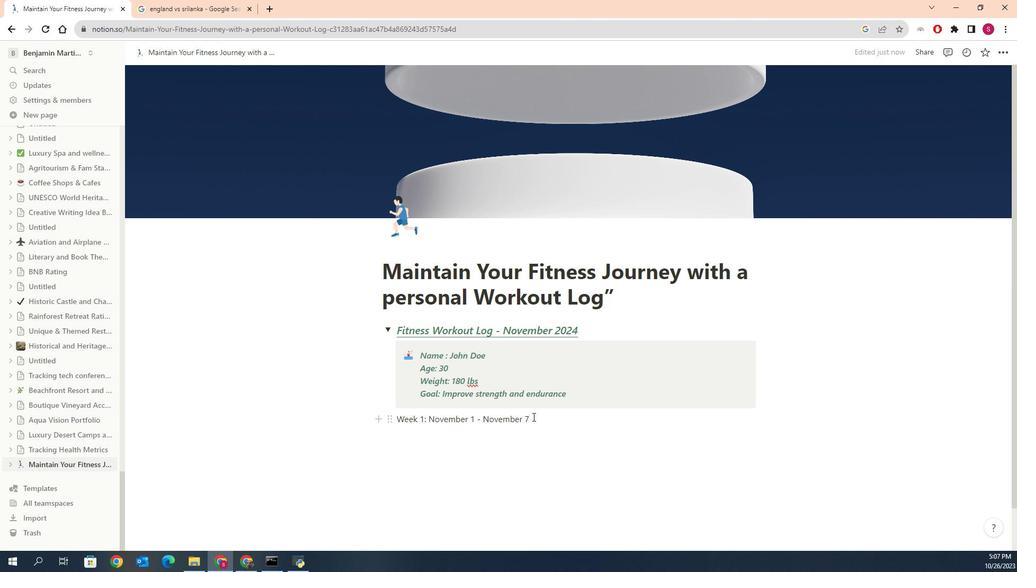 
Action: Key pressed <Key.enter><Key.shift><Key.shift><Key.shift><Key.shift><Key.shift><Key.shift>/list
Screenshot: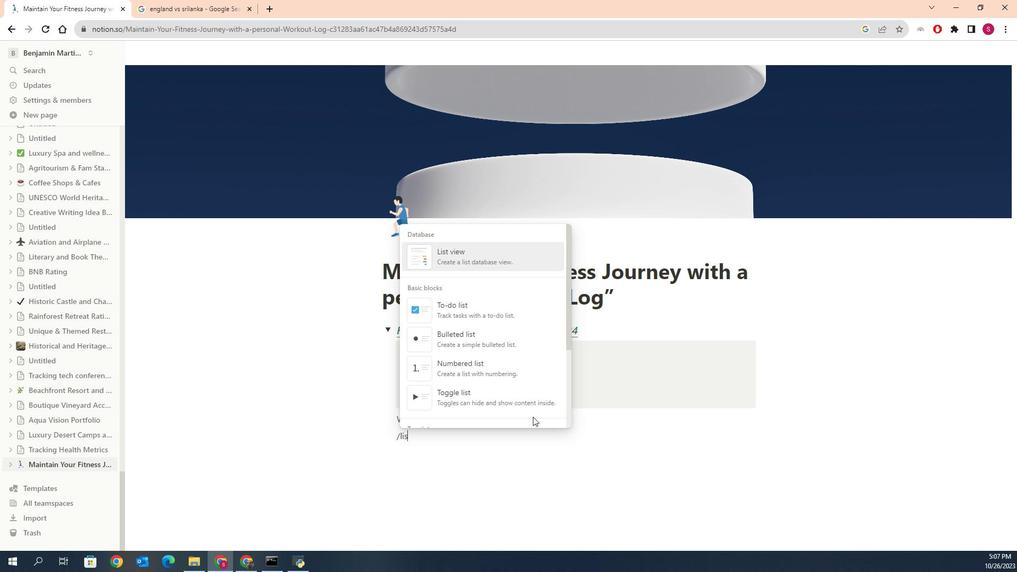 
Action: Mouse moved to (335, 331)
Screenshot: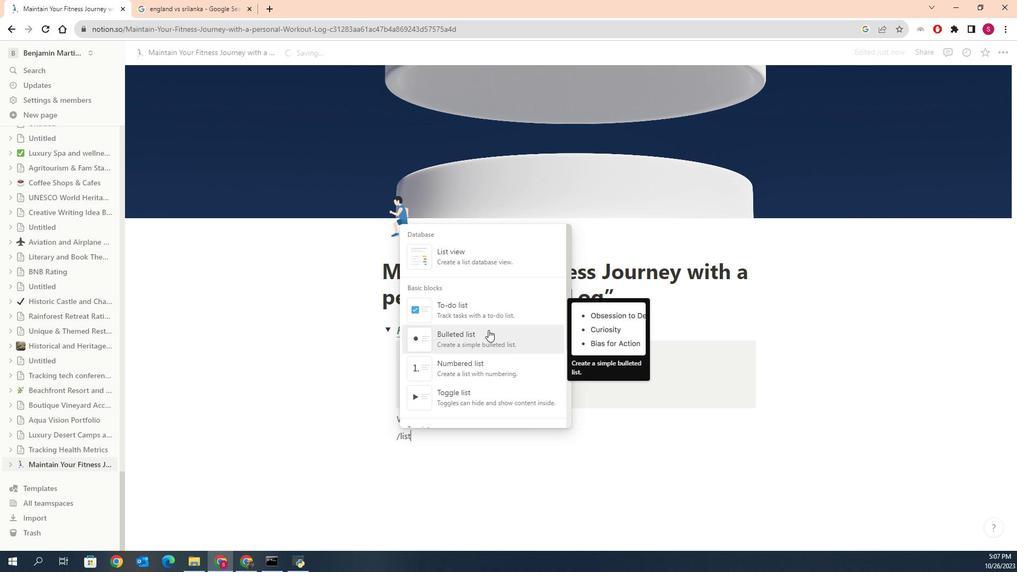 
Action: Mouse pressed left at (335, 331)
Screenshot: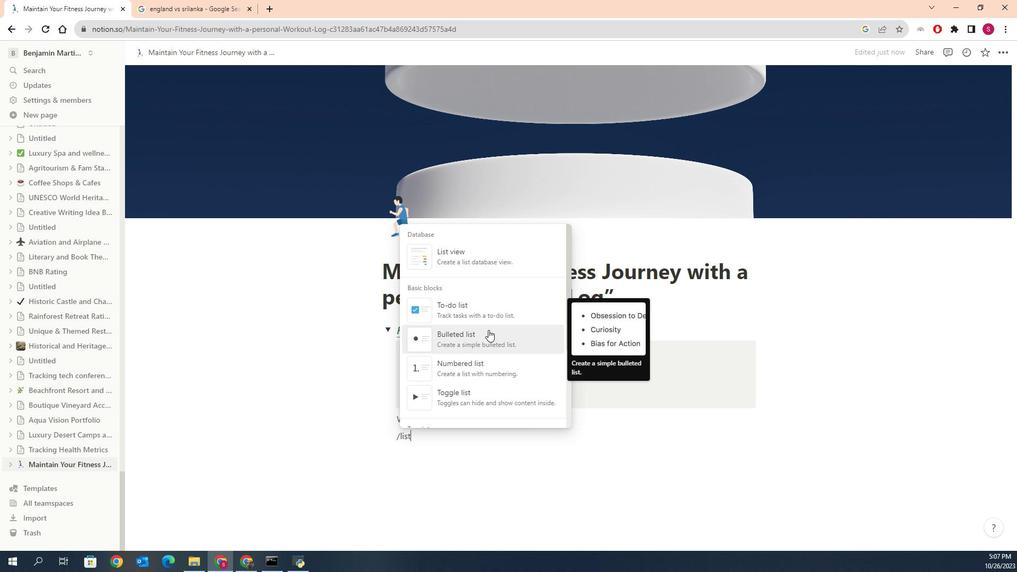 
Action: Mouse moved to (359, 422)
Screenshot: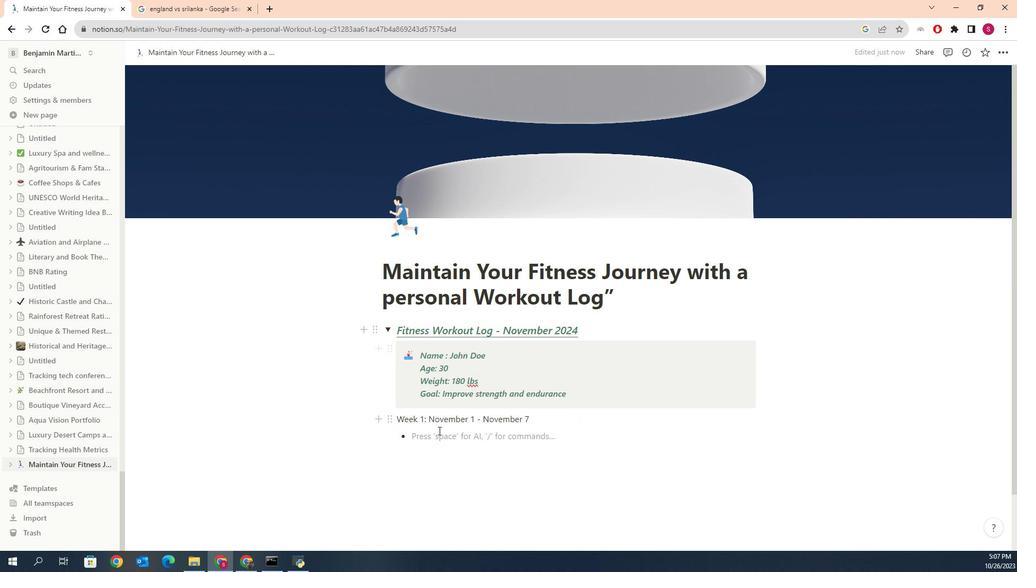 
Action: Mouse pressed left at (359, 422)
Screenshot: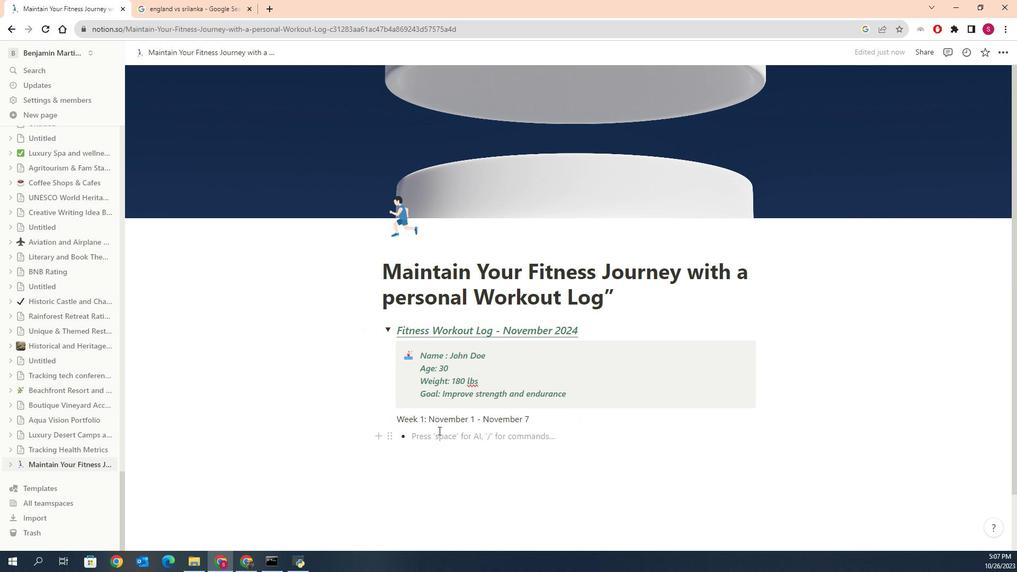 
Action: Key pressed <Key.shift><Key.shift><Key.shift><Key.shift><Key.shift><Key.shift><Key.shift><Key.shift><Key.shift><Key.shift><Key.shift>Monday<Key.space><Key.backspace>,<Key.space><Key.shift>November<Key.space>1
Screenshot: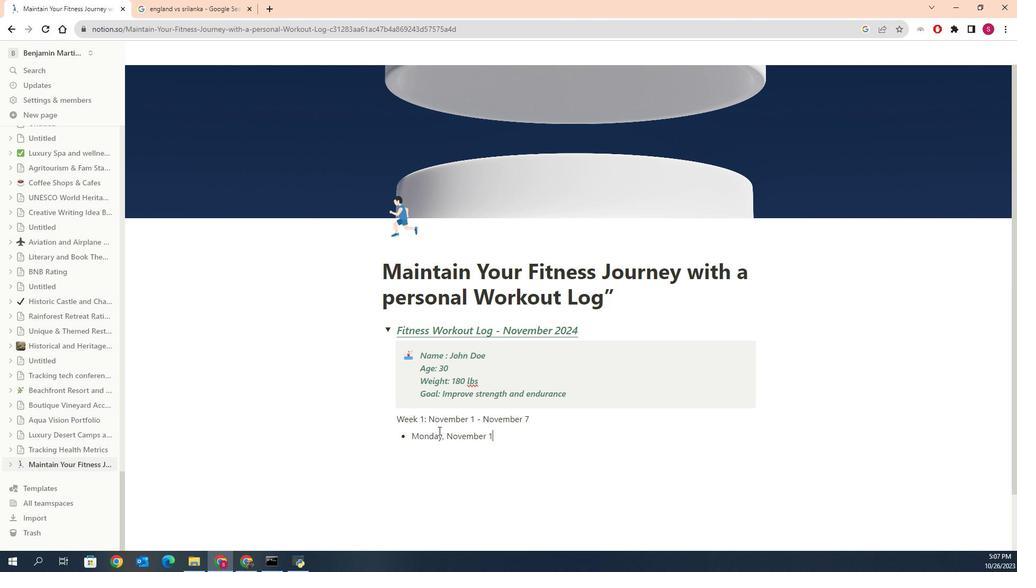 
Action: Mouse moved to (312, 412)
Screenshot: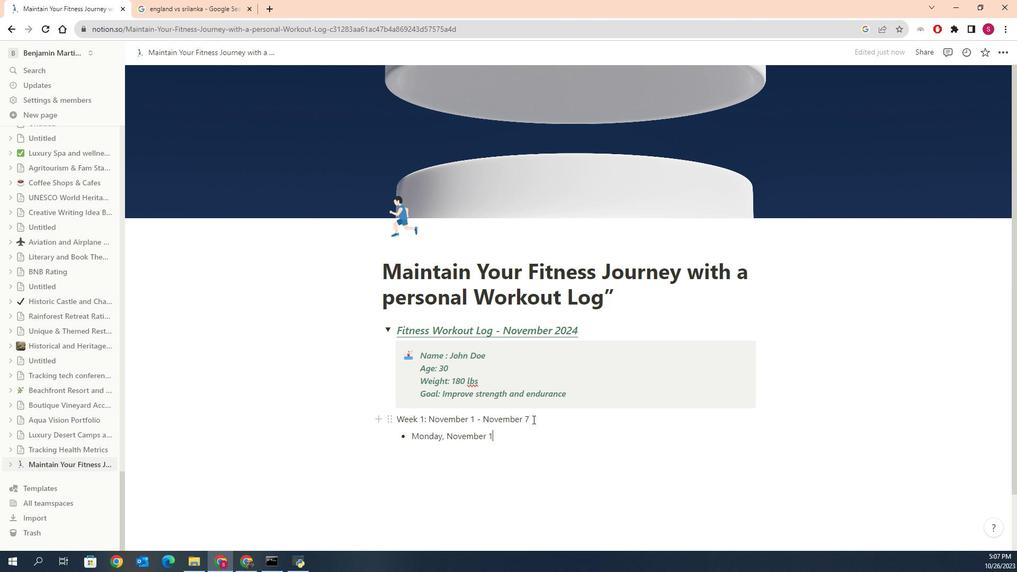 
Action: Mouse pressed left at (312, 412)
Screenshot: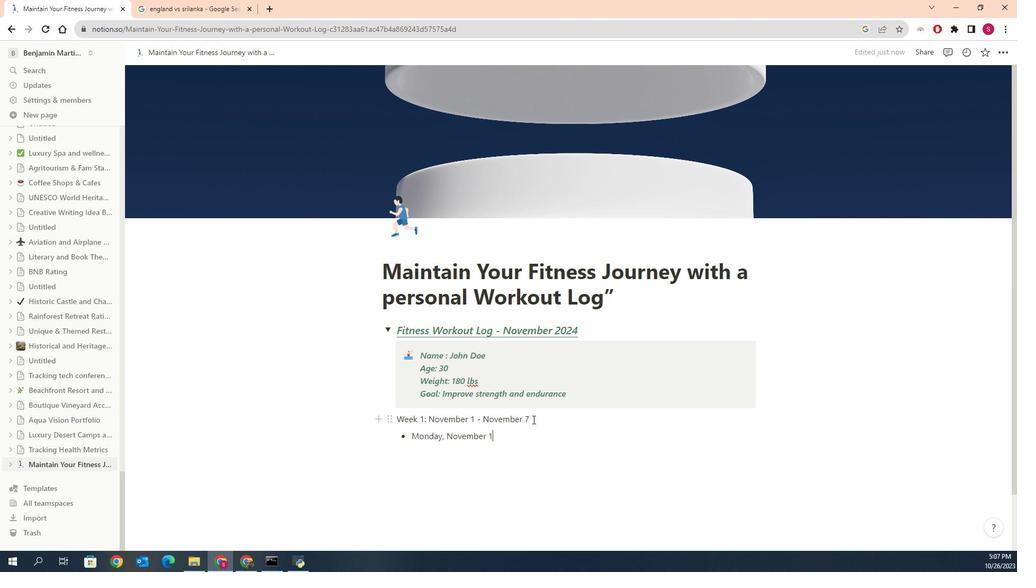 
Action: Mouse moved to (311, 394)
Screenshot: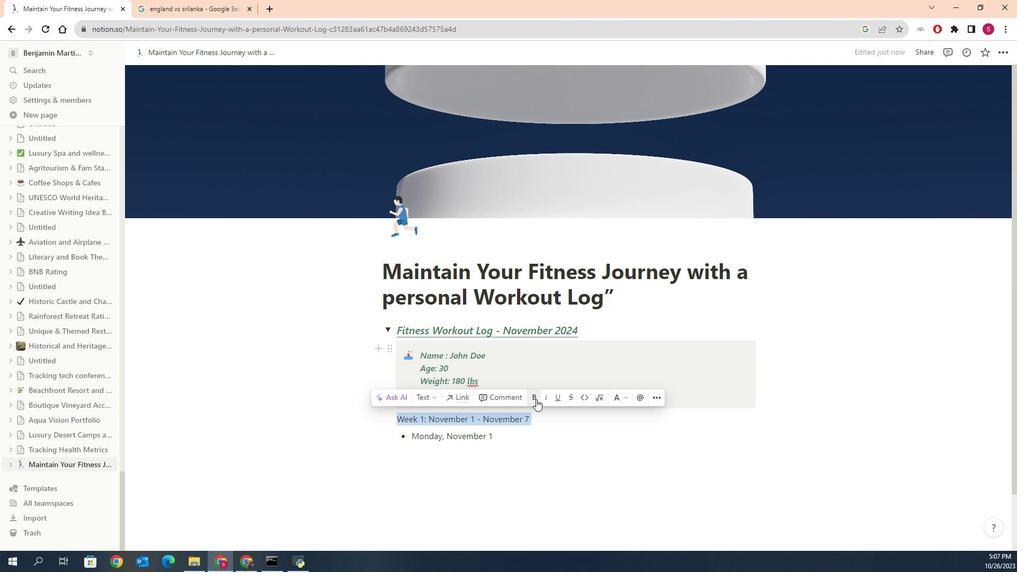 
Action: Mouse pressed left at (311, 394)
Screenshot: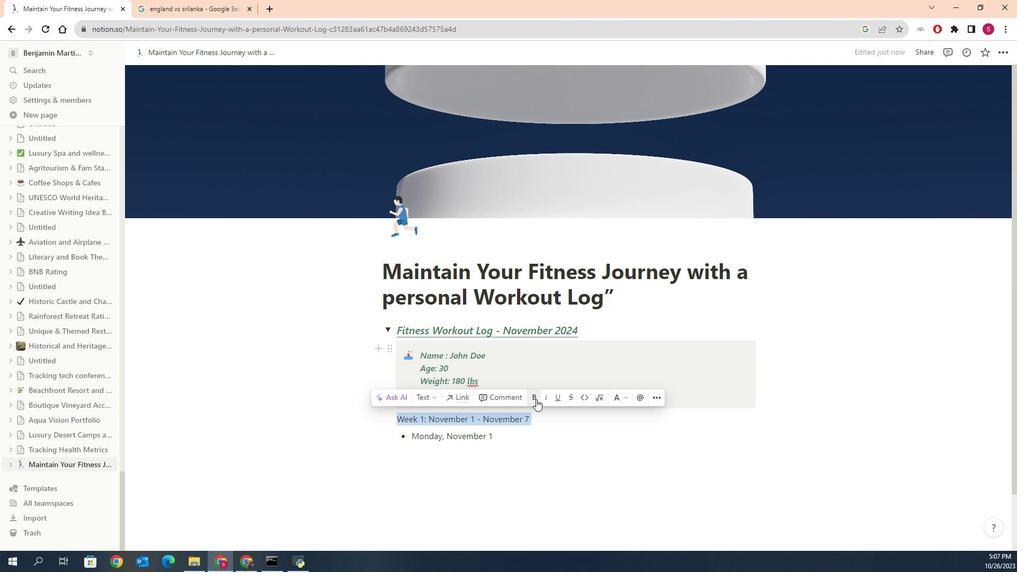 
Action: Mouse moved to (306, 394)
Screenshot: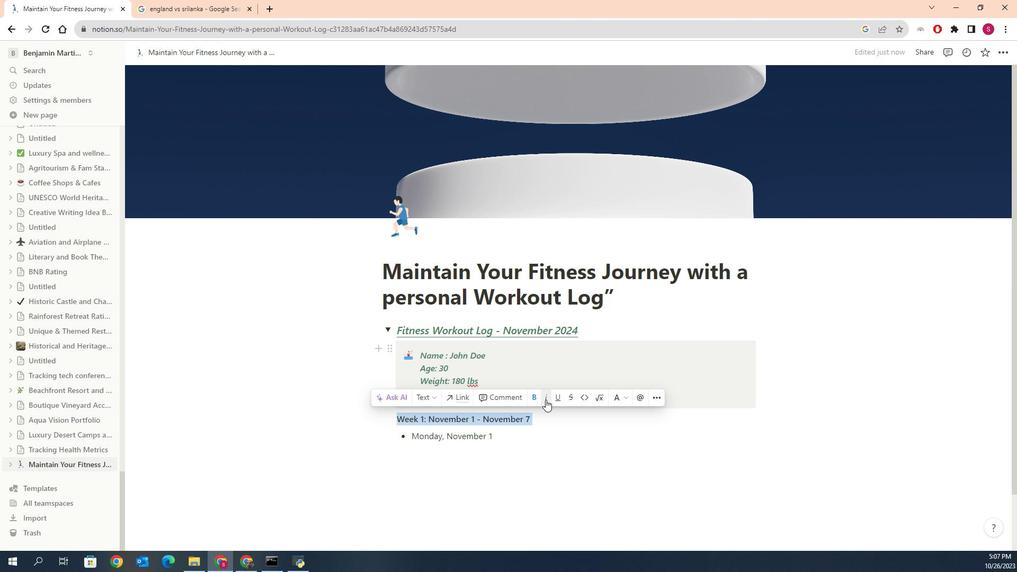 
Action: Mouse pressed left at (306, 394)
Screenshot: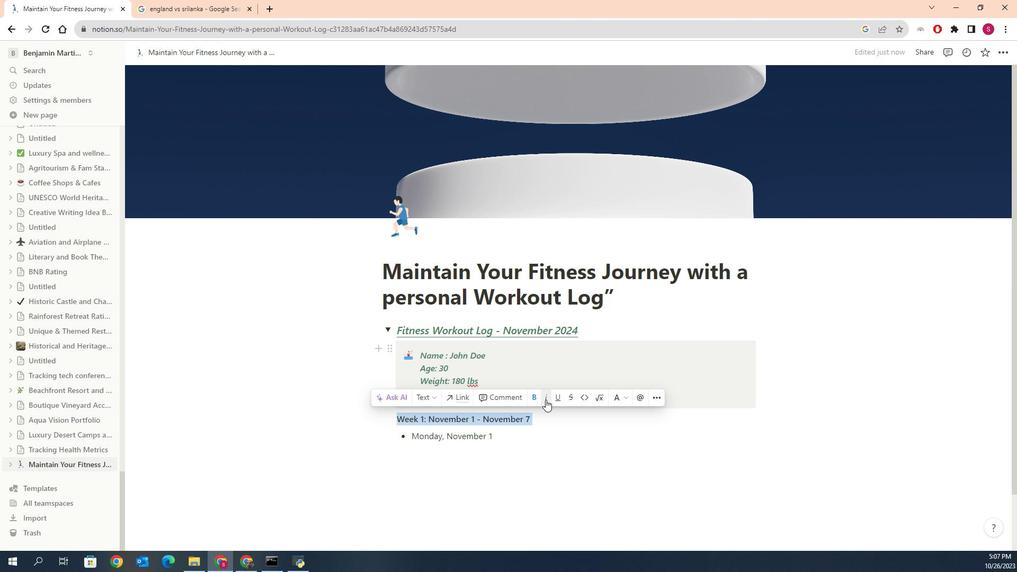 
Action: Mouse moved to (302, 394)
Screenshot: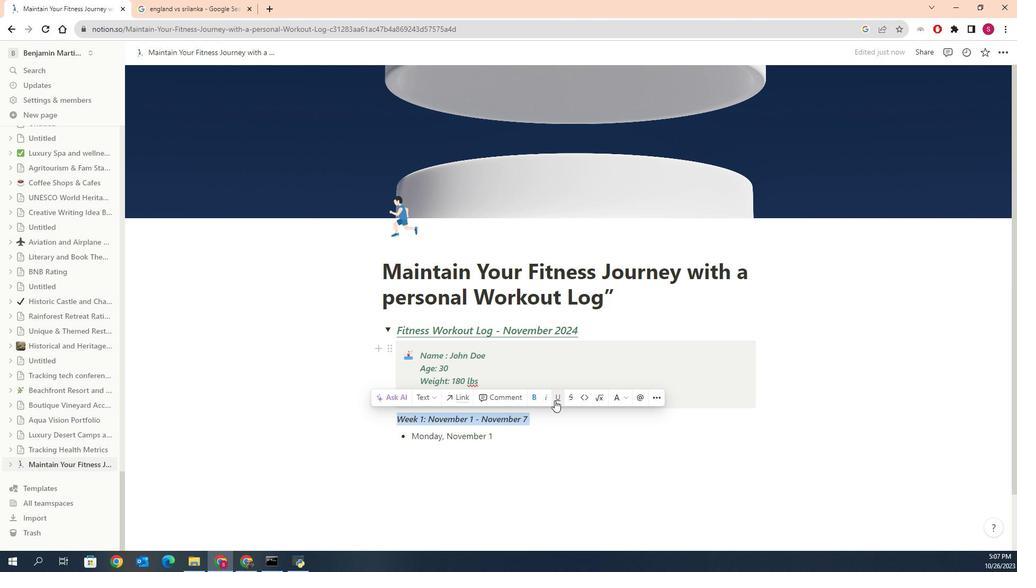 
Action: Mouse pressed left at (302, 394)
Screenshot: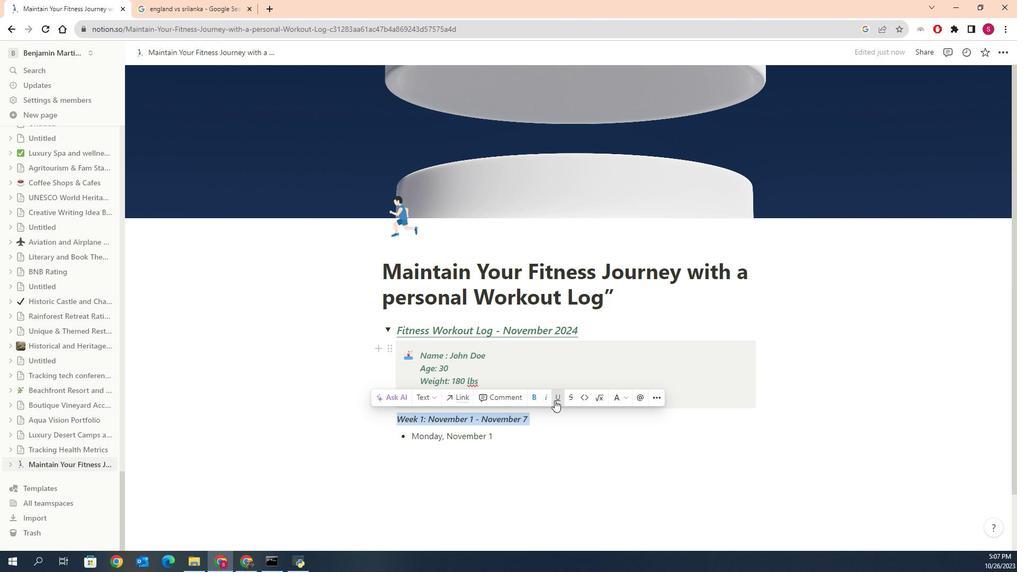 
Action: Mouse moved to (265, 397)
Screenshot: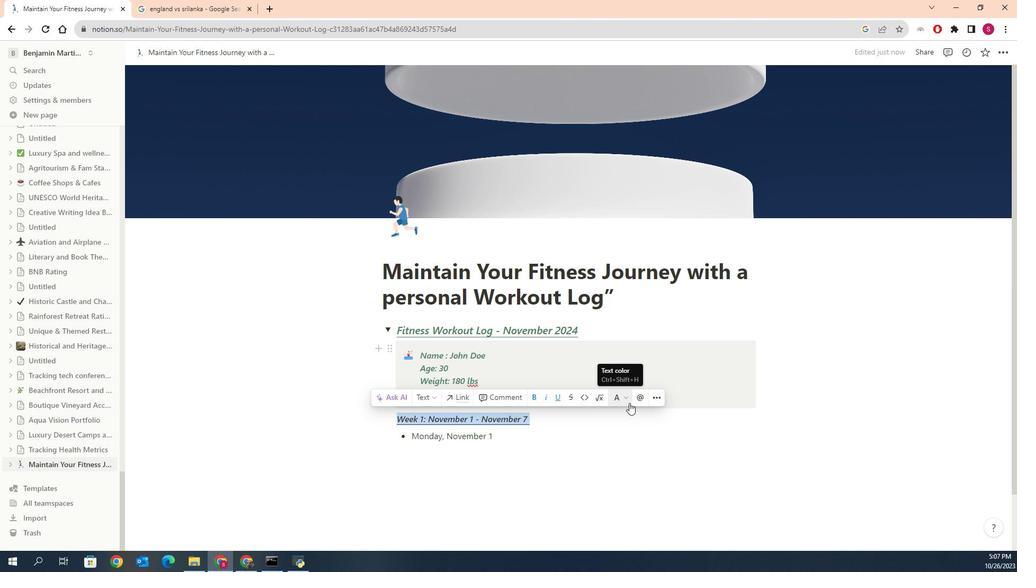 
Action: Mouse pressed left at (265, 397)
Screenshot: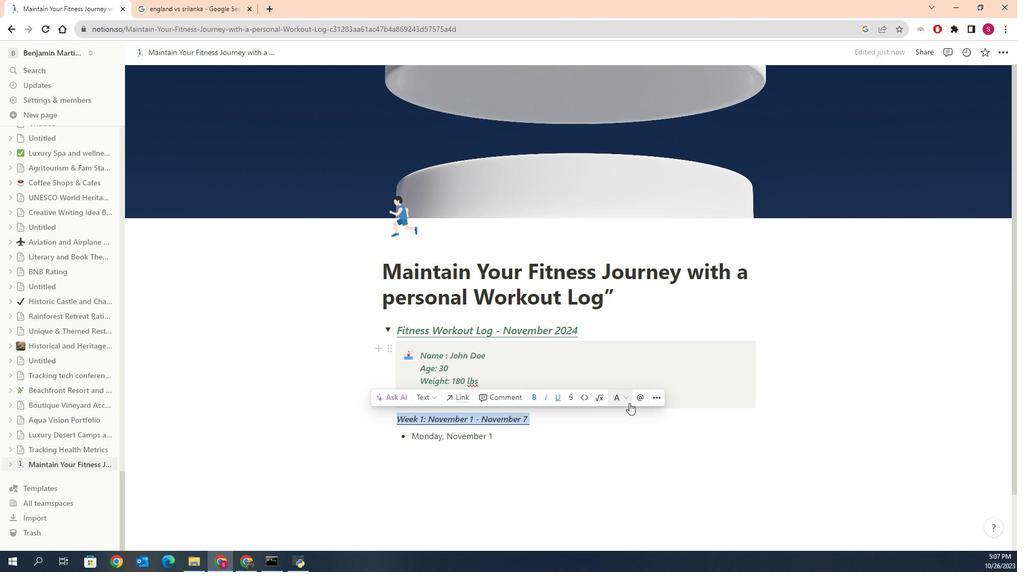 
Action: Mouse moved to (269, 384)
Screenshot: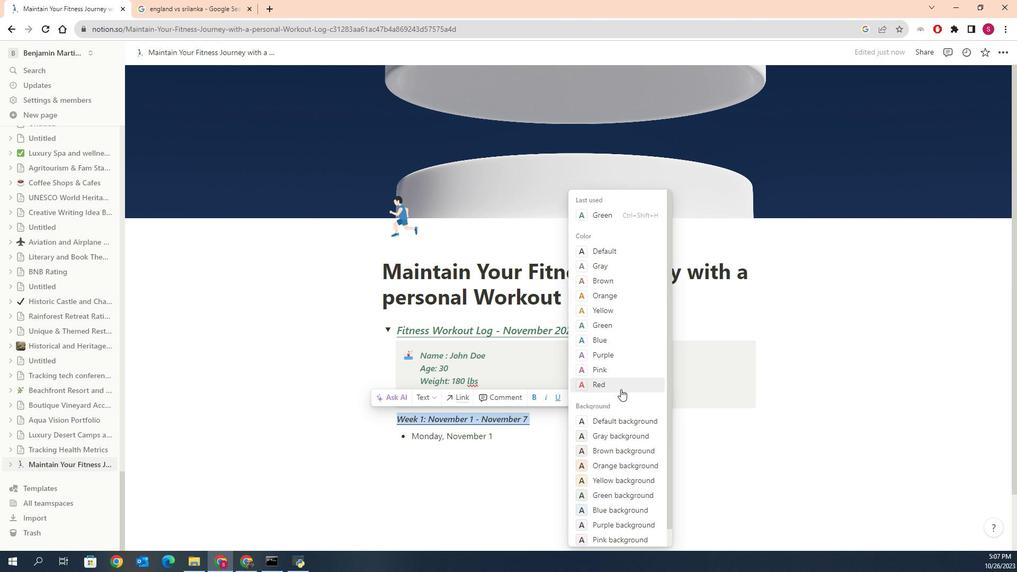 
Action: Mouse pressed left at (269, 384)
Screenshot: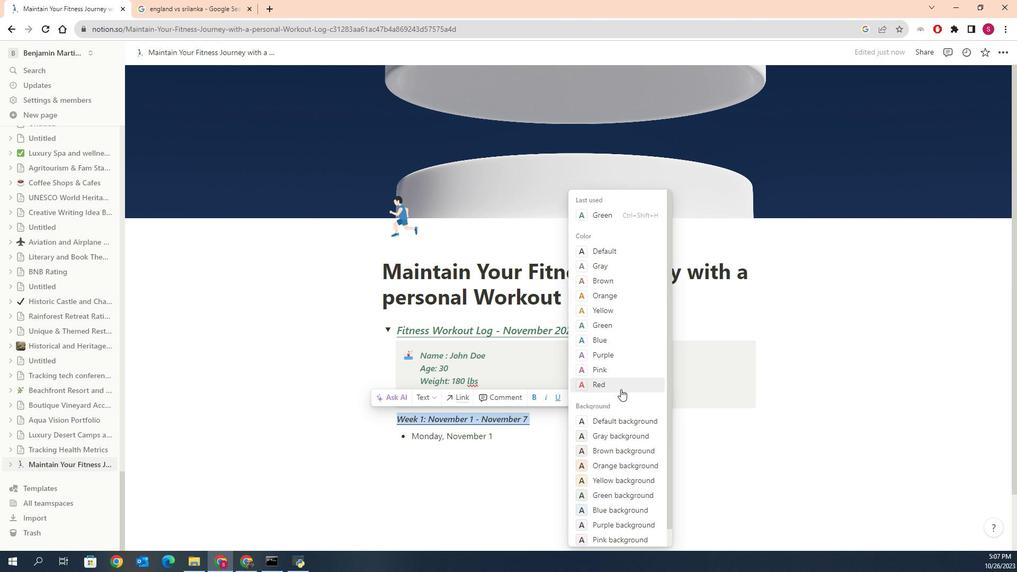 
Action: Mouse moved to (328, 433)
Screenshot: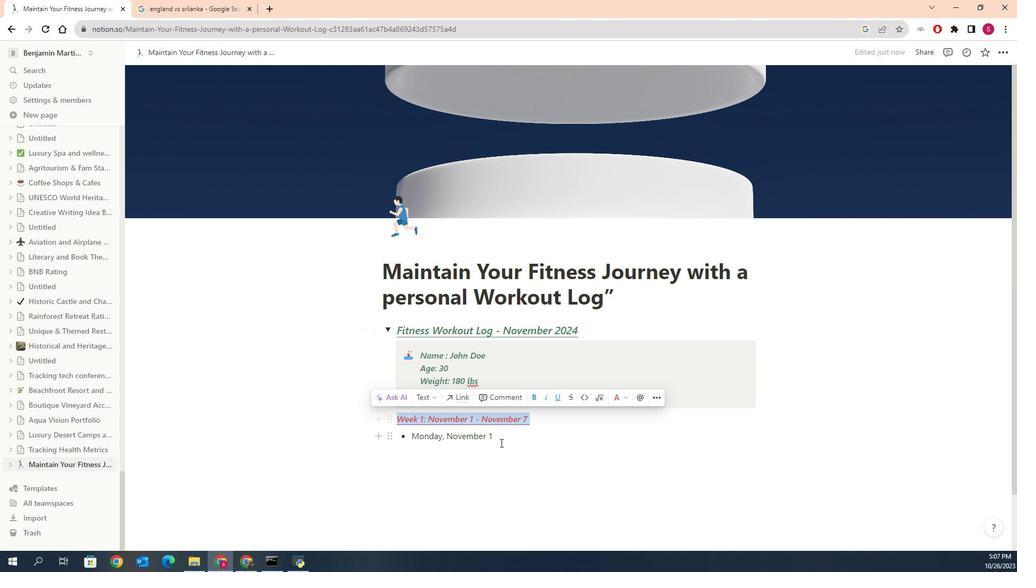 
Action: Mouse pressed left at (328, 433)
Screenshot: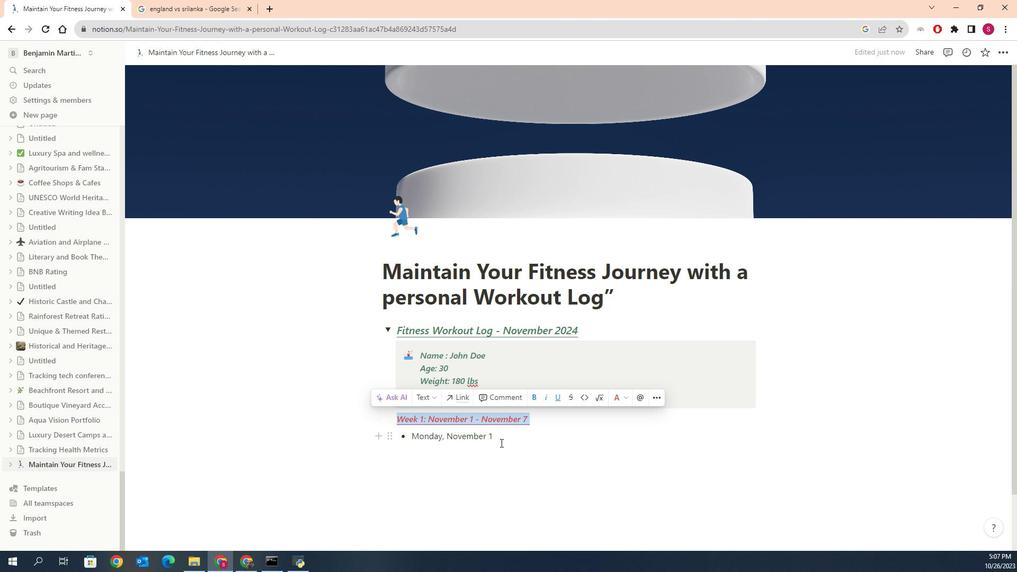 
Action: Mouse moved to (329, 432)
Screenshot: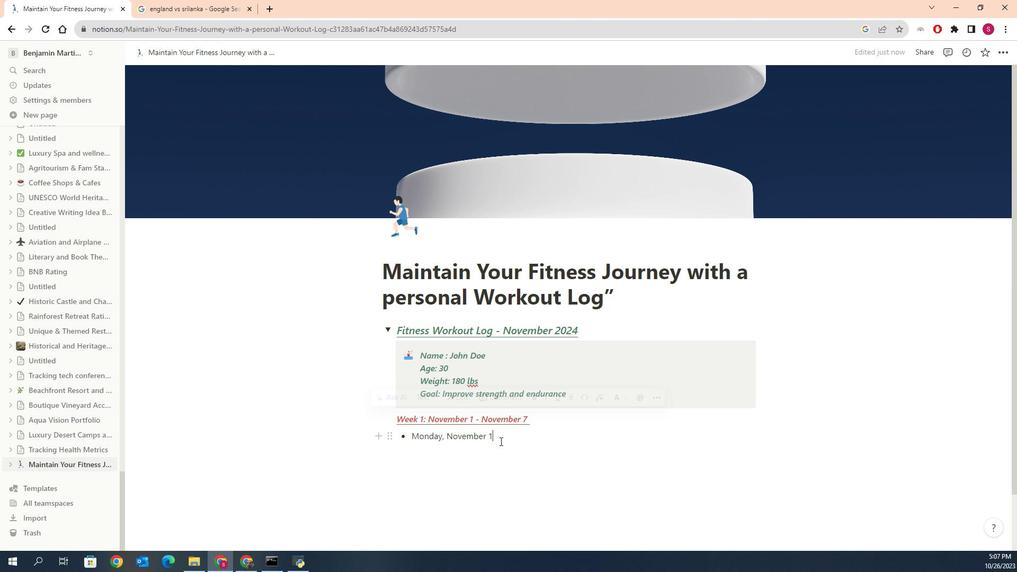 
Action: Mouse pressed left at (329, 432)
Screenshot: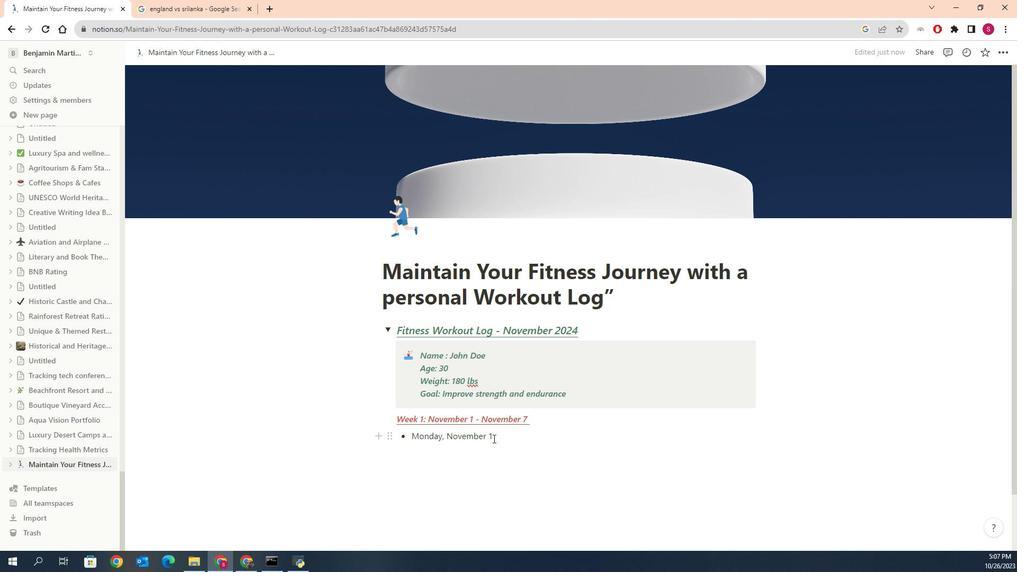 
Action: Mouse moved to (293, 412)
Screenshot: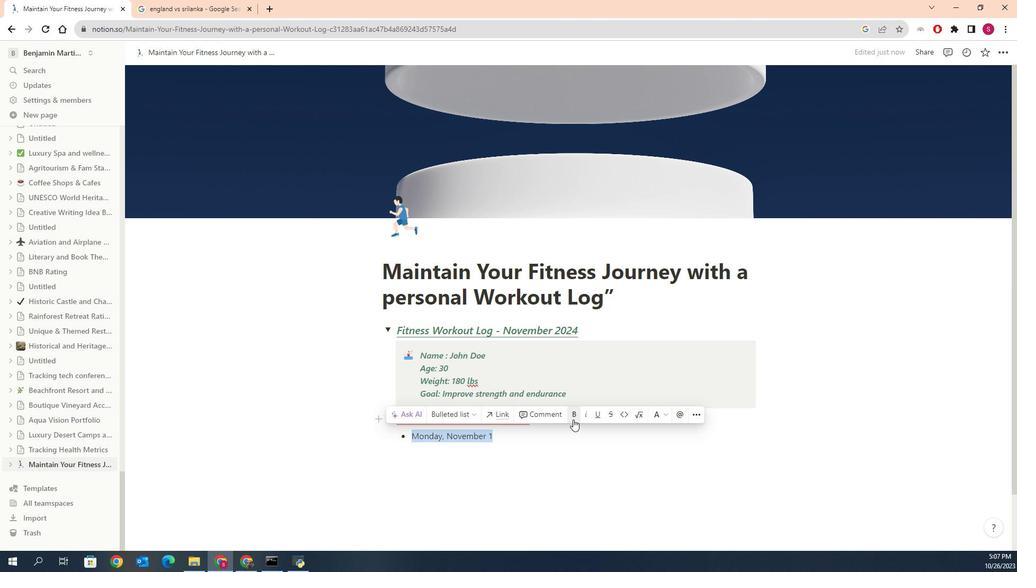 
Action: Mouse pressed left at (293, 412)
Screenshot: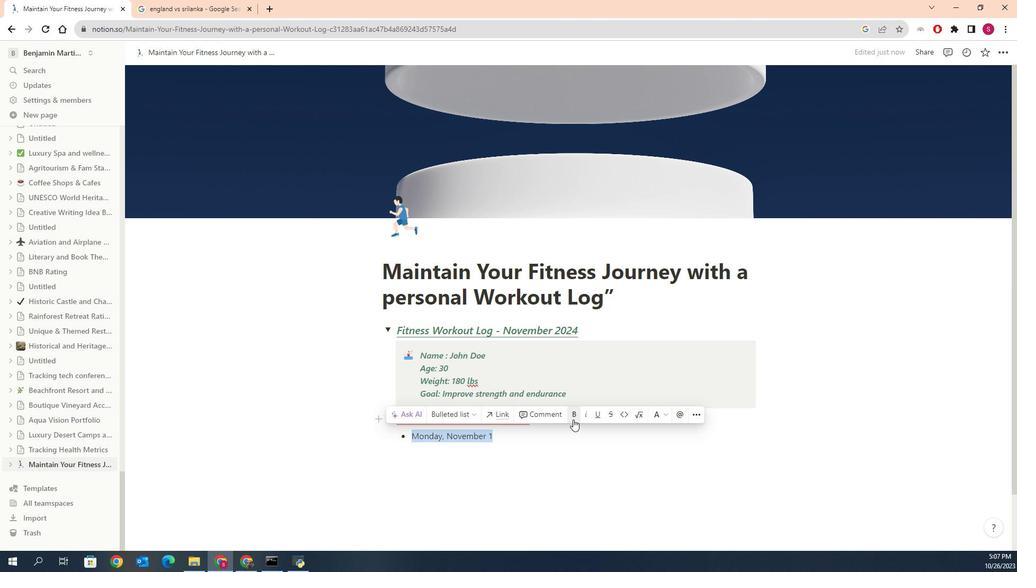 
Action: Mouse moved to (287, 409)
Screenshot: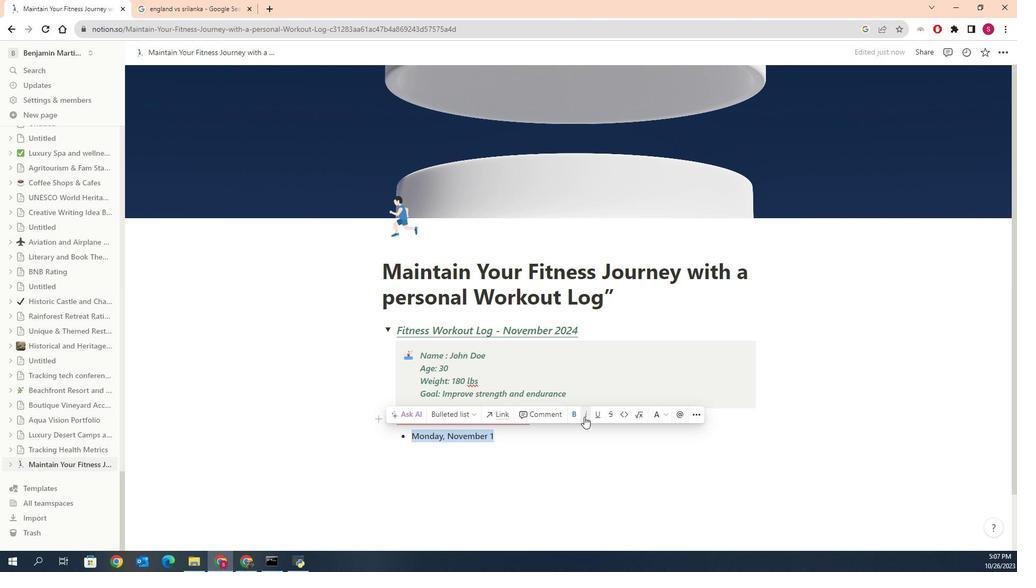 
Action: Mouse pressed left at (287, 409)
Screenshot: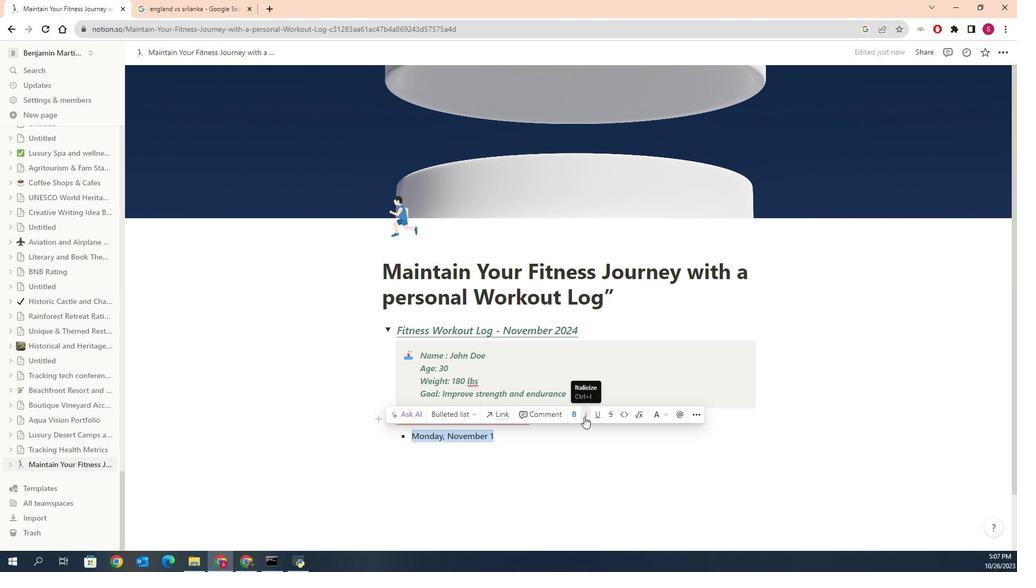 
Action: Mouse moved to (247, 411)
Screenshot: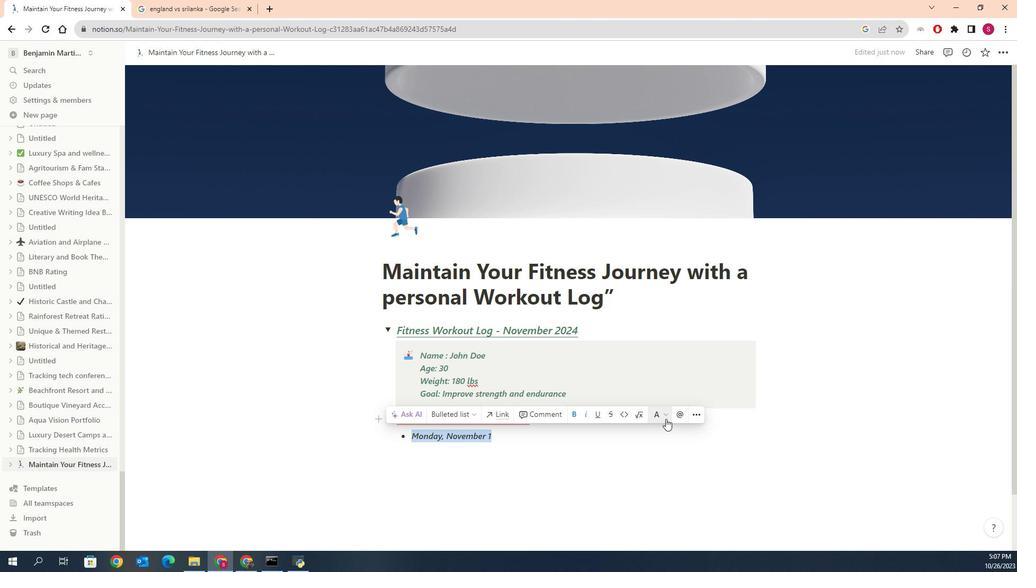 
Action: Mouse pressed left at (247, 411)
Screenshot: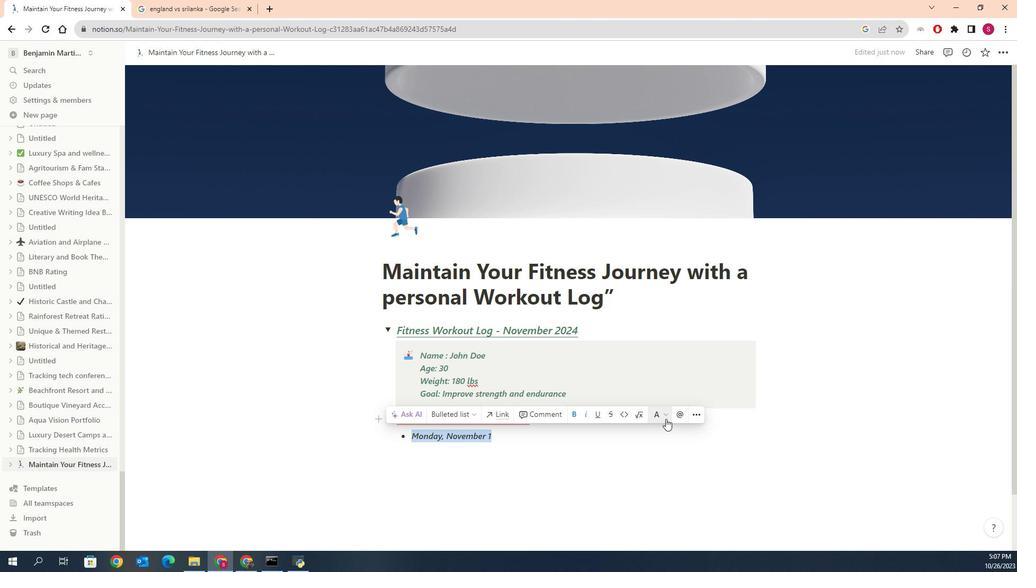 
Action: Mouse moved to (253, 203)
Screenshot: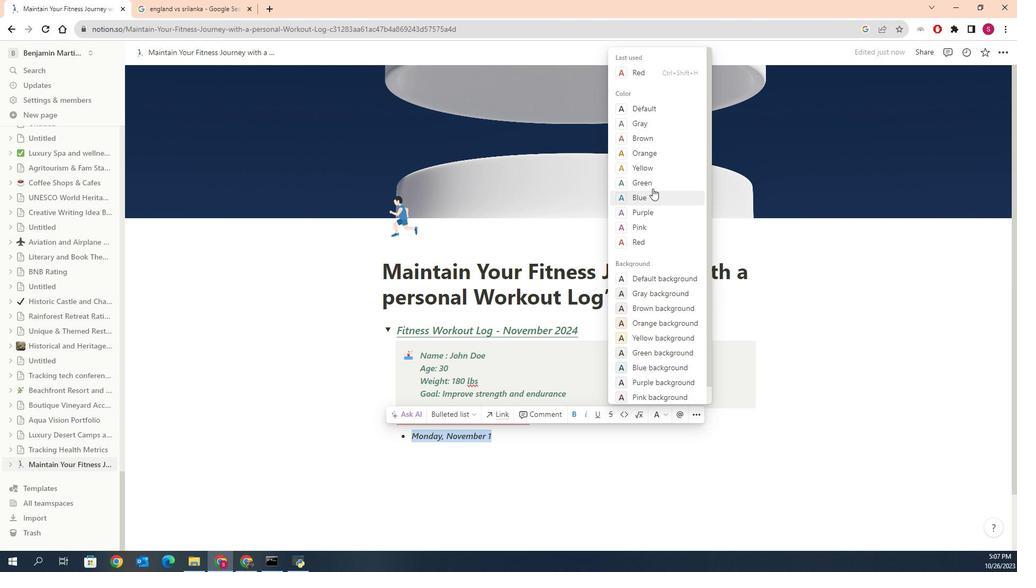 
Action: Mouse pressed left at (253, 203)
Screenshot: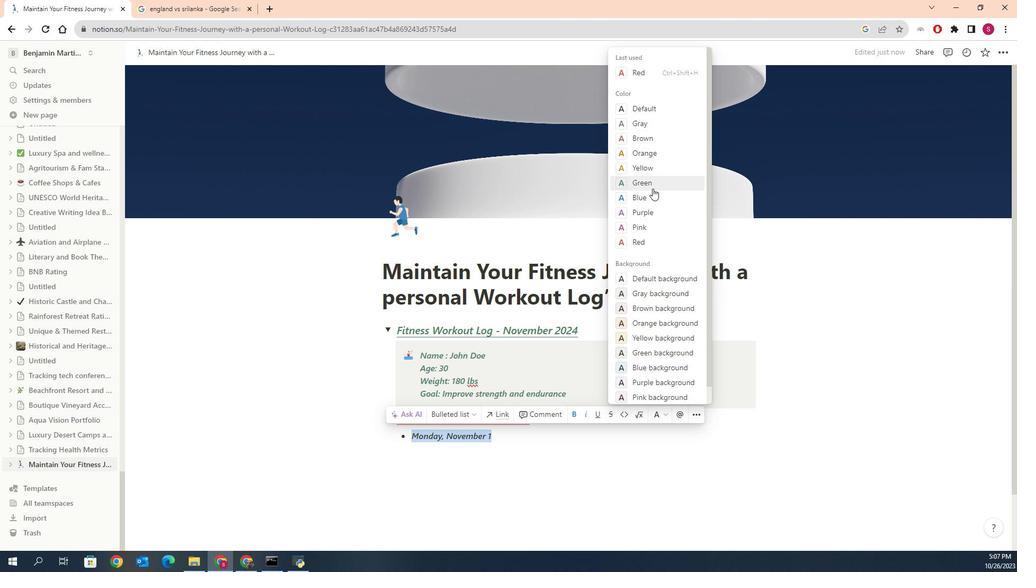 
Action: Mouse moved to (316, 432)
